 Task: Research Airbnb accommodation in Thasra, India from 21st December, 2023 to 29th December, 2023 for 4 adults. Place can be entire room with 2 bedrooms having 2 beds and 2 bathrooms. Property type can be house.
Action: Mouse moved to (428, 84)
Screenshot: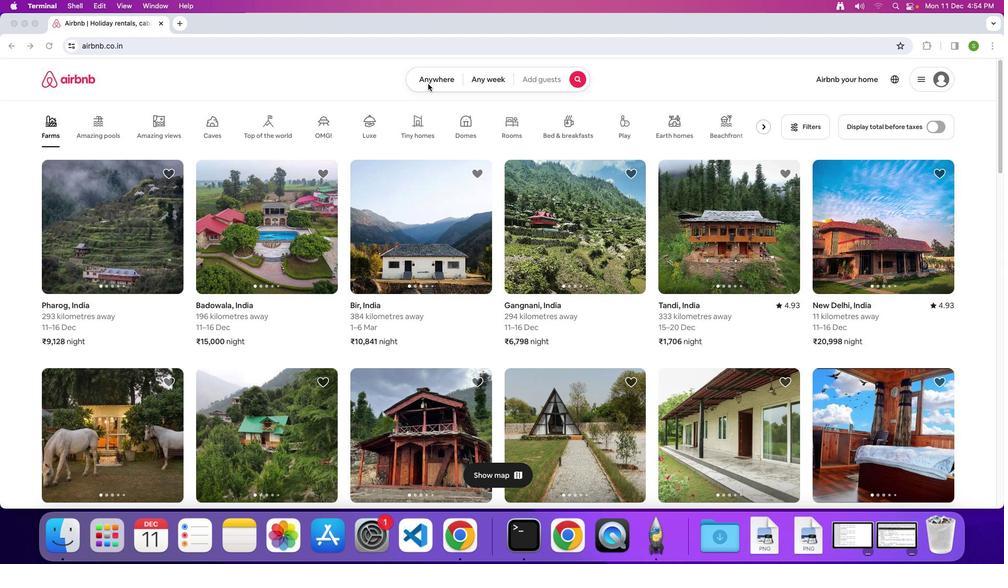 
Action: Mouse pressed left at (428, 84)
Screenshot: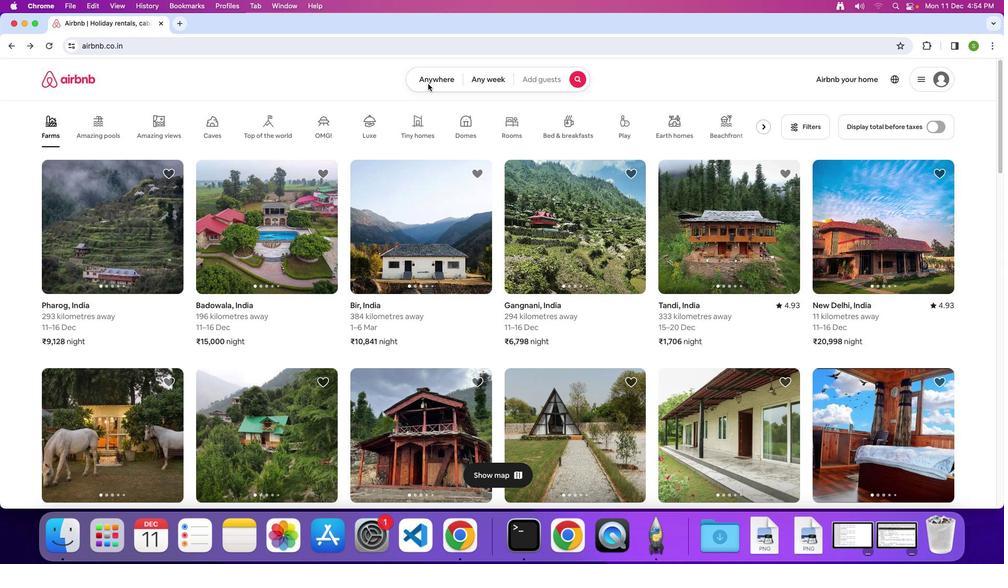 
Action: Mouse moved to (429, 78)
Screenshot: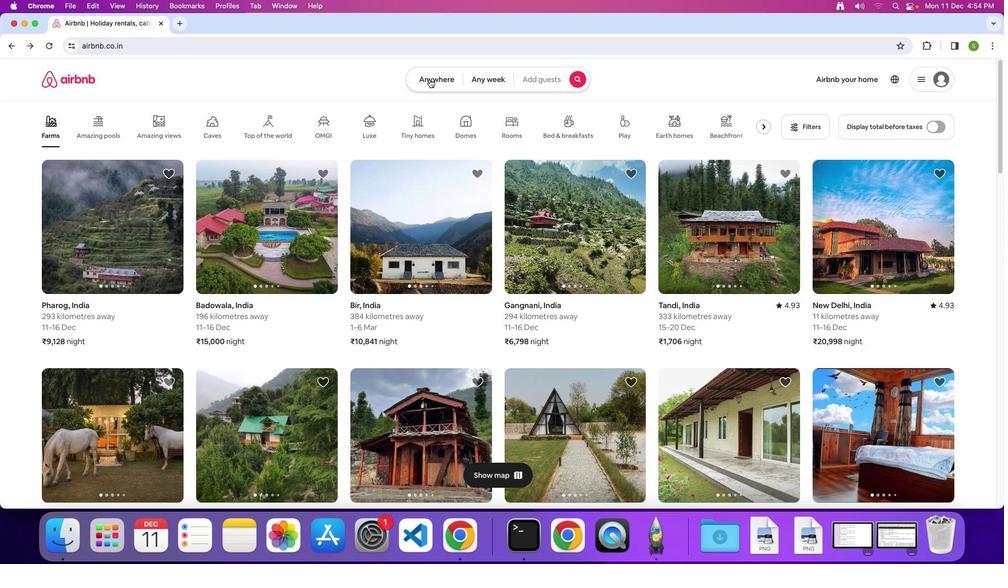 
Action: Mouse pressed left at (429, 78)
Screenshot: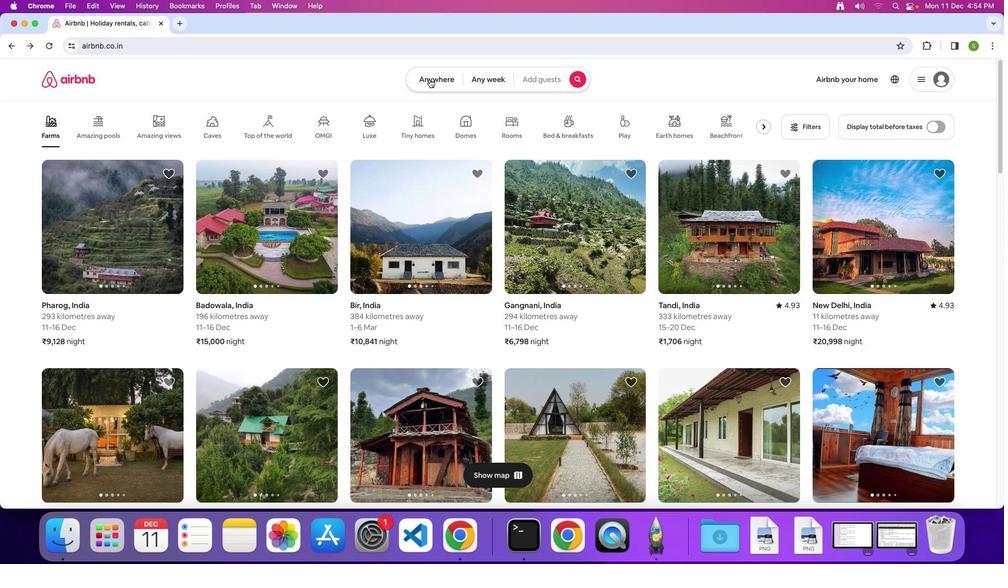 
Action: Mouse moved to (357, 120)
Screenshot: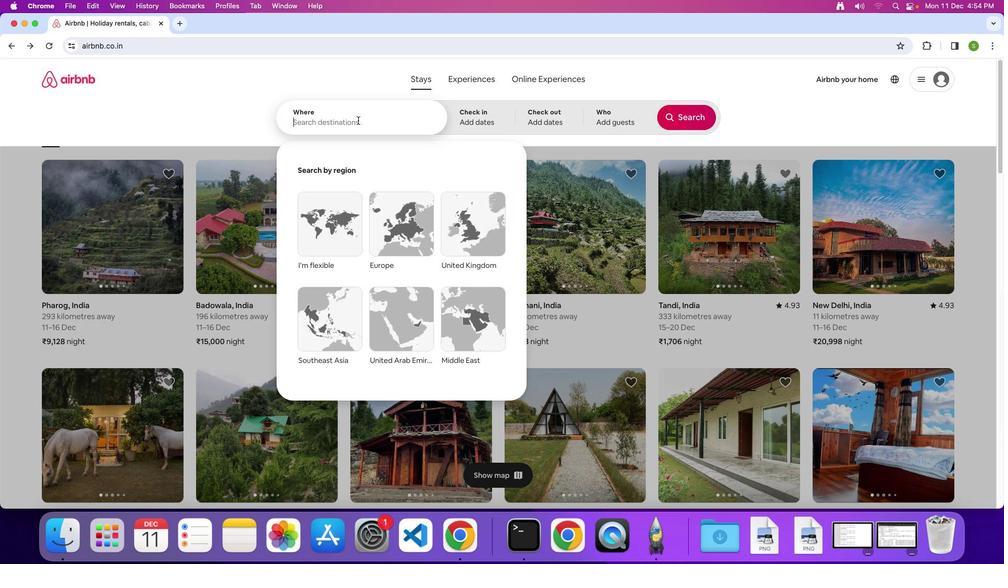 
Action: Mouse pressed left at (357, 120)
Screenshot: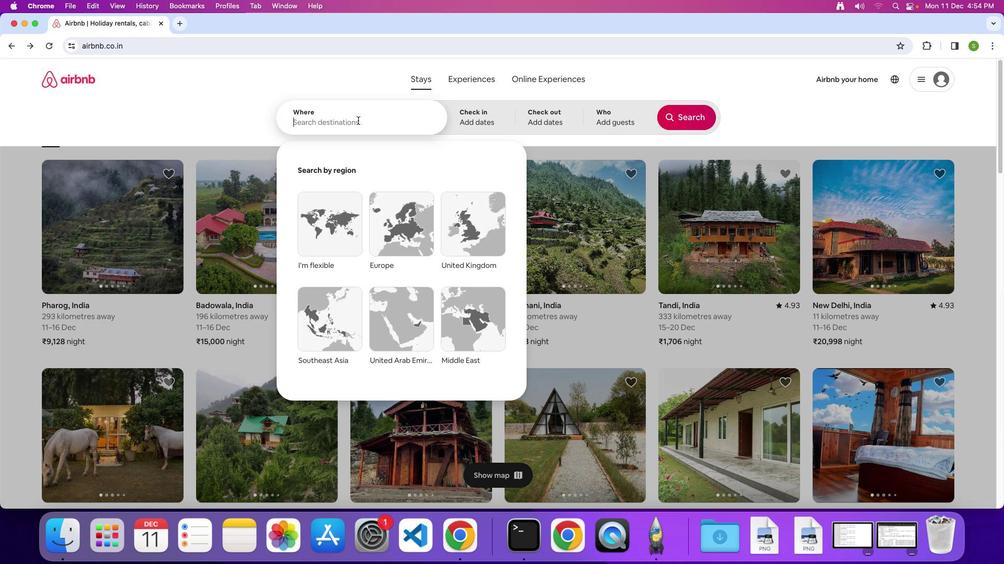 
Action: Key pressed 'T'Key.caps_lock'h''a''s''r''a'','Key.spaceKey.shift'I''n''d''i''a'Key.enter
Screenshot: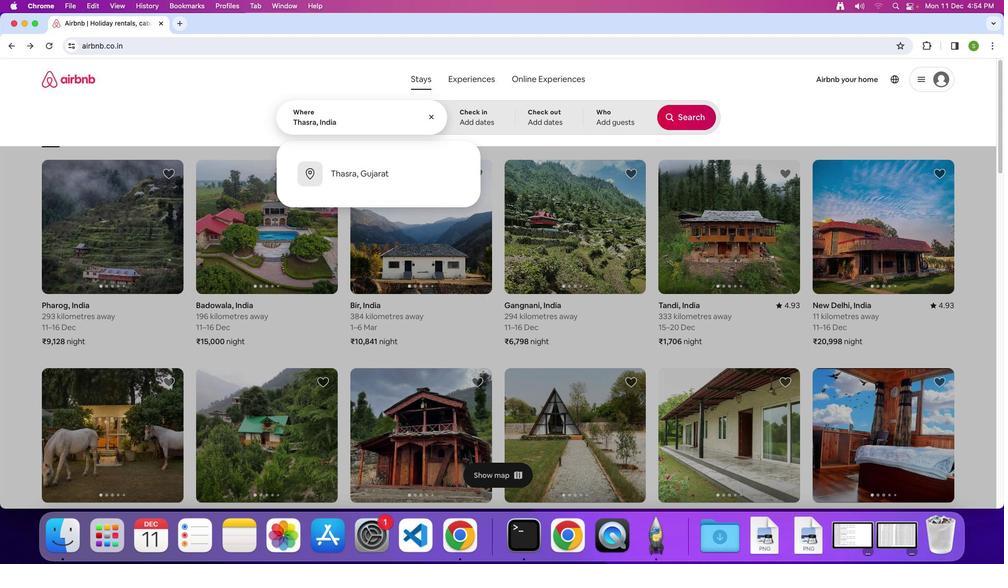 
Action: Mouse moved to (416, 321)
Screenshot: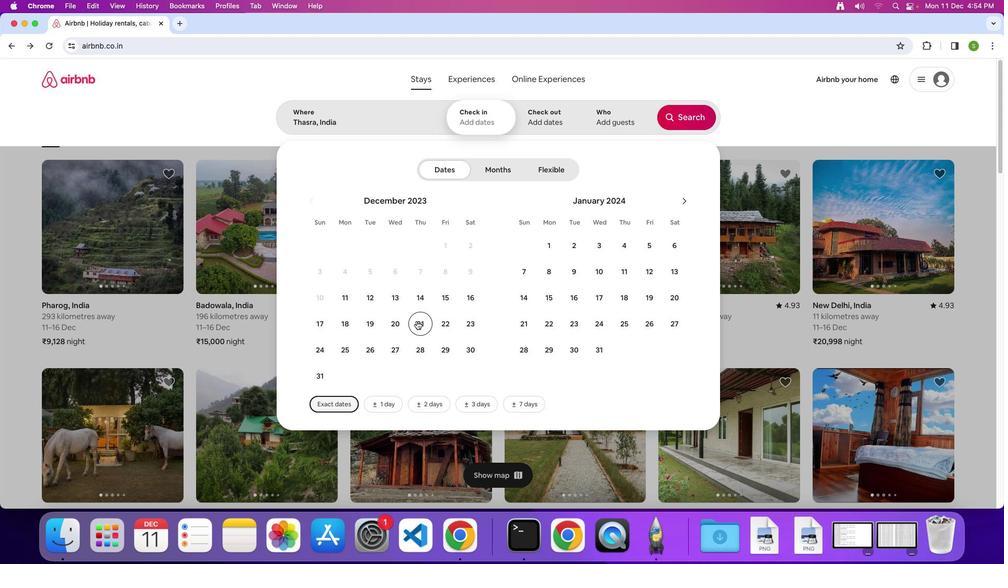 
Action: Mouse pressed left at (416, 321)
Screenshot: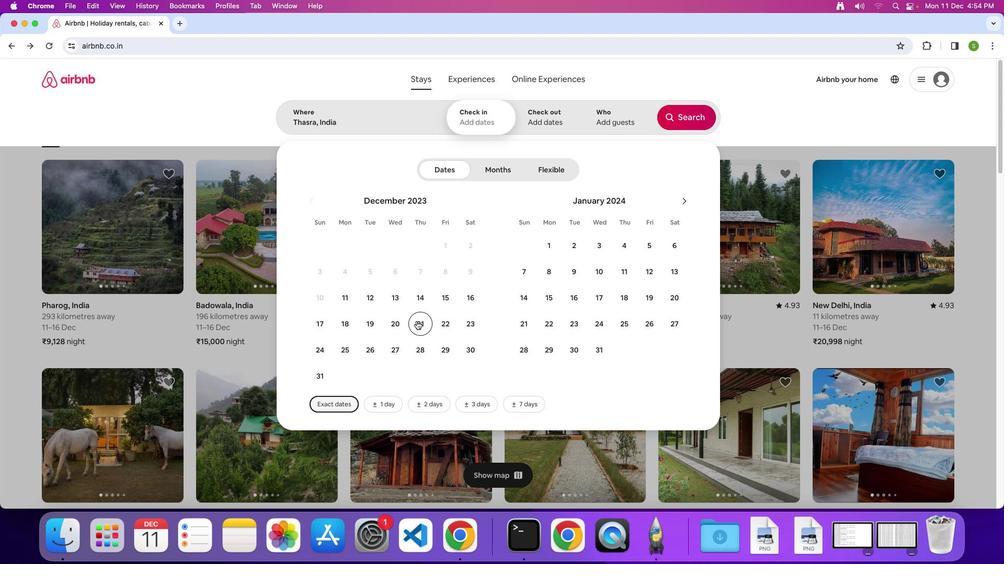 
Action: Mouse moved to (443, 347)
Screenshot: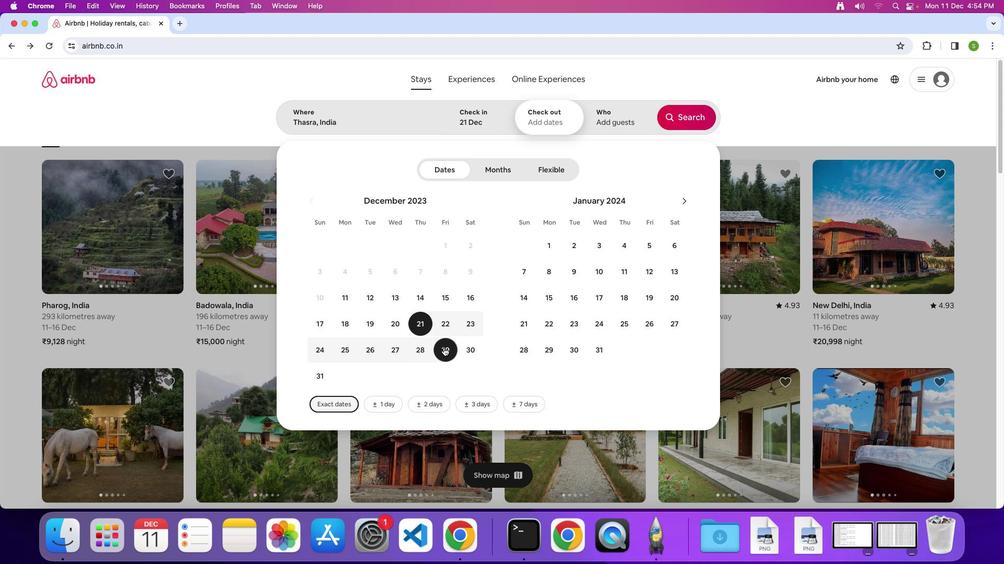 
Action: Mouse pressed left at (443, 347)
Screenshot: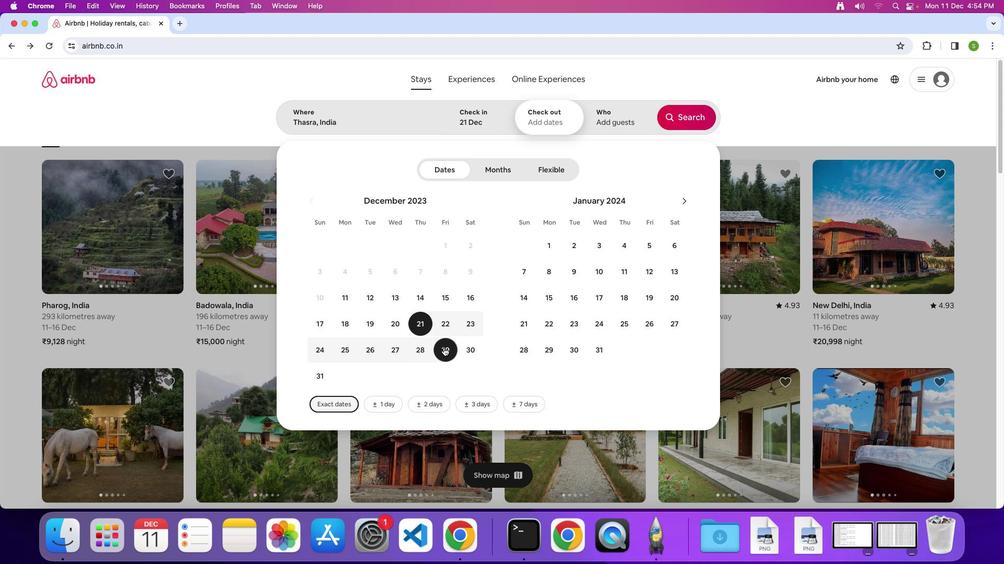 
Action: Mouse moved to (624, 123)
Screenshot: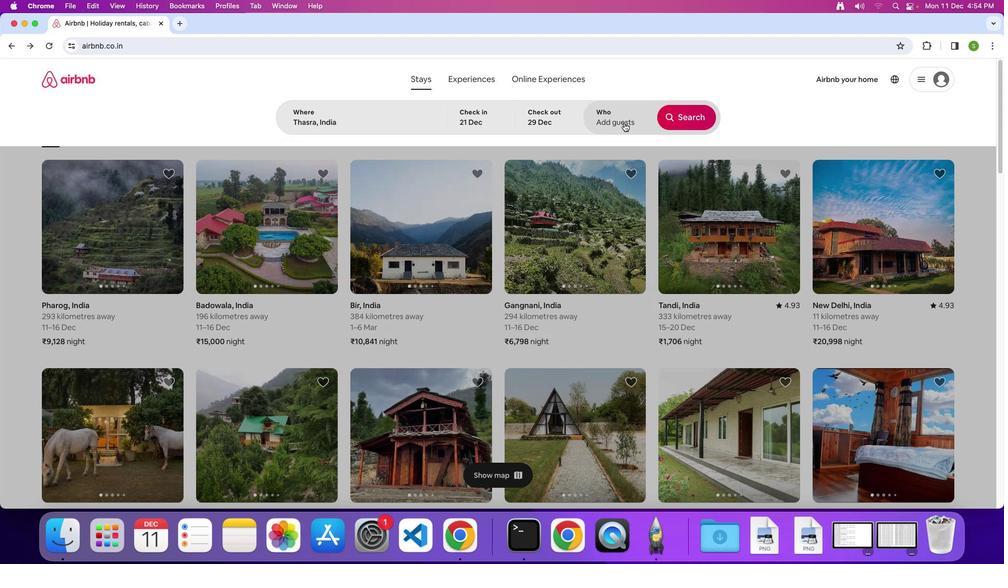 
Action: Mouse pressed left at (624, 123)
Screenshot: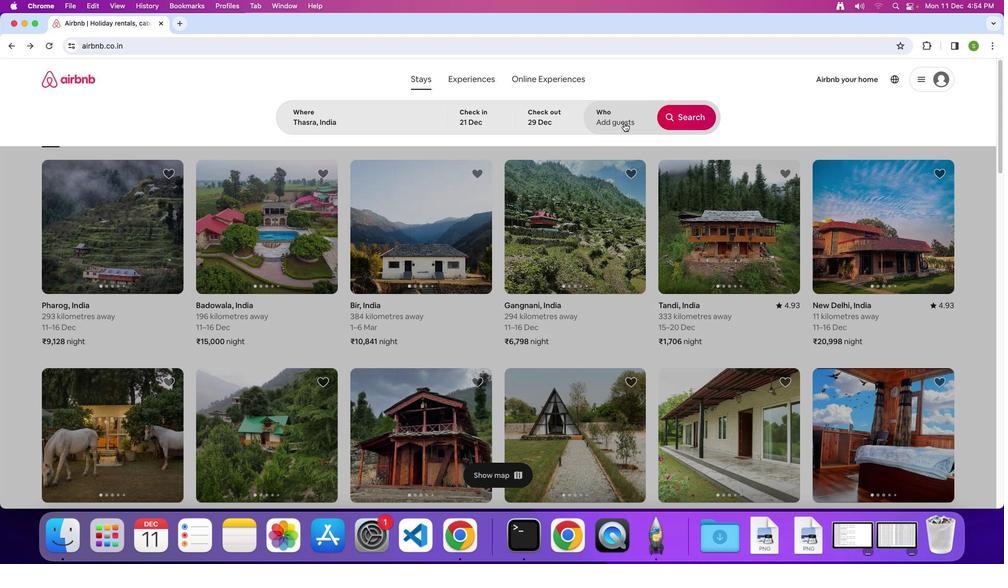 
Action: Mouse moved to (686, 175)
Screenshot: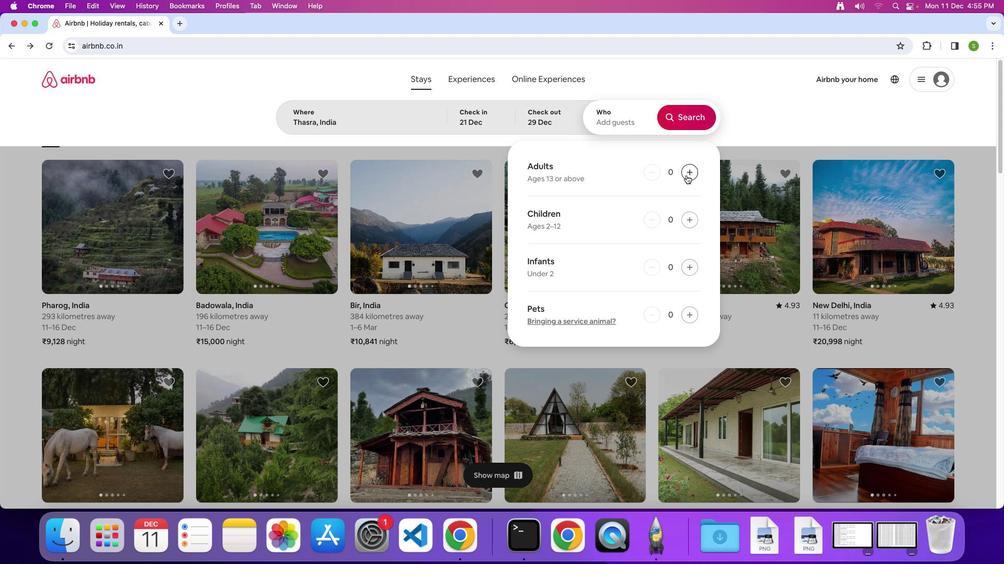 
Action: Mouse pressed left at (686, 175)
Screenshot: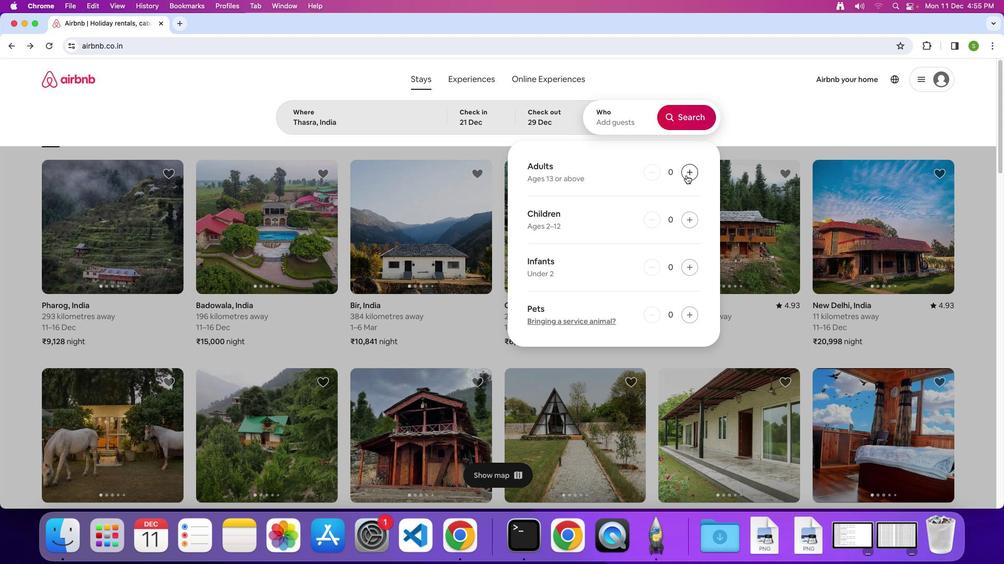 
Action: Mouse pressed left at (686, 175)
Screenshot: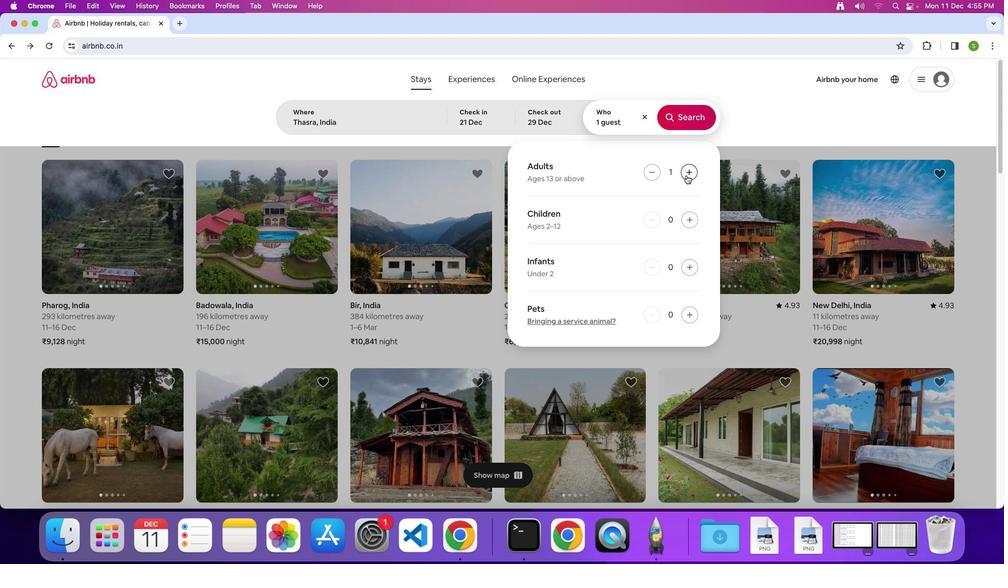 
Action: Mouse pressed left at (686, 175)
Screenshot: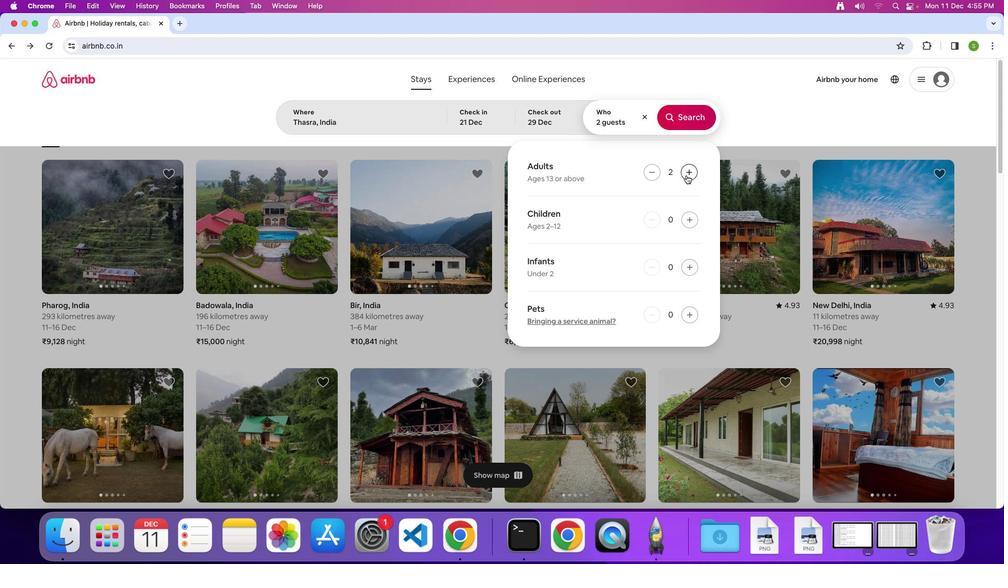 
Action: Mouse pressed left at (686, 175)
Screenshot: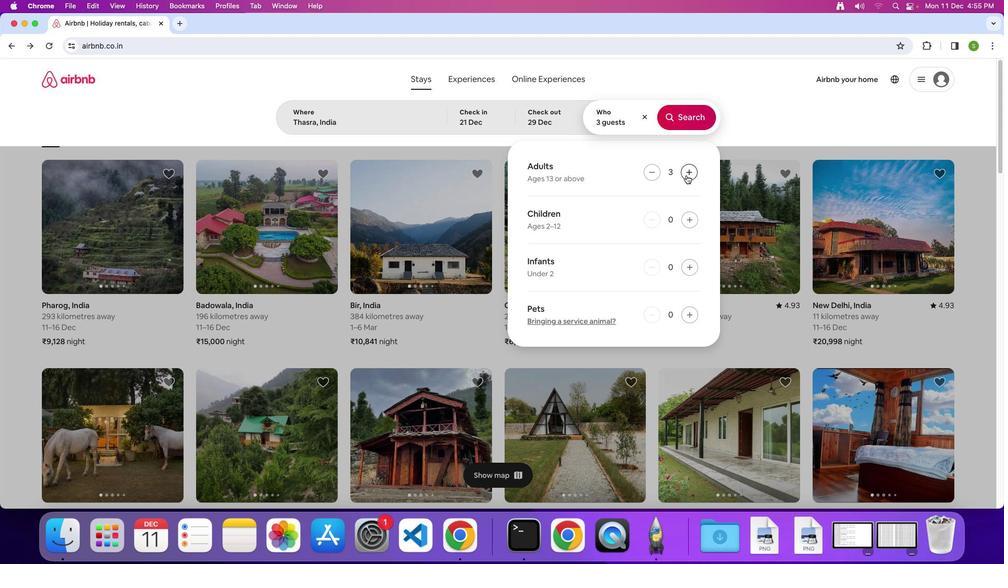 
Action: Mouse moved to (685, 107)
Screenshot: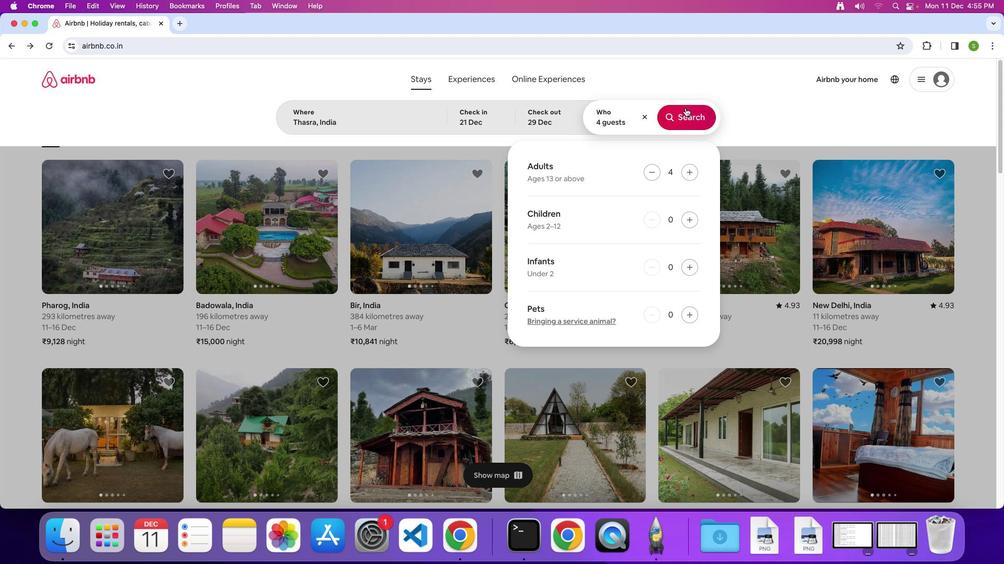 
Action: Mouse pressed left at (685, 107)
Screenshot: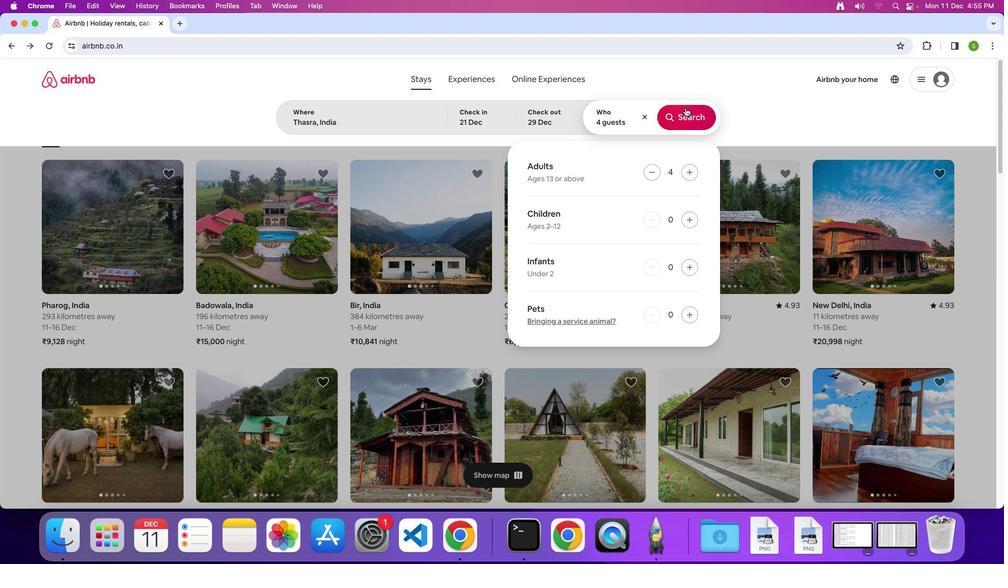 
Action: Mouse moved to (836, 120)
Screenshot: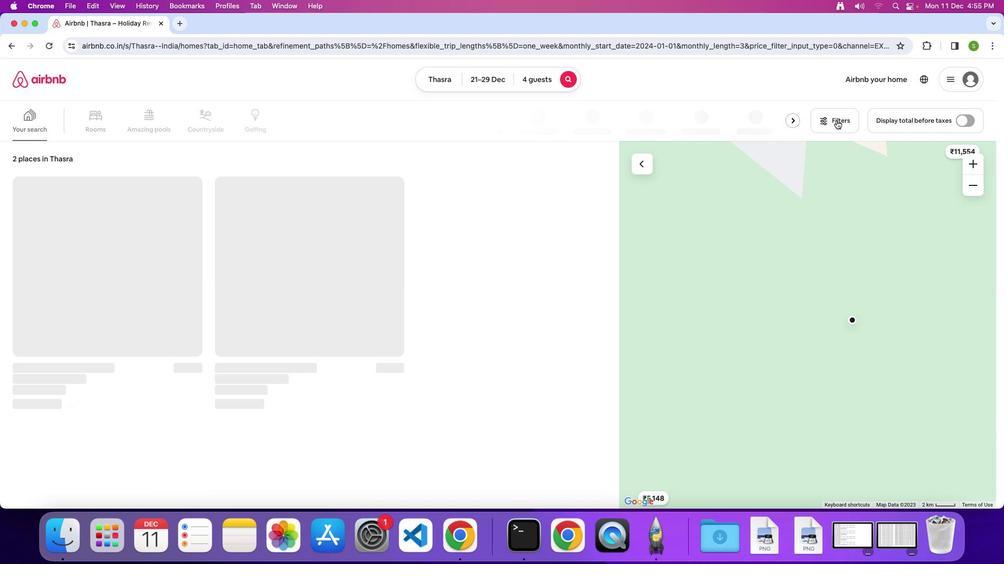 
Action: Mouse pressed left at (836, 120)
Screenshot: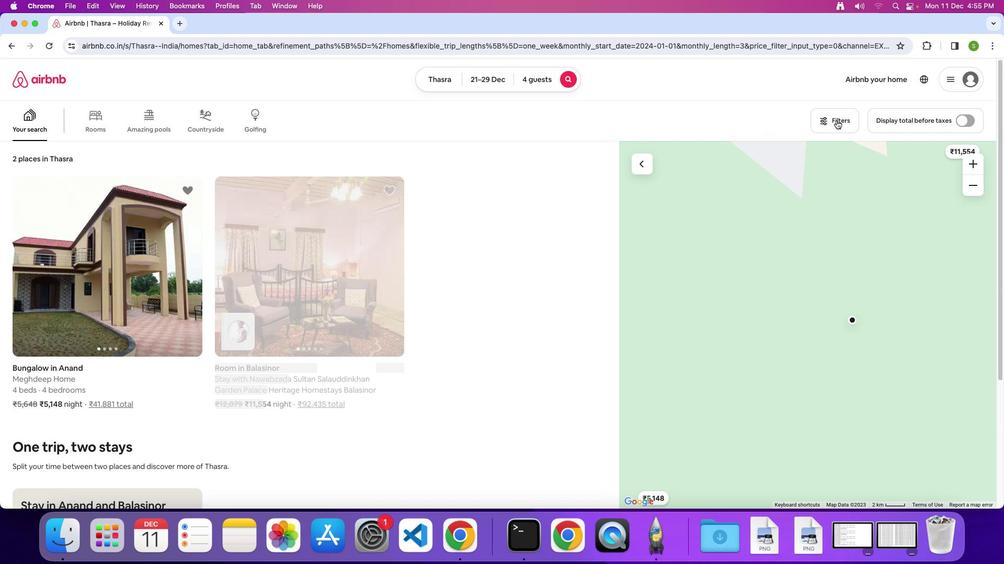 
Action: Mouse moved to (535, 313)
Screenshot: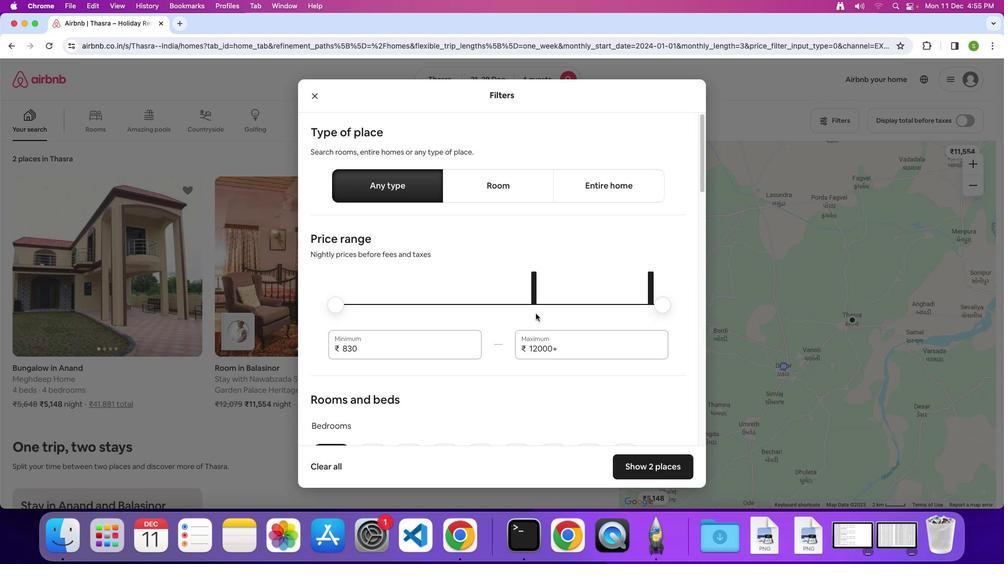 
Action: Mouse scrolled (535, 313) with delta (0, 0)
Screenshot: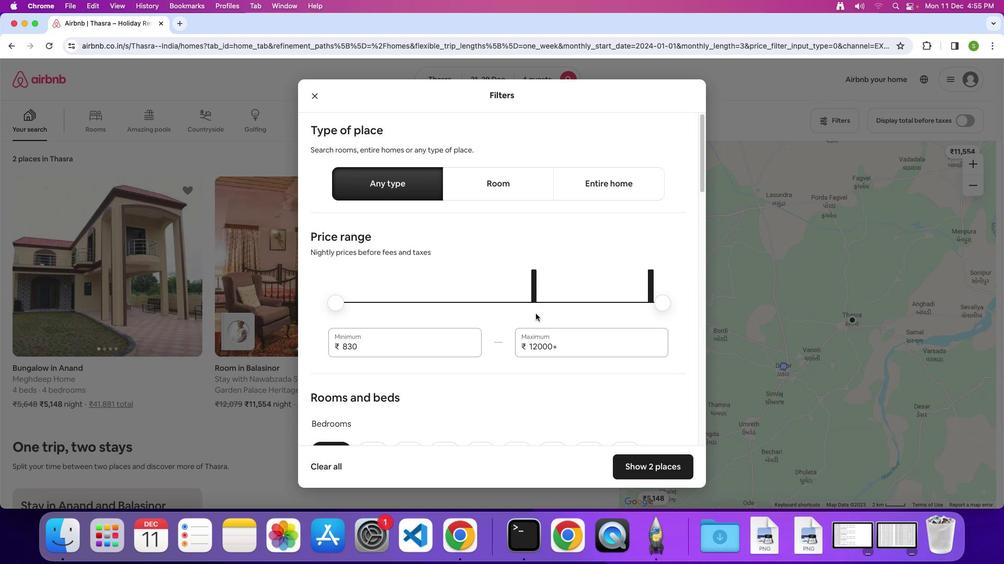 
Action: Mouse scrolled (535, 313) with delta (0, 0)
Screenshot: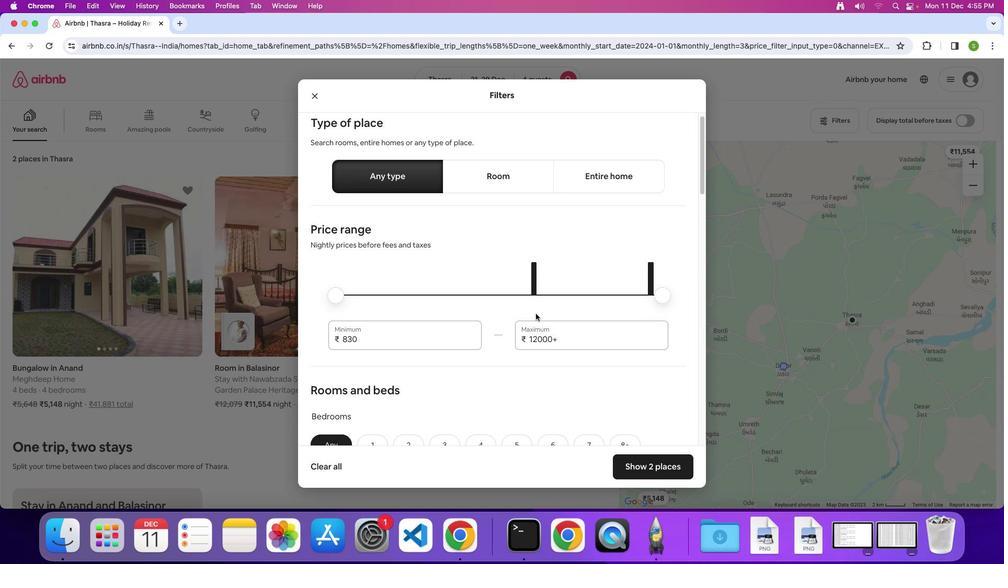 
Action: Mouse scrolled (535, 313) with delta (0, 0)
Screenshot: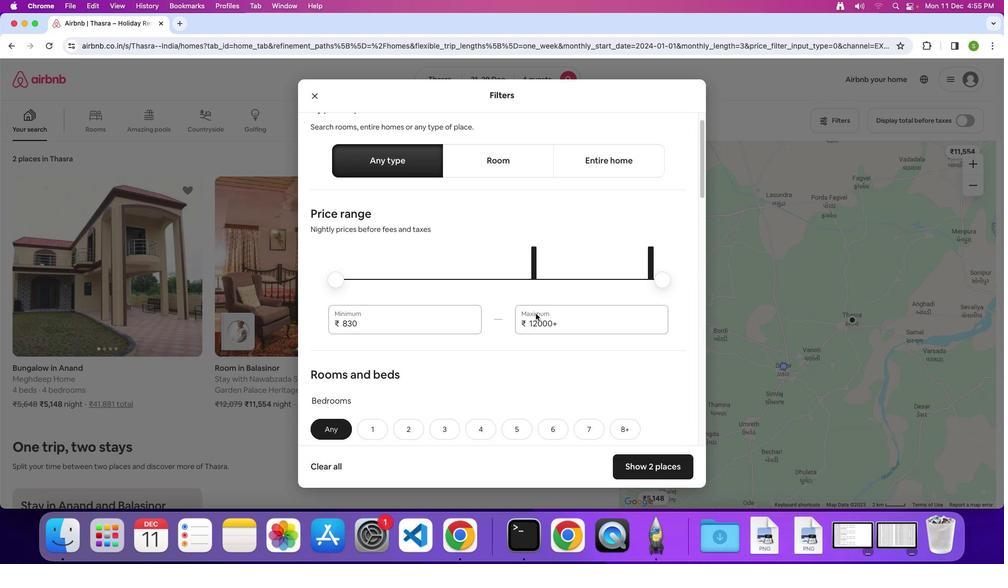 
Action: Mouse scrolled (535, 313) with delta (0, 0)
Screenshot: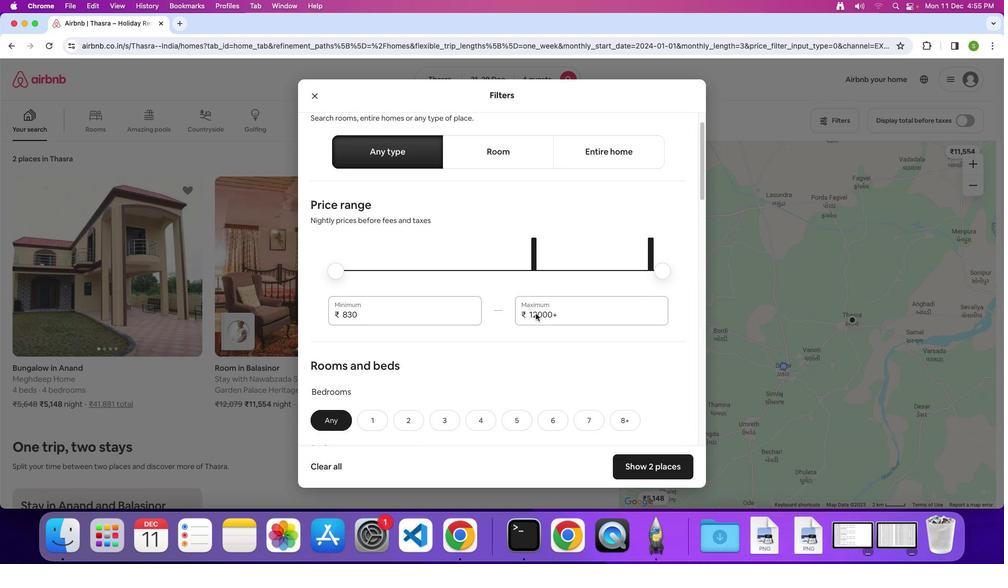 
Action: Mouse scrolled (535, 313) with delta (0, -1)
Screenshot: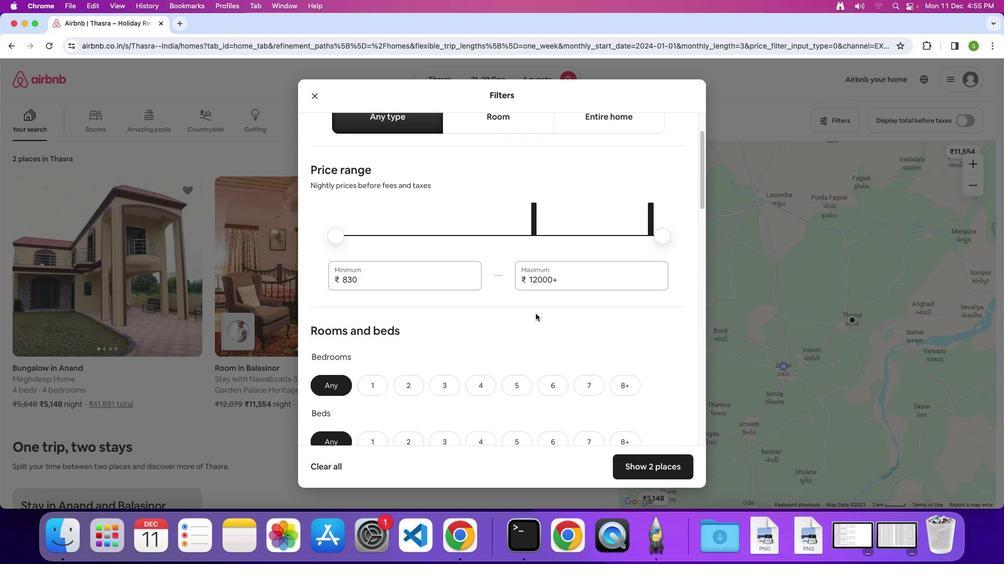 
Action: Mouse scrolled (535, 313) with delta (0, 0)
Screenshot: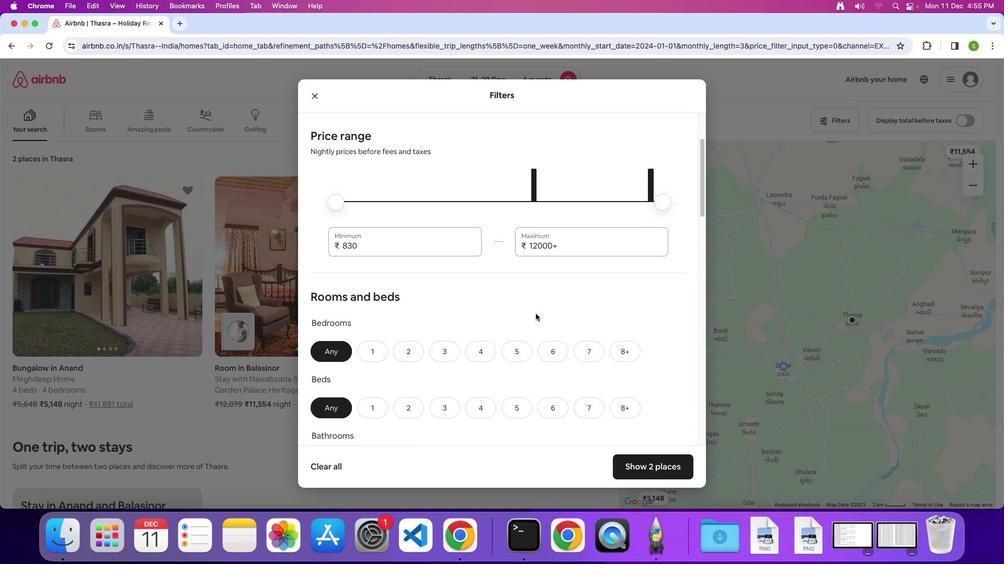 
Action: Mouse scrolled (535, 313) with delta (0, 0)
Screenshot: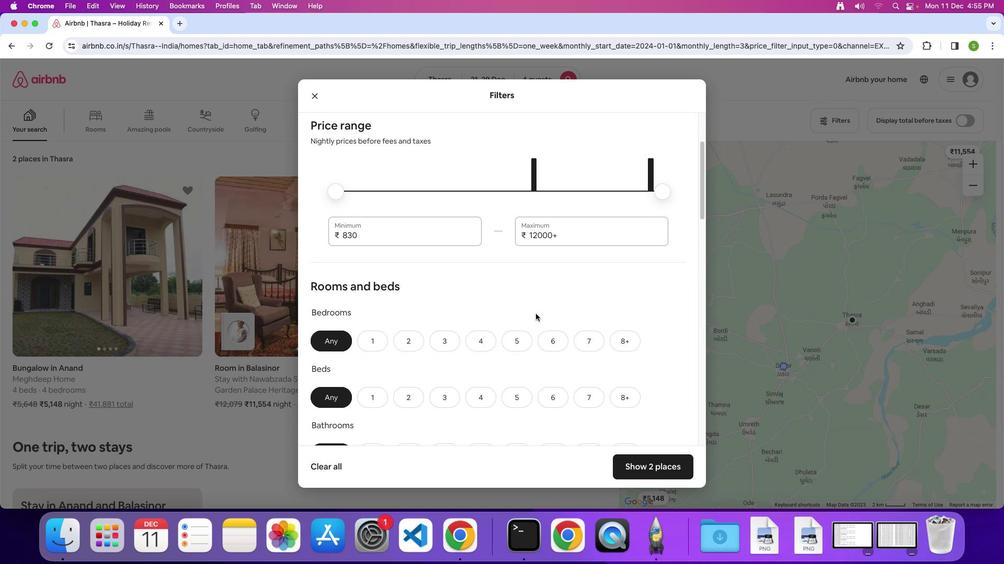 
Action: Mouse scrolled (535, 313) with delta (0, -1)
Screenshot: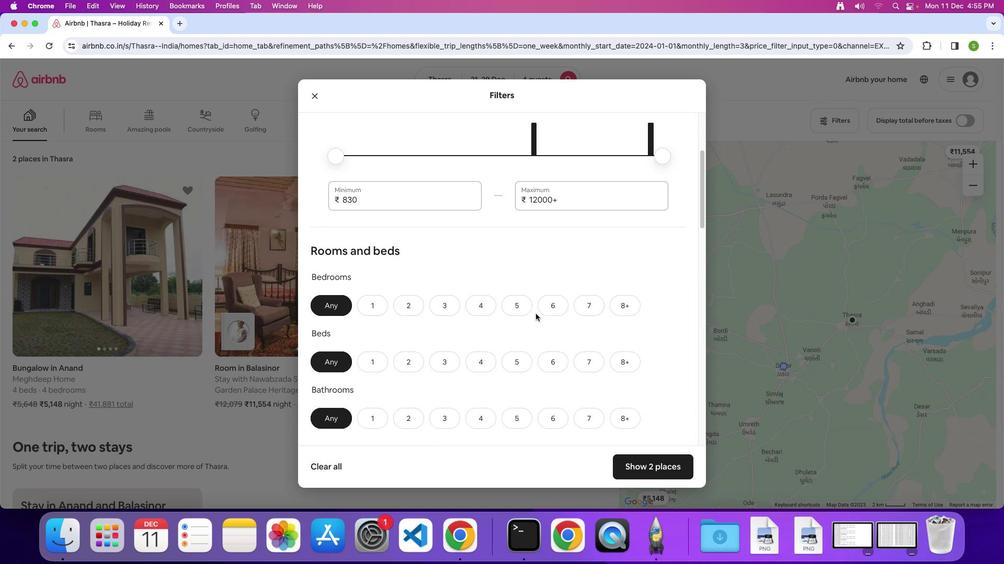 
Action: Mouse scrolled (535, 313) with delta (0, 0)
Screenshot: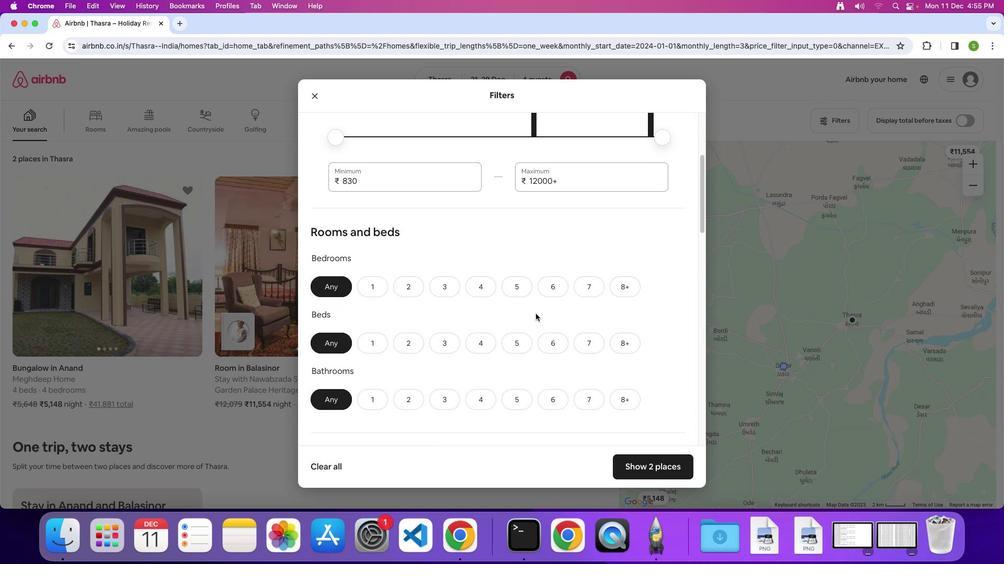 
Action: Mouse scrolled (535, 313) with delta (0, 0)
Screenshot: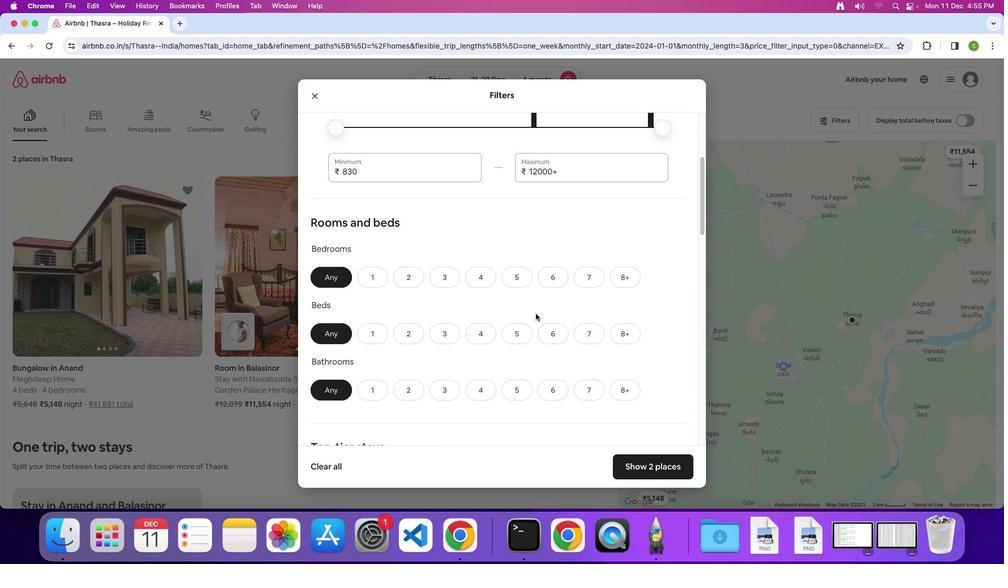 
Action: Mouse scrolled (535, 313) with delta (0, 0)
Screenshot: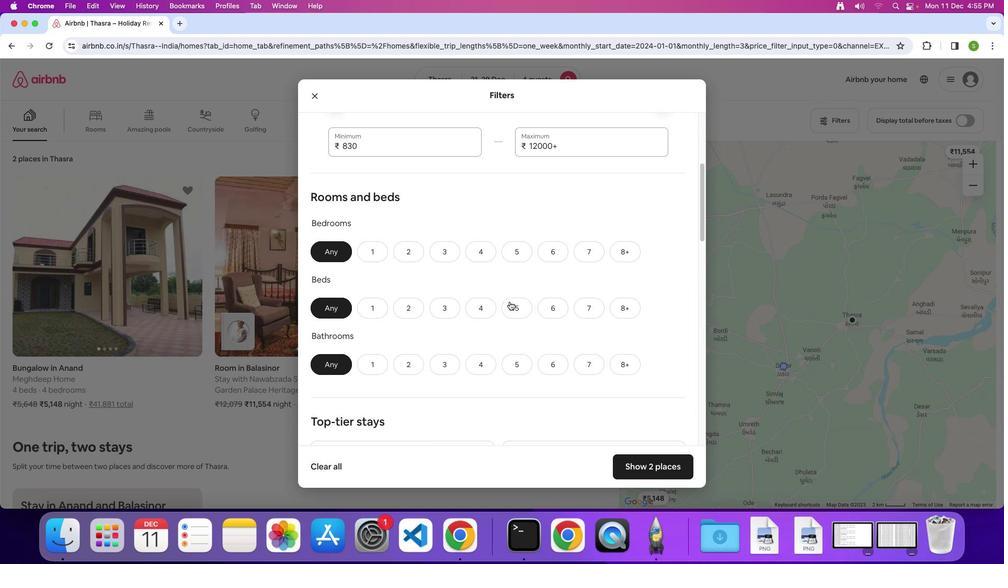 
Action: Mouse moved to (409, 245)
Screenshot: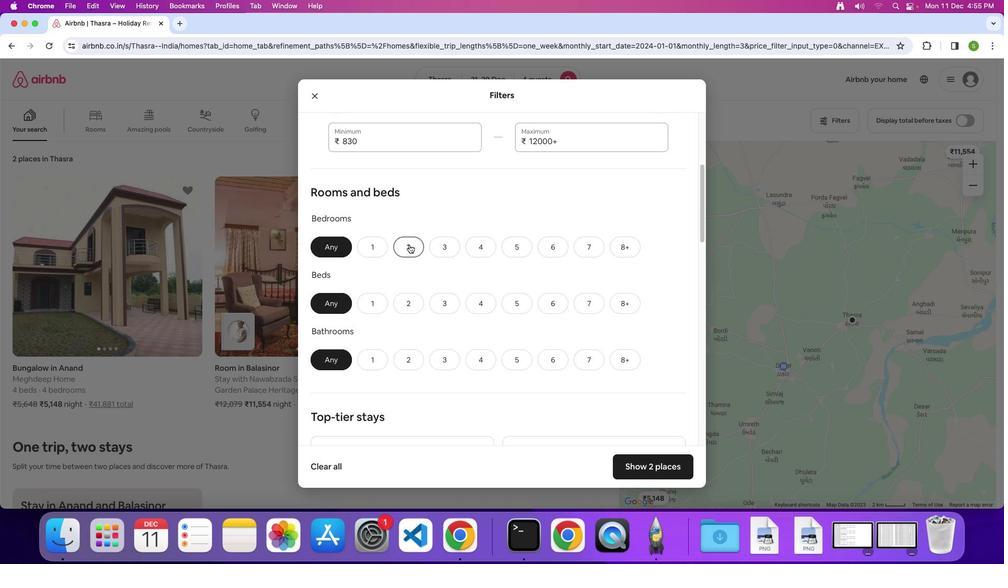 
Action: Mouse pressed left at (409, 245)
Screenshot: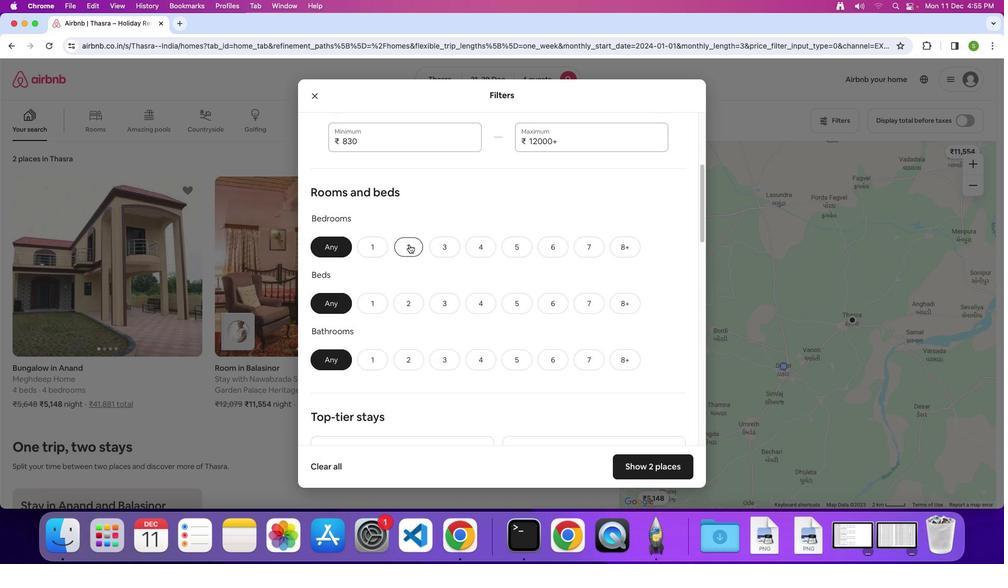 
Action: Mouse moved to (408, 300)
Screenshot: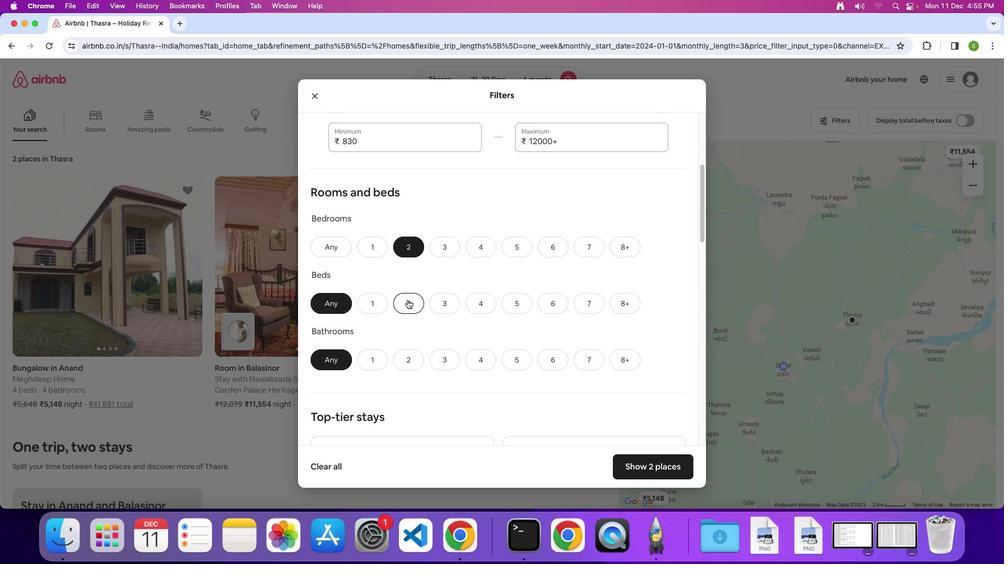 
Action: Mouse pressed left at (408, 300)
Screenshot: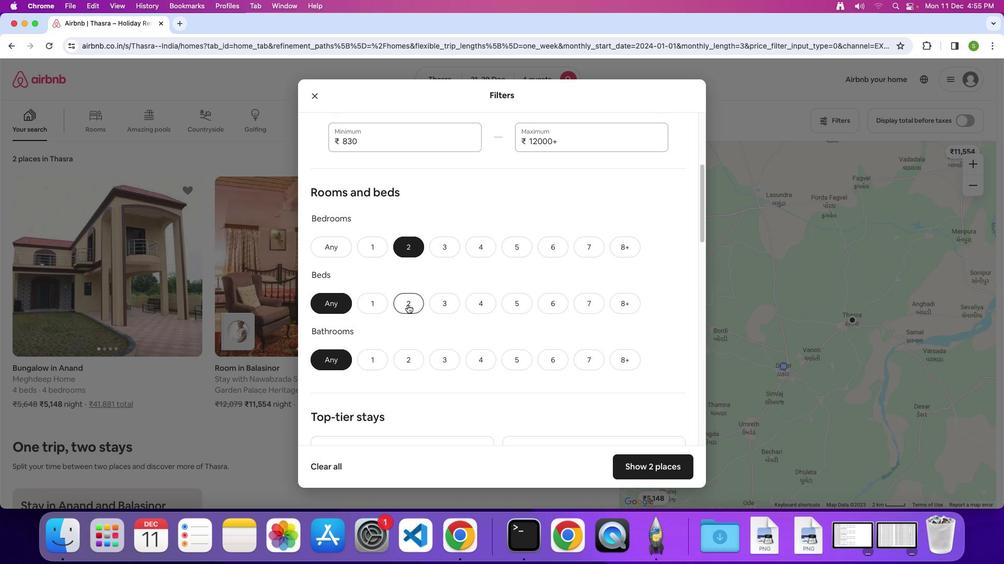 
Action: Mouse moved to (406, 354)
Screenshot: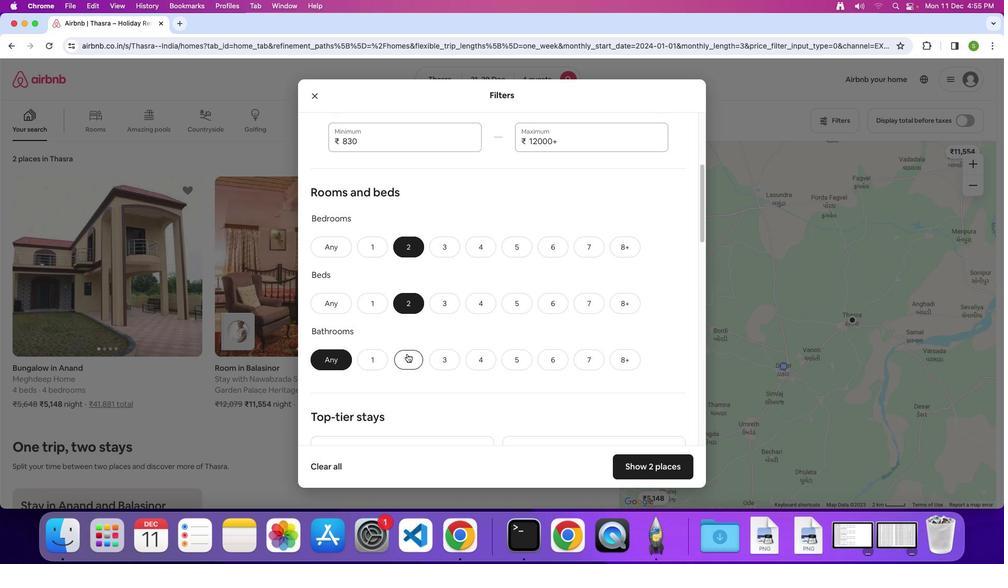 
Action: Mouse pressed left at (406, 354)
Screenshot: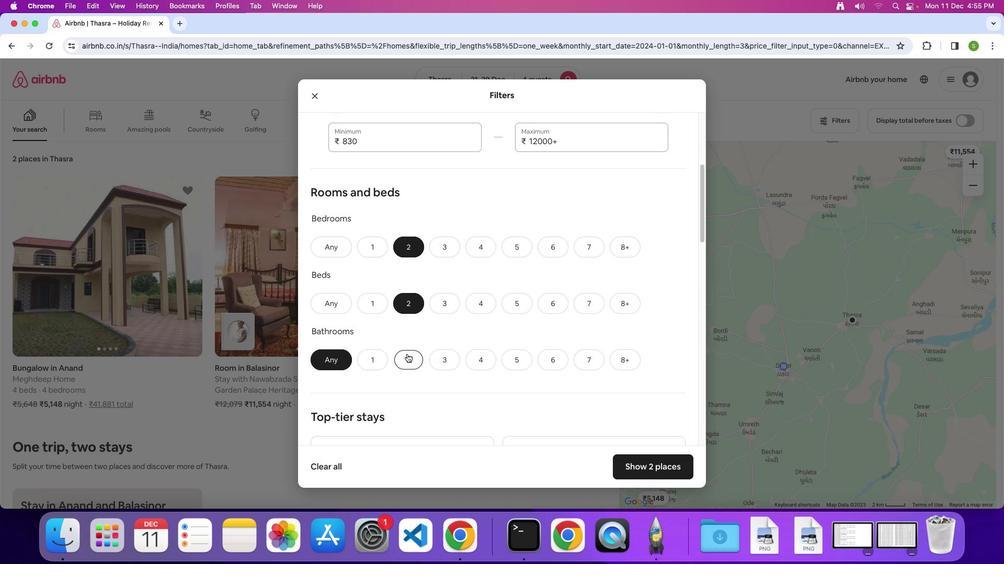 
Action: Mouse moved to (518, 308)
Screenshot: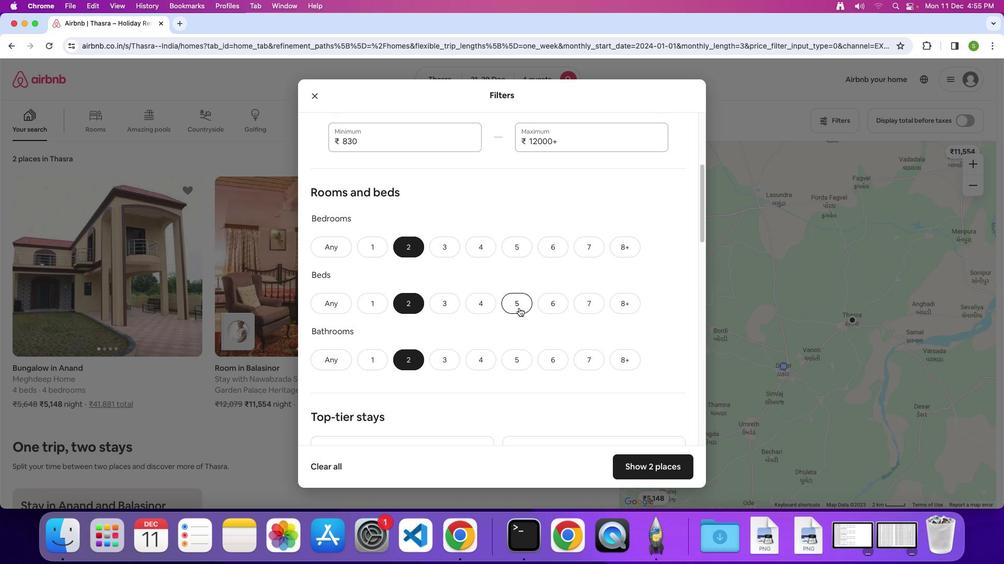 
Action: Mouse scrolled (518, 308) with delta (0, 0)
Screenshot: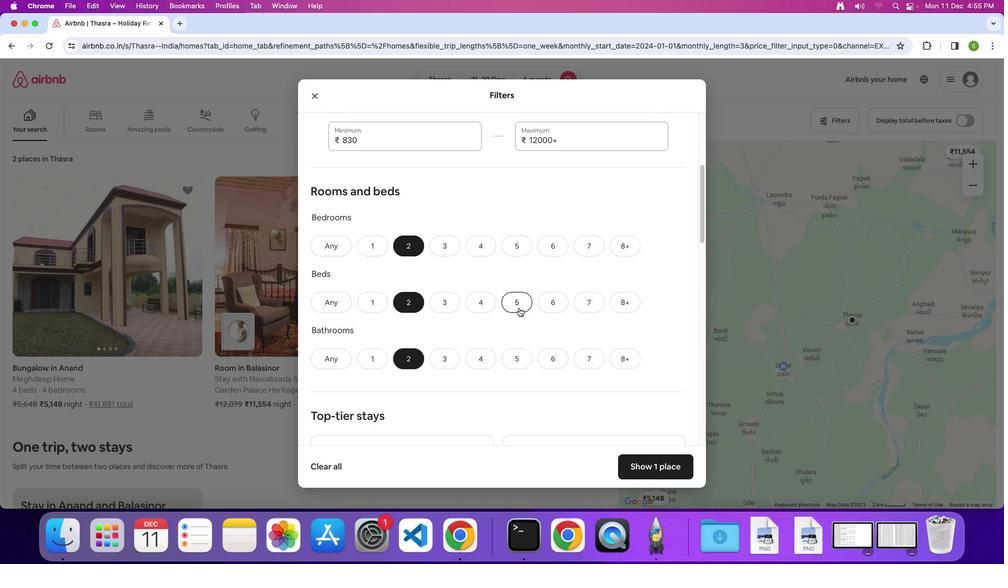 
Action: Mouse scrolled (518, 308) with delta (0, 0)
Screenshot: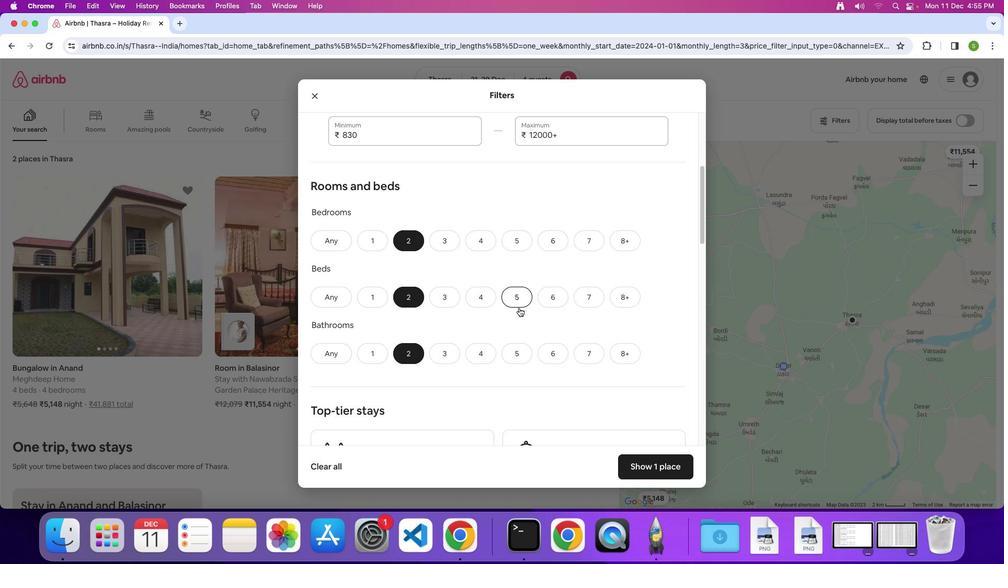 
Action: Mouse scrolled (518, 308) with delta (0, 0)
Screenshot: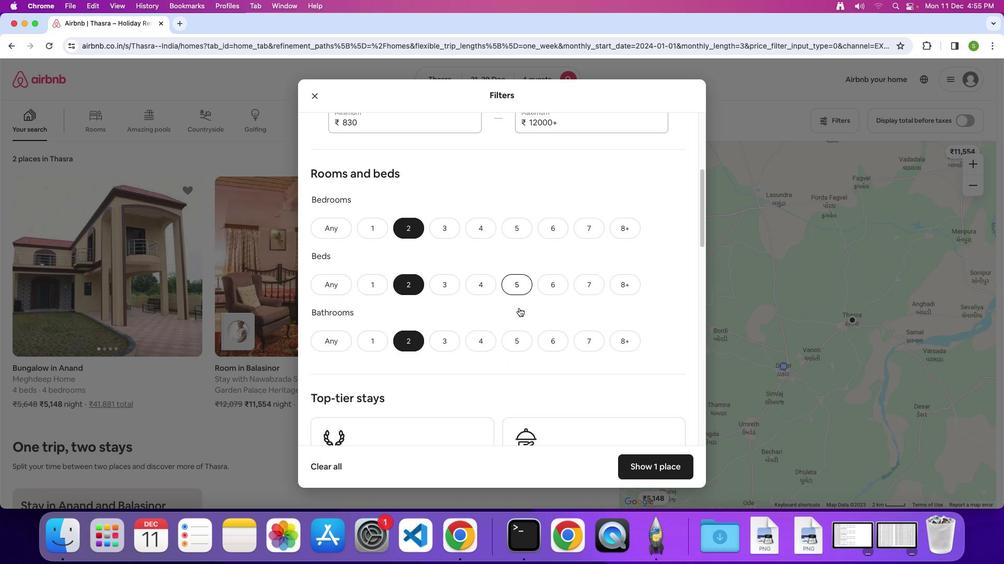 
Action: Mouse scrolled (518, 308) with delta (0, 0)
Screenshot: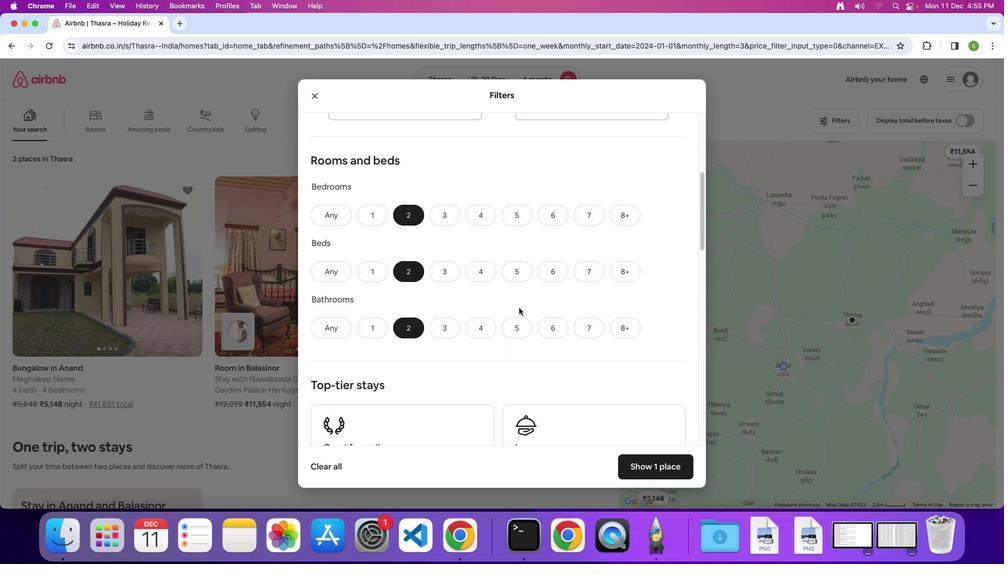 
Action: Mouse scrolled (518, 308) with delta (0, 0)
Screenshot: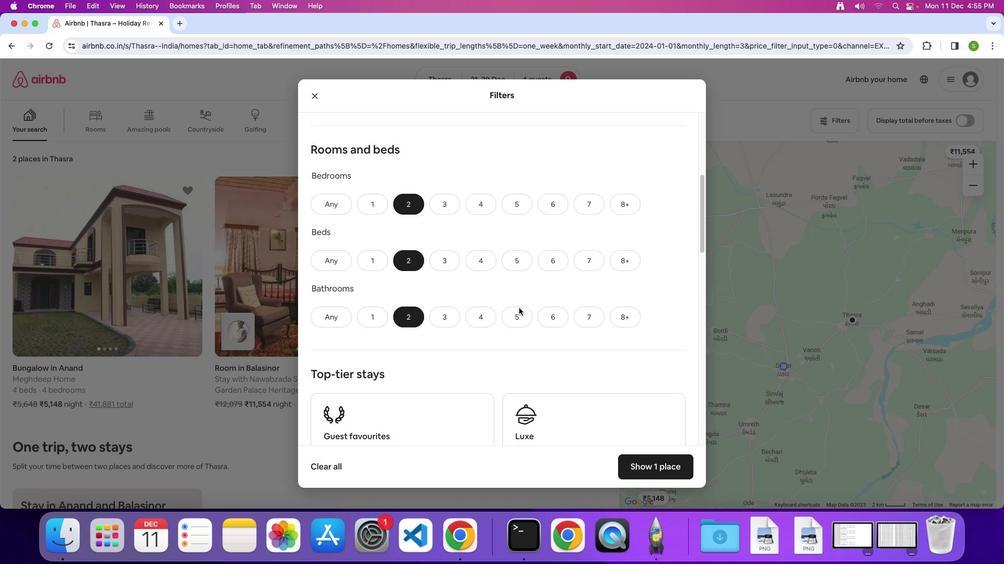 
Action: Mouse scrolled (518, 308) with delta (0, -1)
Screenshot: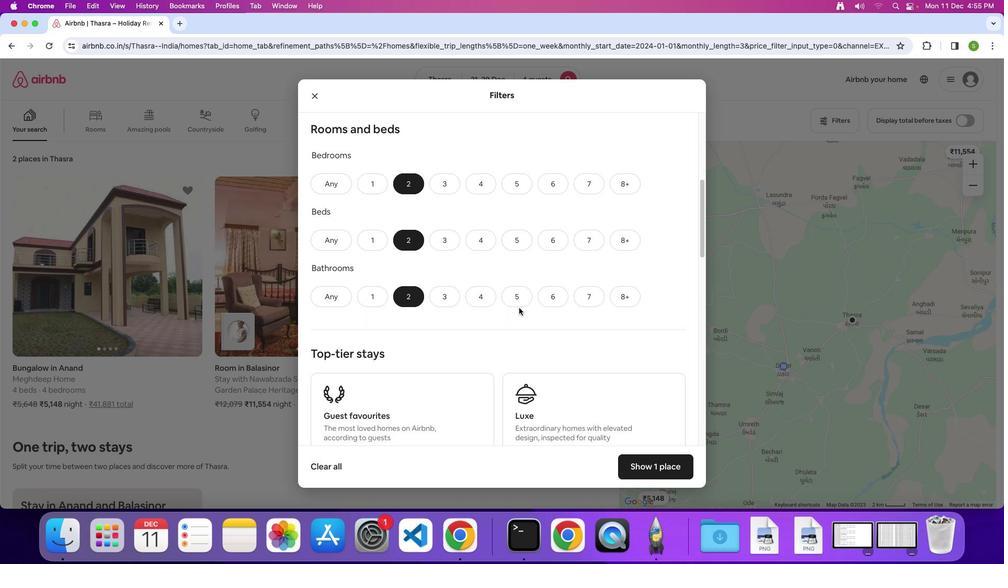 
Action: Mouse scrolled (518, 308) with delta (0, 0)
Screenshot: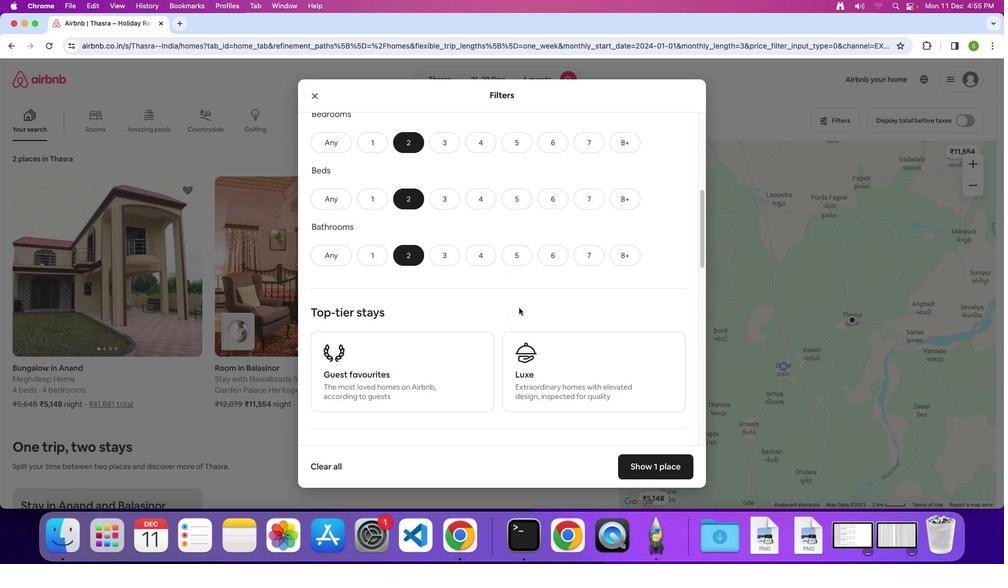 
Action: Mouse scrolled (518, 308) with delta (0, 0)
Screenshot: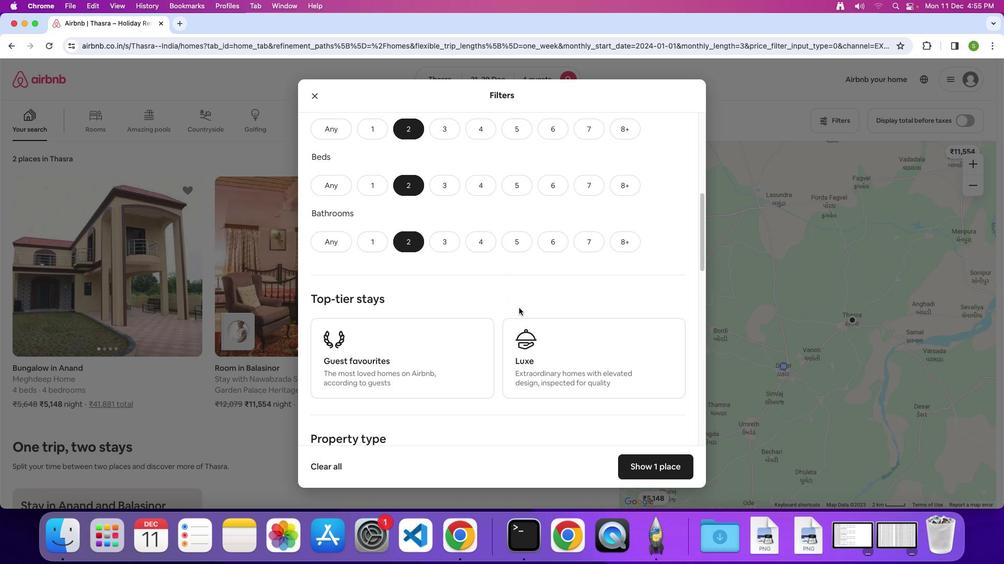 
Action: Mouse scrolled (518, 308) with delta (0, -1)
Screenshot: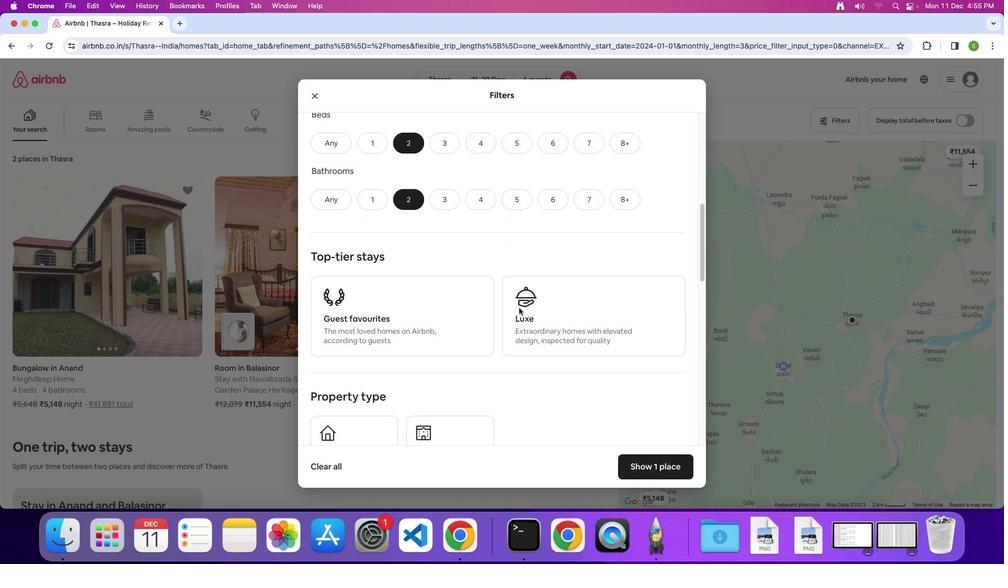 
Action: Mouse moved to (519, 308)
Screenshot: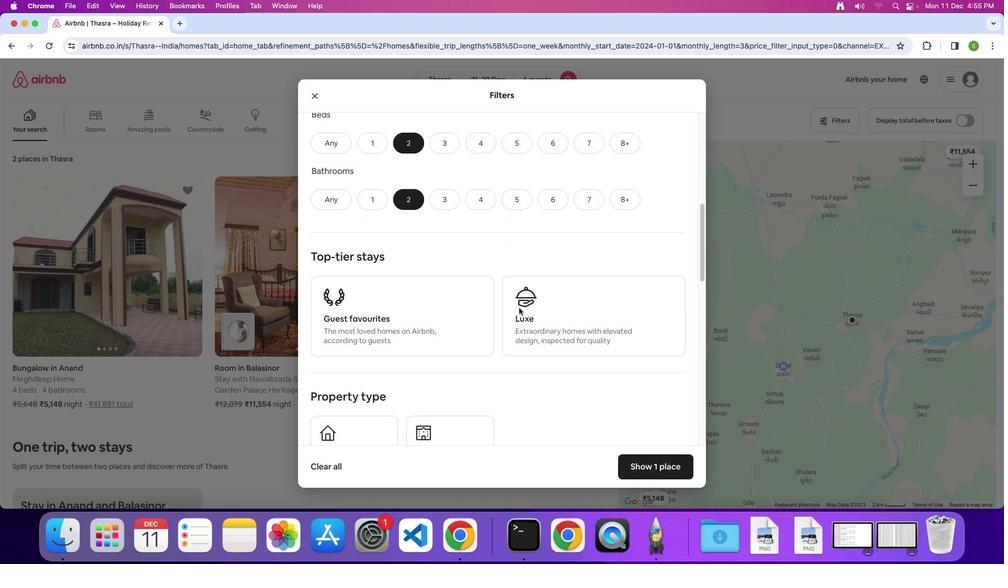 
Action: Mouse scrolled (519, 308) with delta (0, 0)
Screenshot: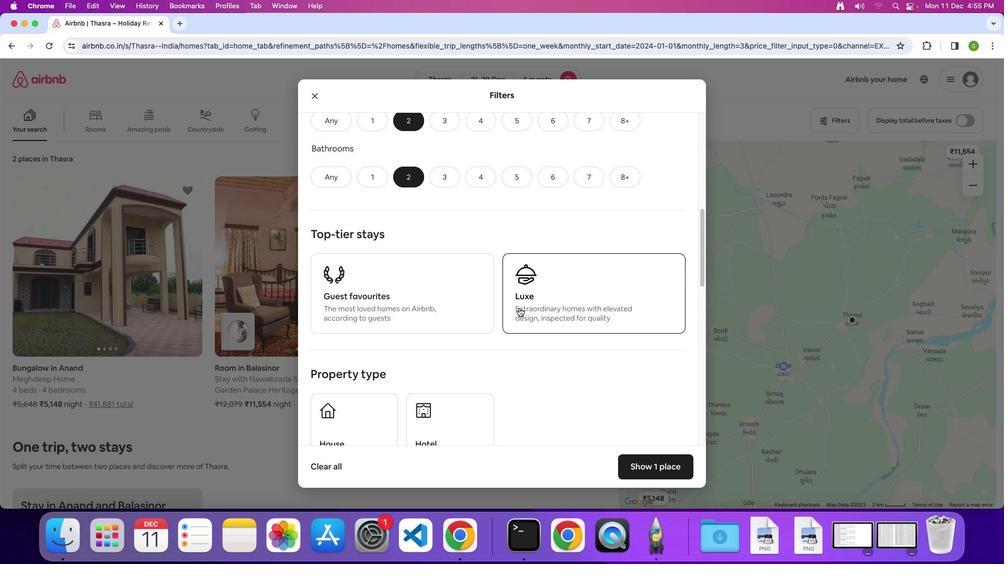 
Action: Mouse scrolled (519, 308) with delta (0, 0)
Screenshot: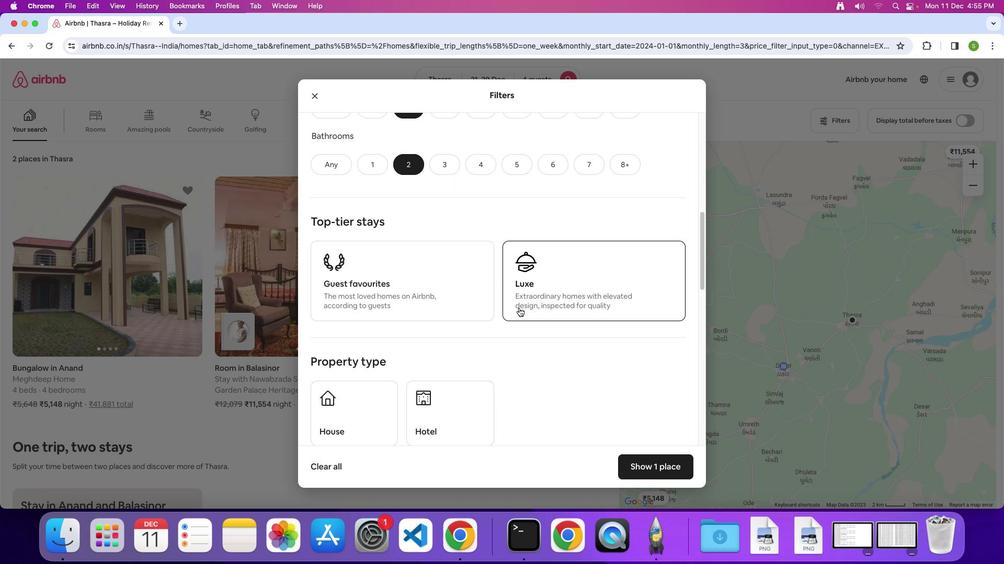
Action: Mouse scrolled (519, 308) with delta (0, 0)
Screenshot: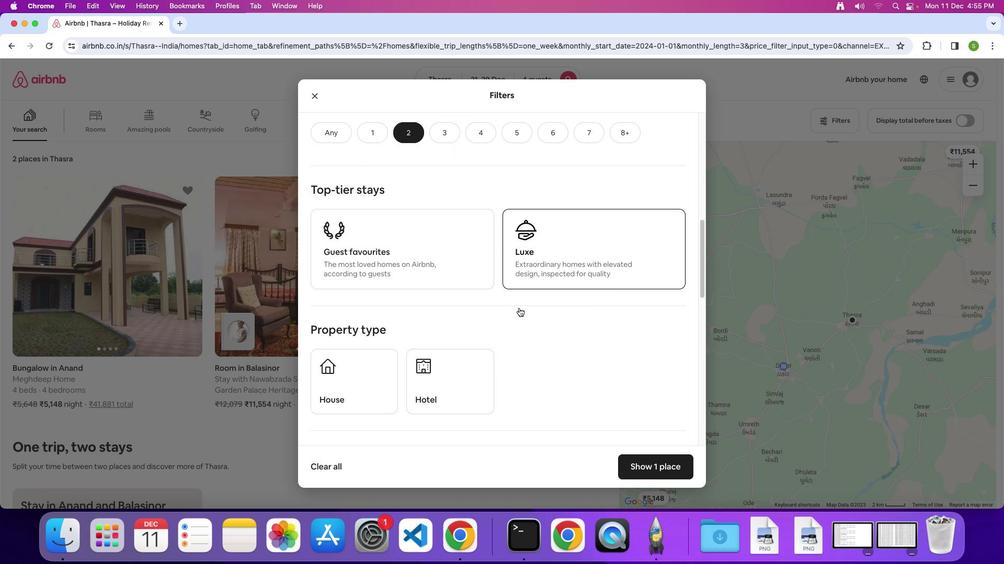 
Action: Mouse scrolled (519, 308) with delta (0, 0)
Screenshot: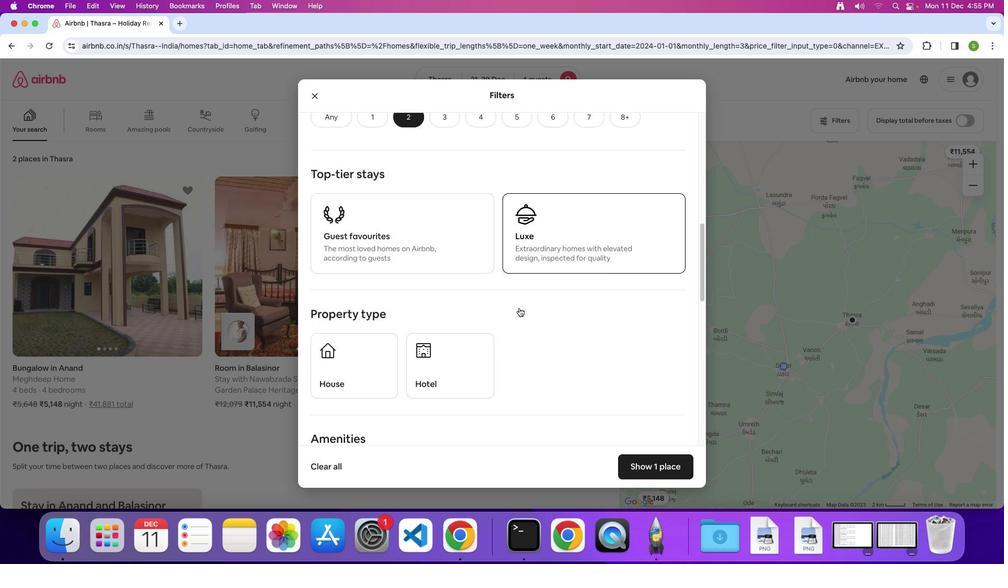 
Action: Mouse scrolled (519, 308) with delta (0, 0)
Screenshot: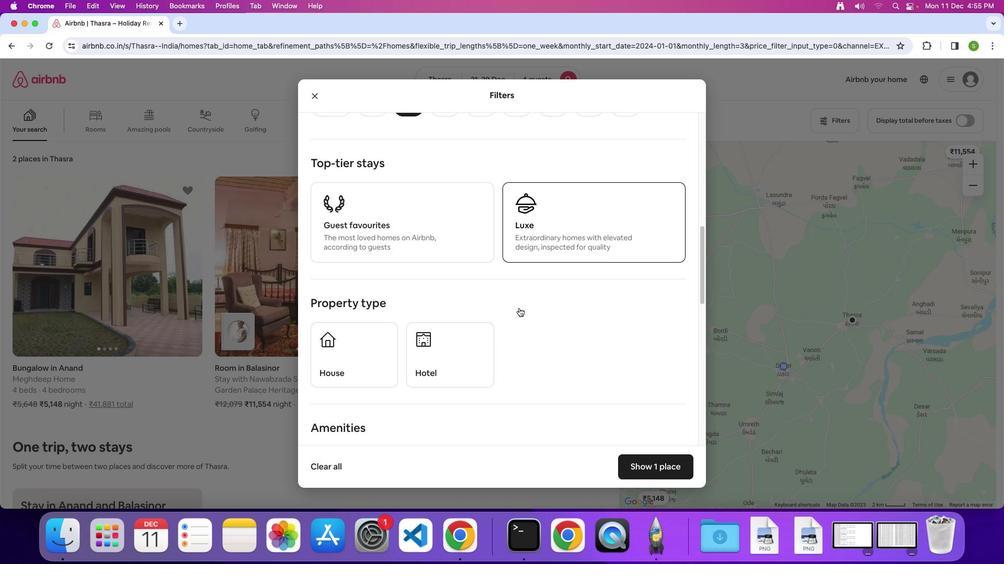 
Action: Mouse scrolled (519, 308) with delta (0, 0)
Screenshot: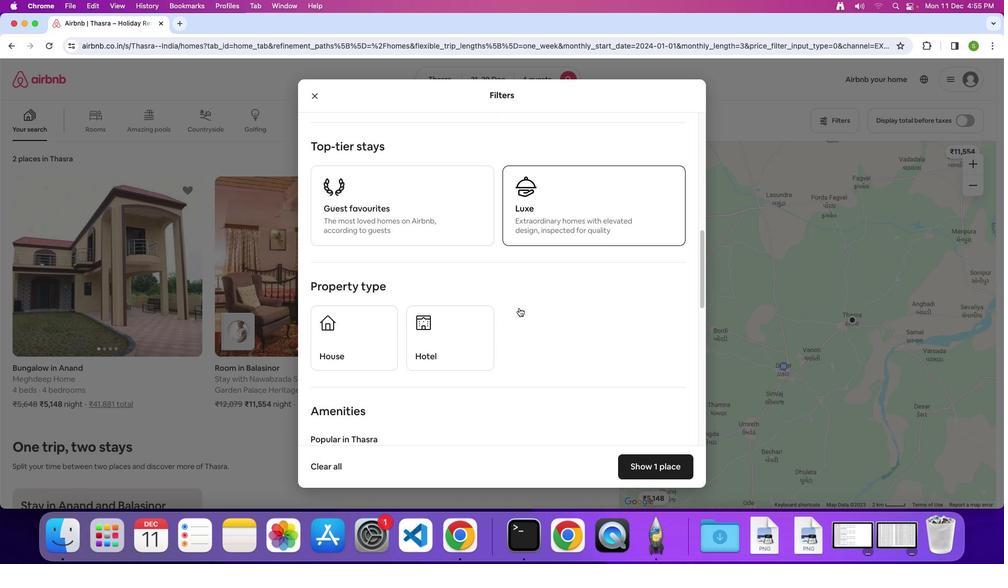 
Action: Mouse moved to (319, 308)
Screenshot: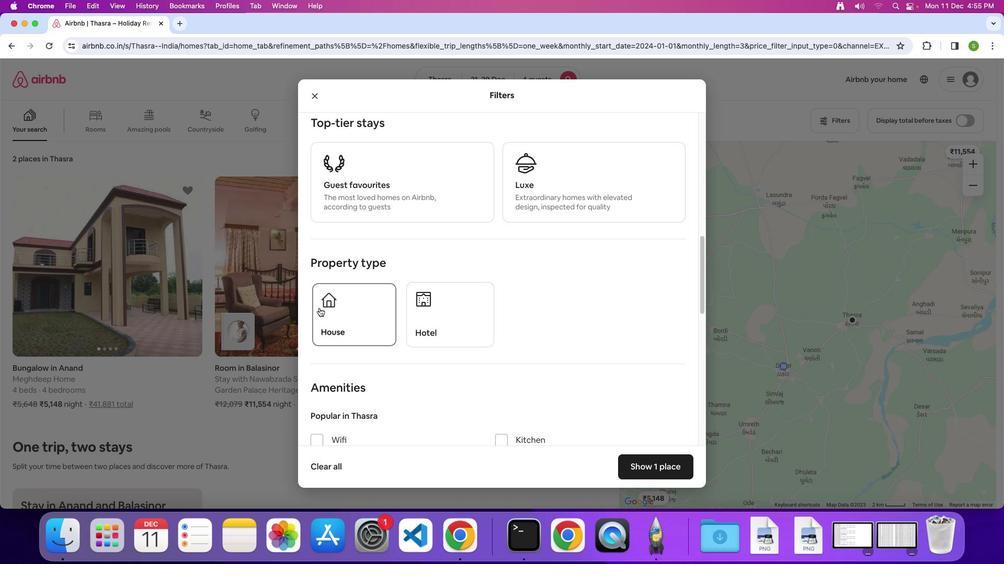
Action: Mouse pressed left at (319, 308)
Screenshot: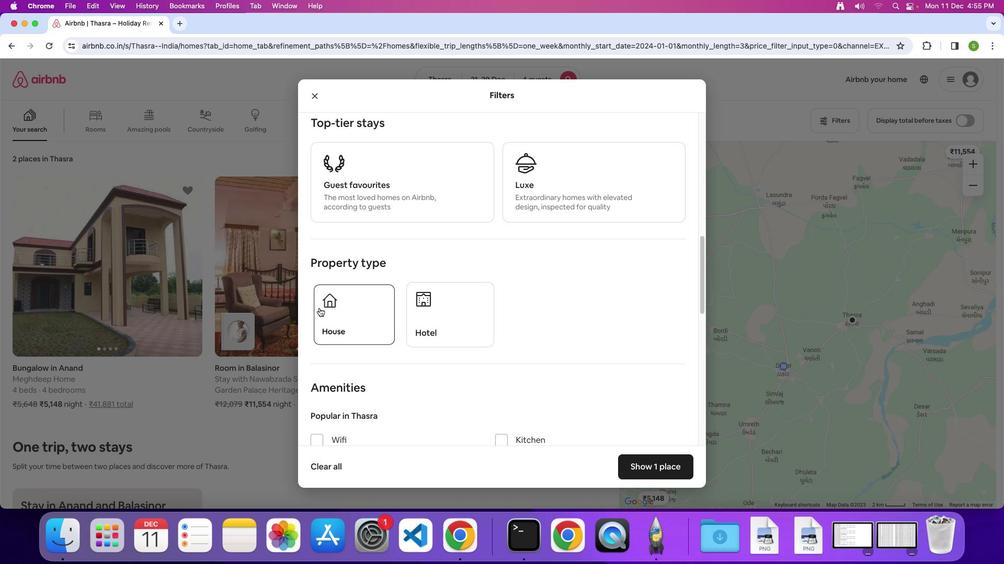 
Action: Mouse moved to (503, 299)
Screenshot: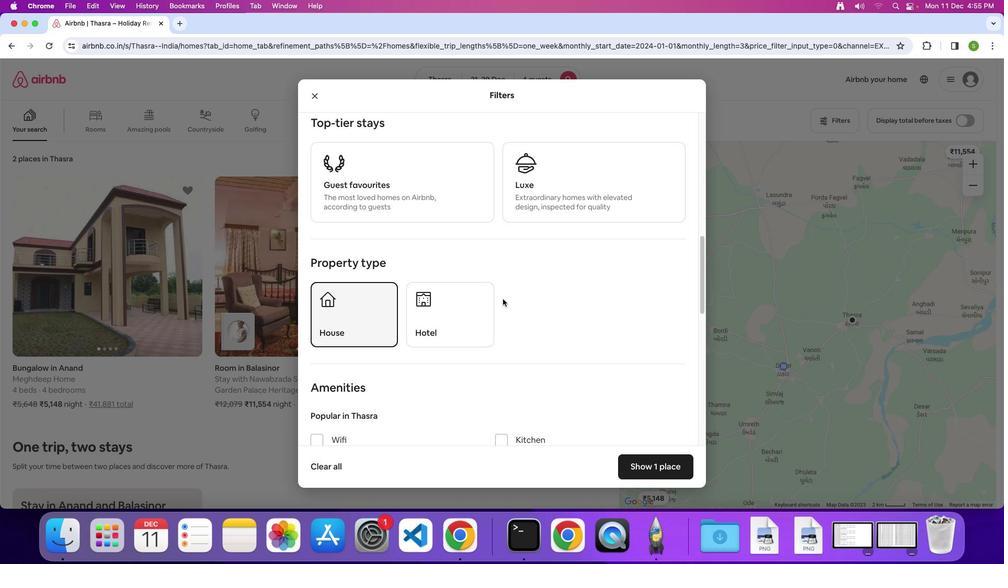 
Action: Mouse scrolled (503, 299) with delta (0, 0)
Screenshot: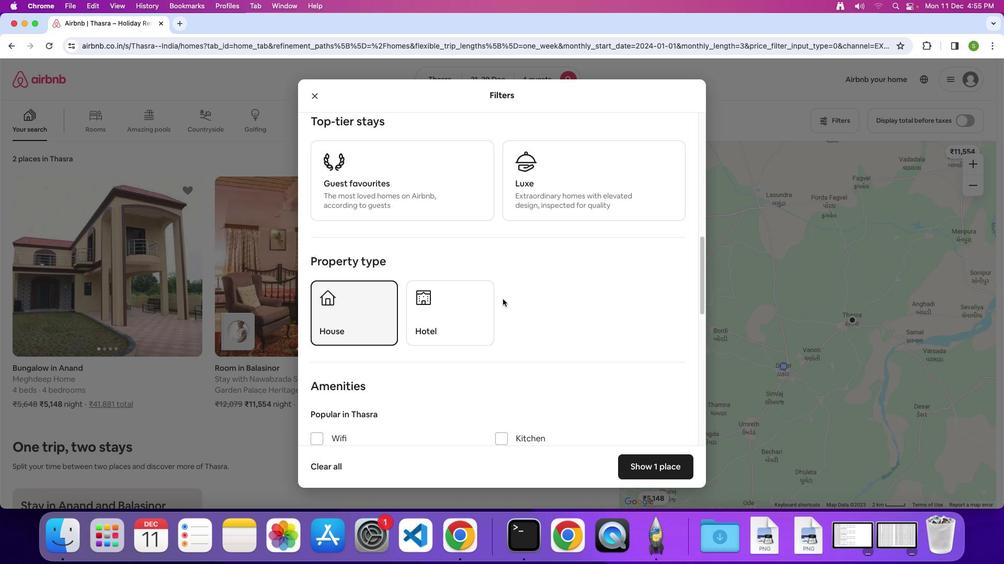 
Action: Mouse scrolled (503, 299) with delta (0, 0)
Screenshot: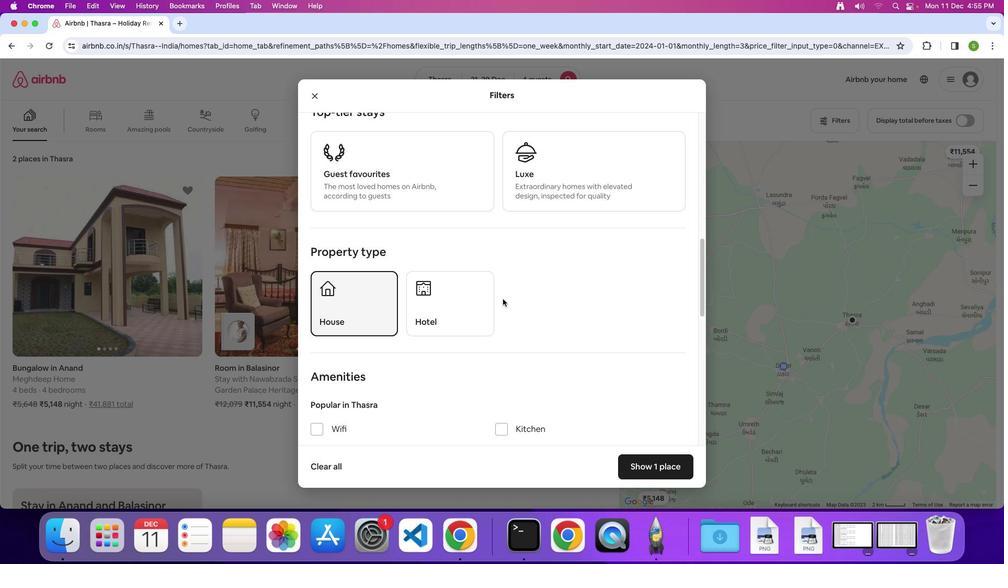 
Action: Mouse moved to (512, 290)
Screenshot: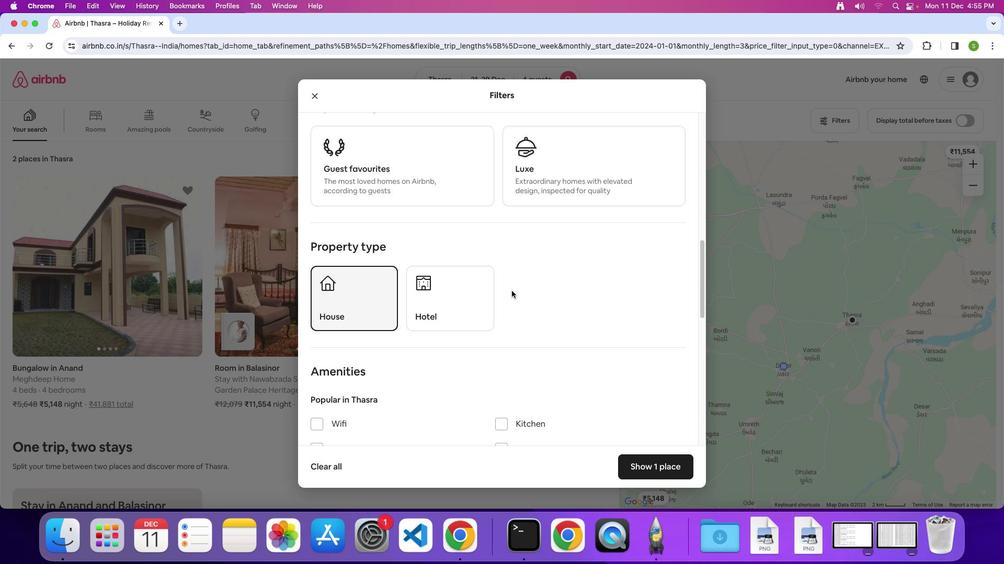 
Action: Mouse scrolled (512, 290) with delta (0, 0)
Screenshot: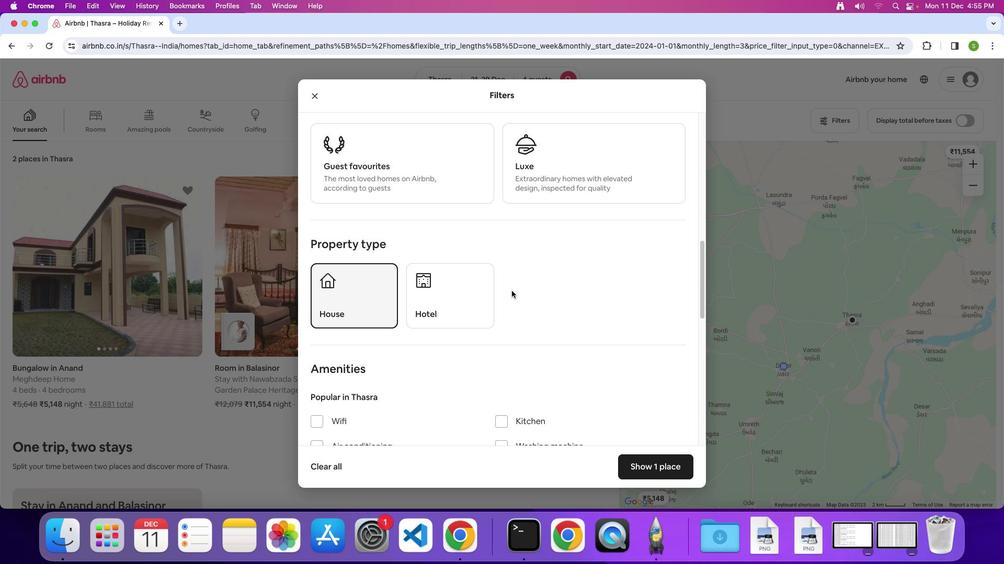 
Action: Mouse scrolled (512, 290) with delta (0, 0)
Screenshot: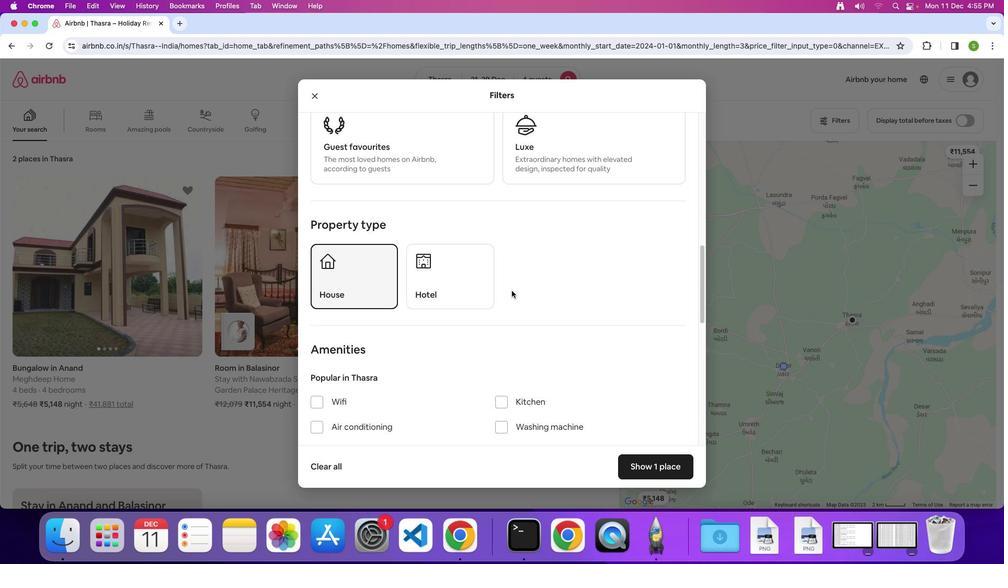 
Action: Mouse scrolled (512, 290) with delta (0, -1)
Screenshot: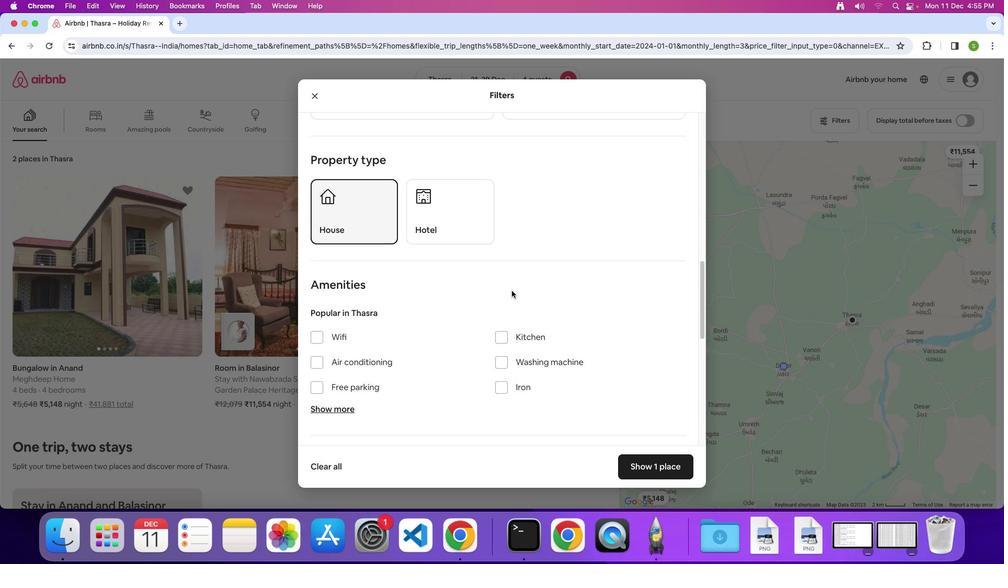 
Action: Mouse scrolled (512, 290) with delta (0, -2)
Screenshot: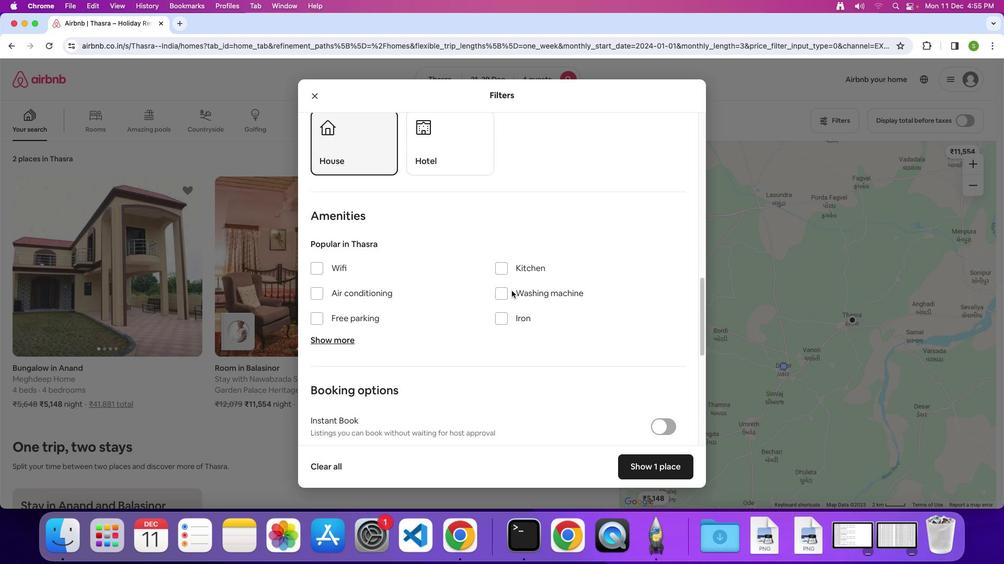 
Action: Mouse scrolled (512, 290) with delta (0, 0)
Screenshot: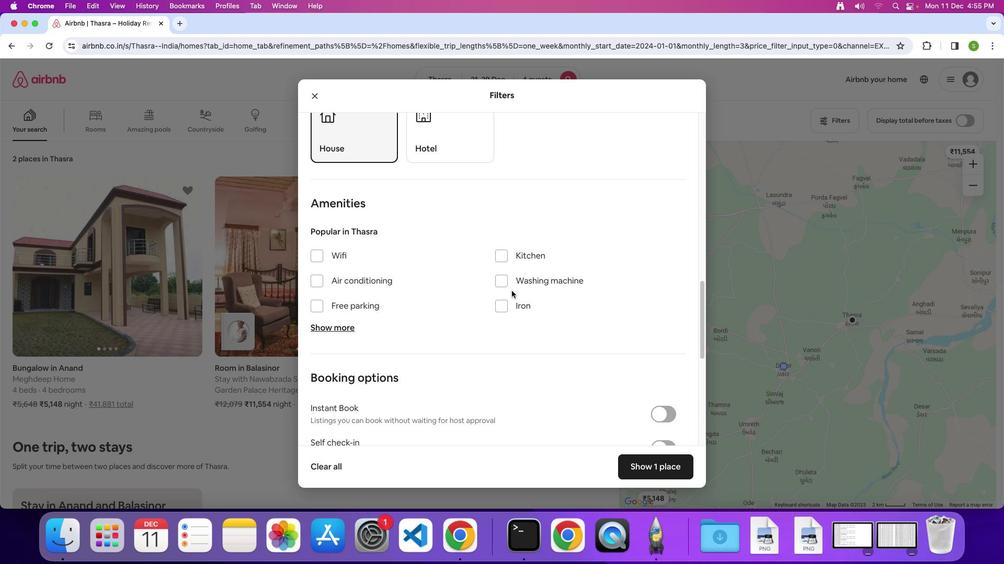 
Action: Mouse scrolled (512, 290) with delta (0, 0)
Screenshot: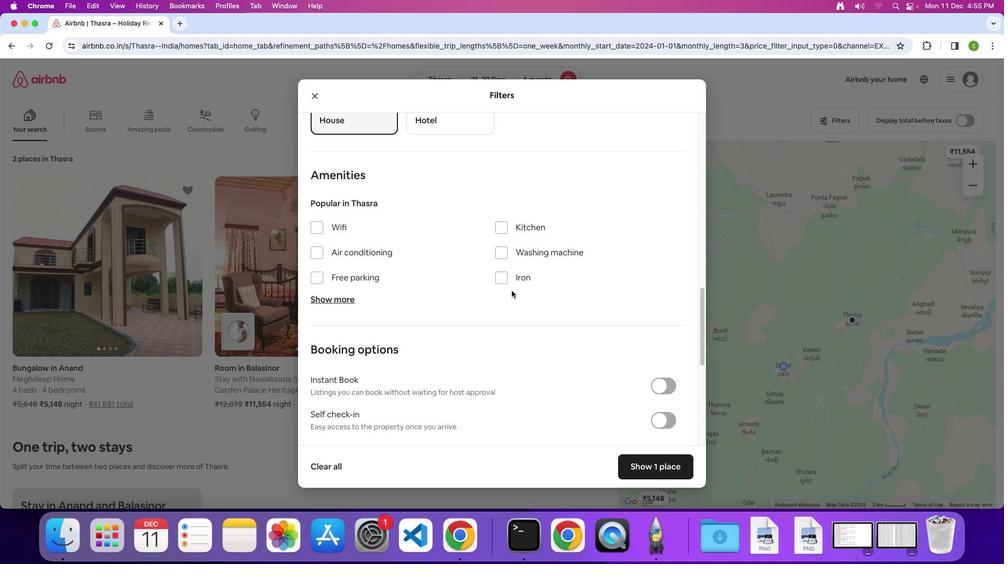 
Action: Mouse scrolled (512, 290) with delta (0, -1)
Screenshot: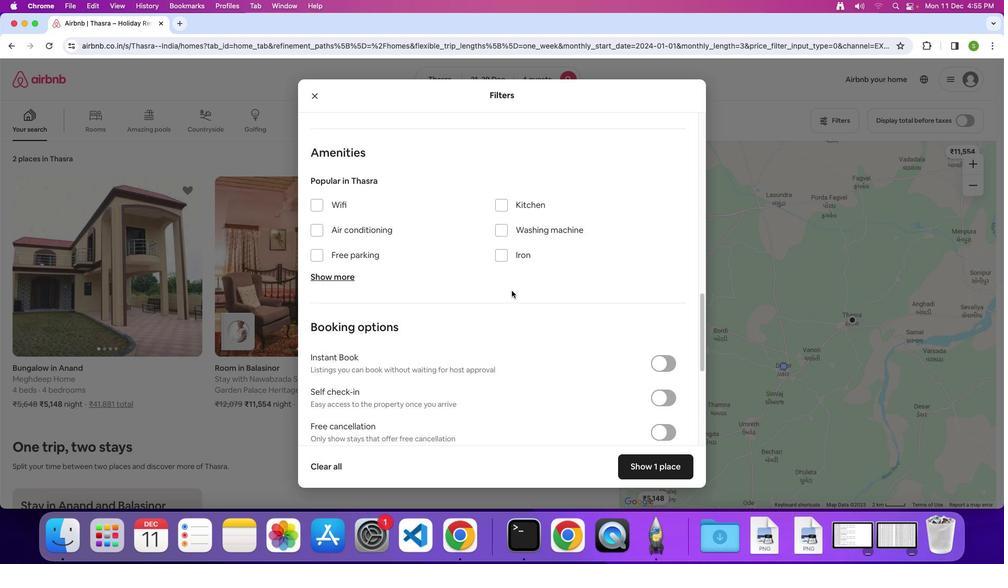 
Action: Mouse scrolled (512, 290) with delta (0, 0)
Screenshot: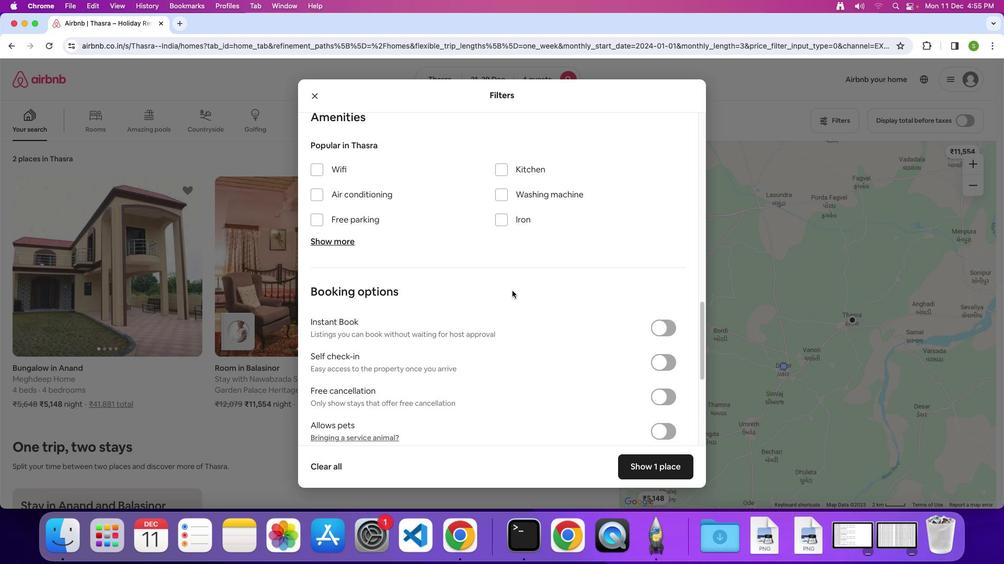 
Action: Mouse scrolled (512, 290) with delta (0, 0)
Screenshot: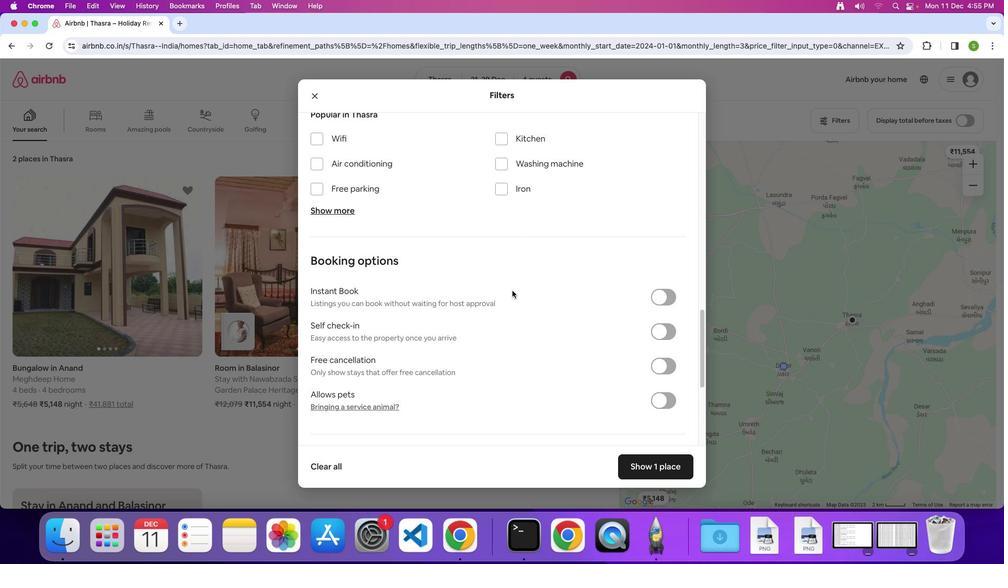 
Action: Mouse moved to (512, 290)
Screenshot: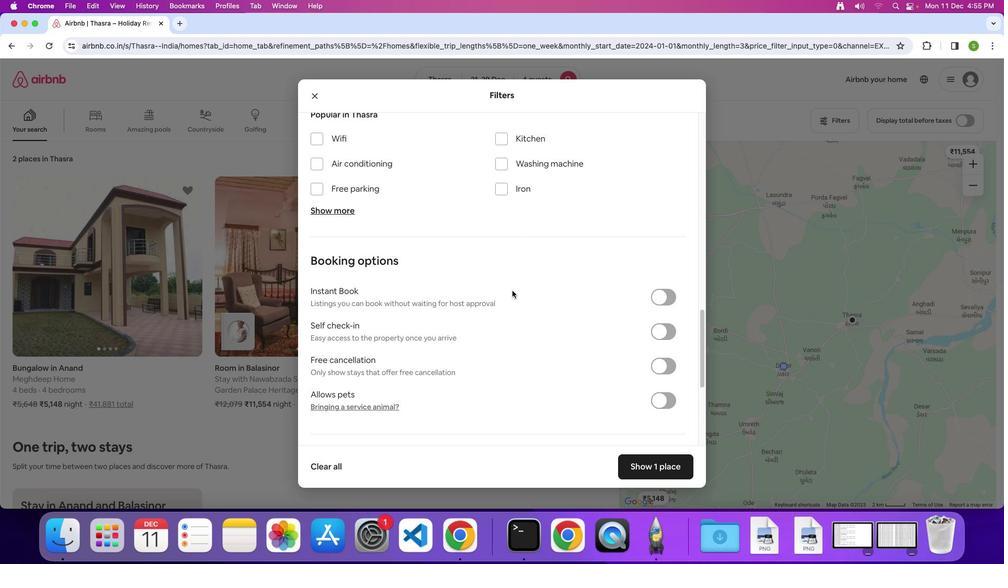 
Action: Mouse scrolled (512, 290) with delta (0, -1)
Screenshot: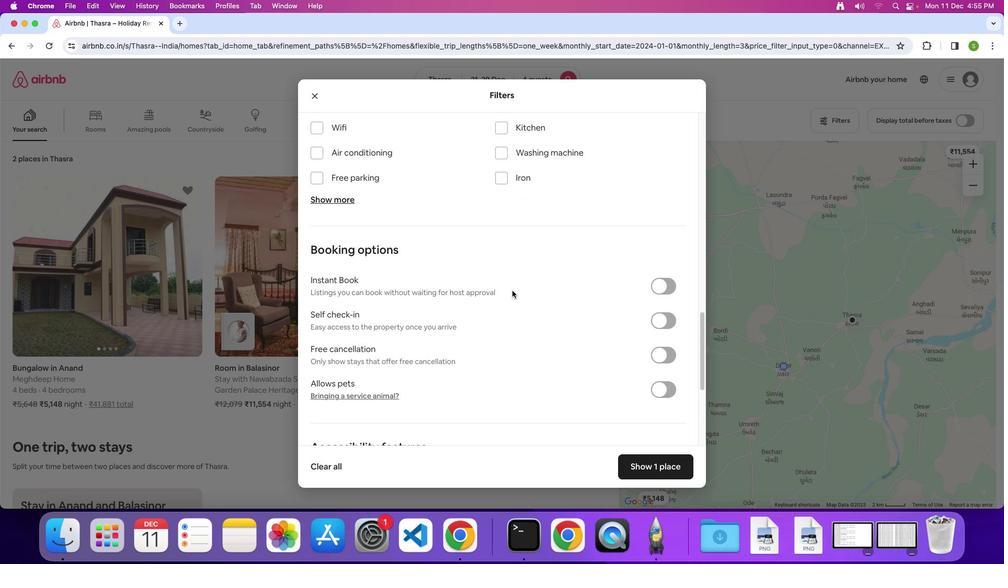 
Action: Mouse scrolled (512, 290) with delta (0, 0)
Screenshot: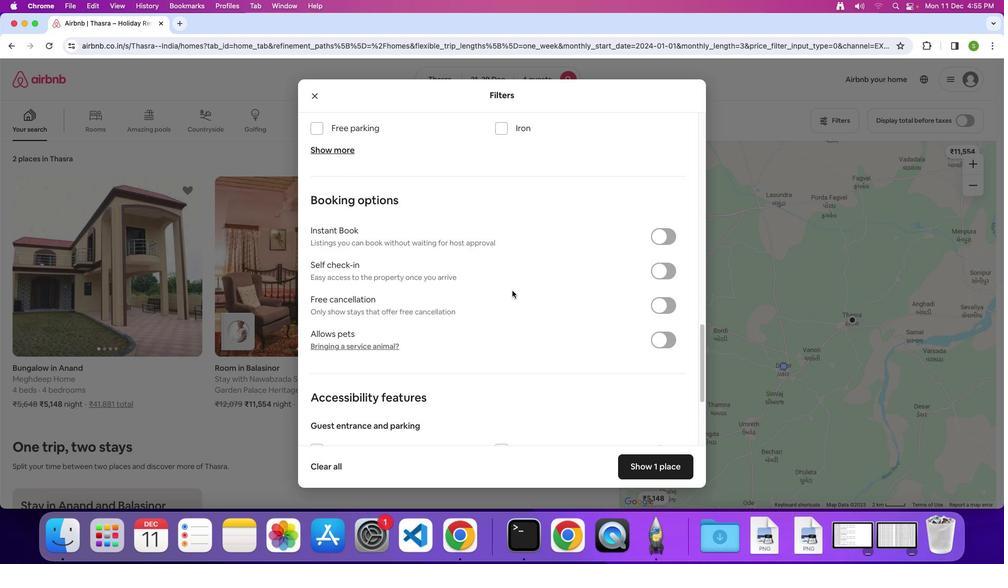 
Action: Mouse scrolled (512, 290) with delta (0, 0)
Screenshot: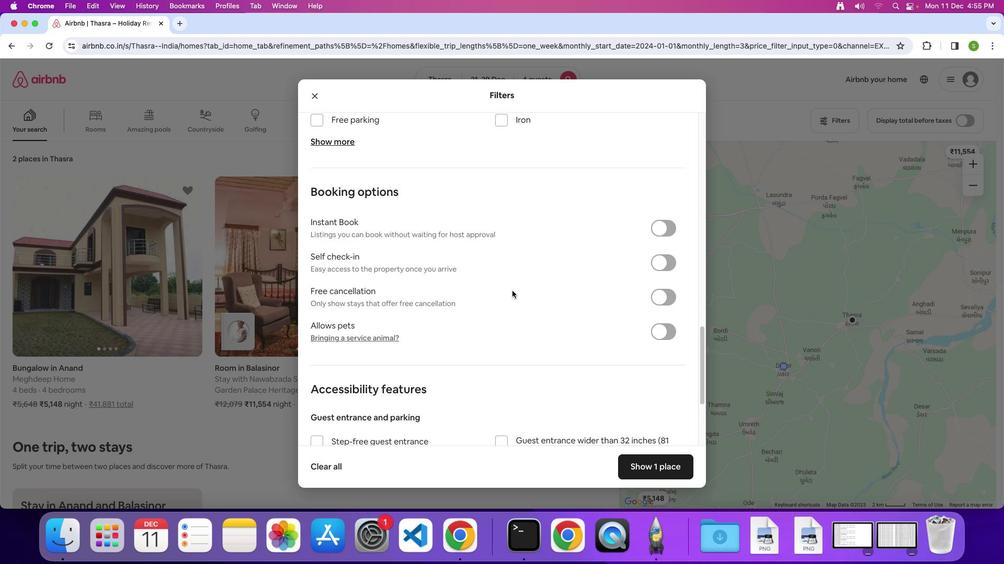 
Action: Mouse scrolled (512, 290) with delta (0, -1)
Screenshot: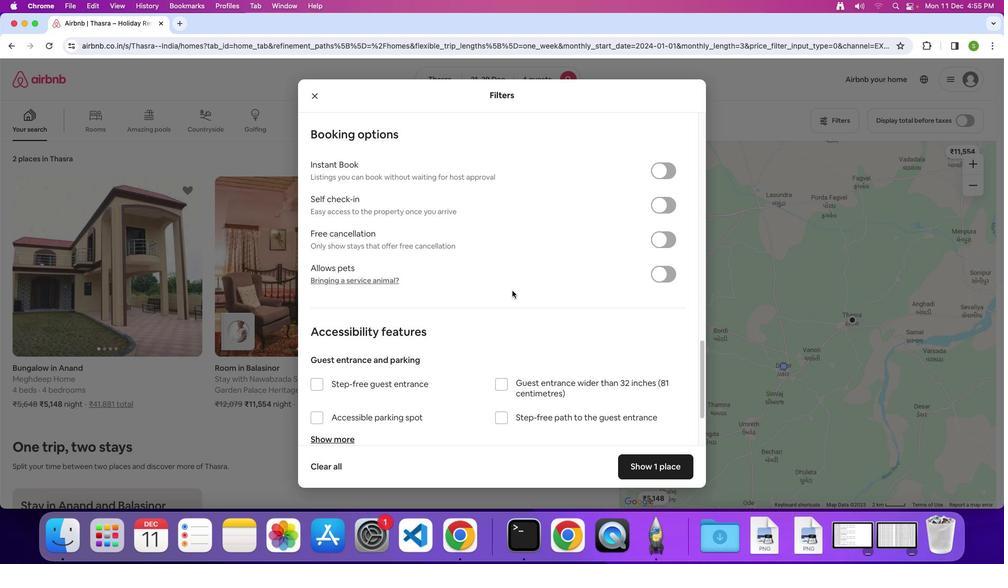 
Action: Mouse scrolled (512, 290) with delta (0, 0)
Screenshot: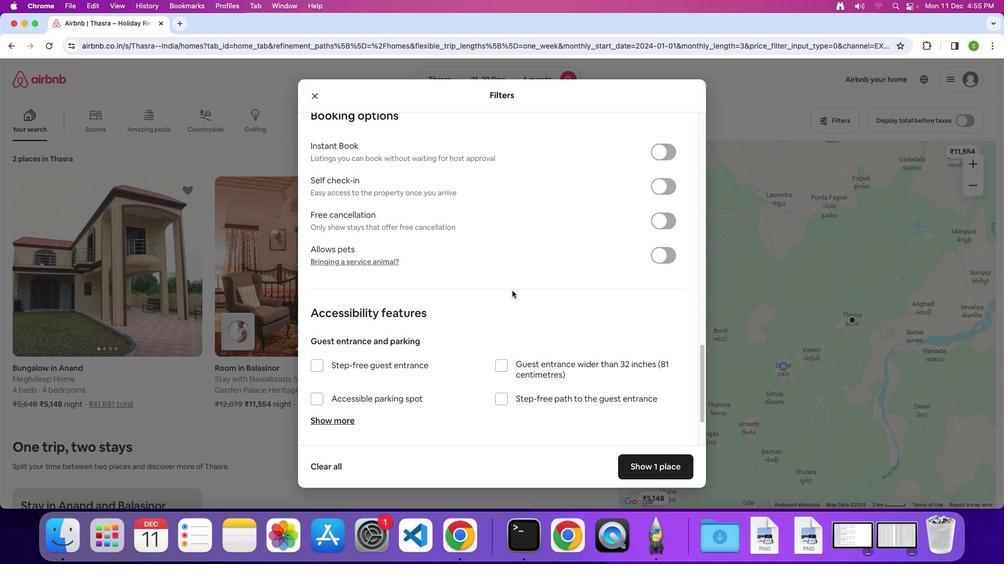 
Action: Mouse scrolled (512, 290) with delta (0, 0)
Screenshot: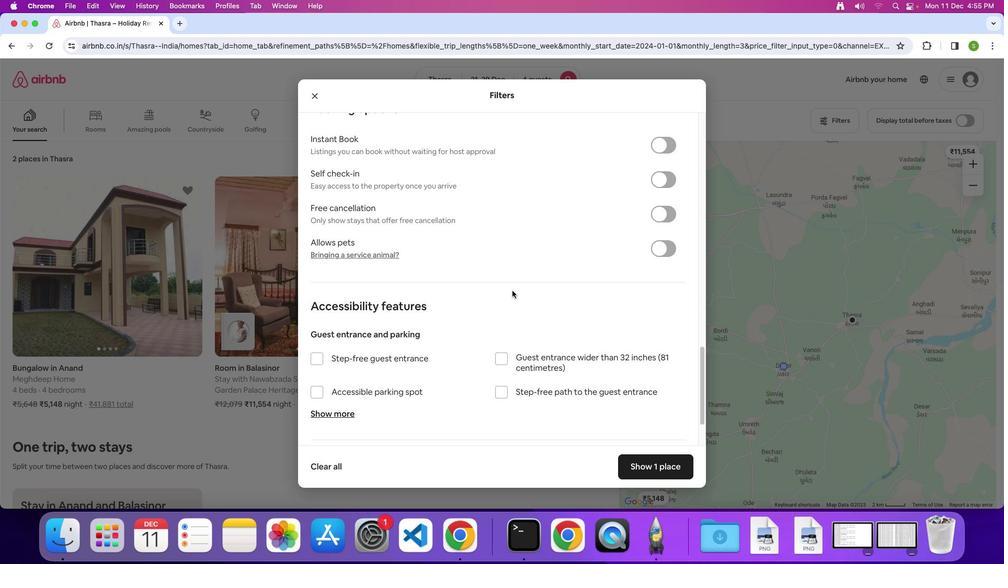 
Action: Mouse scrolled (512, 290) with delta (0, -1)
Screenshot: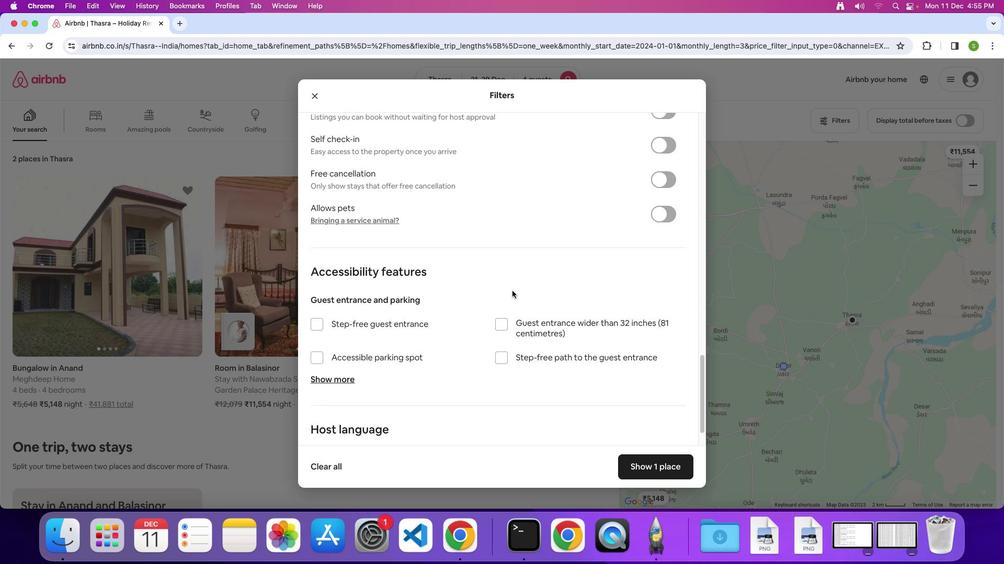 
Action: Mouse scrolled (512, 290) with delta (0, 0)
Screenshot: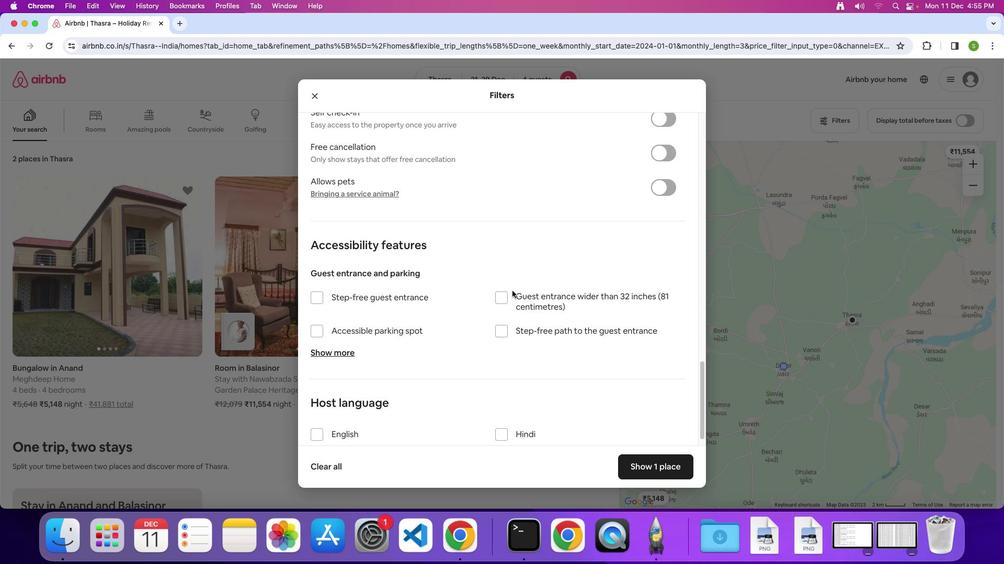 
Action: Mouse scrolled (512, 290) with delta (0, 0)
Screenshot: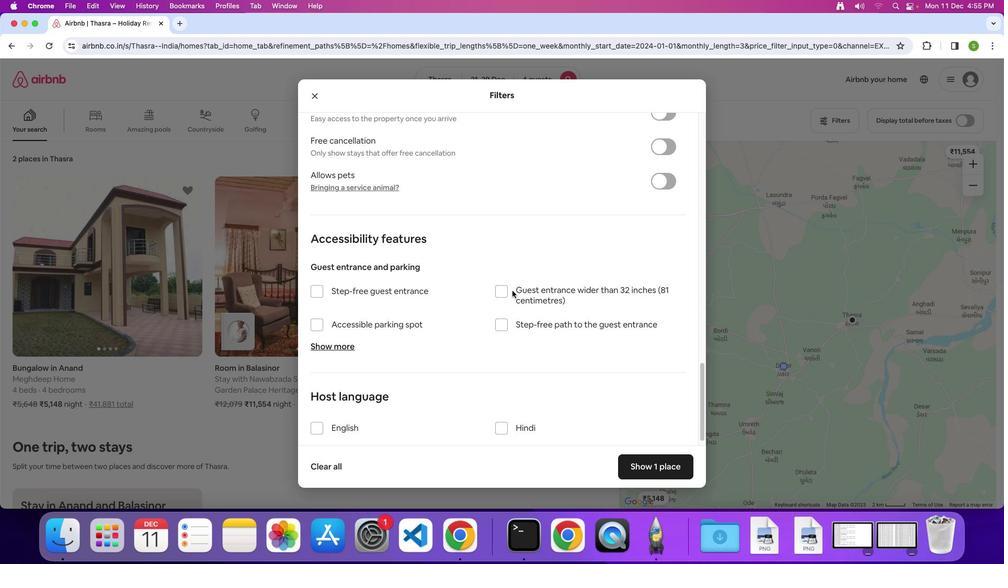 
Action: Mouse scrolled (512, 290) with delta (0, 0)
Screenshot: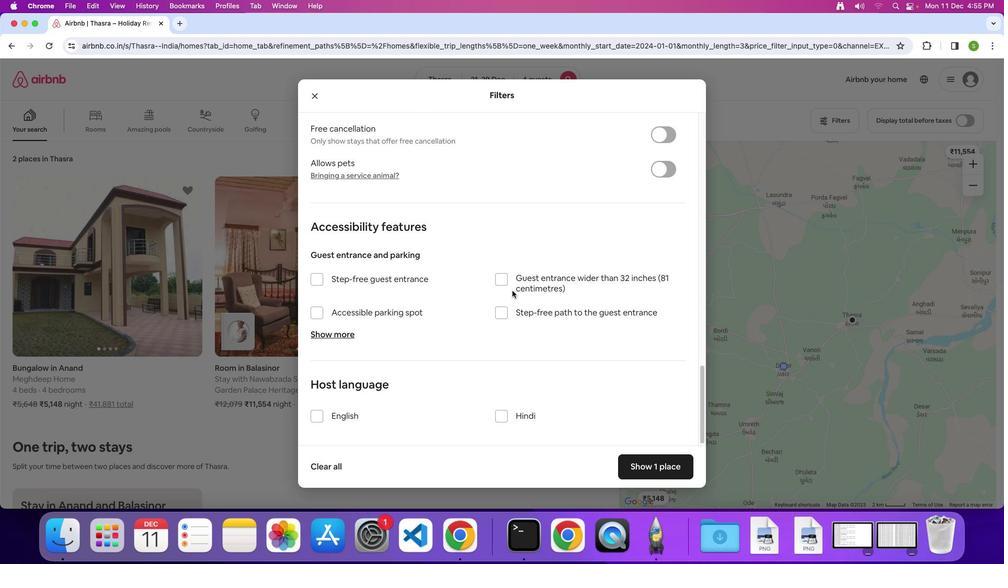 
Action: Mouse moved to (649, 460)
Screenshot: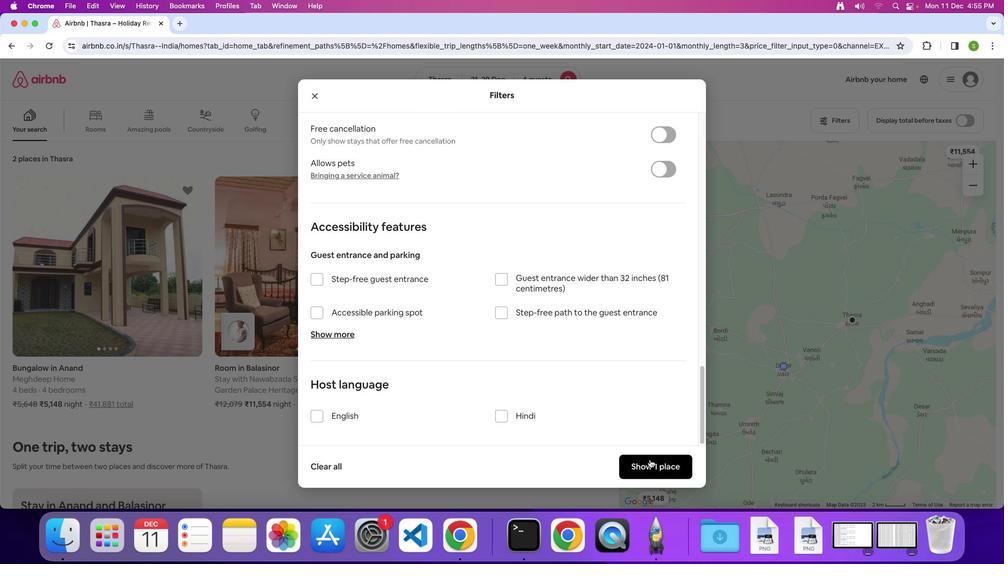 
Action: Mouse pressed left at (649, 460)
Screenshot: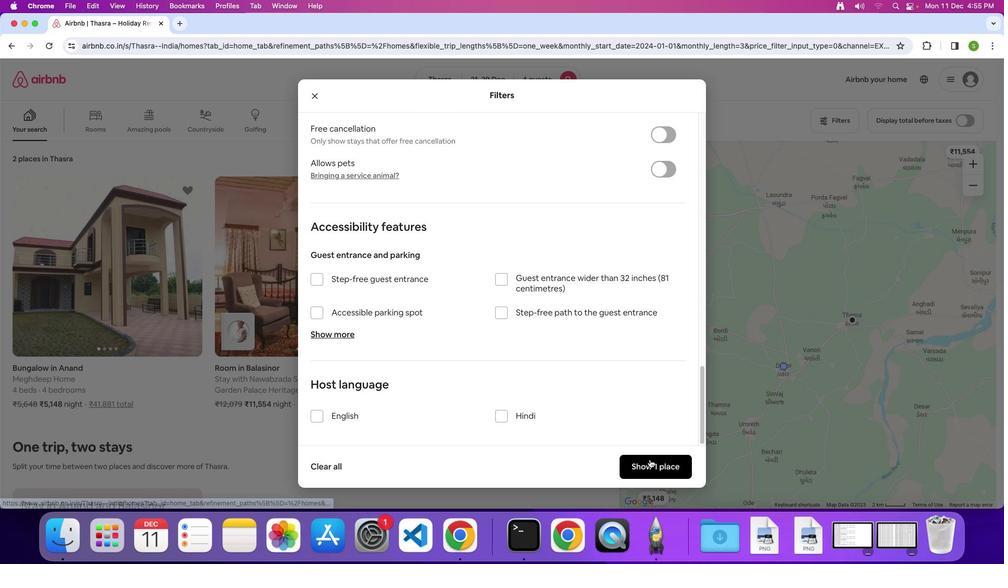 
Action: Mouse moved to (183, 272)
Screenshot: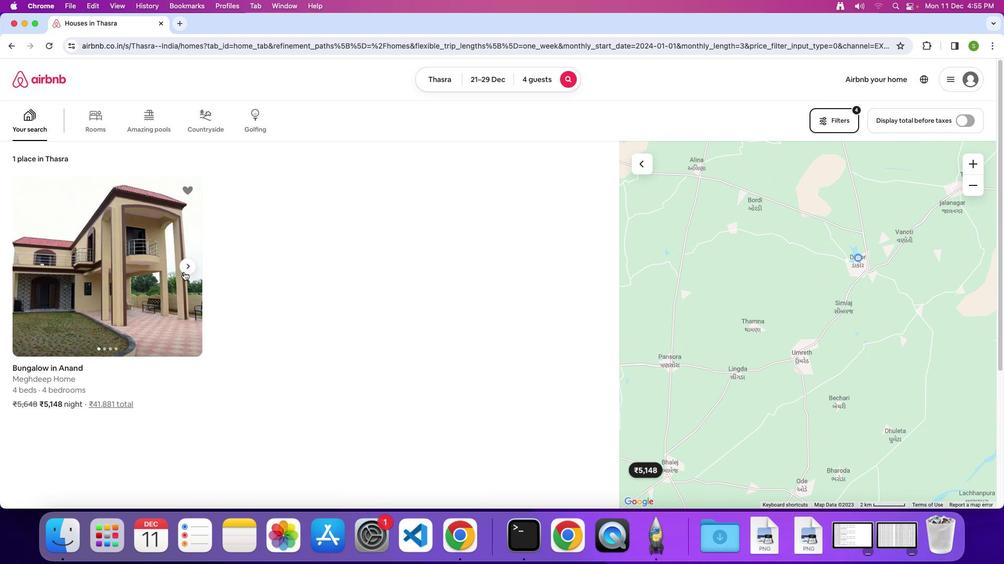 
Action: Mouse pressed left at (183, 272)
Screenshot: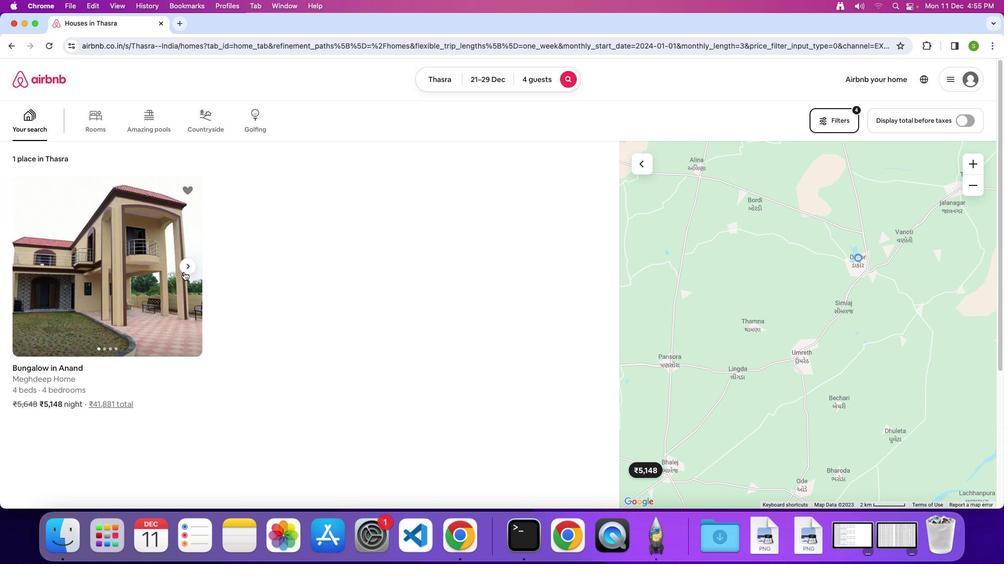 
Action: Mouse moved to (127, 290)
Screenshot: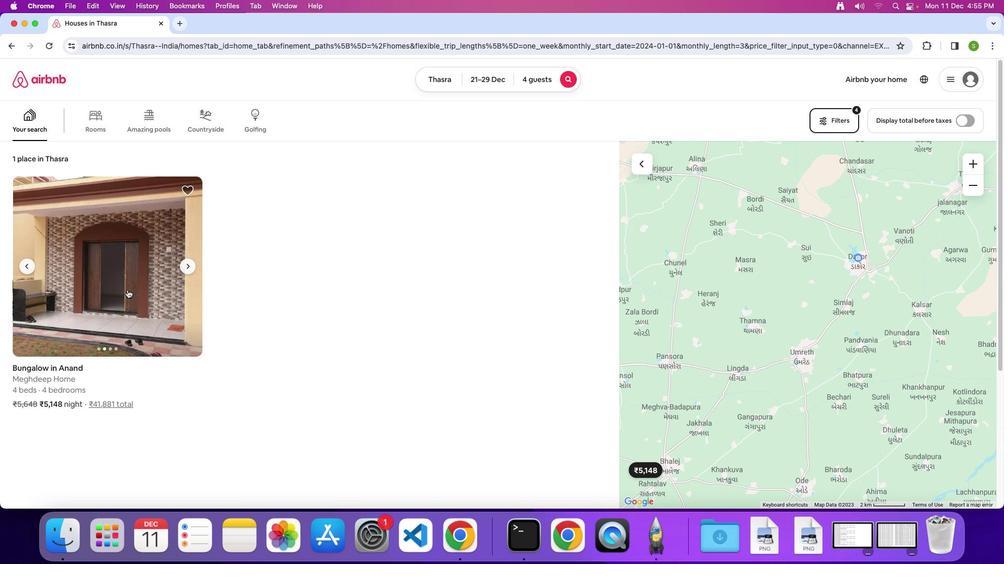 
Action: Mouse pressed left at (127, 290)
Screenshot: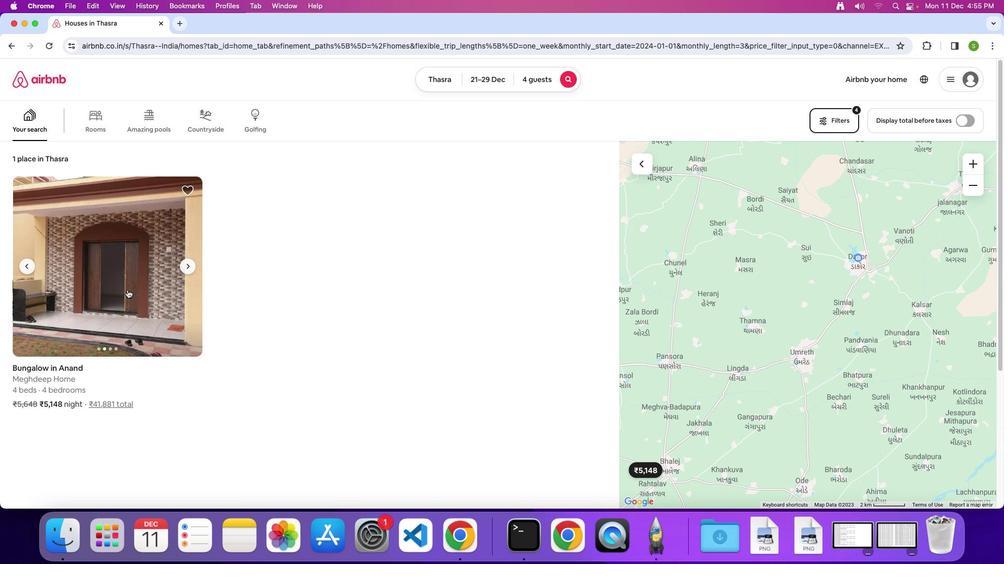 
Action: Mouse moved to (431, 280)
Screenshot: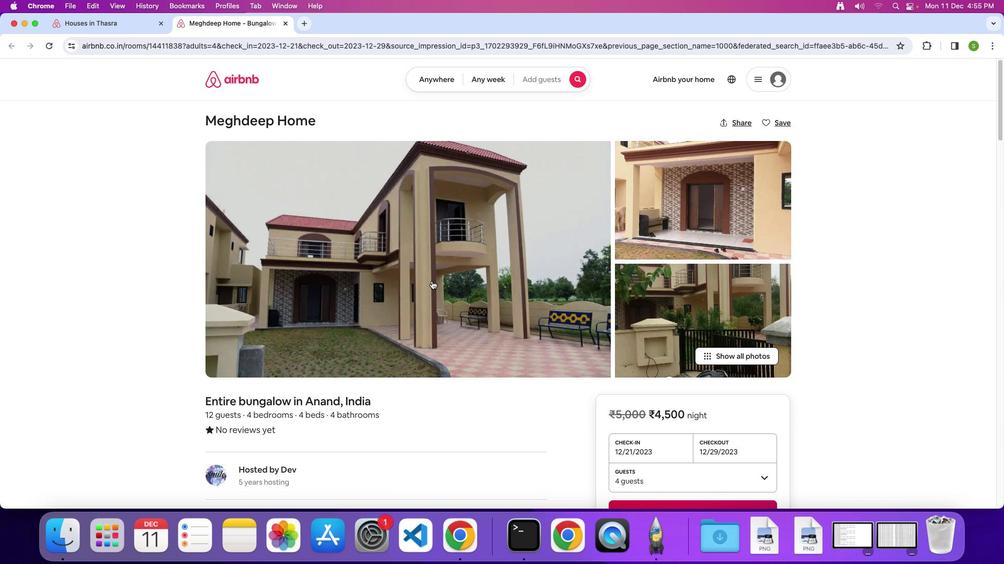 
Action: Mouse pressed left at (431, 280)
Screenshot: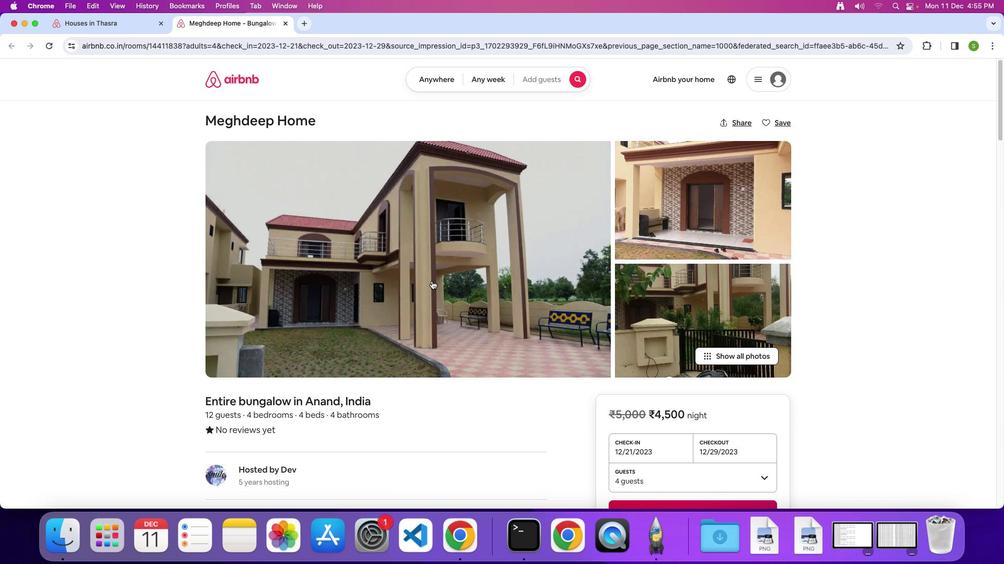 
Action: Mouse moved to (515, 355)
Screenshot: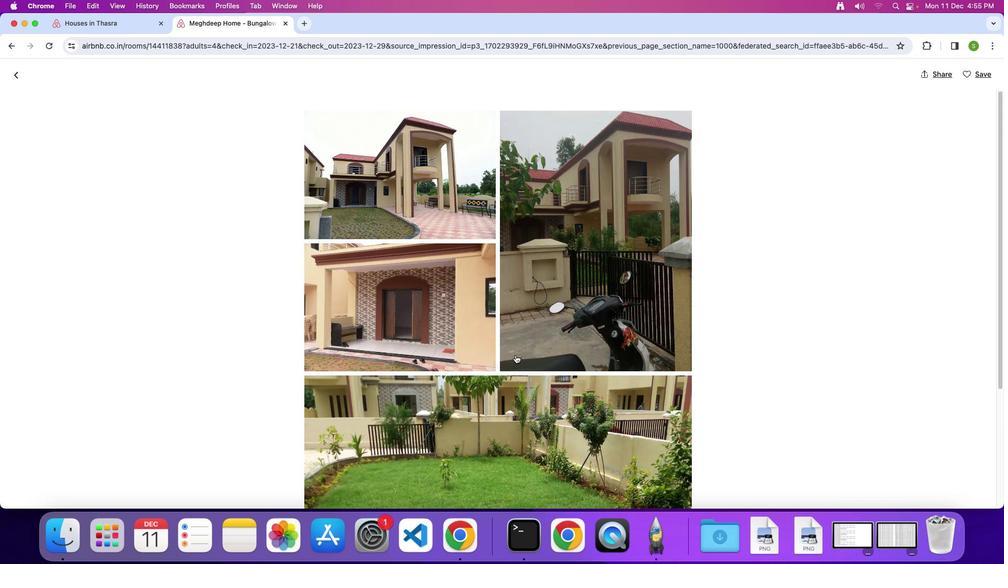 
Action: Mouse scrolled (515, 355) with delta (0, 0)
Screenshot: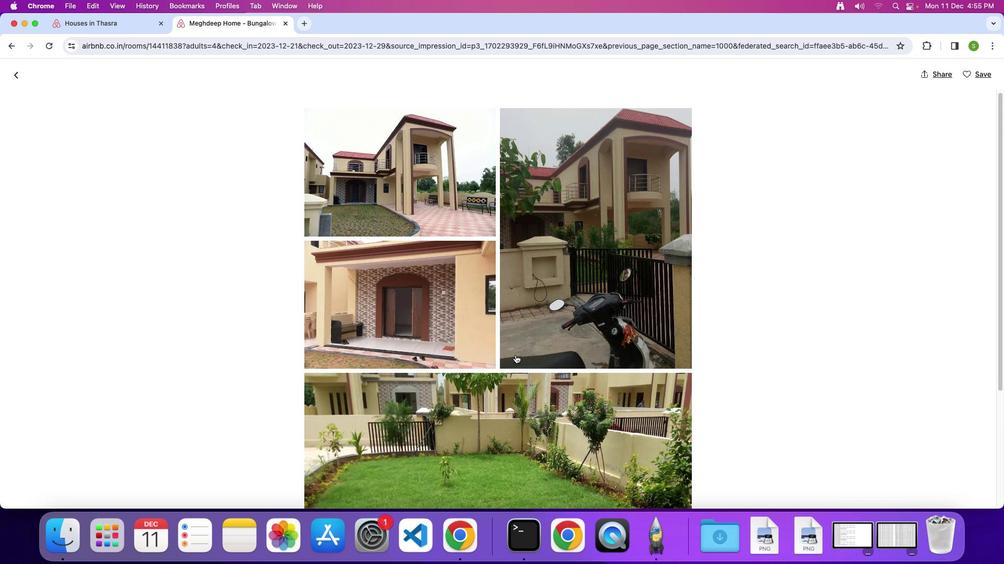 
Action: Mouse scrolled (515, 355) with delta (0, 0)
Screenshot: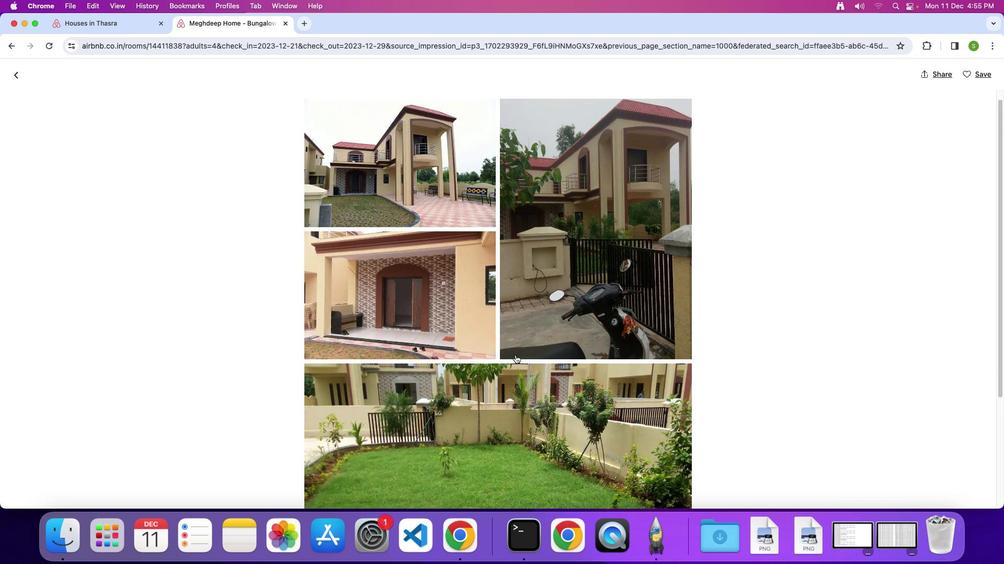 
Action: Mouse scrolled (515, 355) with delta (0, -1)
Screenshot: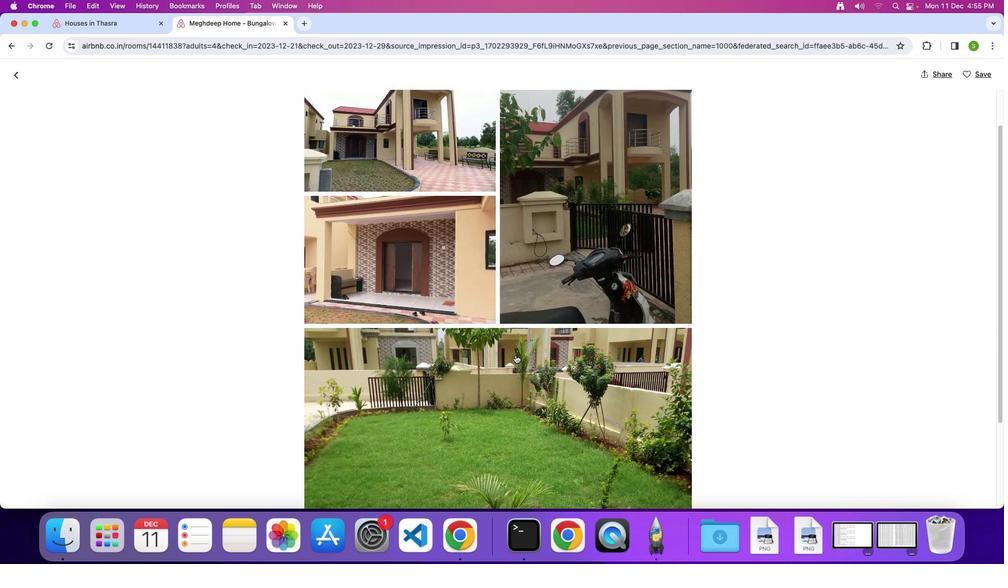 
Action: Mouse scrolled (515, 355) with delta (0, 0)
Screenshot: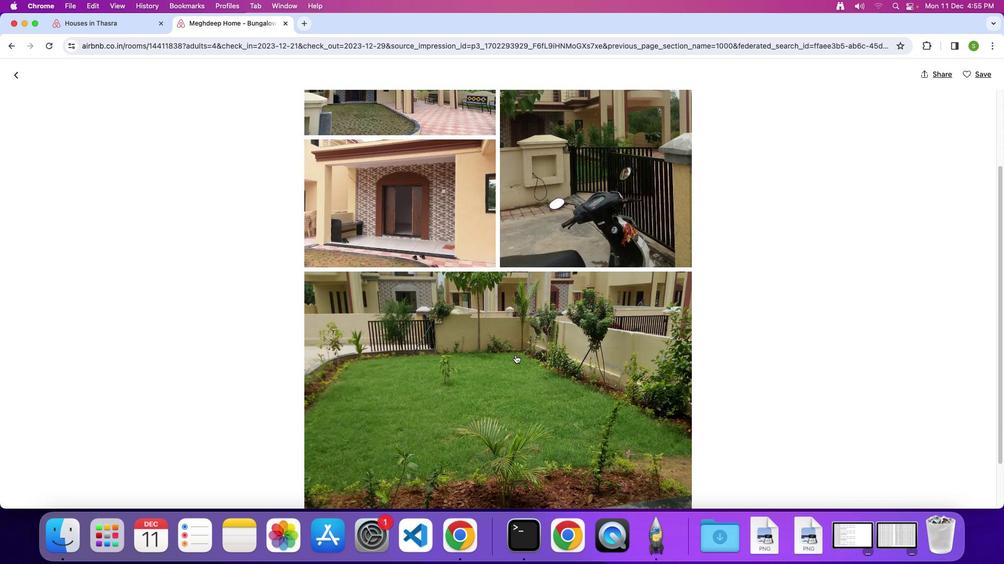 
Action: Mouse scrolled (515, 355) with delta (0, 0)
Screenshot: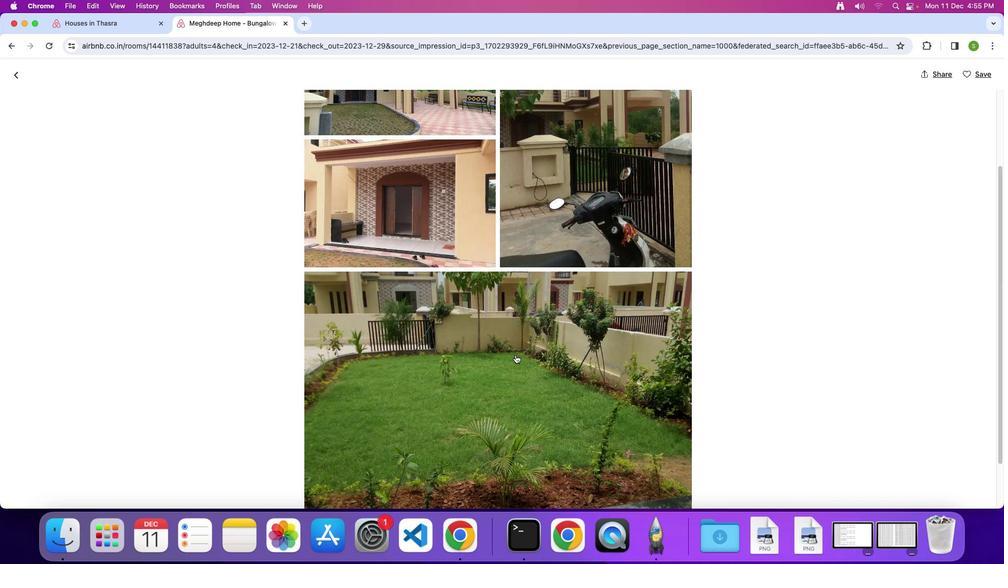 
Action: Mouse scrolled (515, 355) with delta (0, -1)
Screenshot: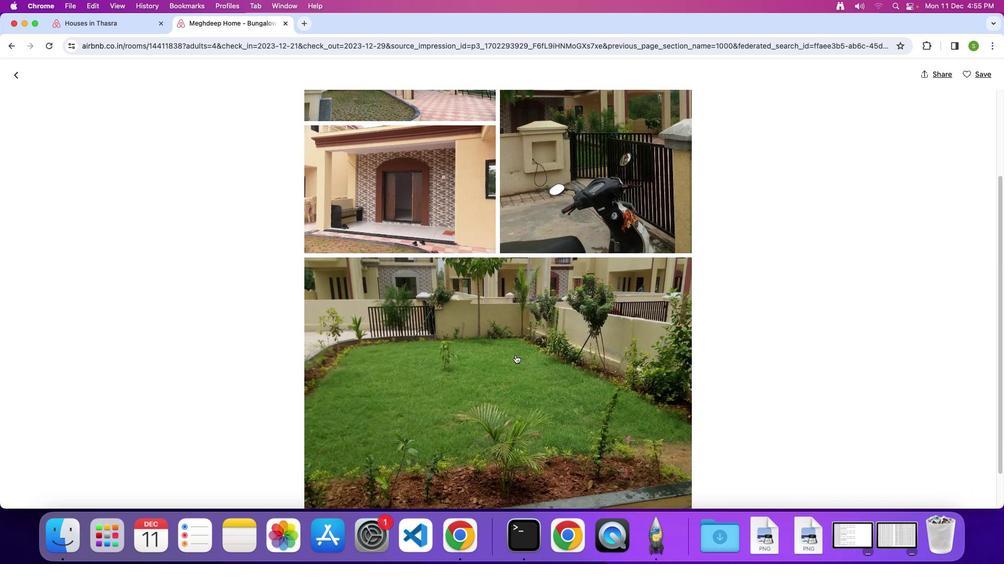 
Action: Mouse scrolled (515, 355) with delta (0, 0)
Screenshot: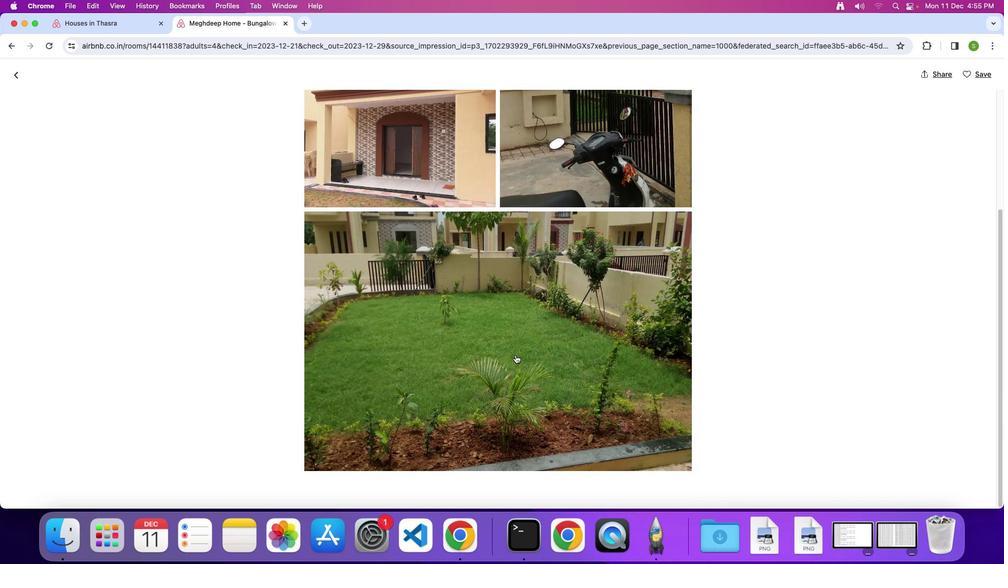 
Action: Mouse scrolled (515, 355) with delta (0, 0)
Screenshot: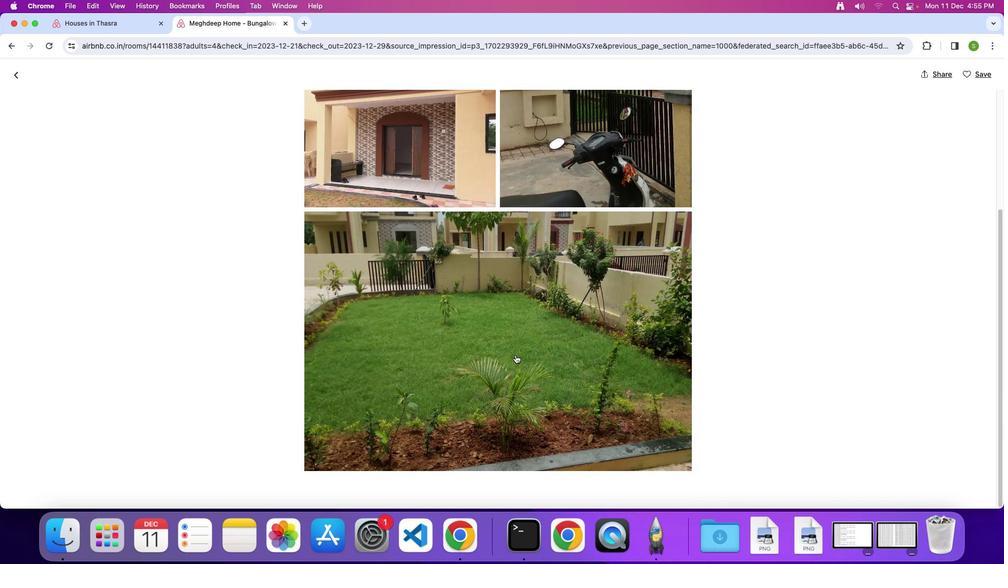 
Action: Mouse scrolled (515, 355) with delta (0, 0)
Screenshot: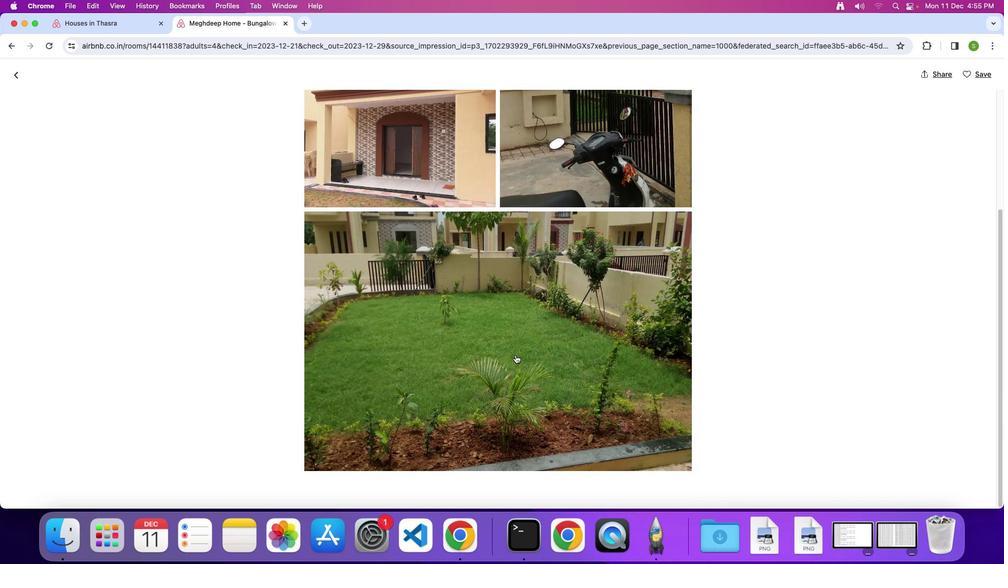 
Action: Mouse scrolled (515, 355) with delta (0, 0)
Screenshot: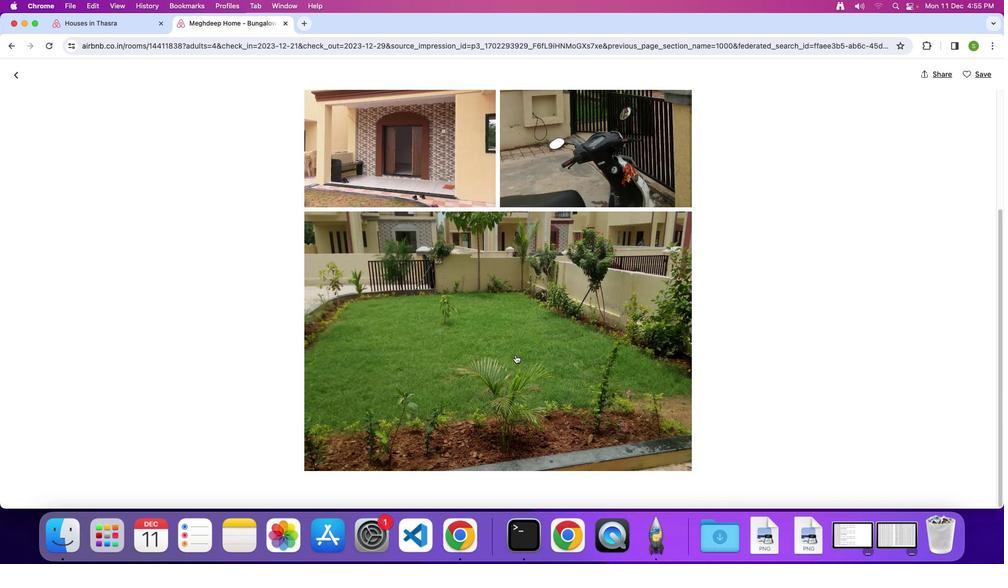
Action: Mouse scrolled (515, 355) with delta (0, 0)
Screenshot: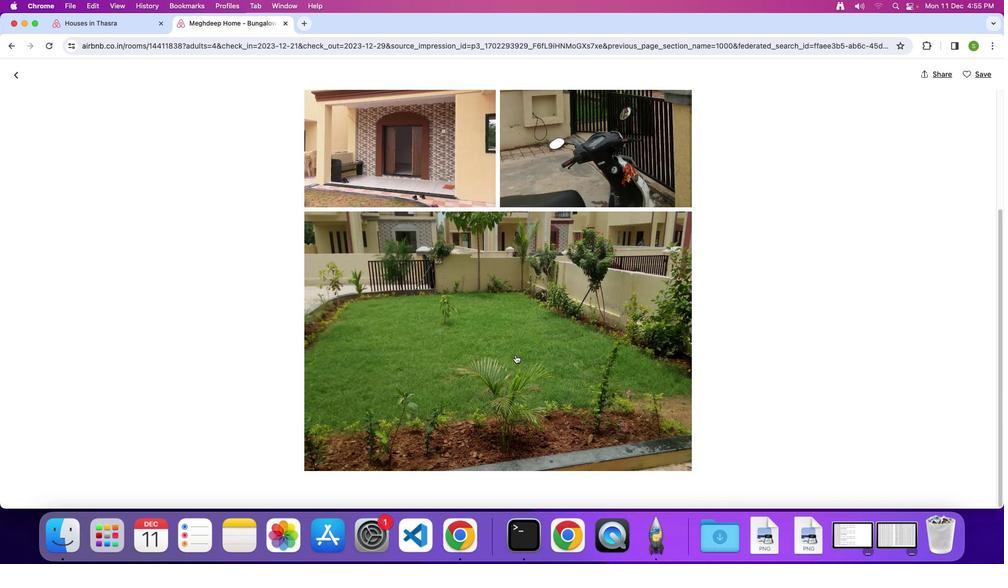 
Action: Mouse scrolled (515, 355) with delta (0, 0)
Screenshot: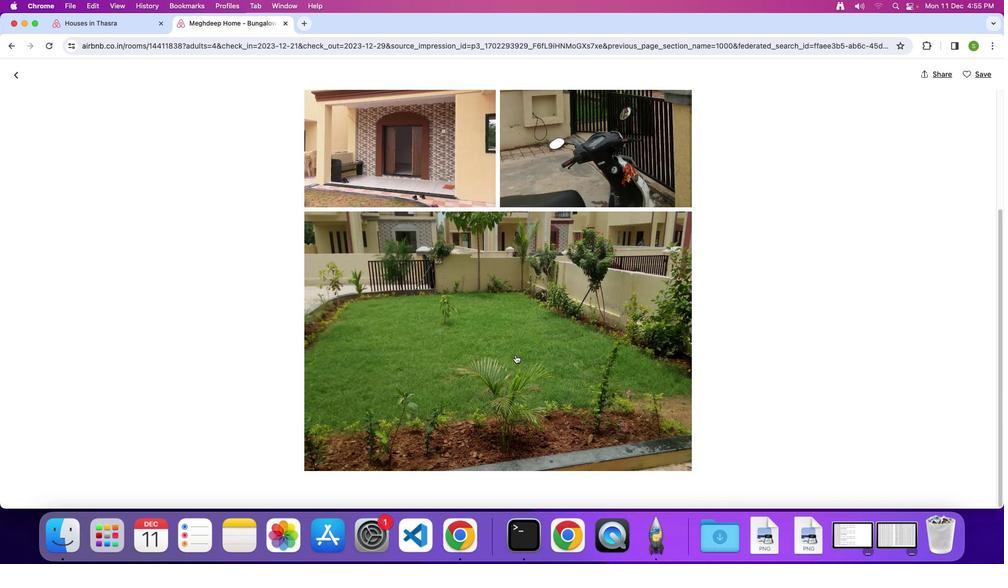 
Action: Mouse moved to (16, 79)
Screenshot: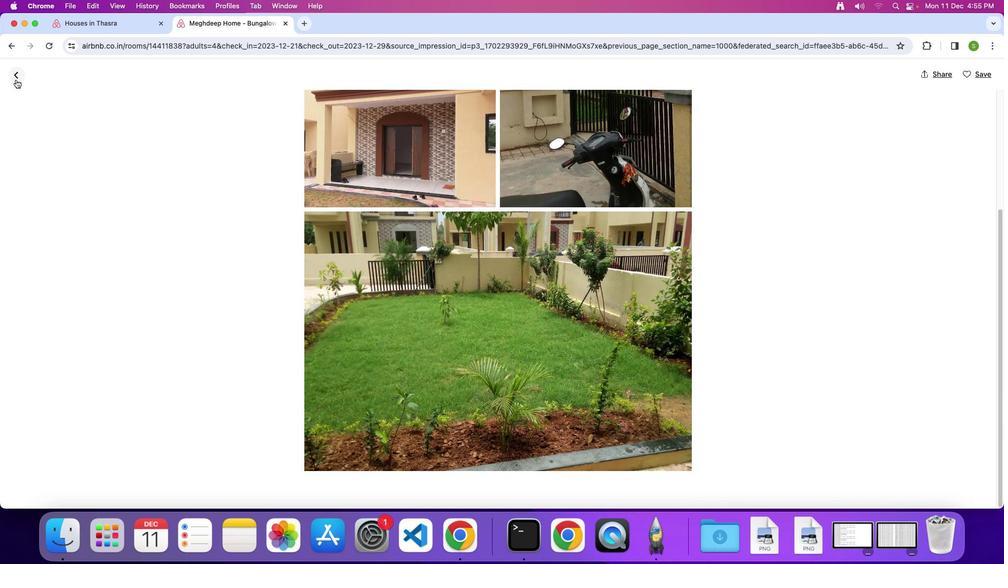 
Action: Mouse pressed left at (16, 79)
Screenshot: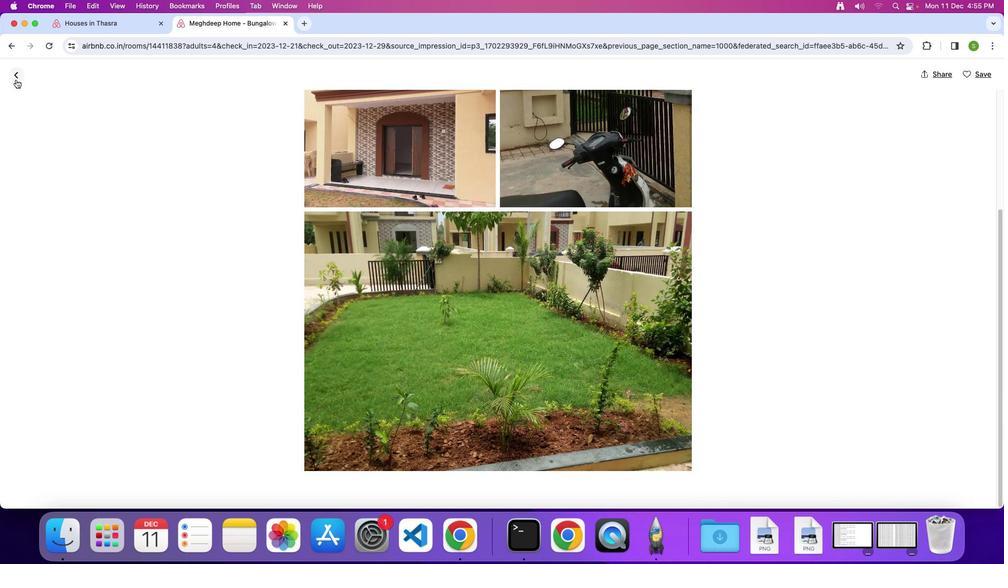 
Action: Mouse moved to (470, 347)
Screenshot: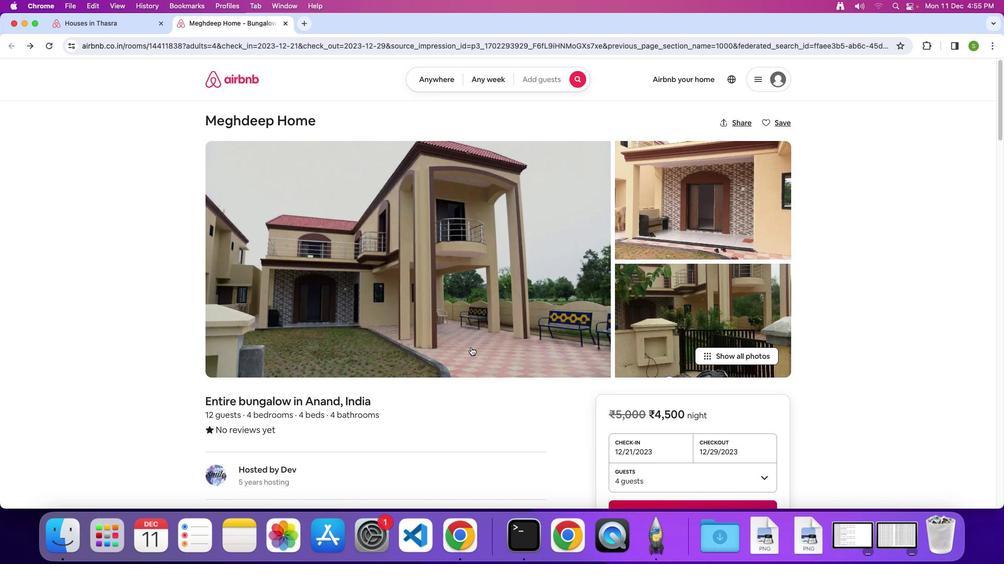 
Action: Mouse scrolled (470, 347) with delta (0, 0)
Screenshot: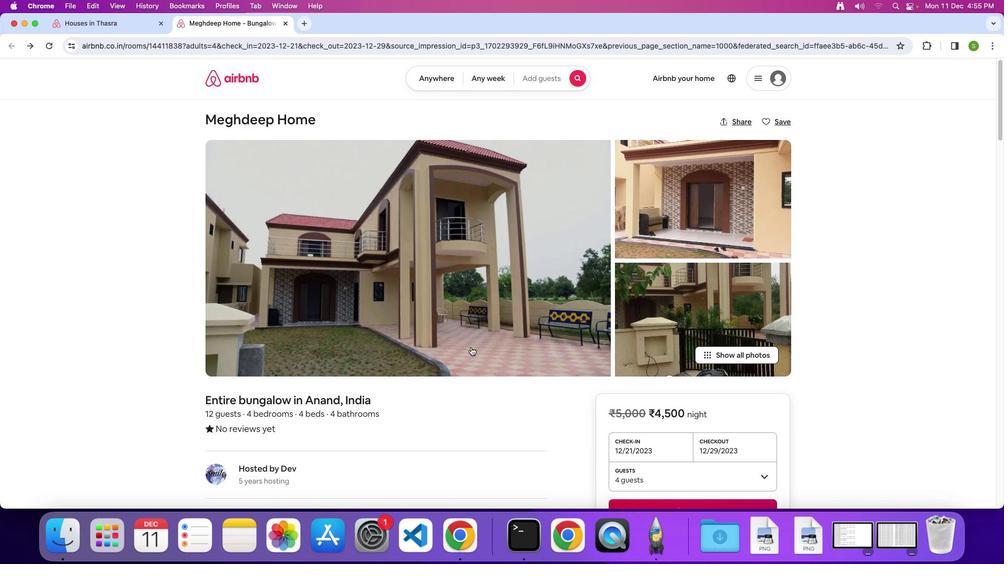 
Action: Mouse scrolled (470, 347) with delta (0, 0)
Screenshot: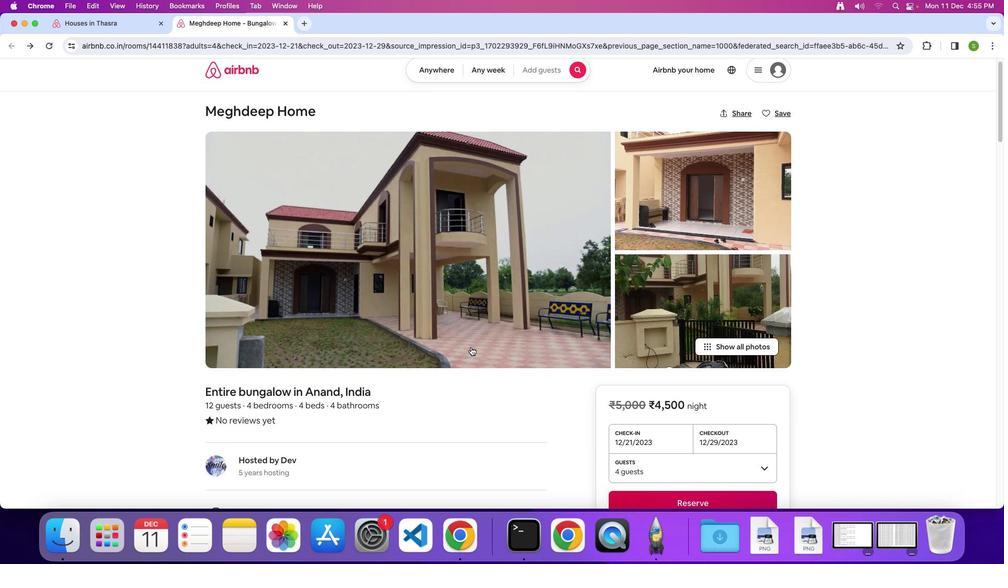 
Action: Mouse scrolled (470, 347) with delta (0, 0)
Screenshot: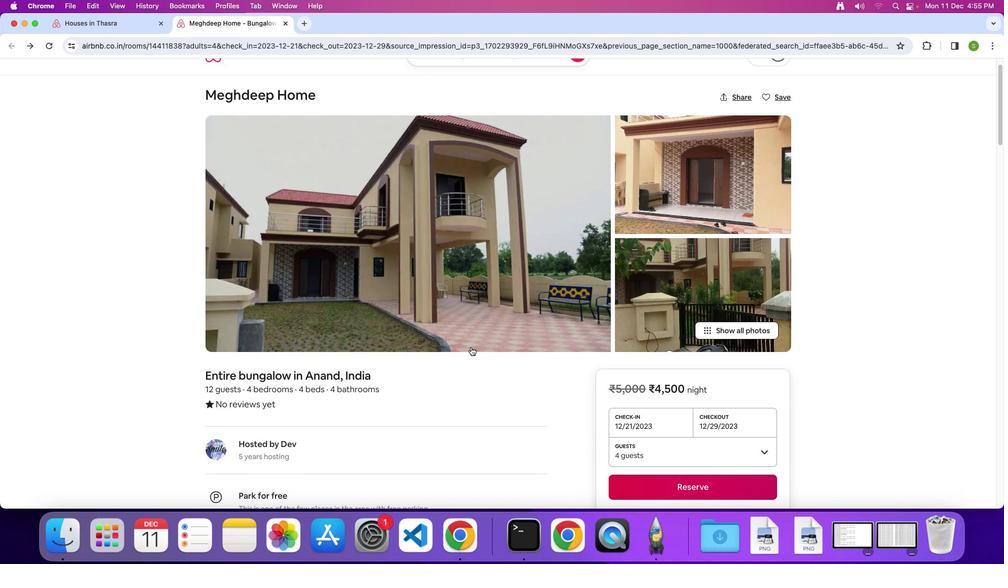 
Action: Mouse scrolled (470, 347) with delta (0, 0)
Screenshot: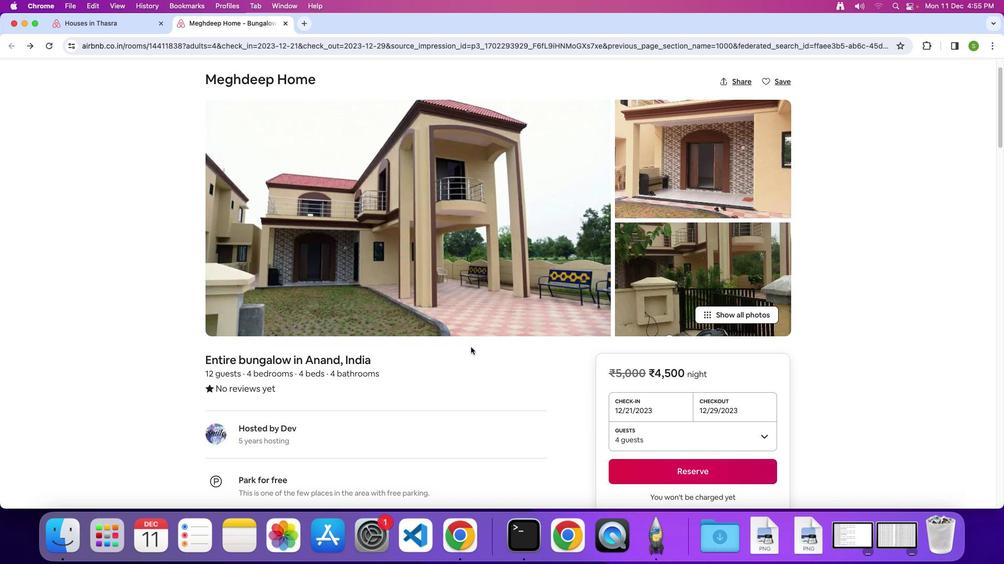 
Action: Mouse scrolled (470, 347) with delta (0, 0)
Screenshot: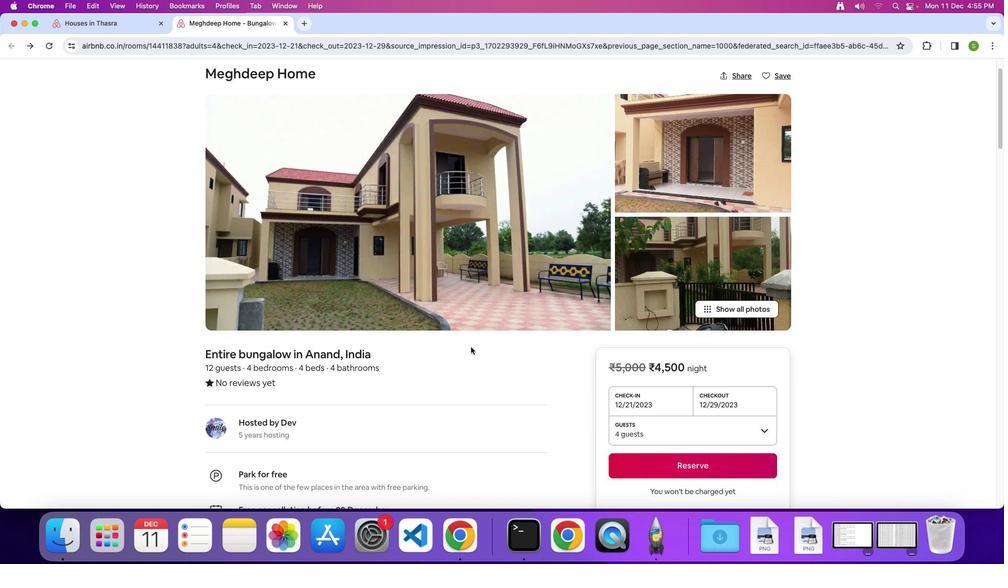
Action: Mouse scrolled (470, 347) with delta (0, 0)
Screenshot: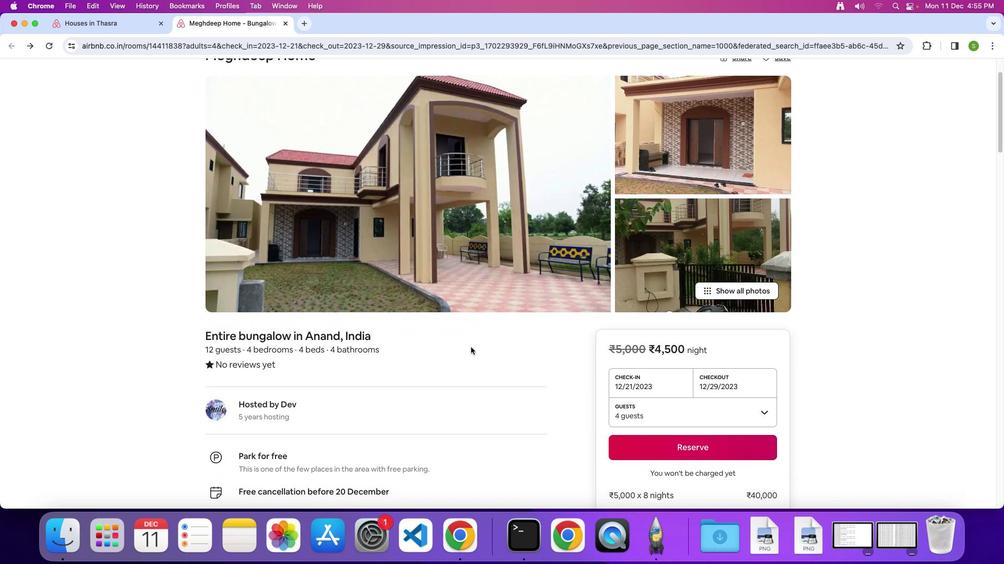
Action: Mouse scrolled (470, 347) with delta (0, 0)
Screenshot: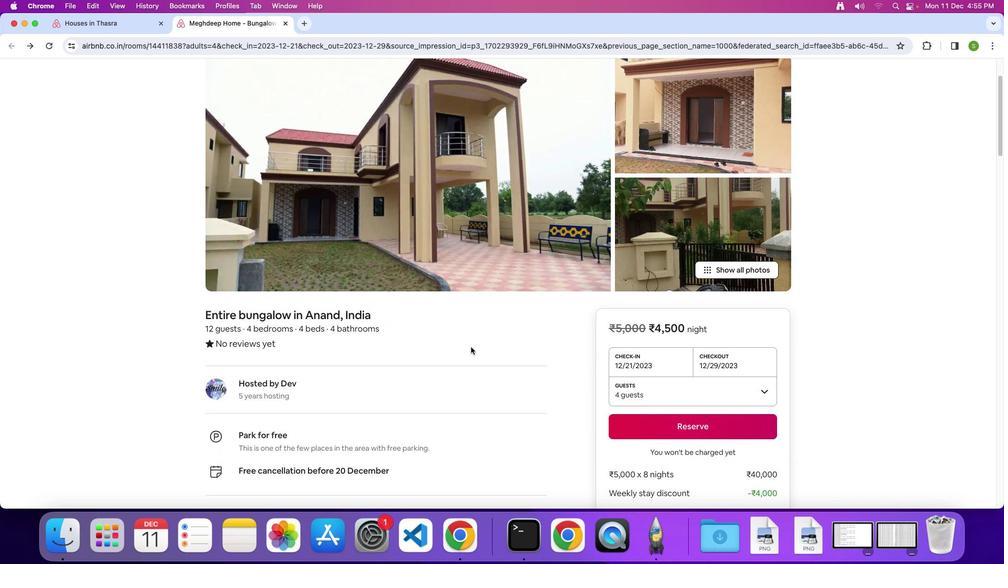 
Action: Mouse scrolled (470, 347) with delta (0, 0)
Screenshot: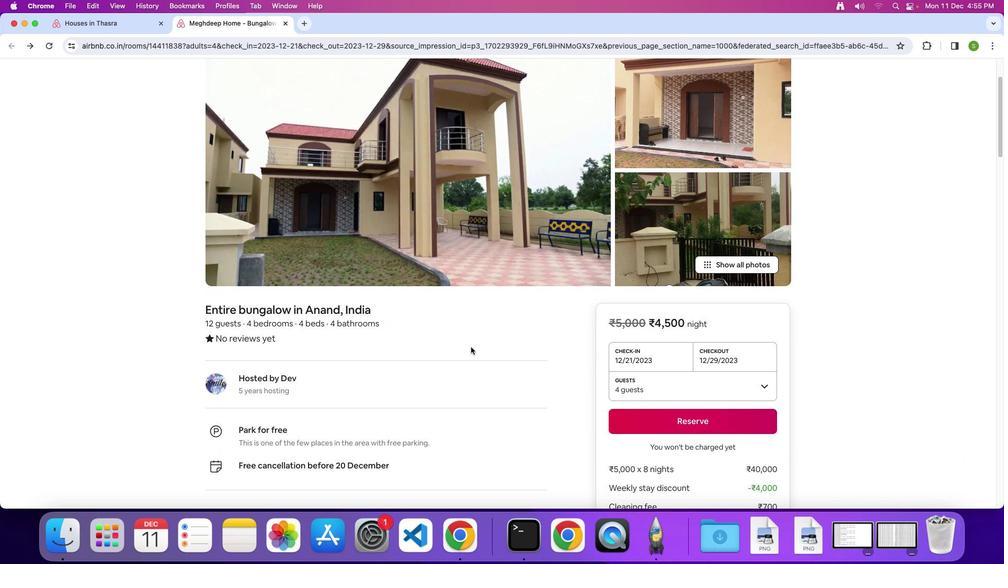 
Action: Mouse scrolled (470, 347) with delta (0, 0)
Screenshot: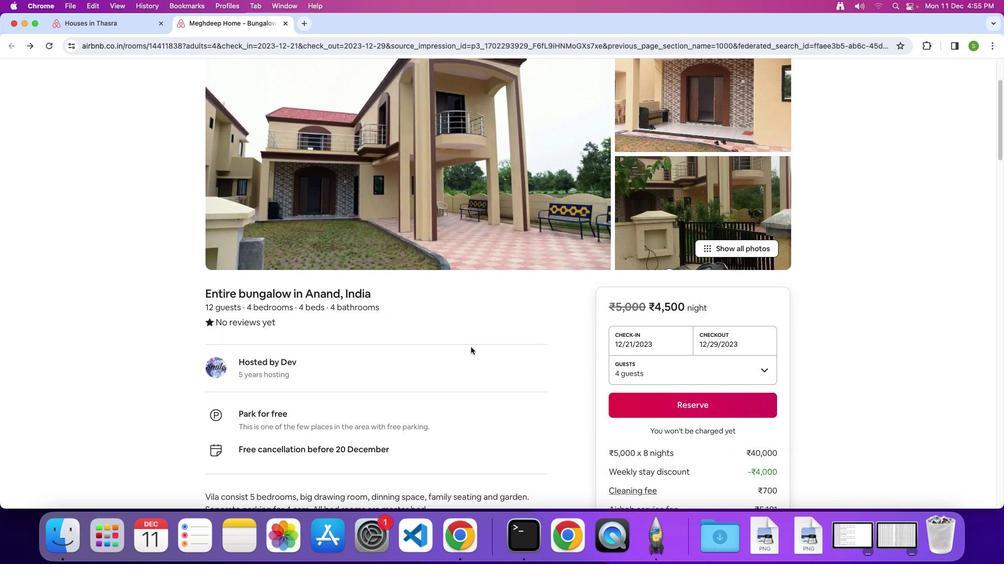 
Action: Mouse scrolled (470, 347) with delta (0, 0)
Screenshot: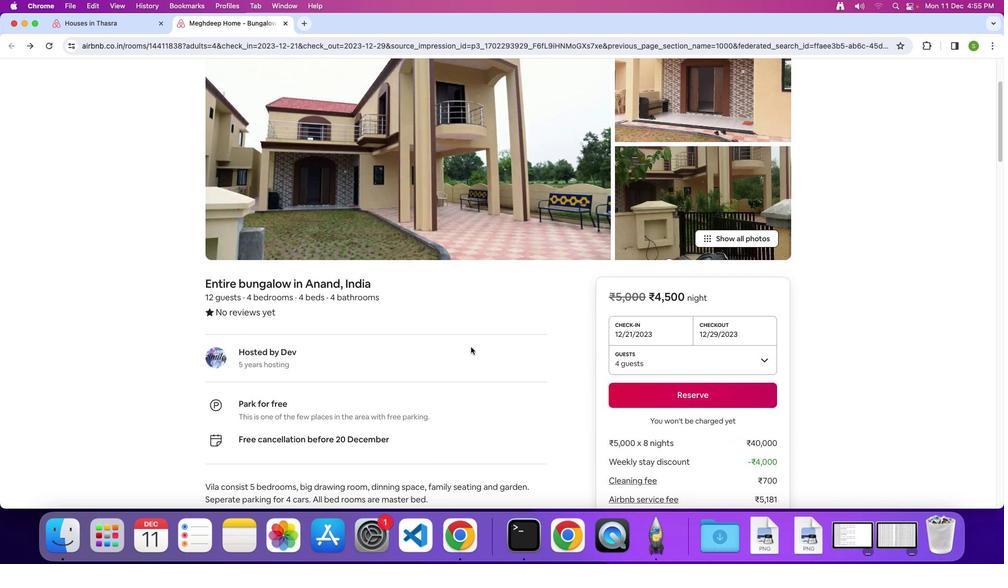 
Action: Mouse scrolled (470, 347) with delta (0, 0)
Screenshot: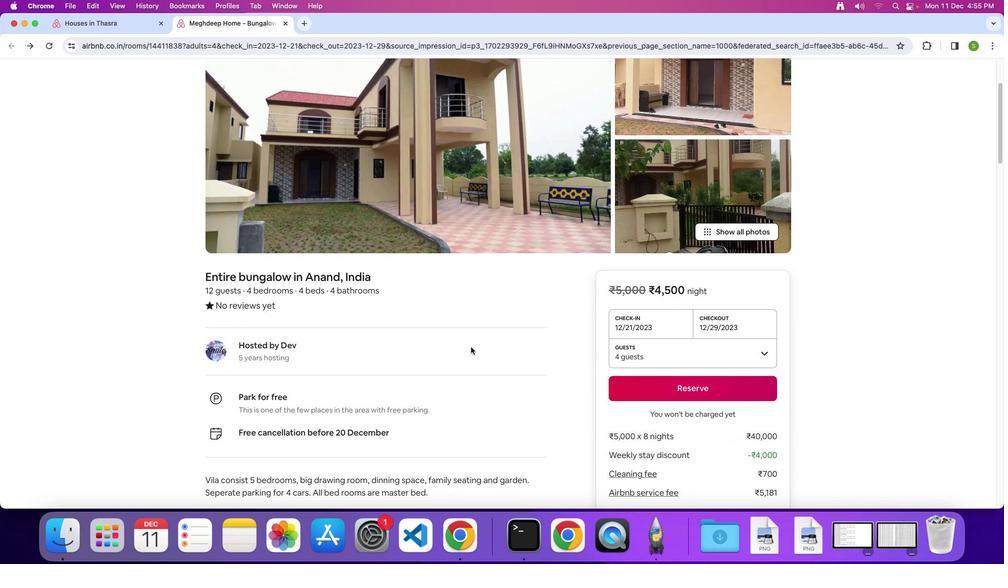 
Action: Mouse scrolled (470, 347) with delta (0, 0)
Screenshot: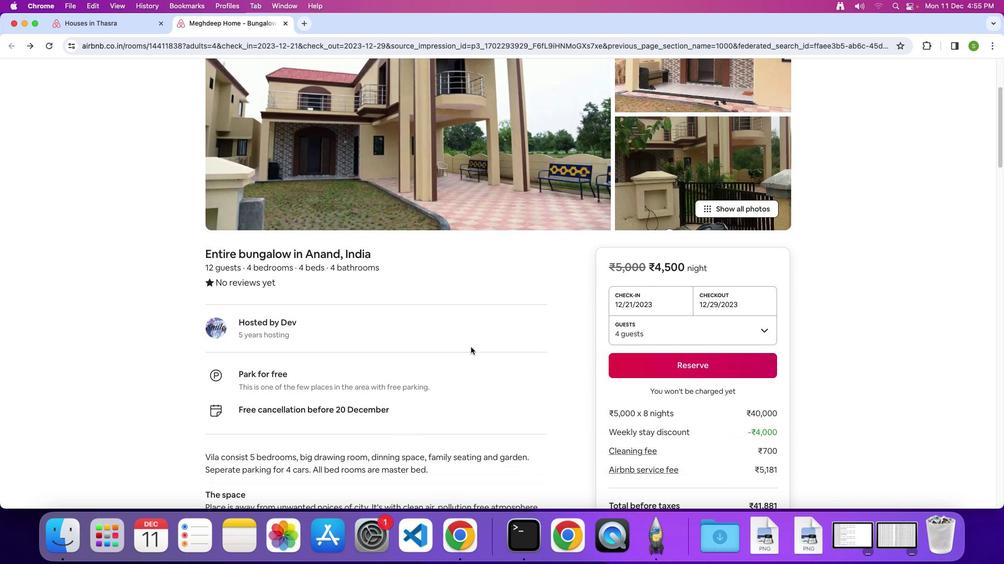 
Action: Mouse scrolled (470, 347) with delta (0, 0)
Screenshot: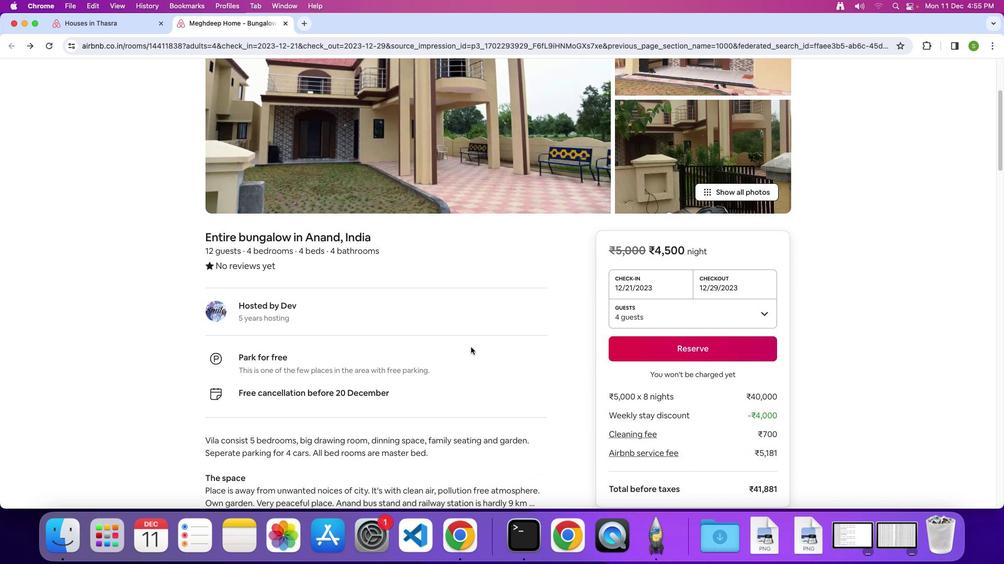 
Action: Mouse scrolled (470, 347) with delta (0, 0)
Screenshot: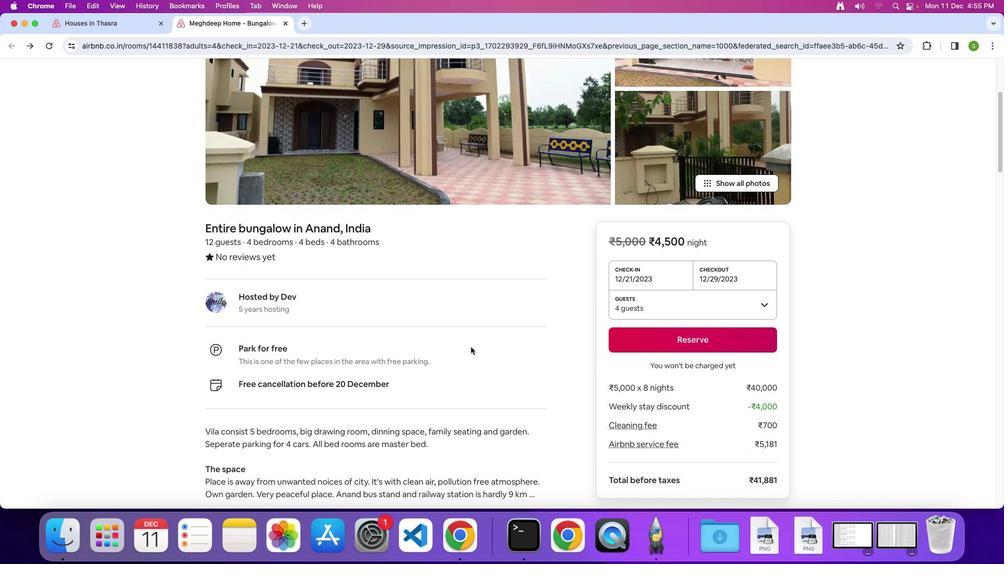 
Action: Mouse scrolled (470, 347) with delta (0, 0)
Screenshot: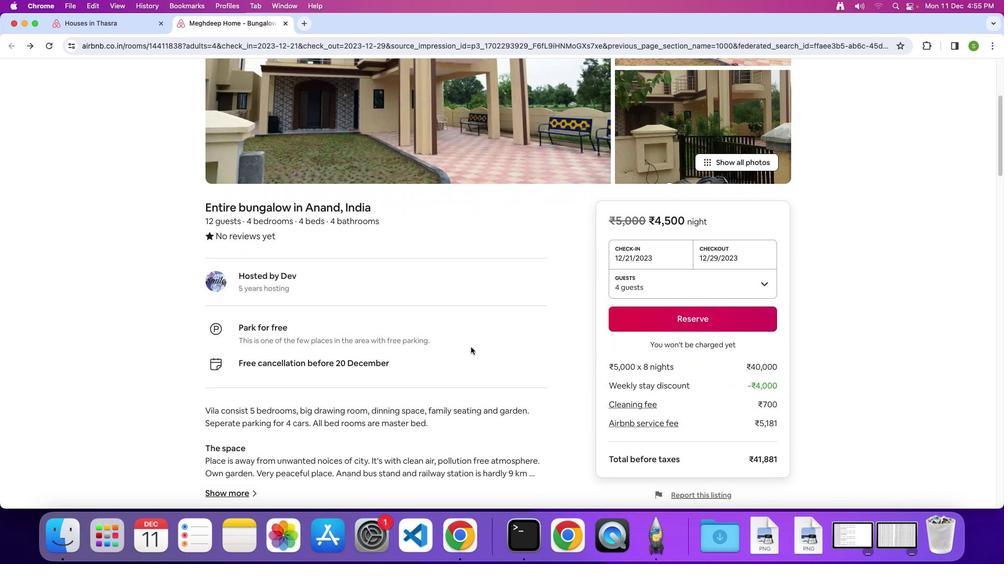 
Action: Mouse scrolled (470, 347) with delta (0, 0)
Screenshot: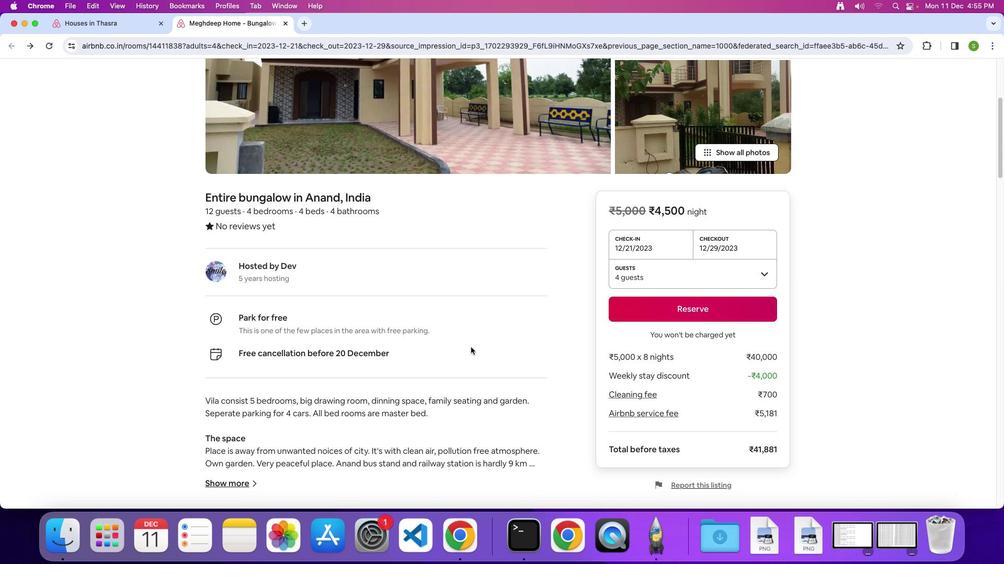 
Action: Mouse scrolled (470, 347) with delta (0, 0)
Screenshot: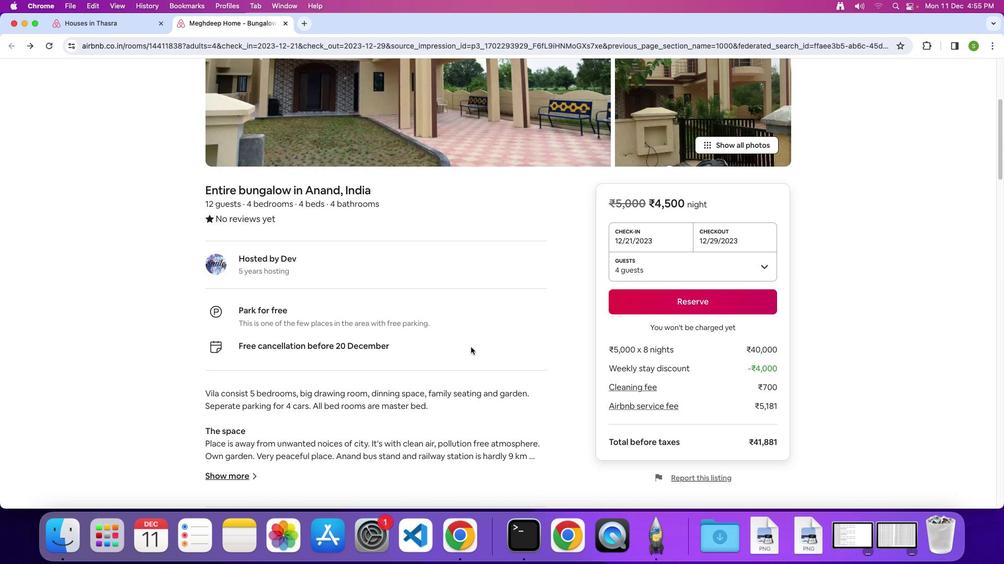 
Action: Mouse scrolled (470, 347) with delta (0, 0)
Screenshot: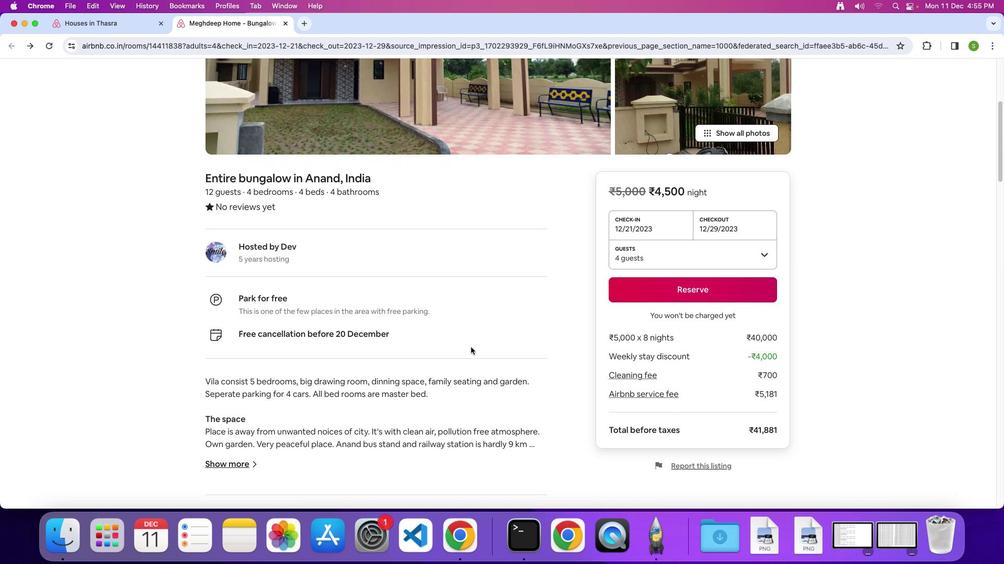 
Action: Mouse scrolled (470, 347) with delta (0, 0)
Screenshot: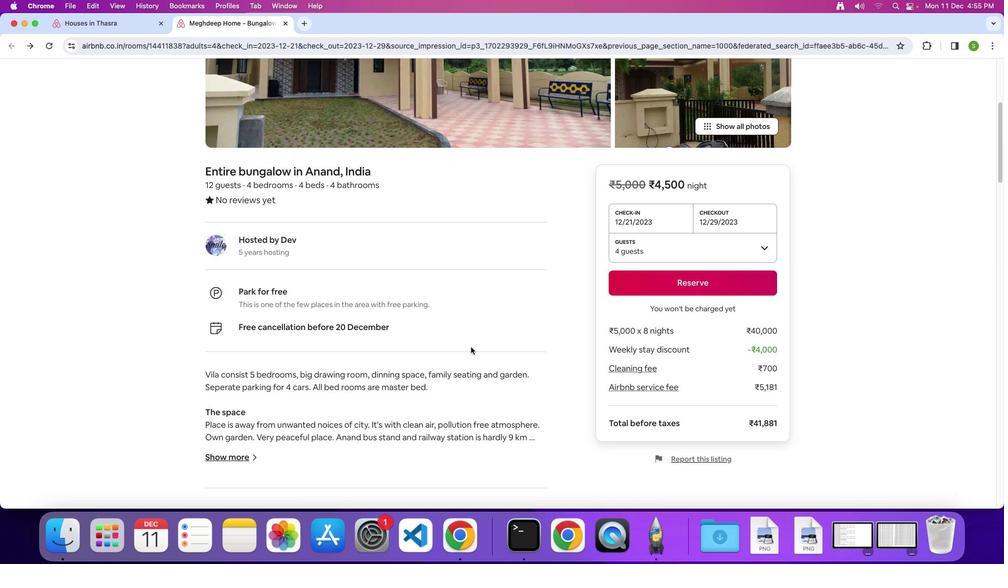 
Action: Mouse scrolled (470, 347) with delta (0, -1)
Screenshot: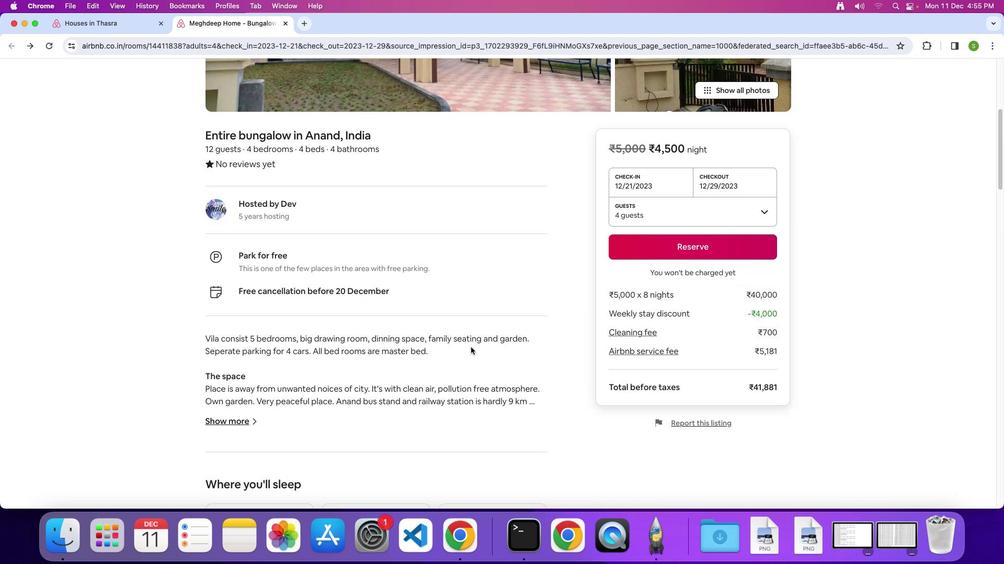 
Action: Mouse scrolled (470, 347) with delta (0, 0)
Screenshot: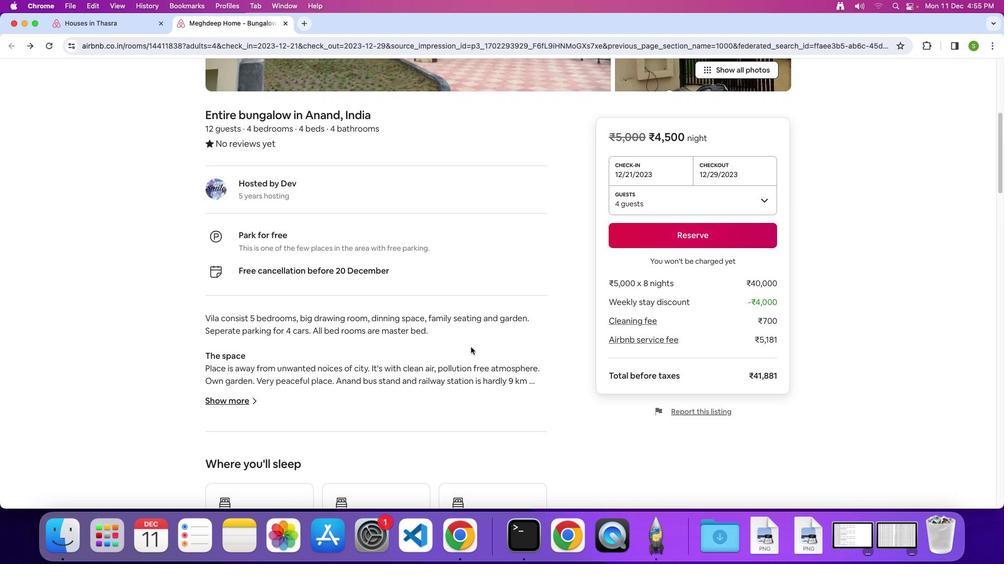 
Action: Mouse scrolled (470, 347) with delta (0, 0)
Screenshot: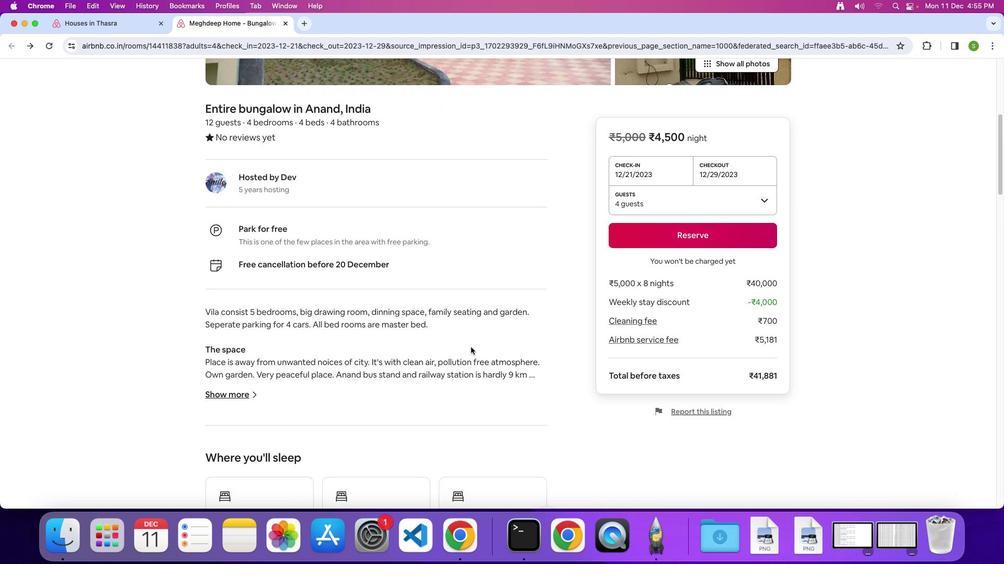 
Action: Mouse scrolled (470, 347) with delta (0, -1)
Screenshot: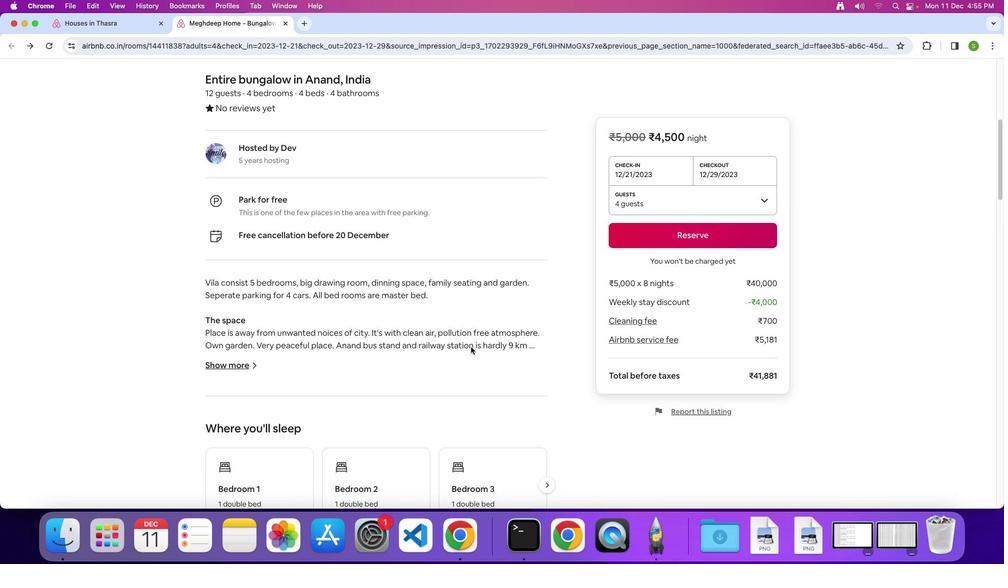 
Action: Mouse scrolled (470, 347) with delta (0, 0)
Screenshot: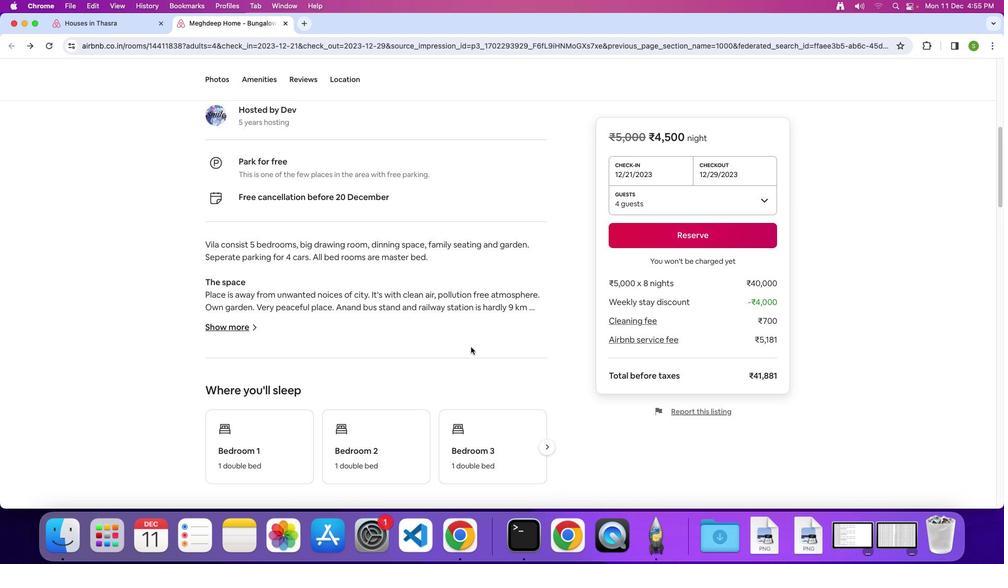 
Action: Mouse scrolled (470, 347) with delta (0, 0)
Screenshot: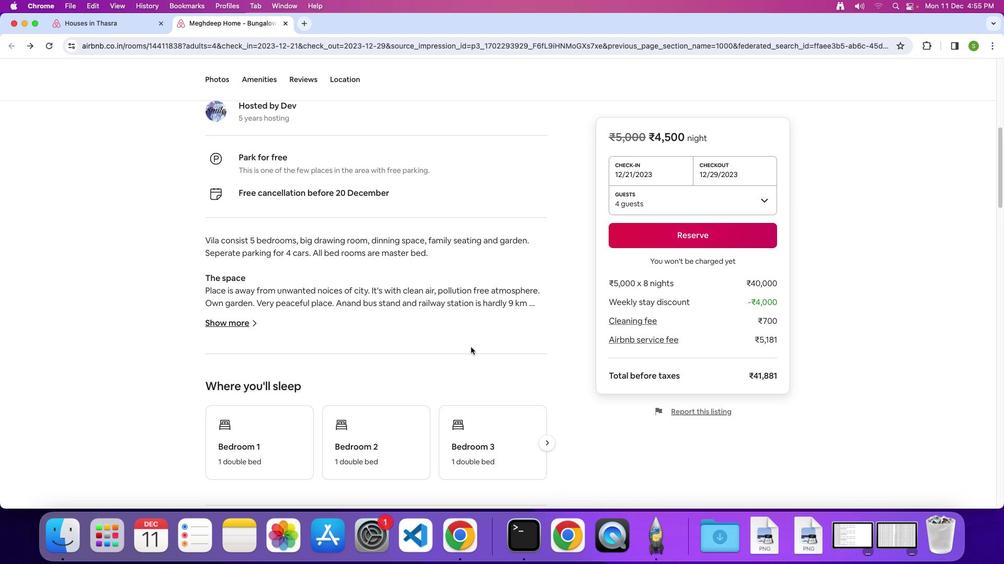 
Action: Mouse moved to (234, 317)
Screenshot: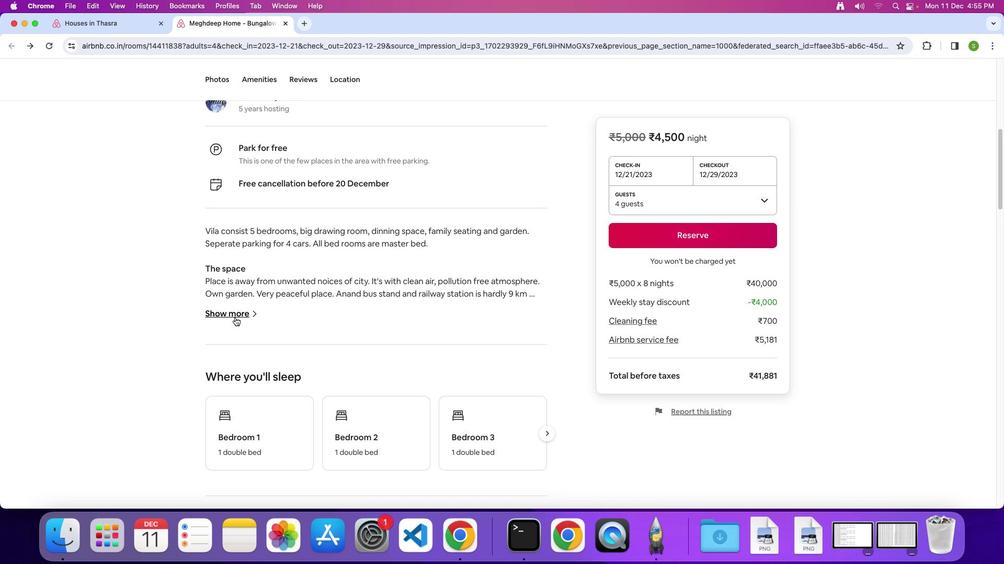 
Action: Mouse pressed left at (234, 317)
Screenshot: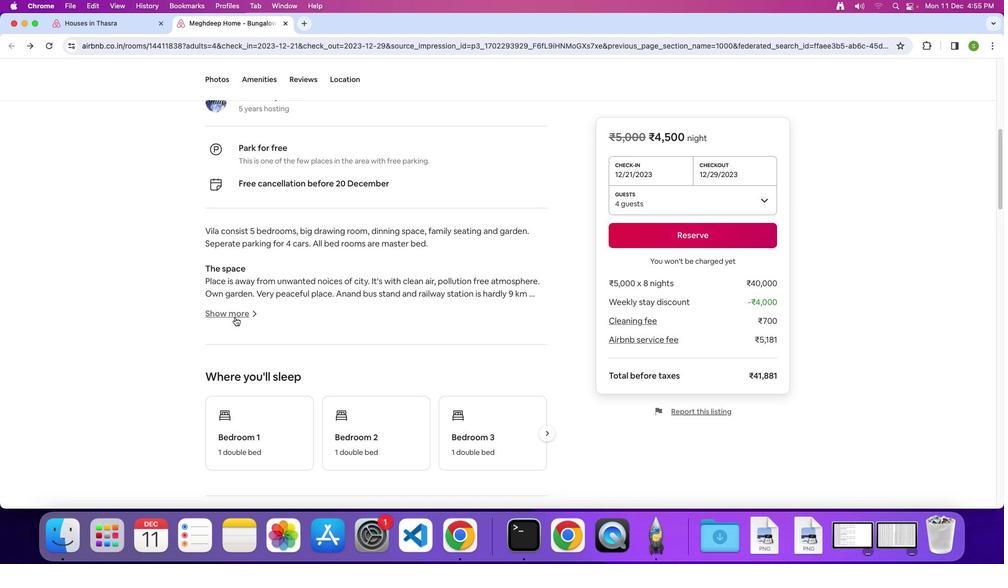 
Action: Mouse moved to (552, 318)
Screenshot: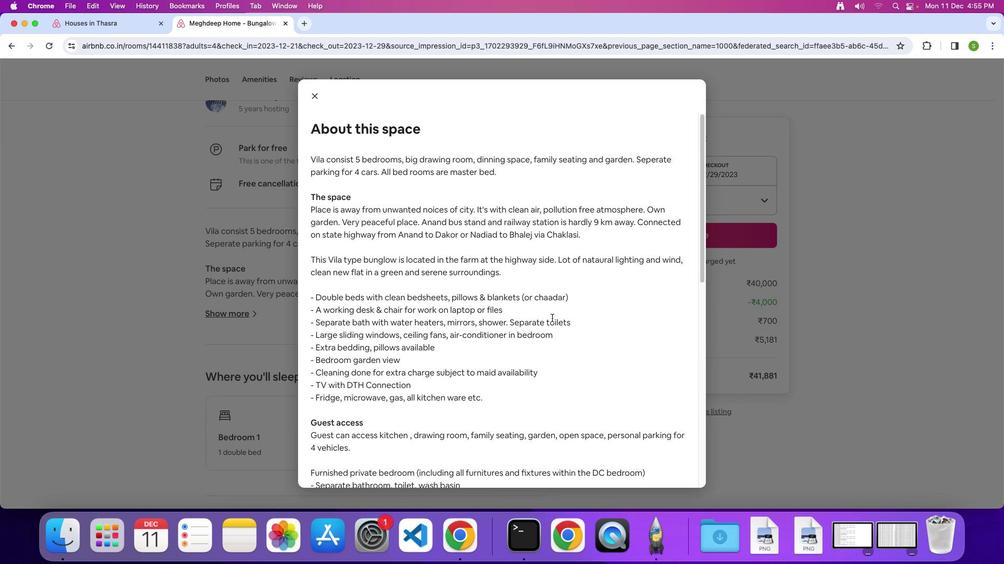 
Action: Mouse scrolled (552, 318) with delta (0, 0)
Screenshot: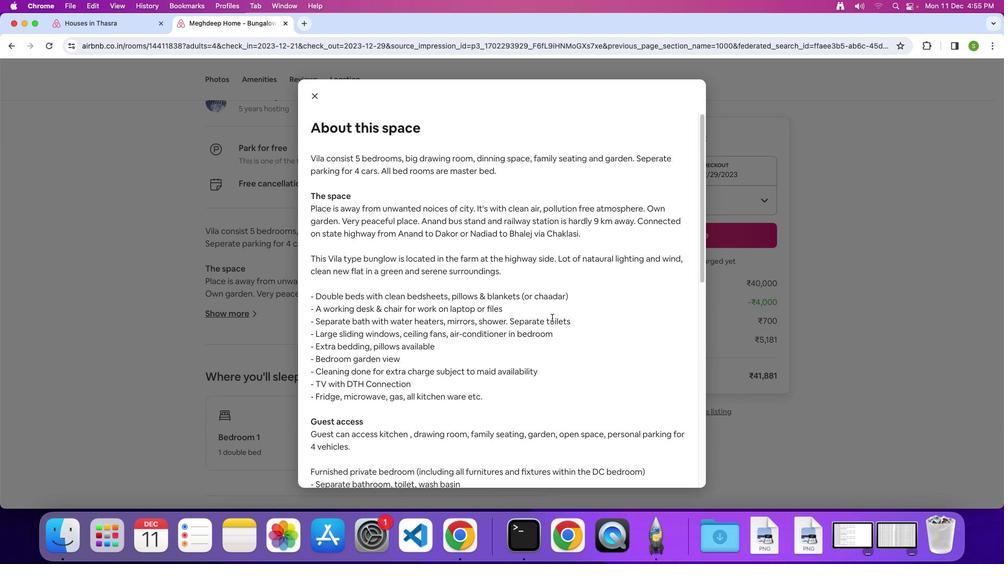 
Action: Mouse scrolled (552, 318) with delta (0, 0)
Screenshot: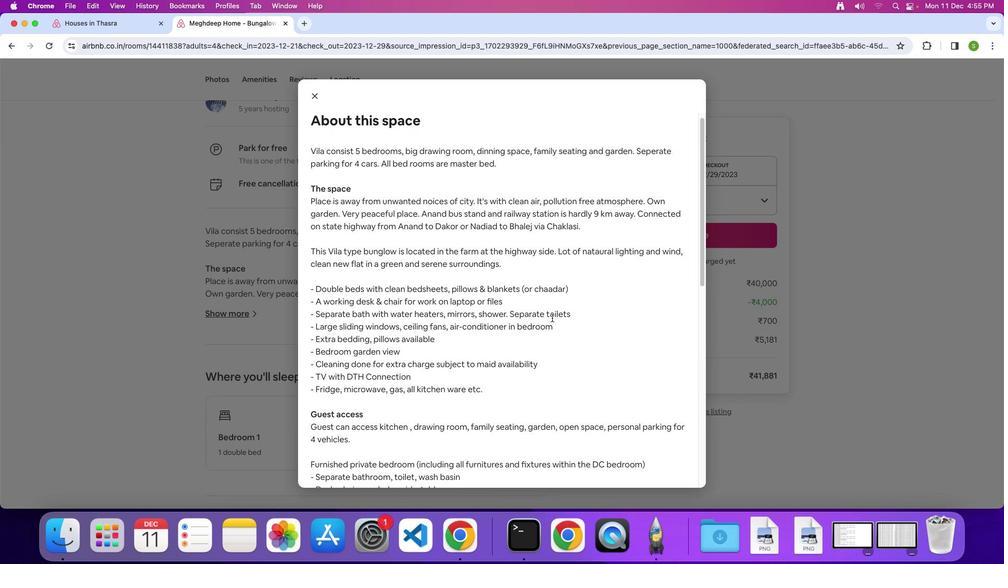 
Action: Mouse scrolled (552, 318) with delta (0, -1)
Screenshot: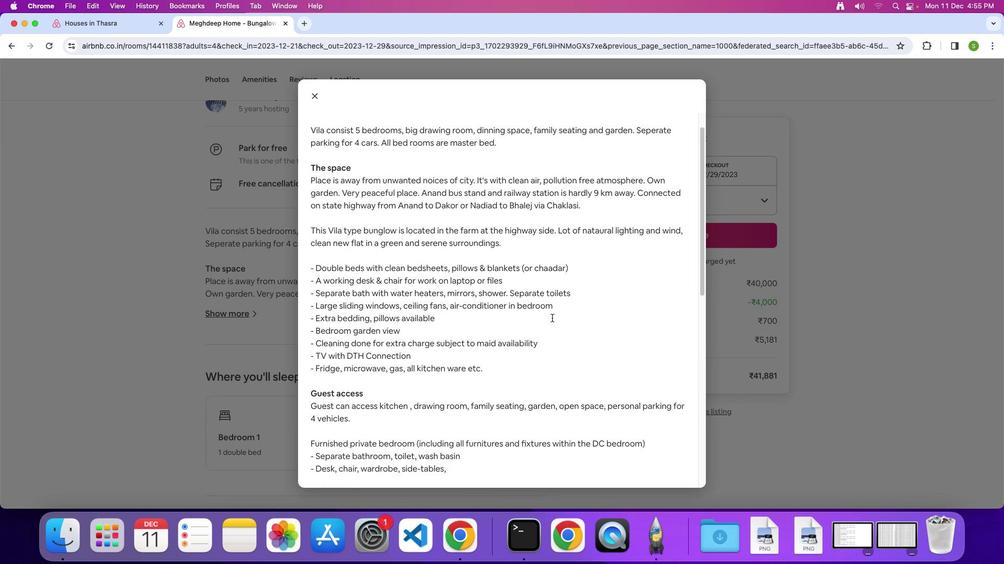 
Action: Mouse scrolled (552, 318) with delta (0, 0)
Screenshot: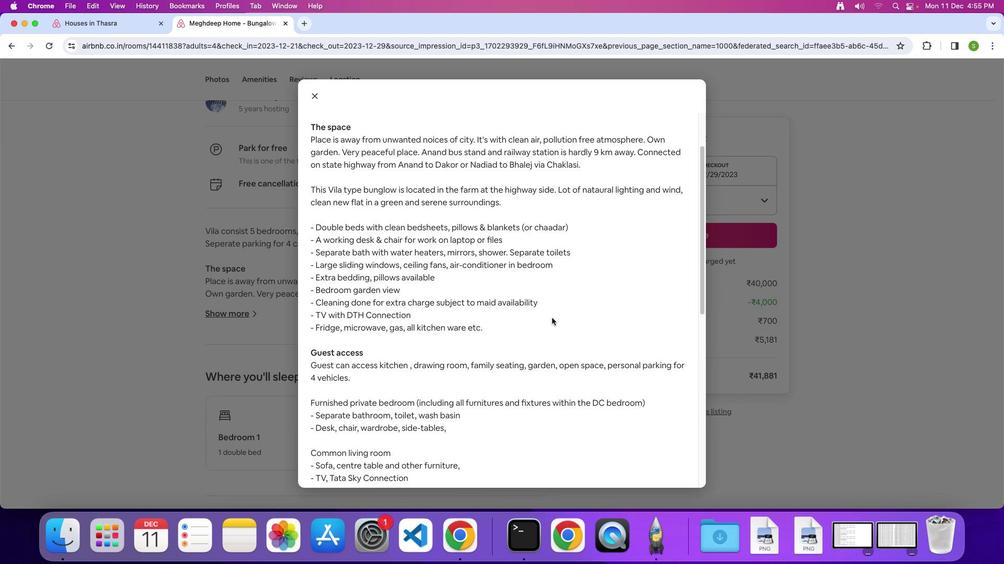 
Action: Mouse scrolled (552, 318) with delta (0, 0)
Screenshot: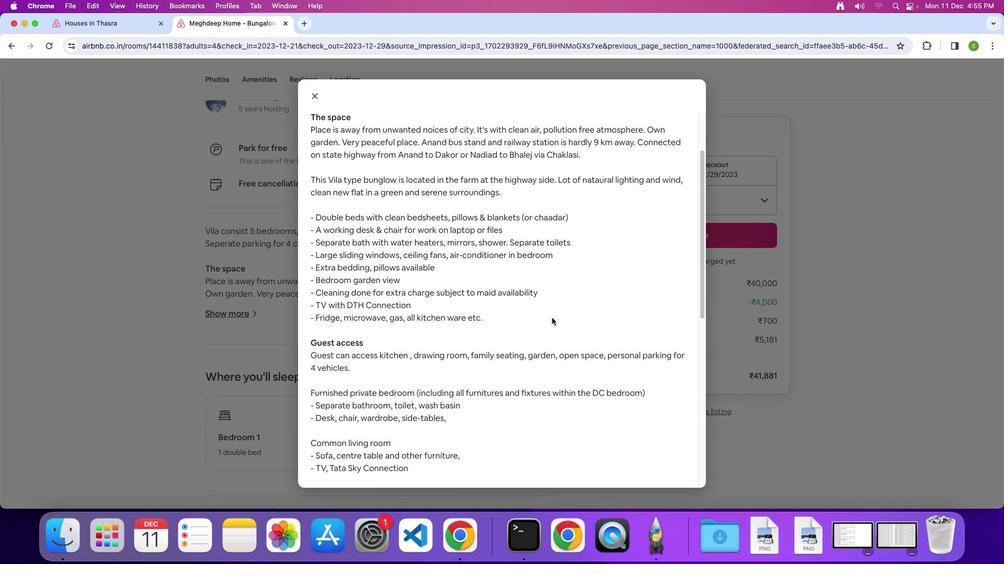 
Action: Mouse scrolled (552, 318) with delta (0, -1)
Screenshot: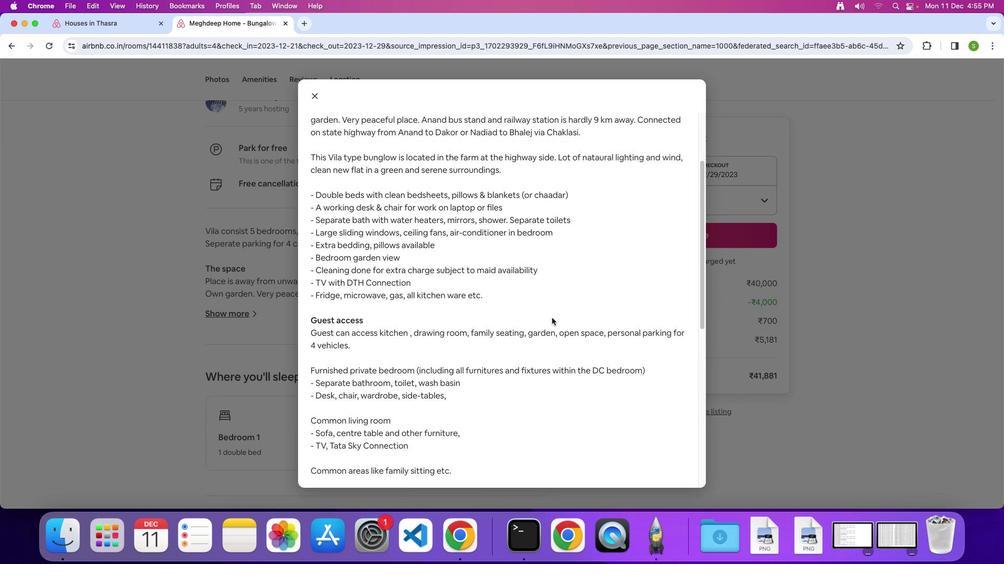 
Action: Mouse scrolled (552, 318) with delta (0, 0)
Screenshot: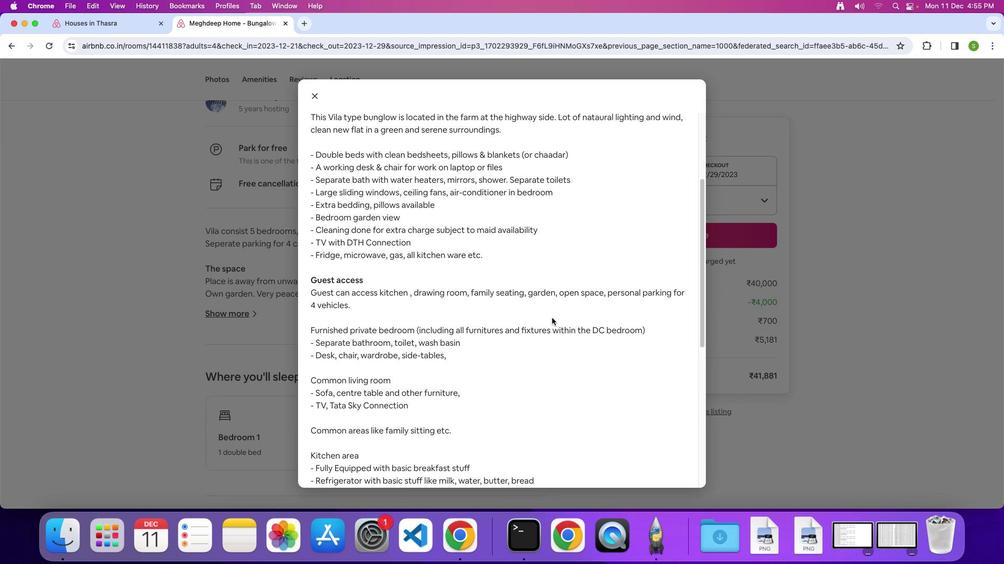 
Action: Mouse scrolled (552, 318) with delta (0, 0)
Screenshot: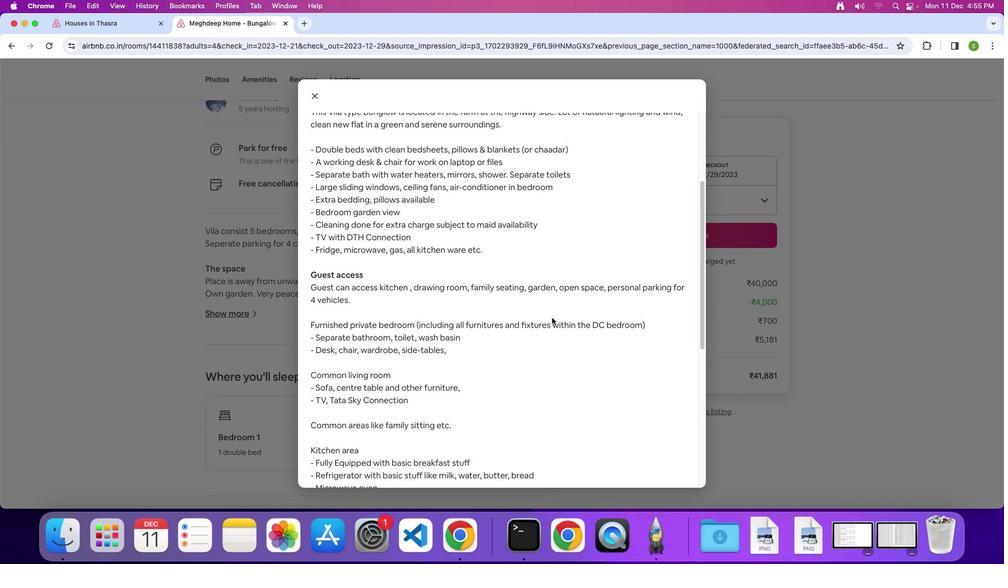
Action: Mouse scrolled (552, 318) with delta (0, 0)
Screenshot: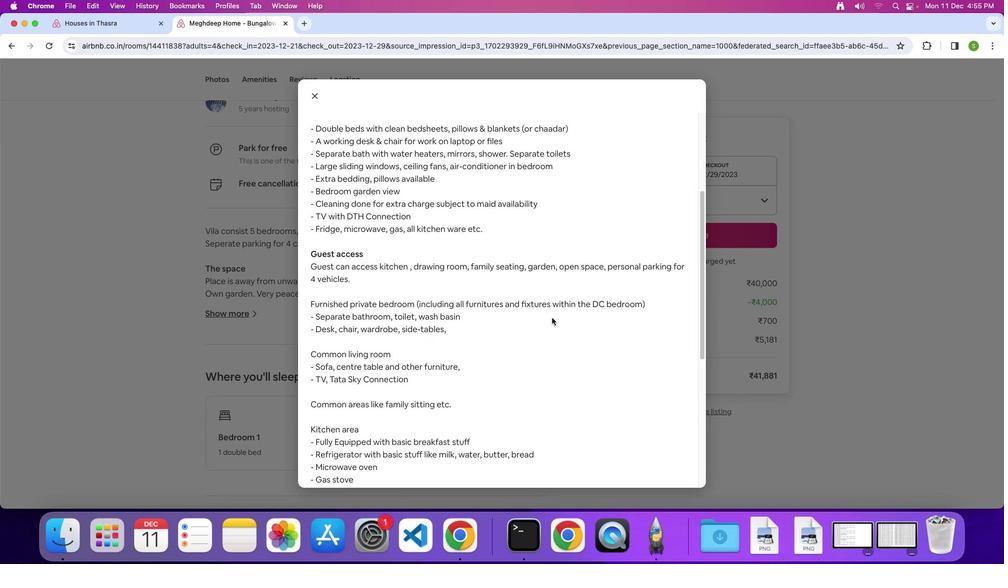 
Action: Mouse scrolled (552, 318) with delta (0, 0)
Screenshot: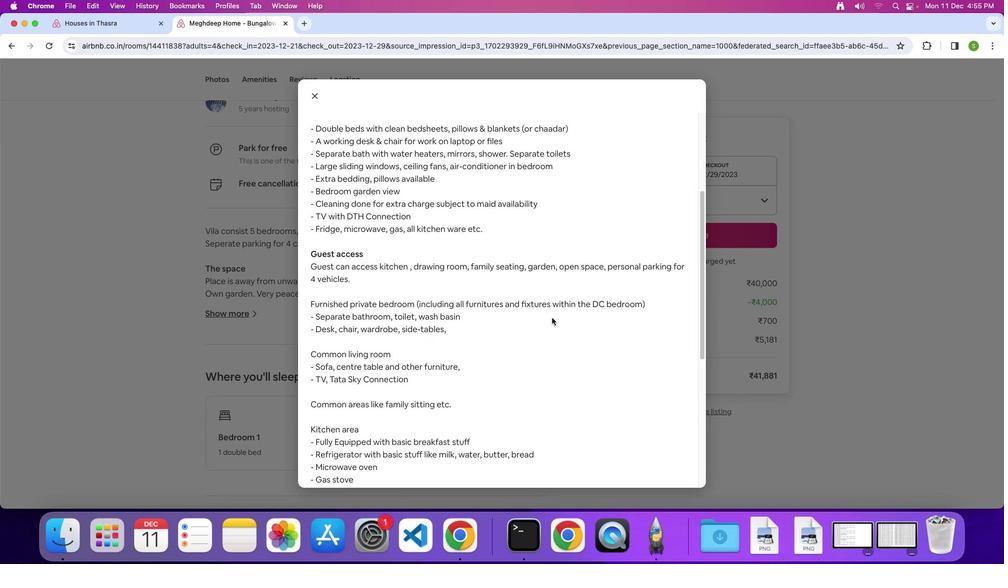 
Action: Mouse scrolled (552, 318) with delta (0, -1)
Screenshot: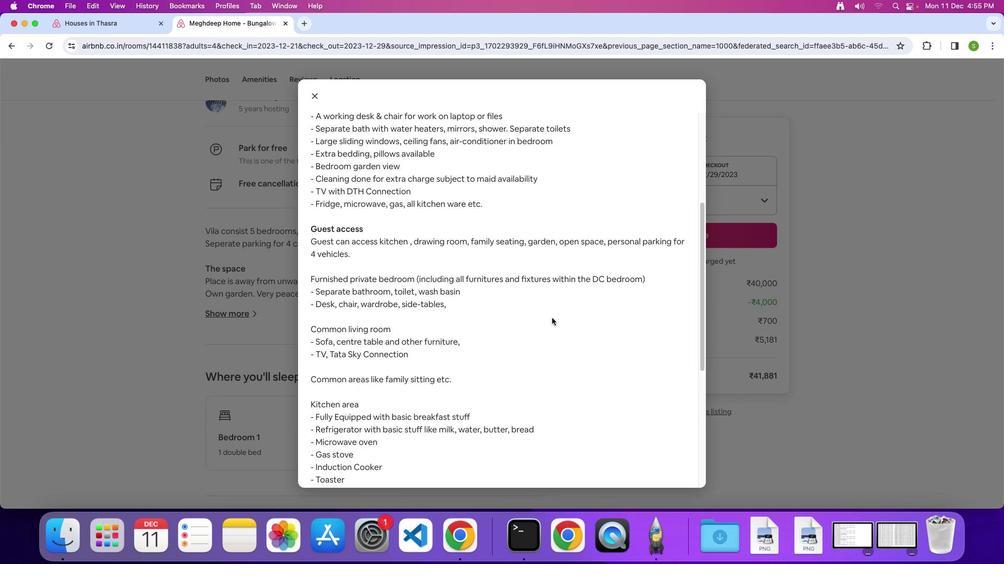 
Action: Mouse scrolled (552, 318) with delta (0, 0)
Screenshot: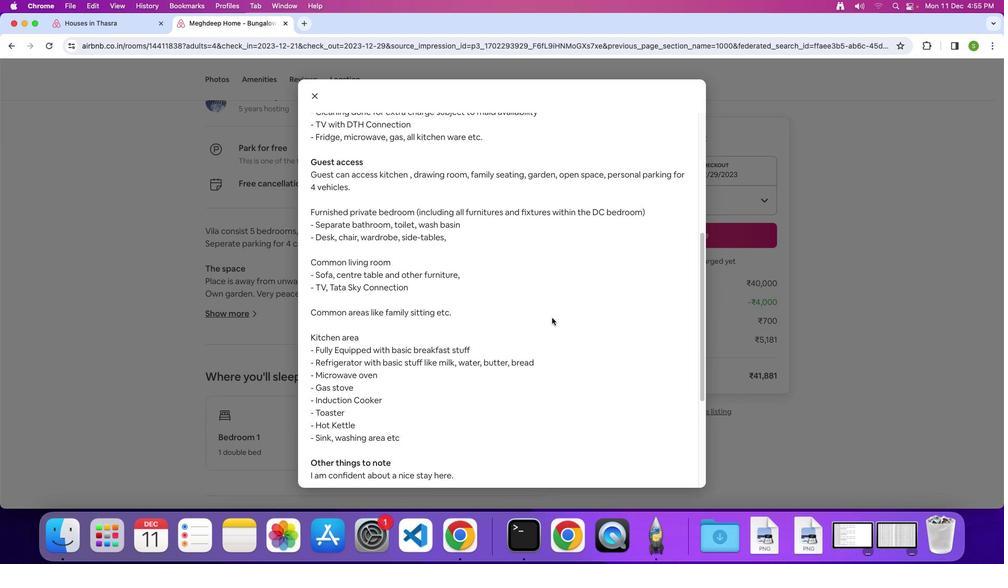 
Action: Mouse scrolled (552, 318) with delta (0, 0)
Screenshot: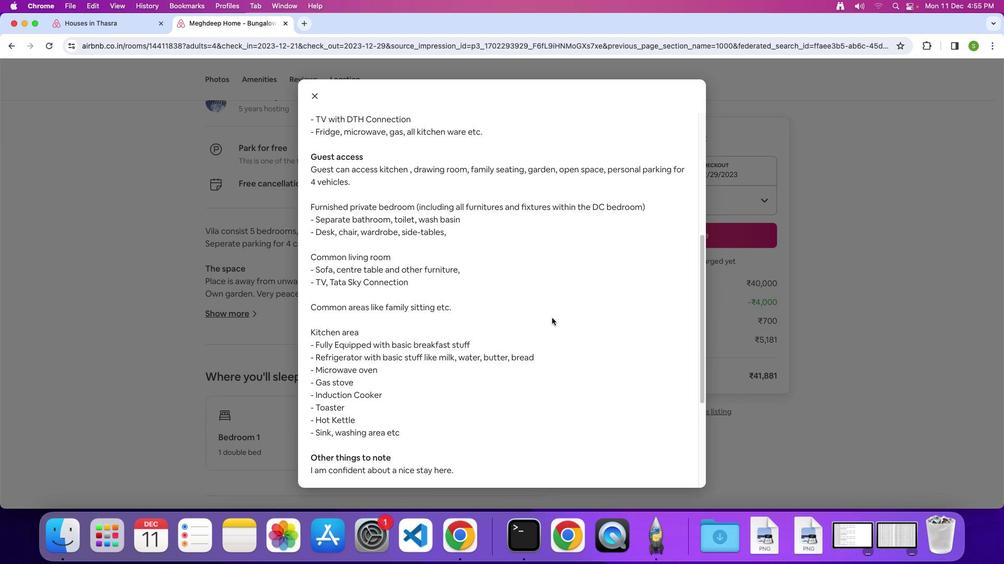 
Action: Mouse scrolled (552, 318) with delta (0, 0)
Screenshot: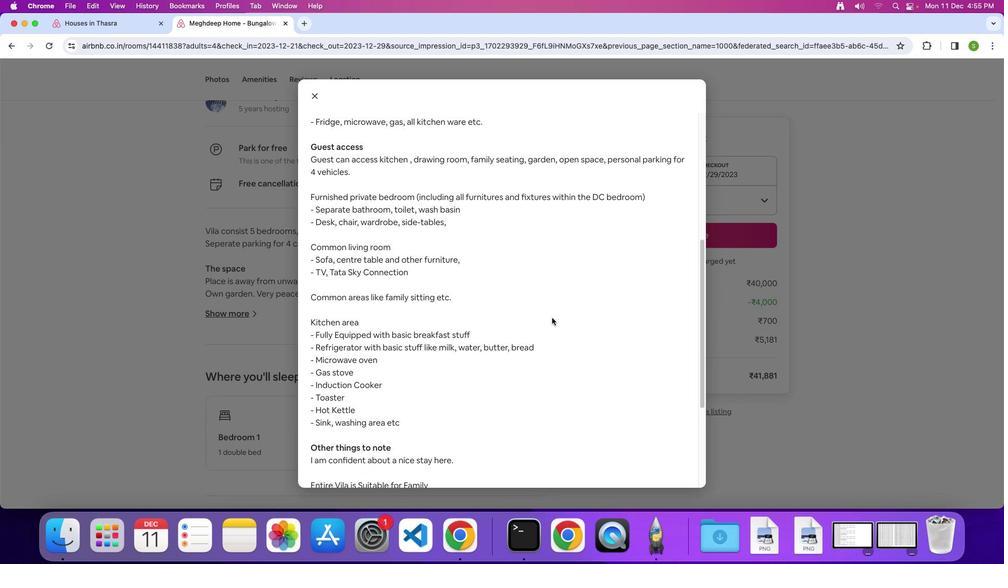 
Action: Mouse scrolled (552, 318) with delta (0, 0)
Screenshot: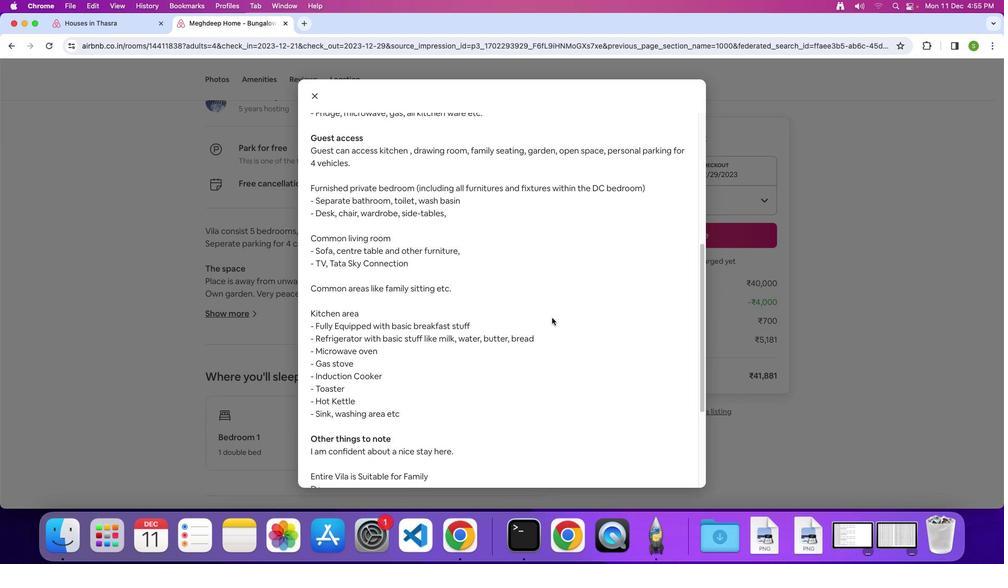 
Action: Mouse scrolled (552, 318) with delta (0, -1)
Screenshot: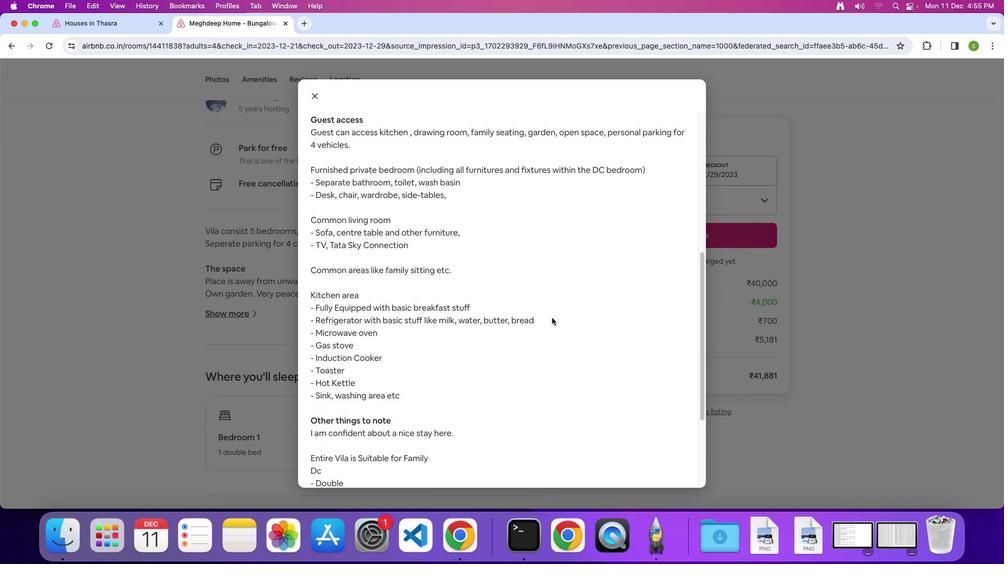 
Action: Mouse scrolled (552, 318) with delta (0, 0)
Screenshot: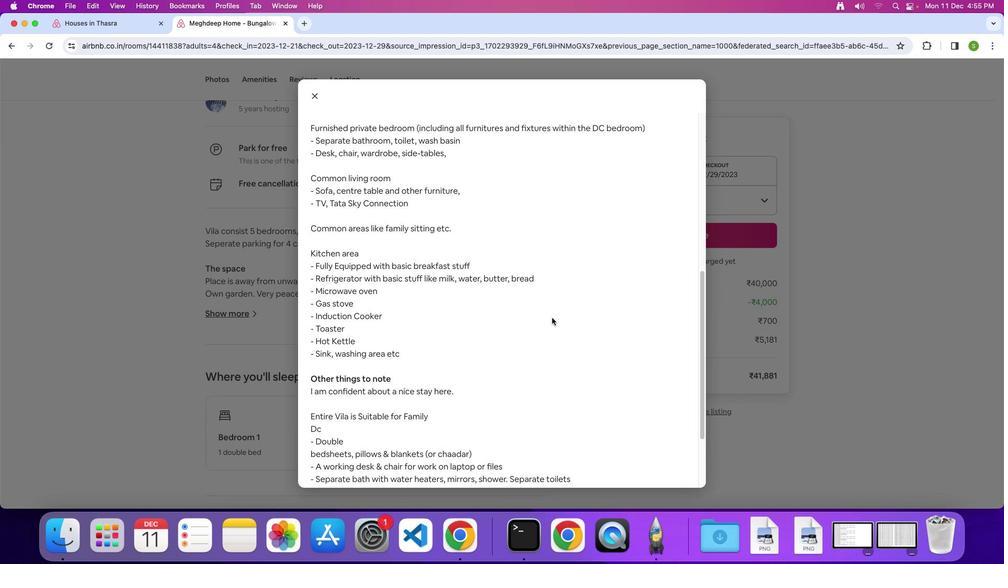 
Action: Mouse scrolled (552, 318) with delta (0, 0)
Screenshot: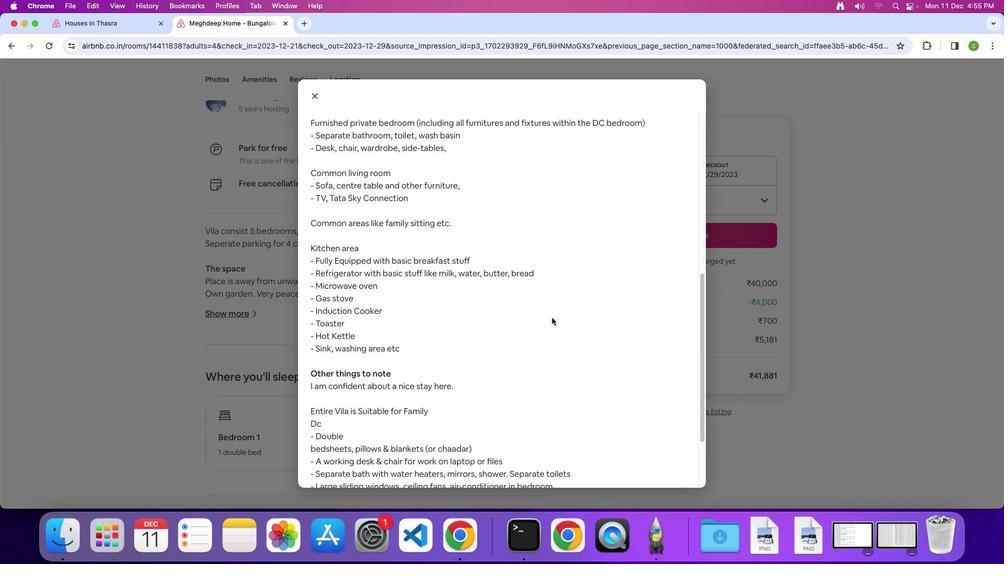
Action: Mouse scrolled (552, 318) with delta (0, 0)
Screenshot: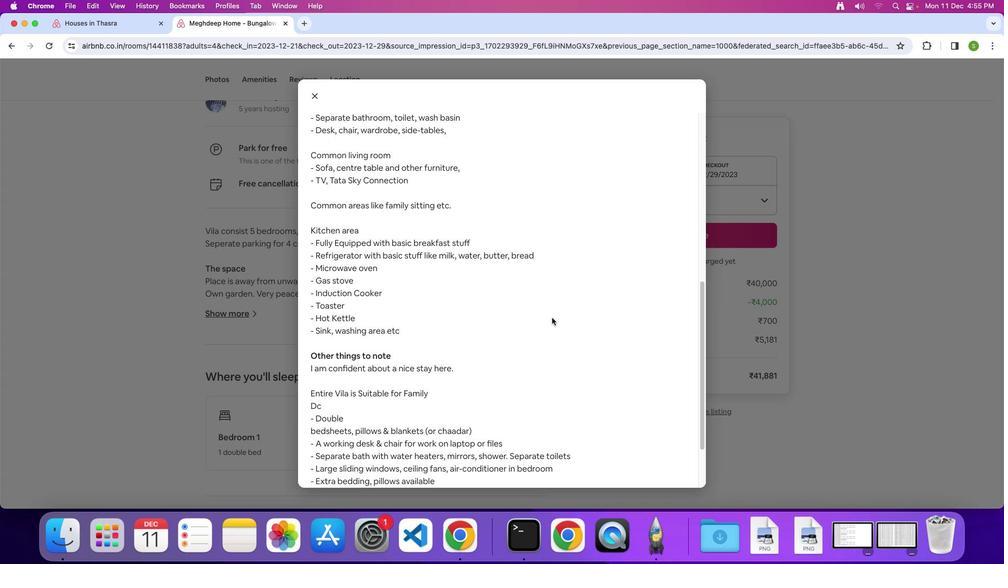 
Action: Mouse scrolled (552, 318) with delta (0, 0)
Screenshot: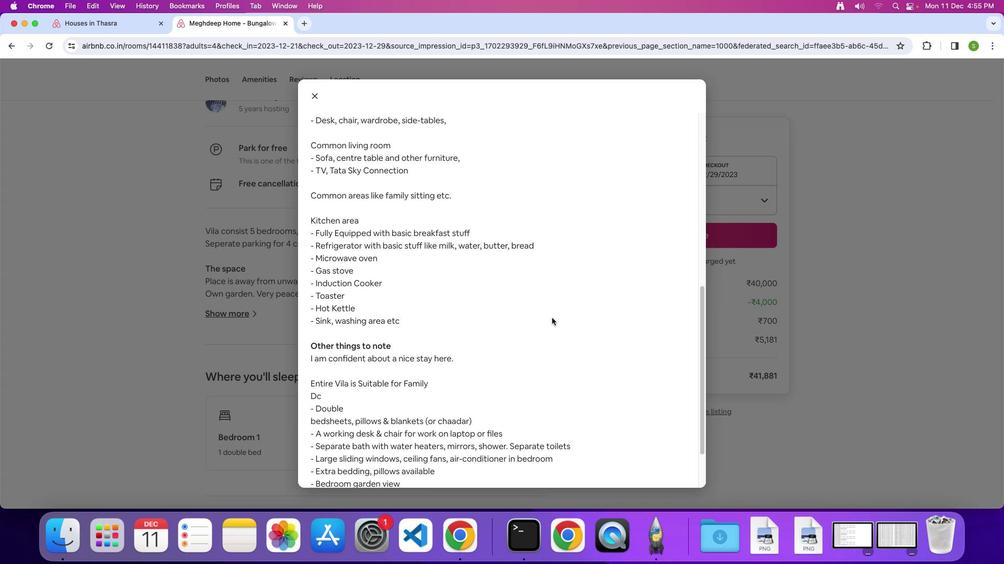 
Action: Mouse scrolled (552, 318) with delta (0, -1)
Screenshot: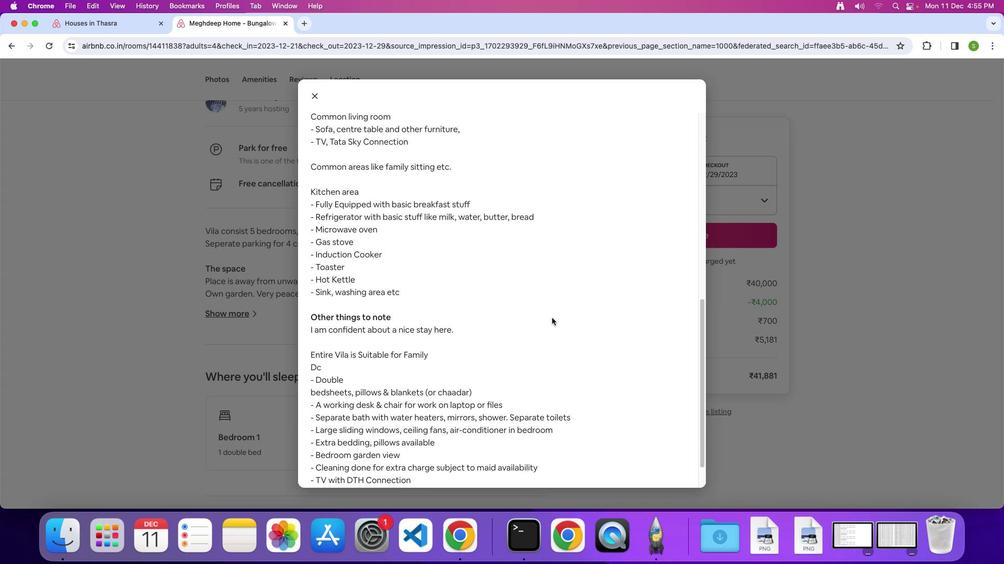 
Action: Mouse scrolled (552, 318) with delta (0, 0)
Screenshot: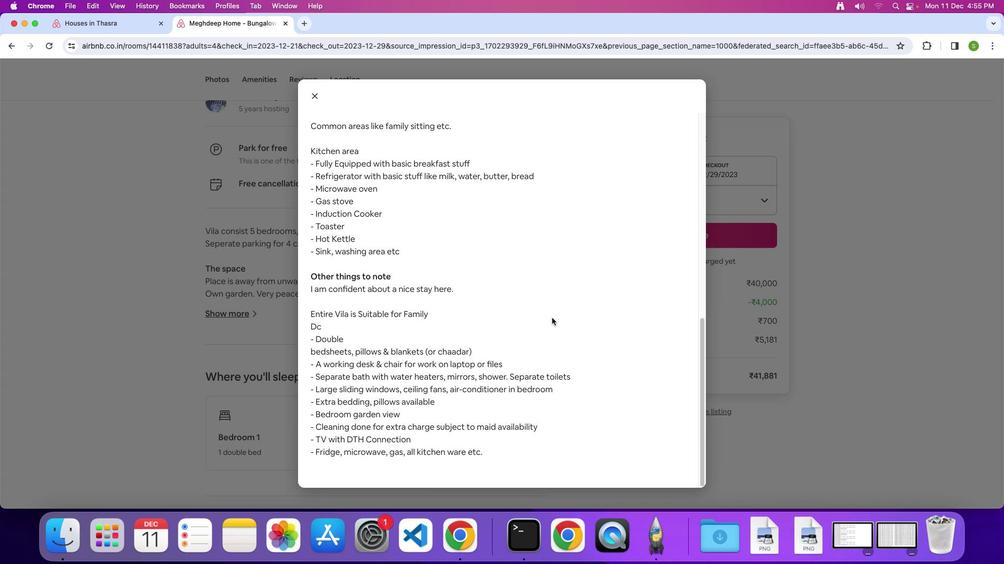 
Action: Mouse scrolled (552, 318) with delta (0, 0)
Screenshot: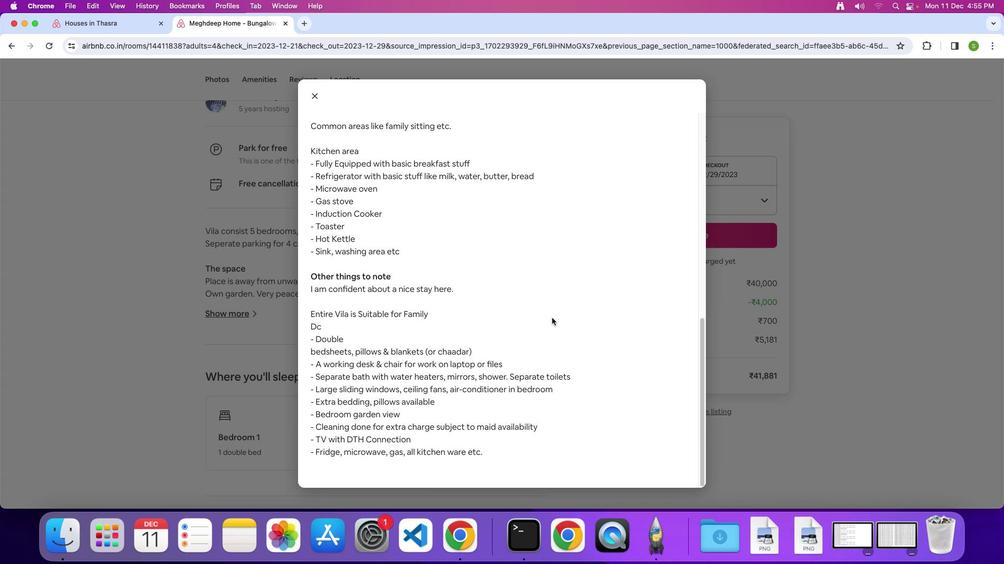 
Action: Mouse scrolled (552, 318) with delta (0, -1)
Screenshot: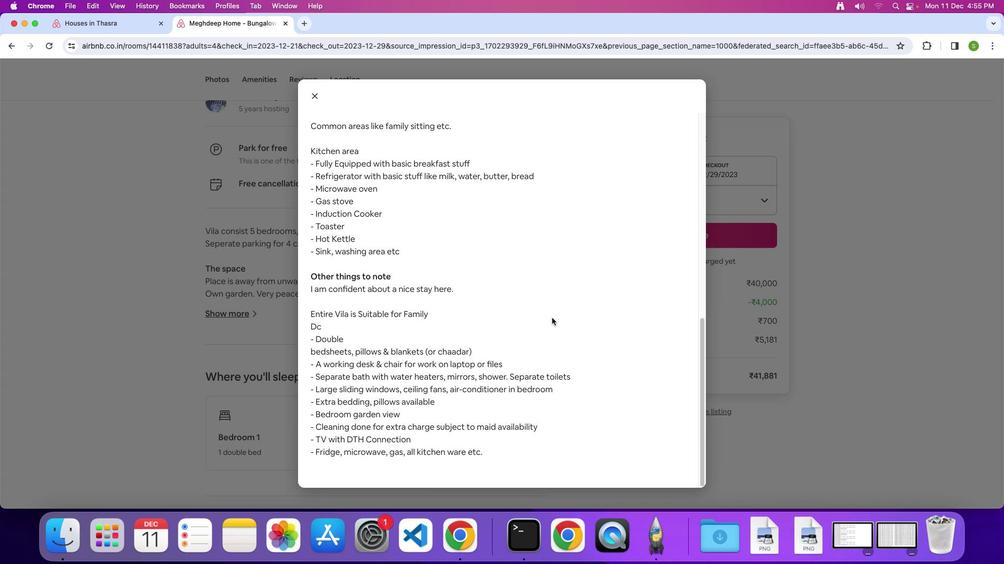 
Action: Mouse moved to (319, 95)
Screenshot: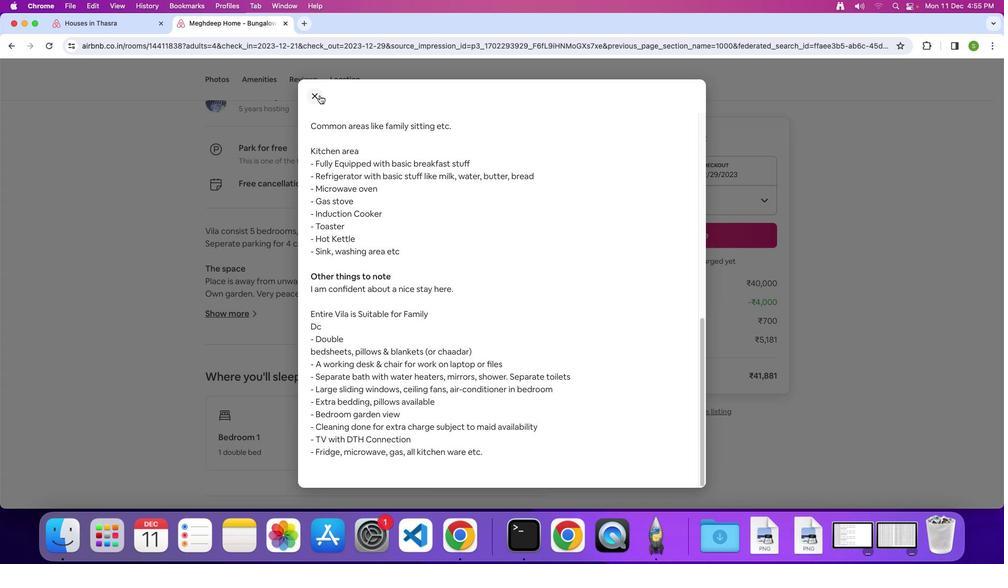 
Action: Mouse pressed left at (319, 95)
Screenshot: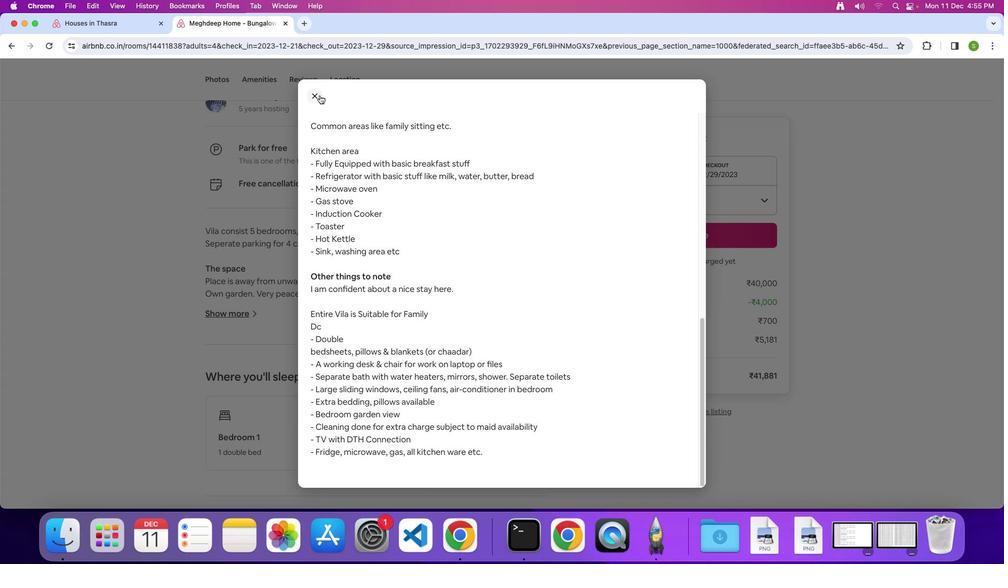 
Action: Mouse moved to (486, 311)
Screenshot: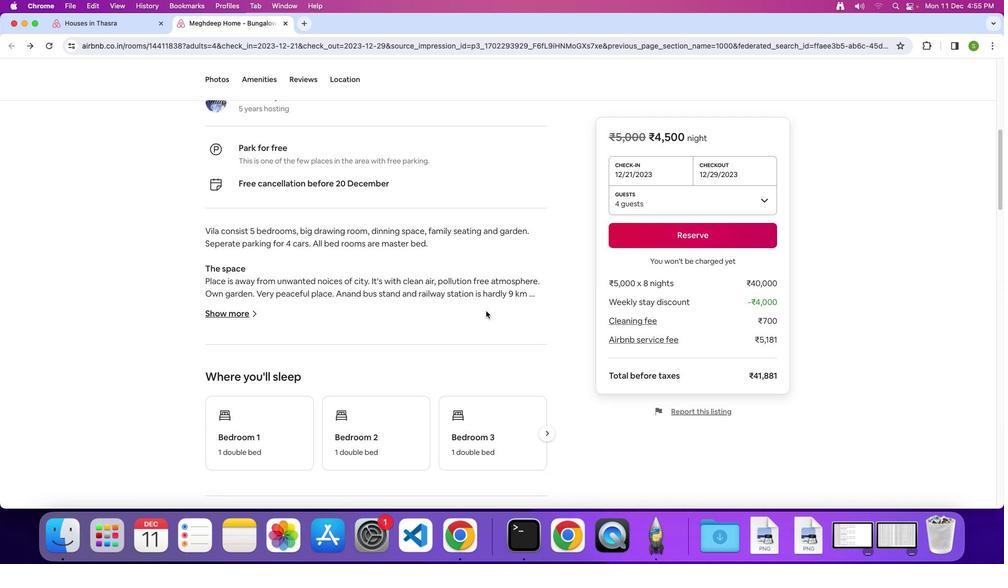 
Action: Mouse scrolled (486, 311) with delta (0, 0)
Screenshot: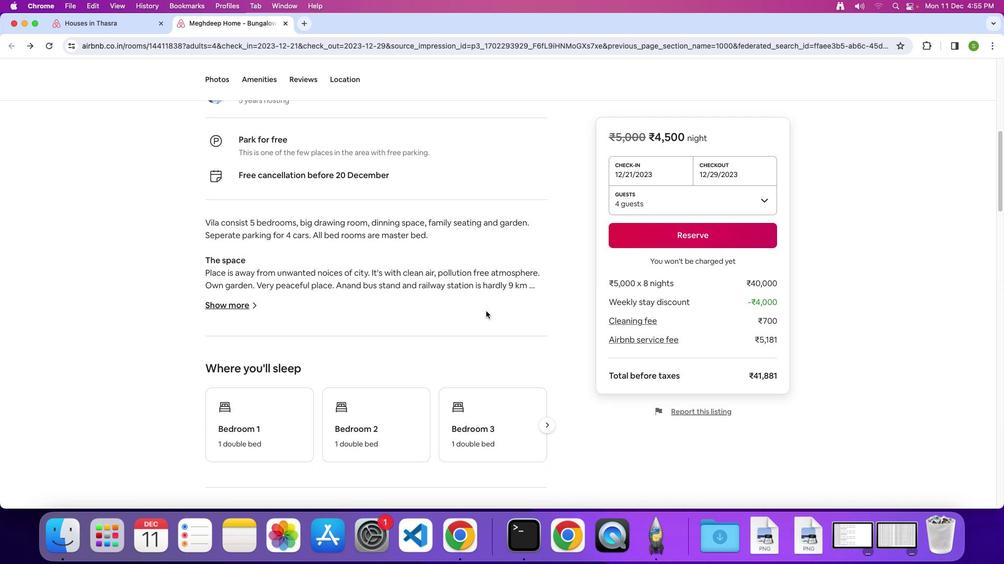 
Action: Mouse scrolled (486, 311) with delta (0, 0)
Screenshot: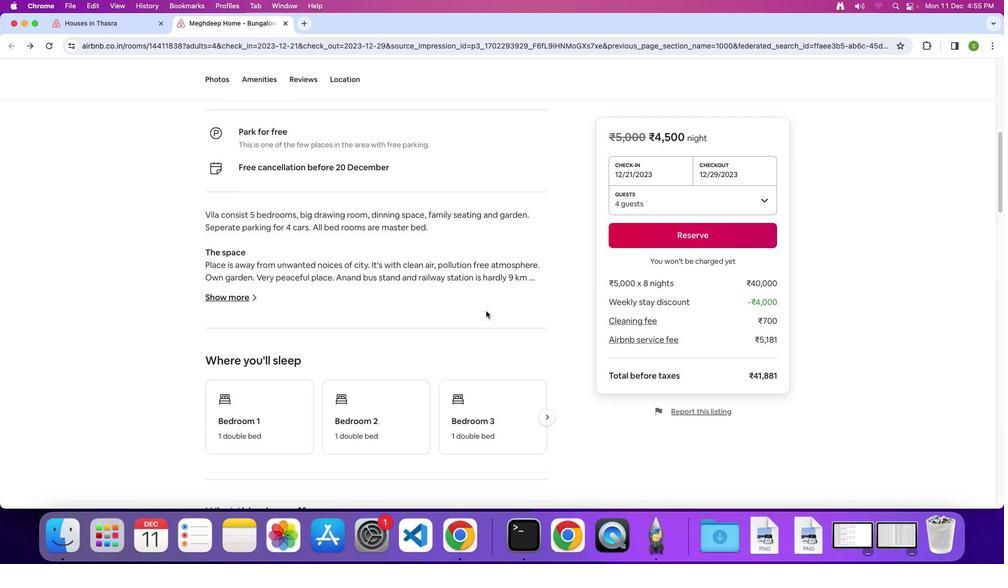 
Action: Mouse scrolled (486, 311) with delta (0, -1)
Screenshot: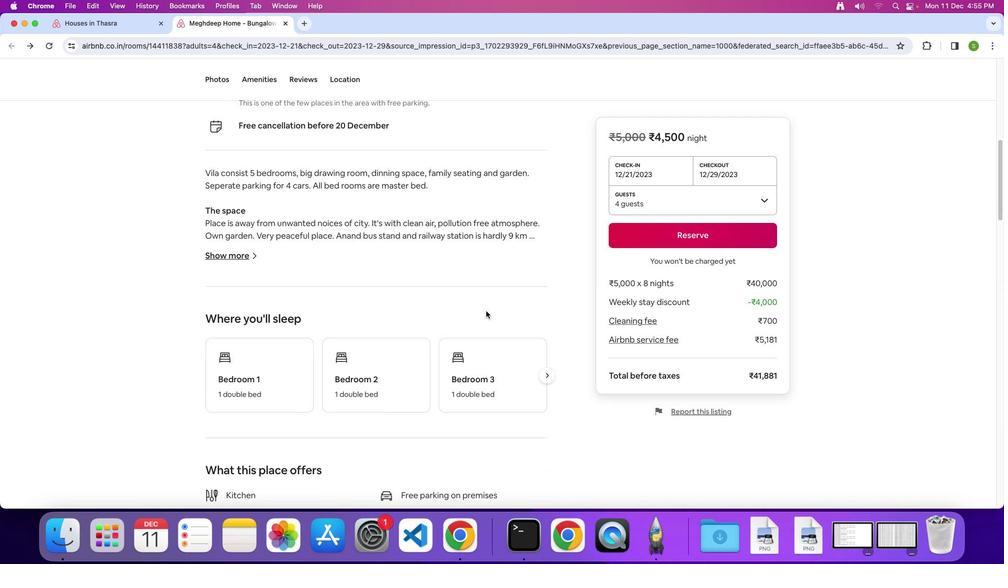 
Action: Mouse scrolled (486, 311) with delta (0, 0)
Screenshot: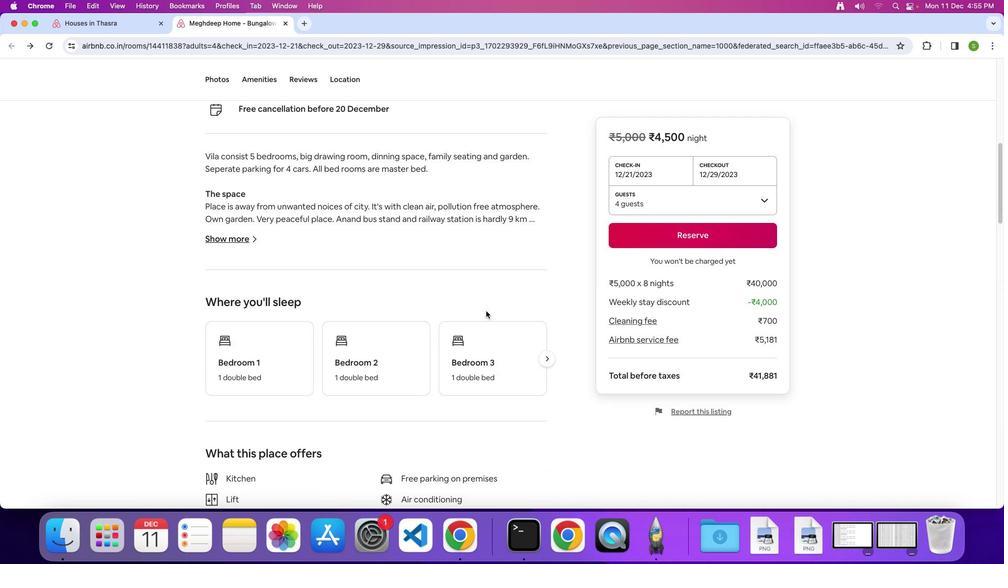 
Action: Mouse scrolled (486, 311) with delta (0, 0)
Screenshot: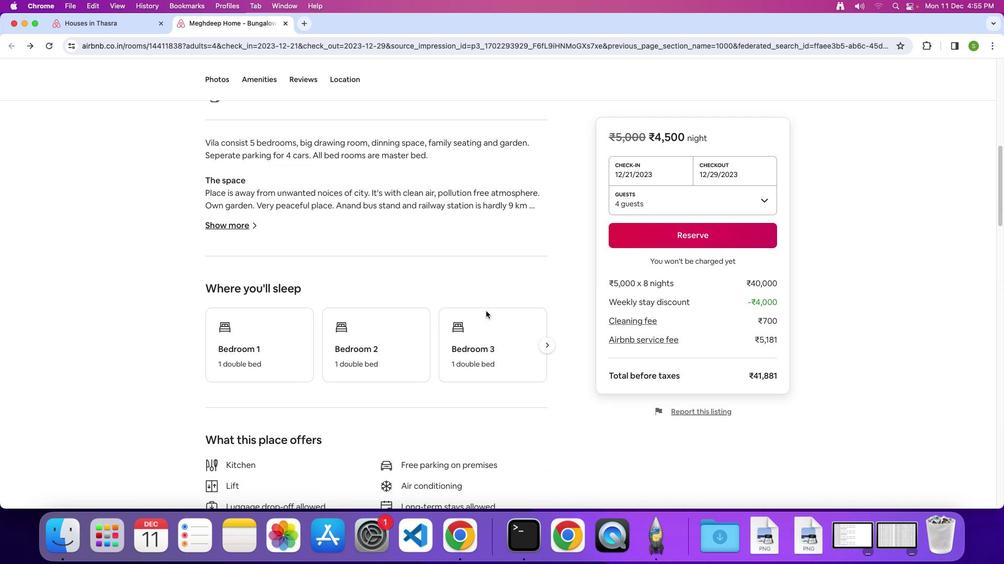 
Action: Mouse scrolled (486, 311) with delta (0, -1)
Screenshot: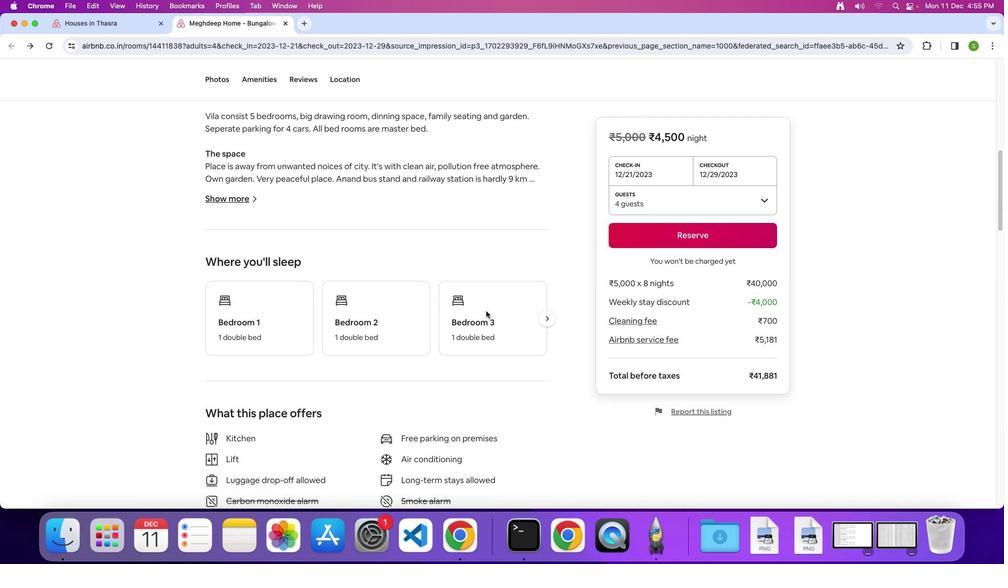 
Action: Mouse moved to (551, 307)
Screenshot: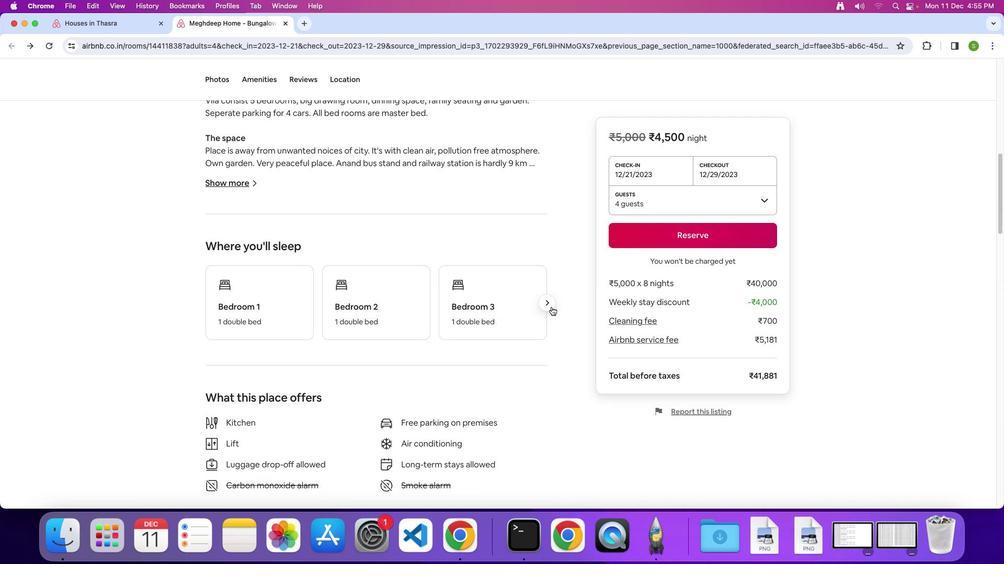 
Action: Mouse pressed left at (551, 307)
Screenshot: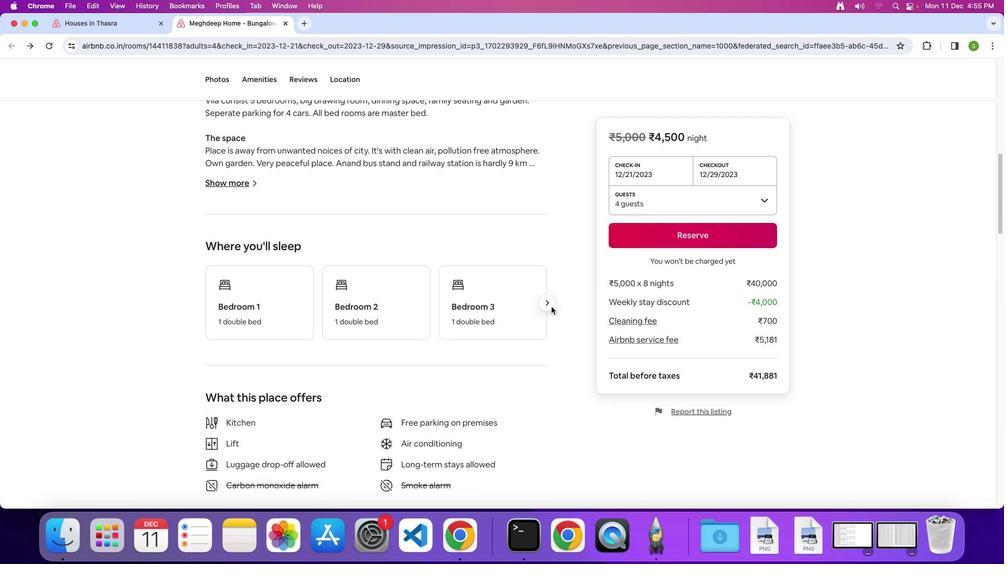
Action: Mouse moved to (508, 344)
Screenshot: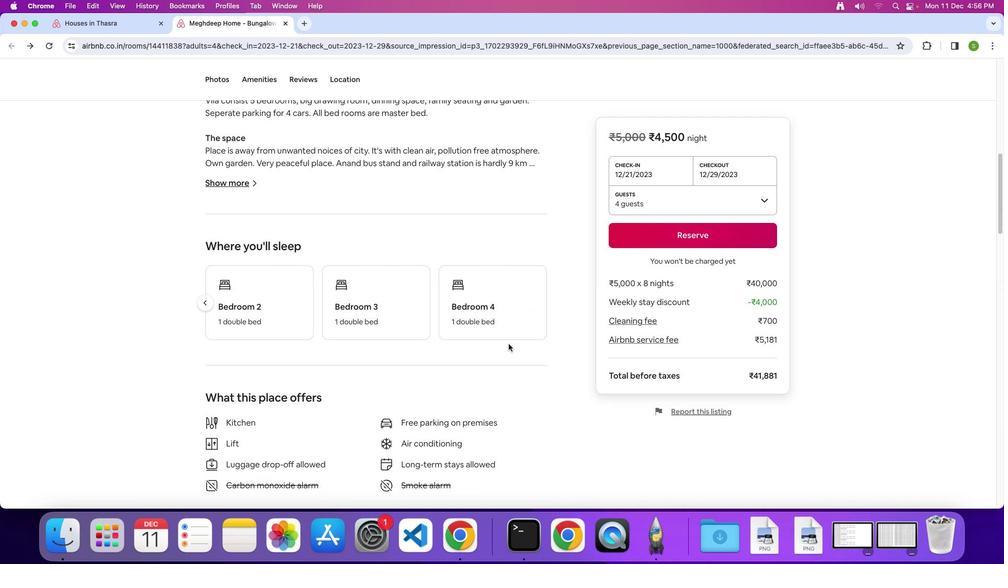 
Action: Mouse scrolled (508, 344) with delta (0, 0)
Screenshot: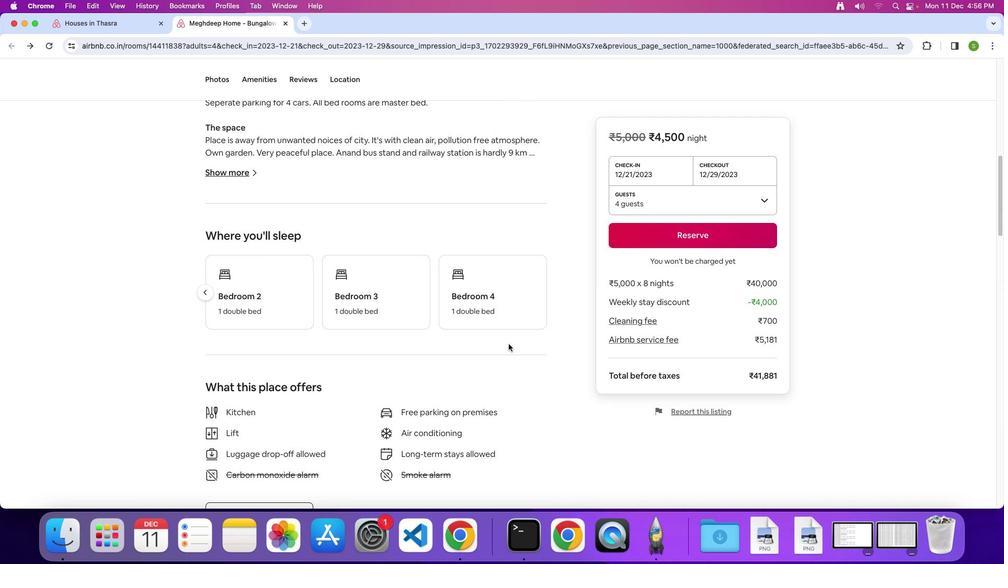 
Action: Mouse scrolled (508, 344) with delta (0, 0)
Screenshot: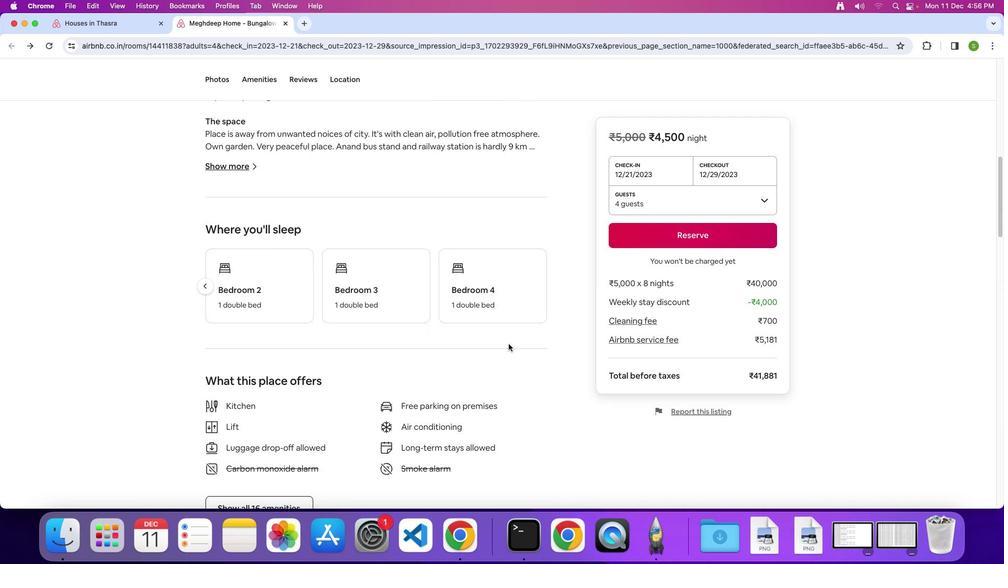 
Action: Mouse scrolled (508, 344) with delta (0, 0)
Screenshot: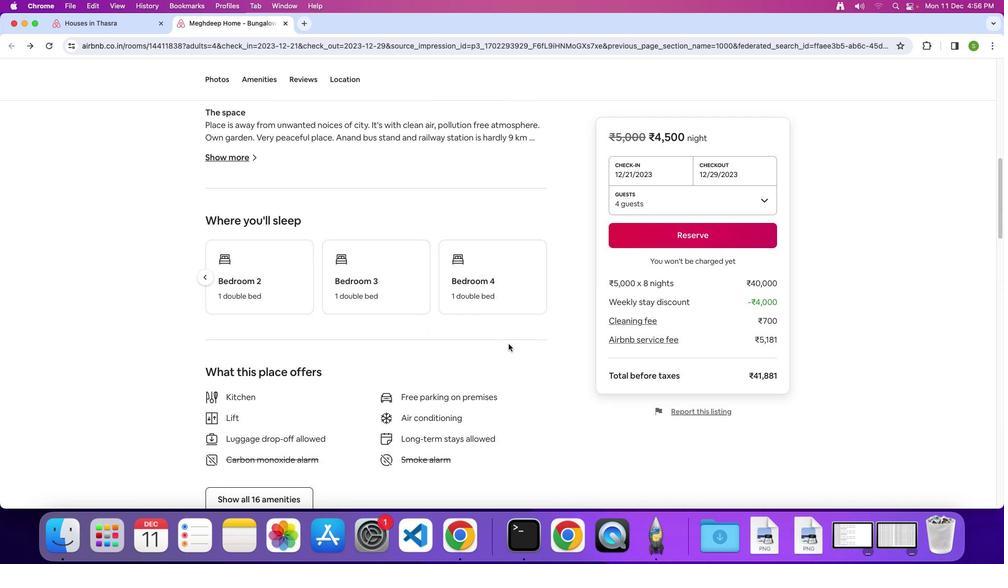 
Action: Mouse scrolled (508, 344) with delta (0, 0)
Screenshot: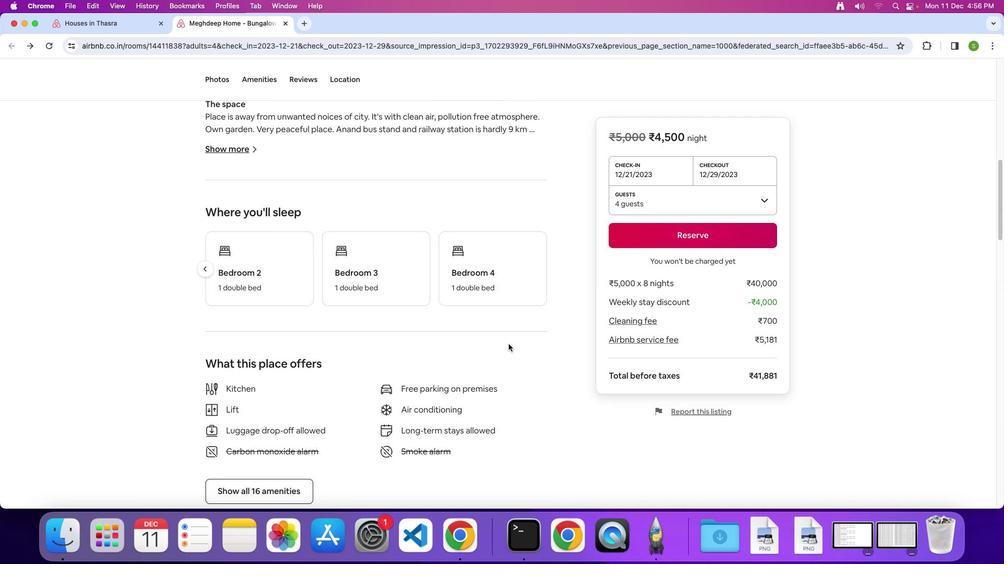 
Action: Mouse scrolled (508, 344) with delta (0, -1)
Screenshot: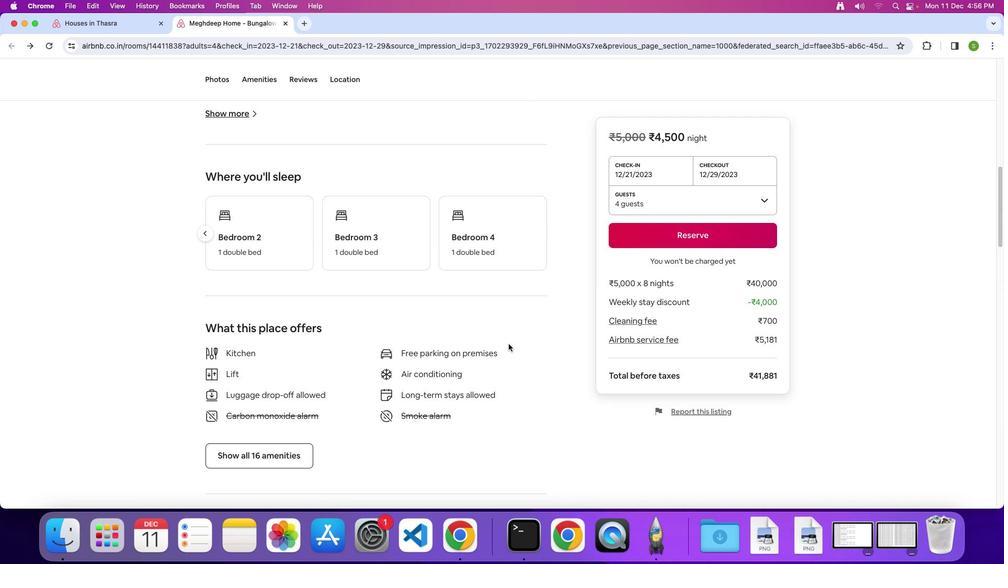 
Action: Mouse scrolled (508, 344) with delta (0, 0)
Screenshot: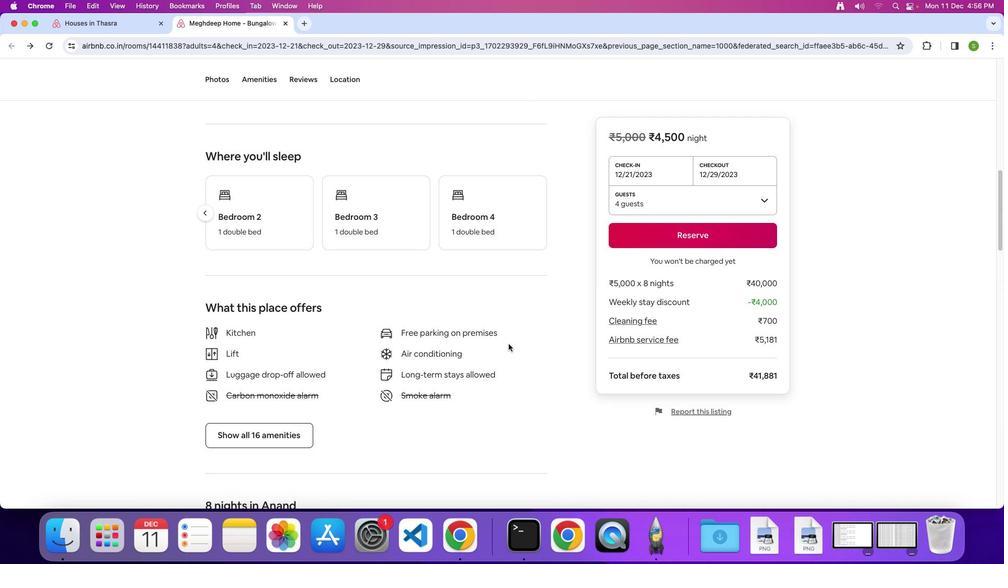 
Action: Mouse scrolled (508, 344) with delta (0, 0)
Screenshot: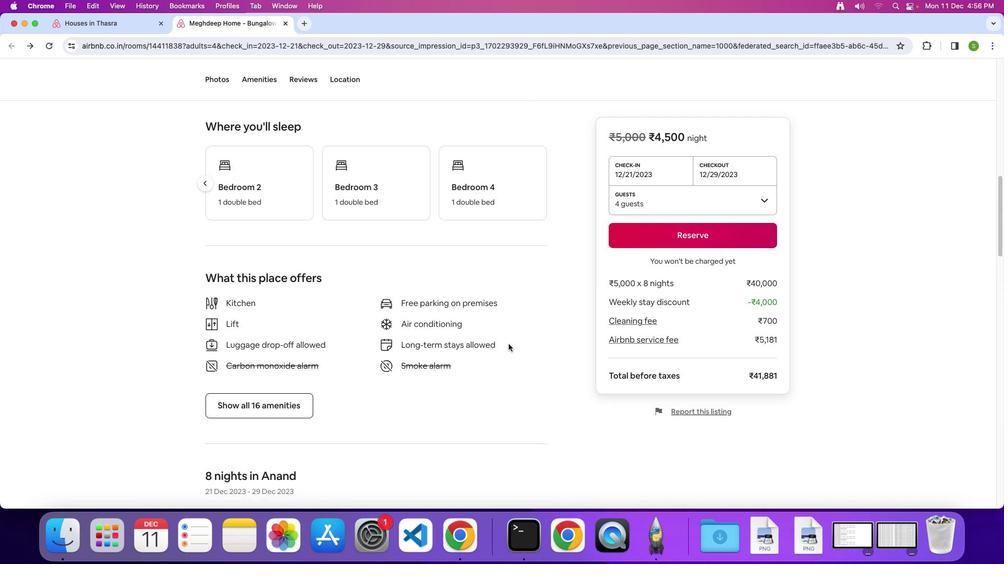 
Action: Mouse scrolled (508, 344) with delta (0, -1)
Screenshot: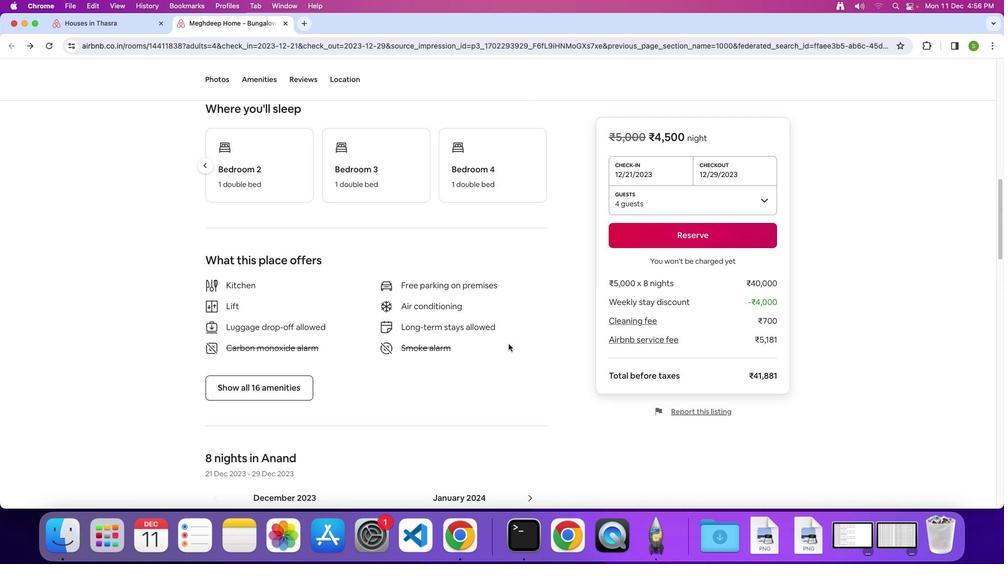 
Action: Mouse scrolled (508, 344) with delta (0, 0)
Screenshot: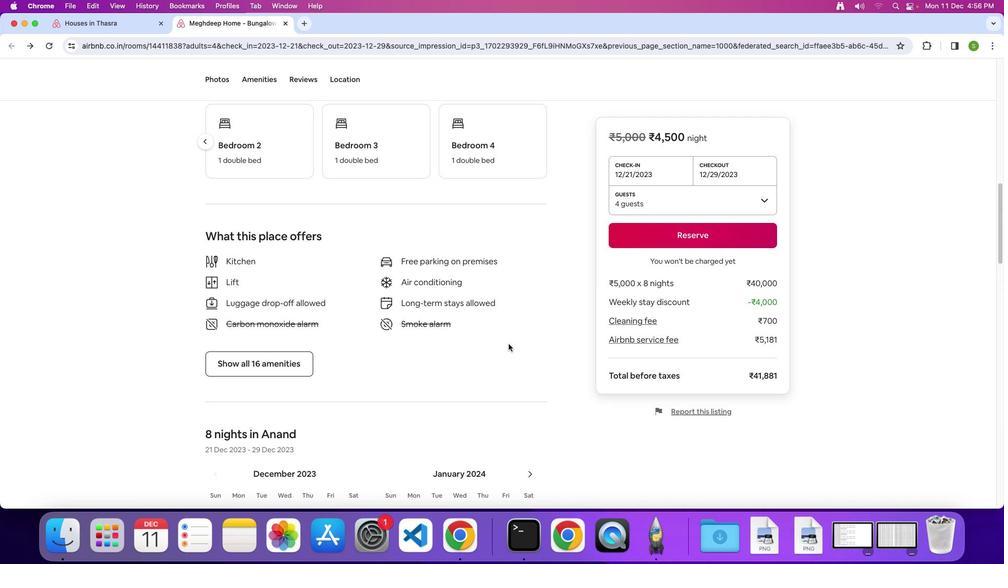 
Action: Mouse scrolled (508, 344) with delta (0, 0)
Screenshot: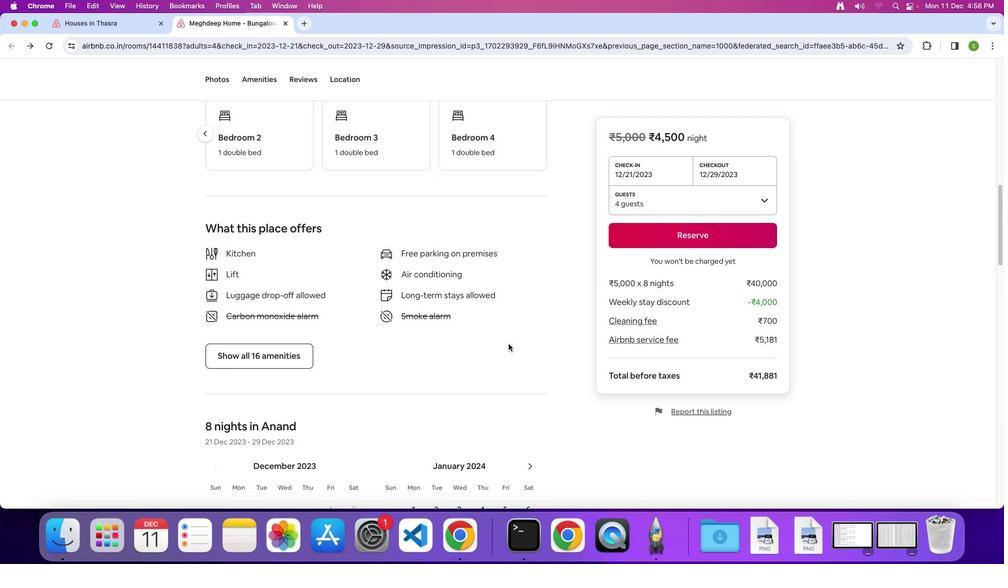 
Action: Mouse moved to (296, 354)
Screenshot: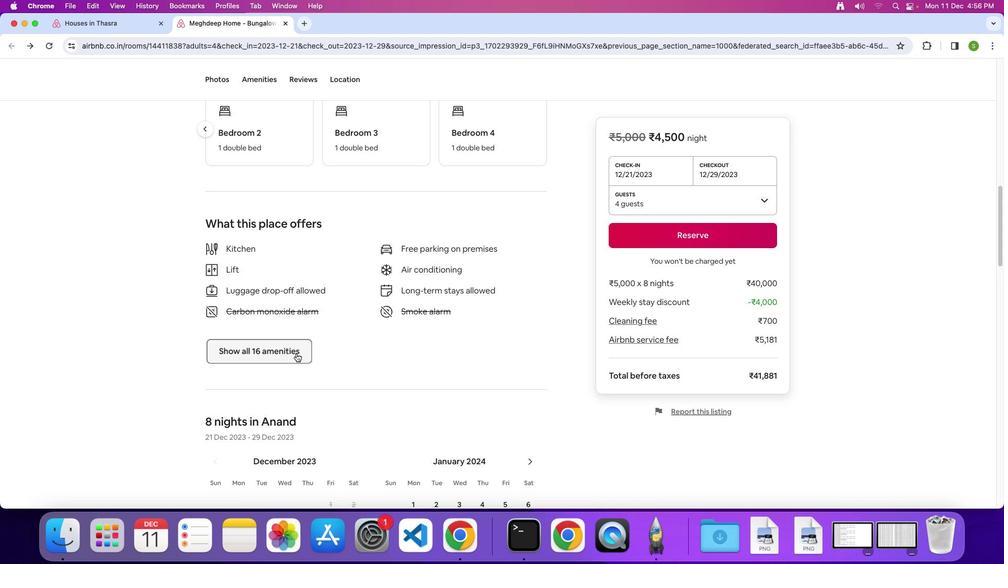 
Action: Mouse pressed left at (296, 354)
Screenshot: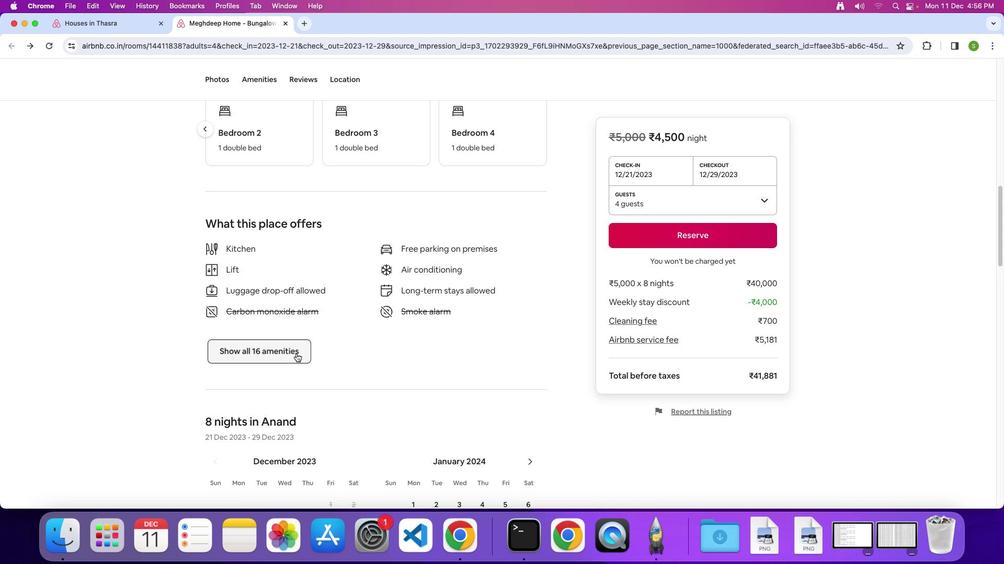 
Action: Mouse moved to (554, 295)
Screenshot: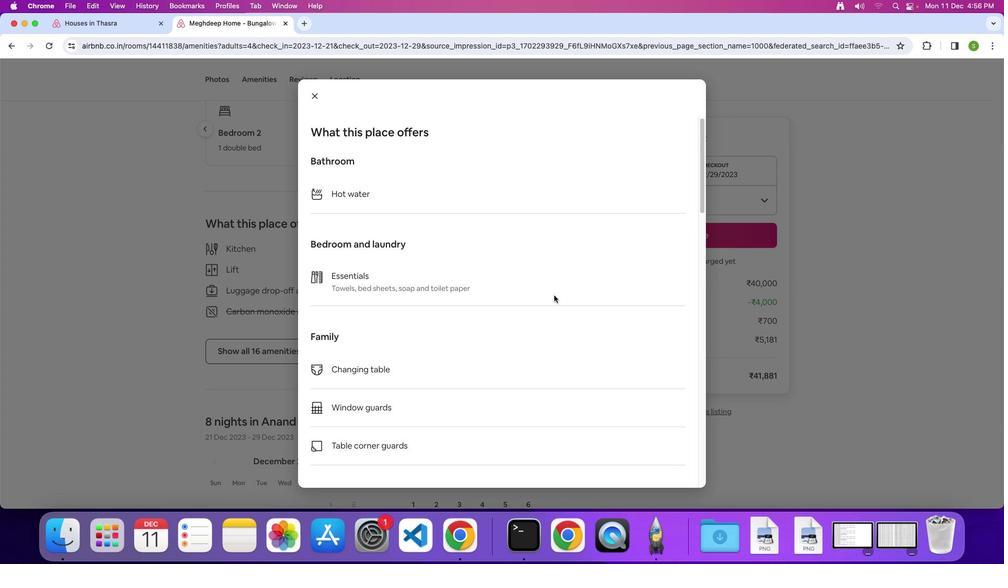 
Action: Mouse scrolled (554, 295) with delta (0, 0)
Screenshot: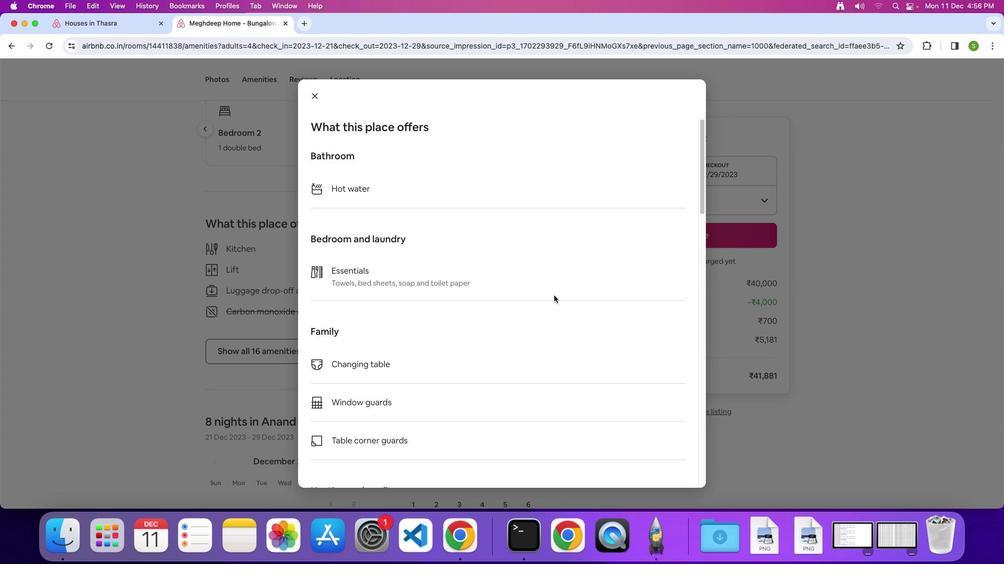
Action: Mouse scrolled (554, 295) with delta (0, 0)
Screenshot: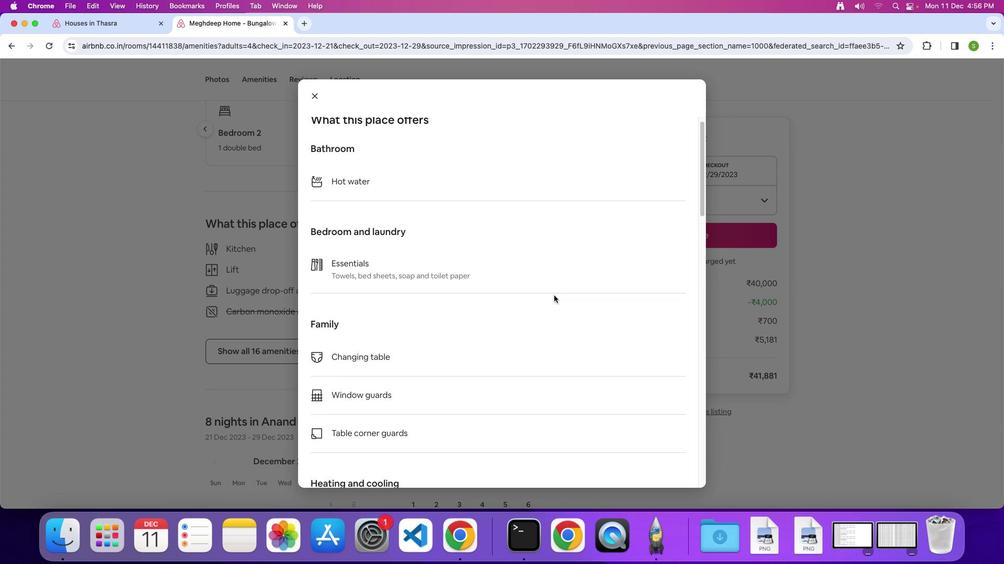 
Action: Mouse scrolled (554, 295) with delta (0, -1)
Screenshot: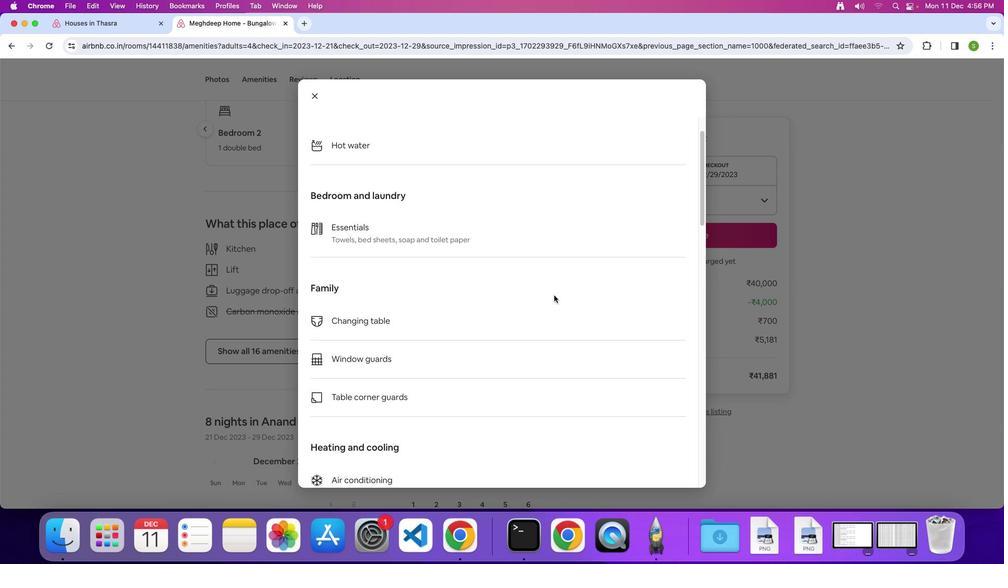 
Action: Mouse scrolled (554, 295) with delta (0, 0)
Screenshot: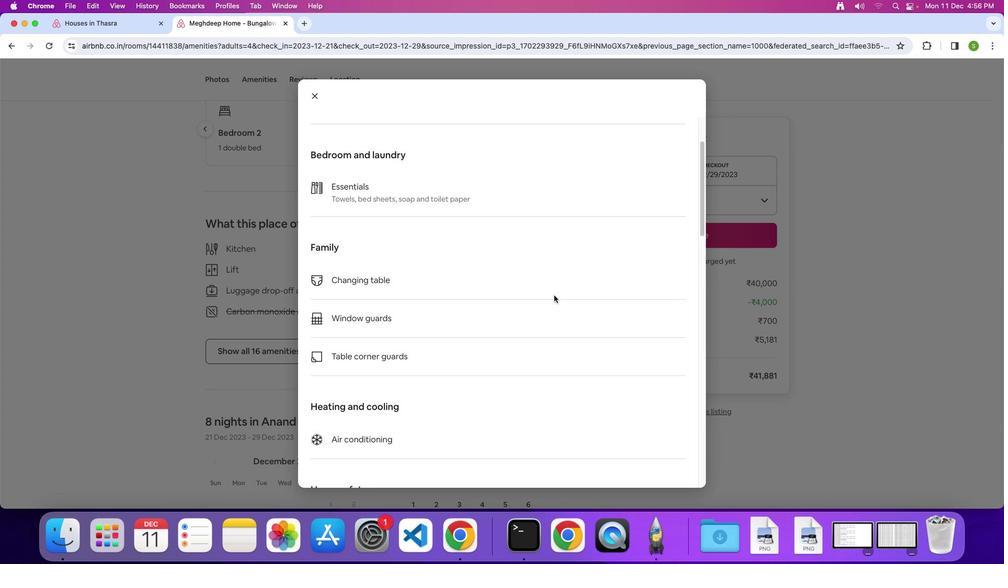 
Action: Mouse scrolled (554, 295) with delta (0, 0)
Screenshot: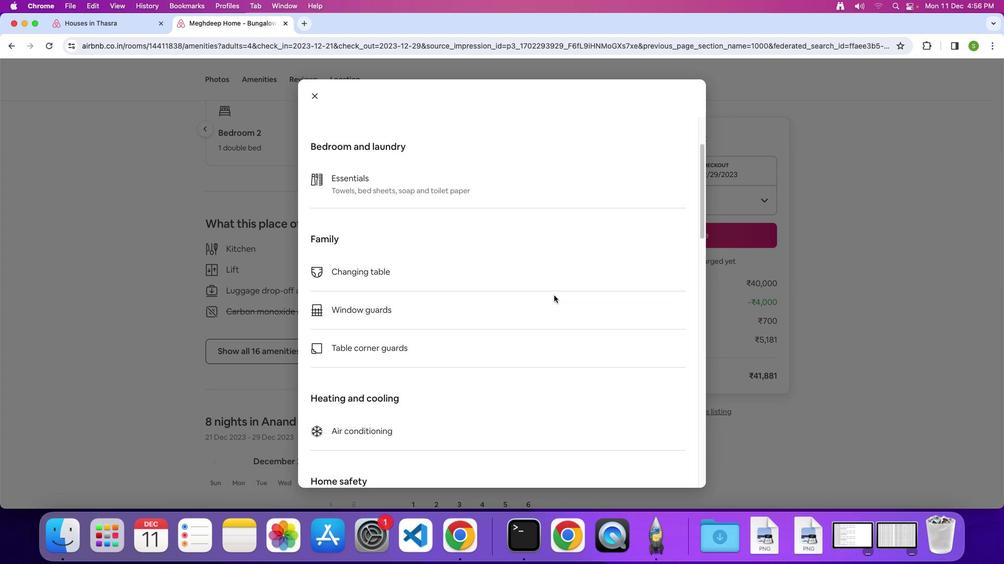 
Action: Mouse scrolled (554, 295) with delta (0, 0)
Screenshot: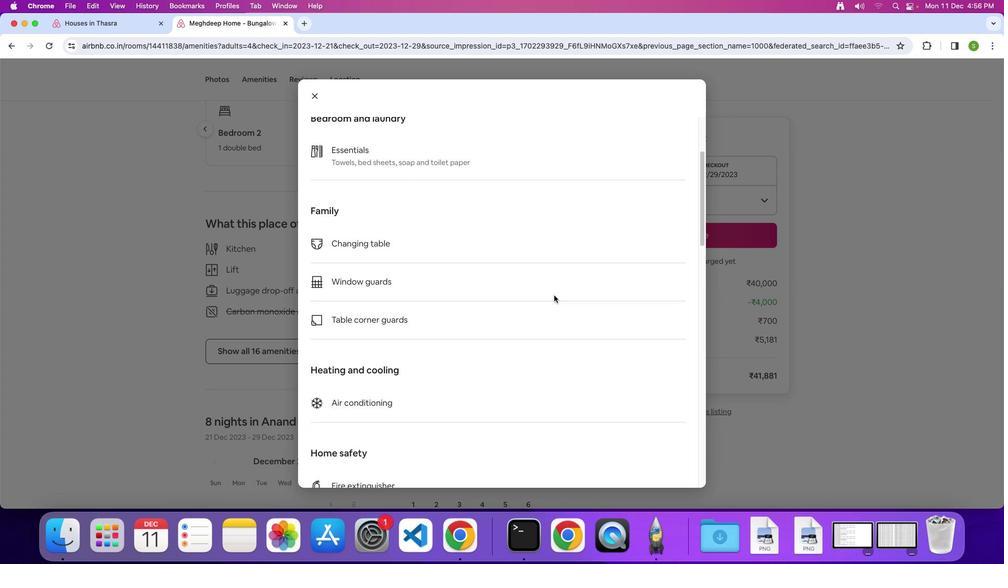 
Action: Mouse scrolled (554, 295) with delta (0, 0)
Screenshot: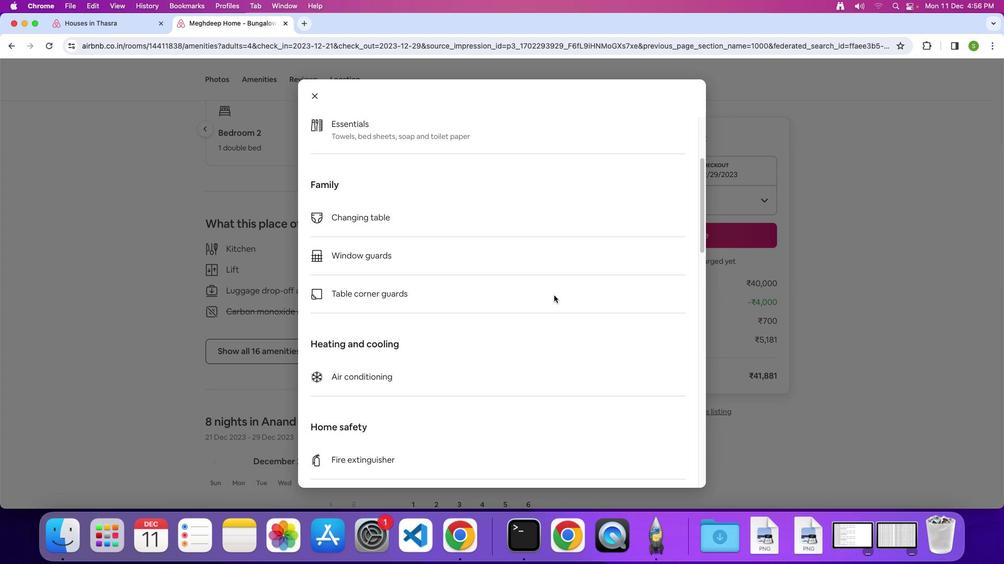 
Action: Mouse scrolled (554, 295) with delta (0, 0)
Screenshot: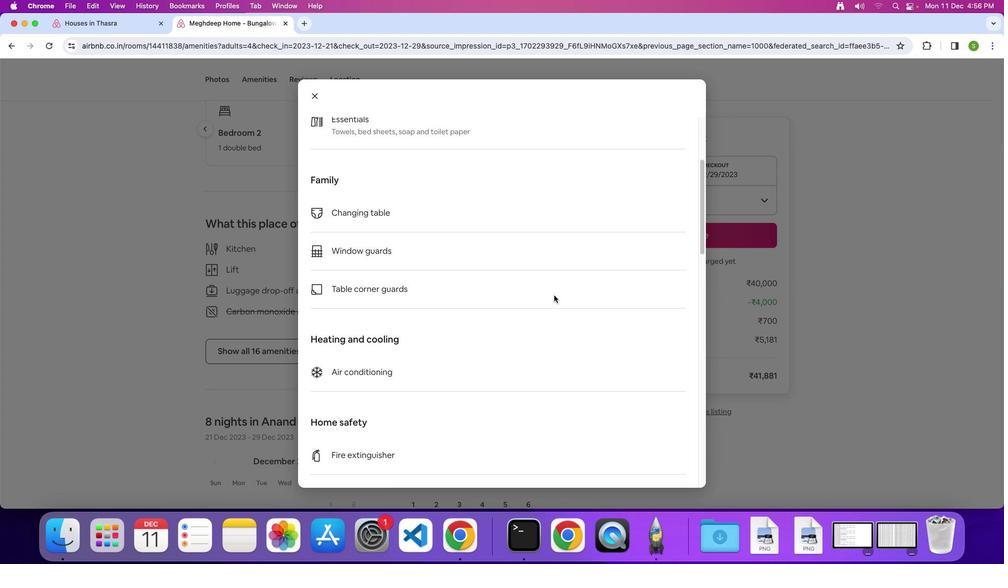 
Action: Mouse scrolled (554, 295) with delta (0, 0)
Screenshot: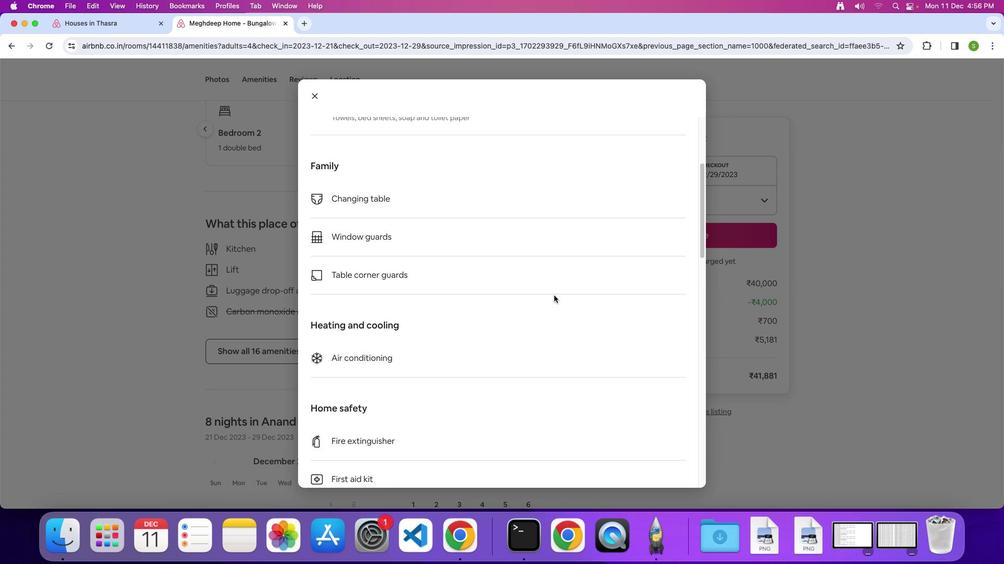 
Action: Mouse scrolled (554, 295) with delta (0, 0)
Screenshot: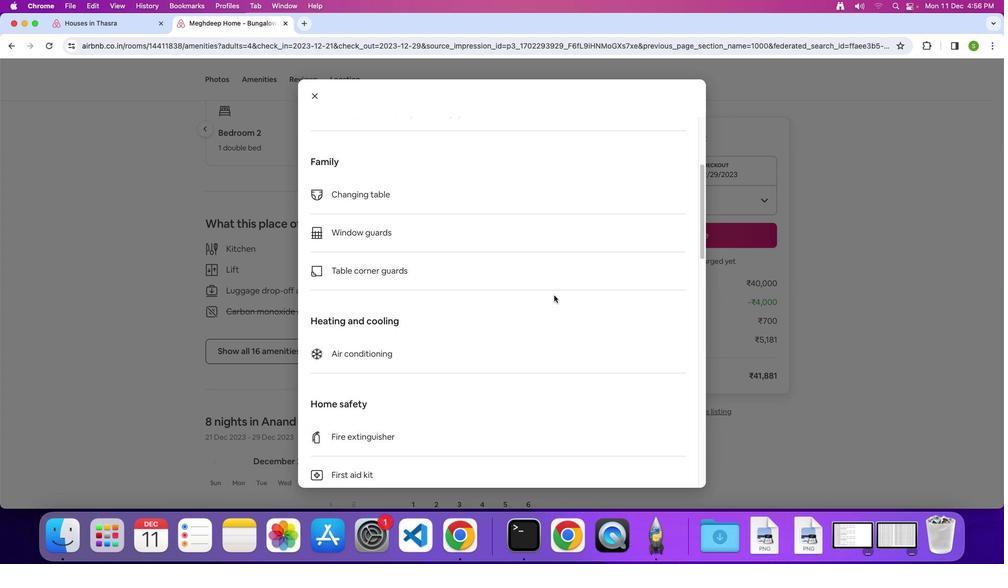 
Action: Mouse scrolled (554, 295) with delta (0, 0)
Screenshot: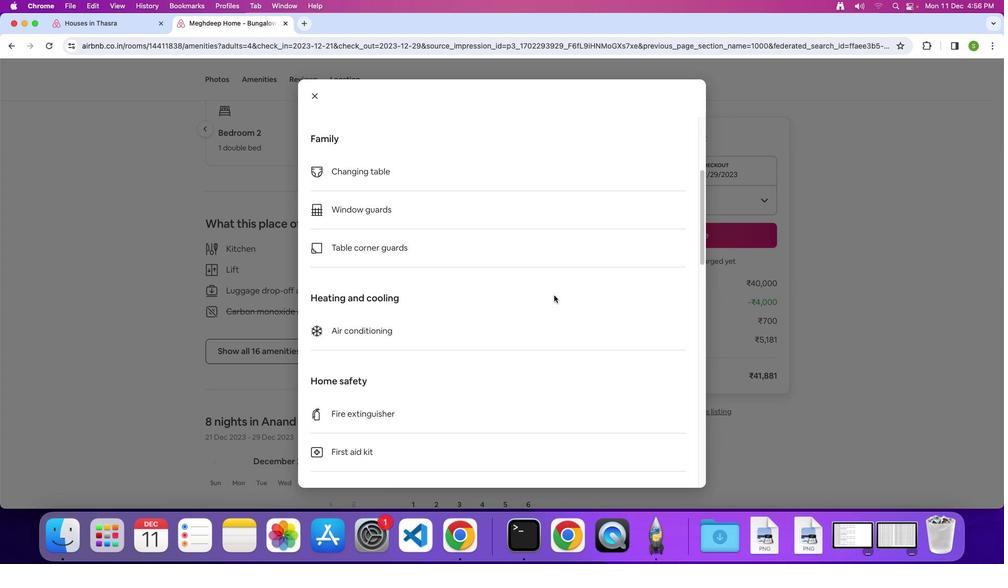 
Action: Mouse scrolled (554, 295) with delta (0, 0)
Screenshot: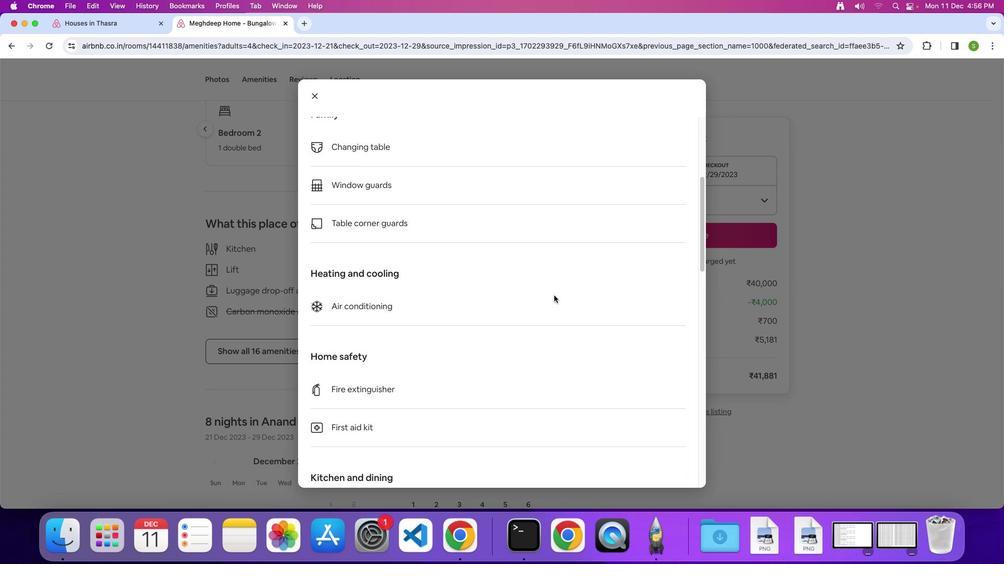 
Action: Mouse scrolled (554, 295) with delta (0, 0)
Screenshot: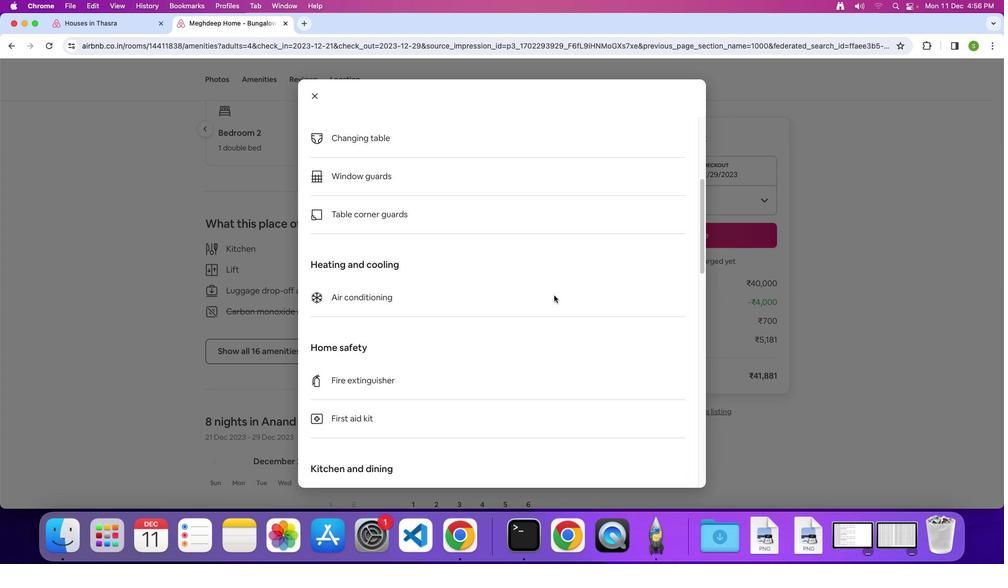 
Action: Mouse scrolled (554, 295) with delta (0, 0)
Screenshot: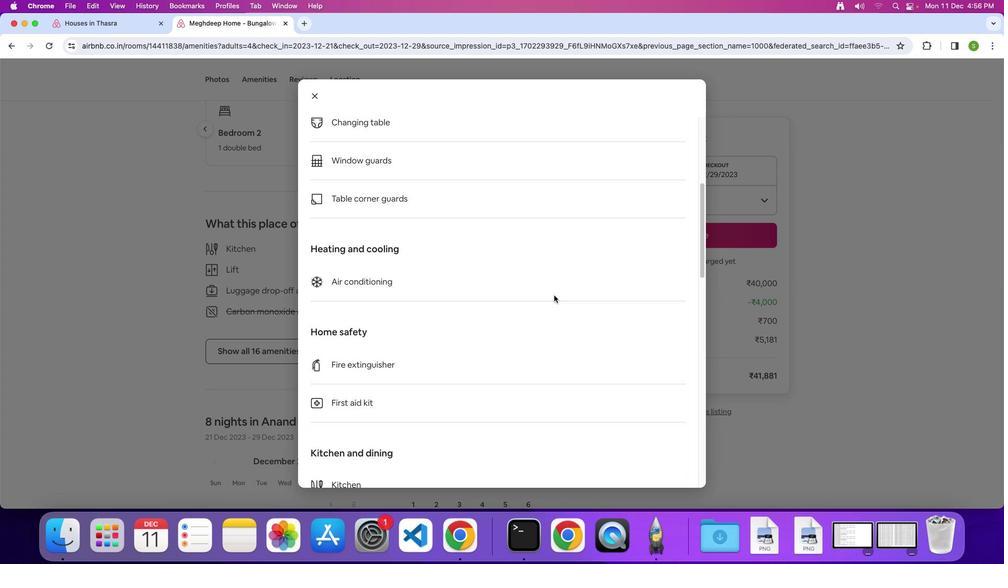 
Action: Mouse scrolled (554, 295) with delta (0, 0)
Screenshot: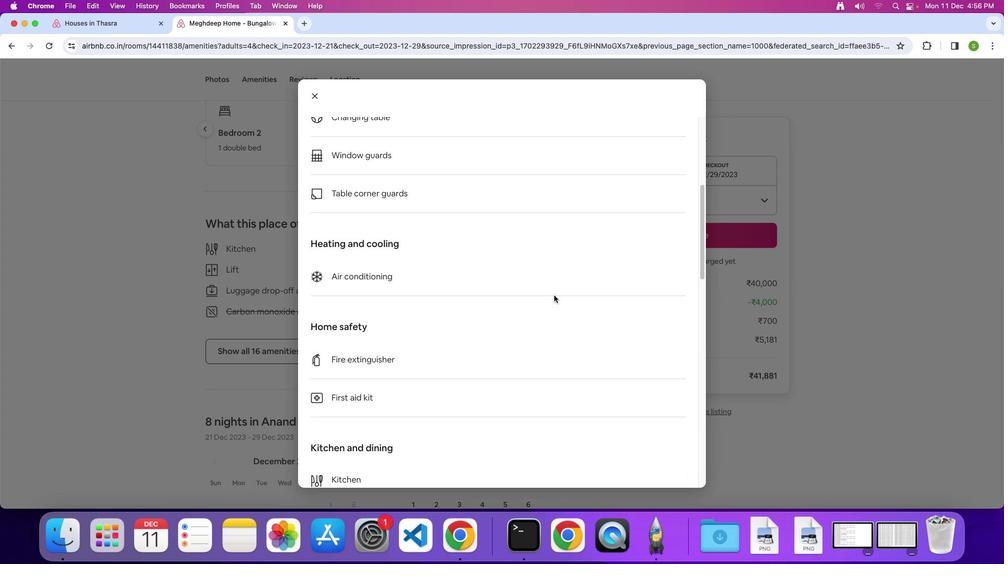 
Action: Mouse scrolled (554, 295) with delta (0, 0)
Screenshot: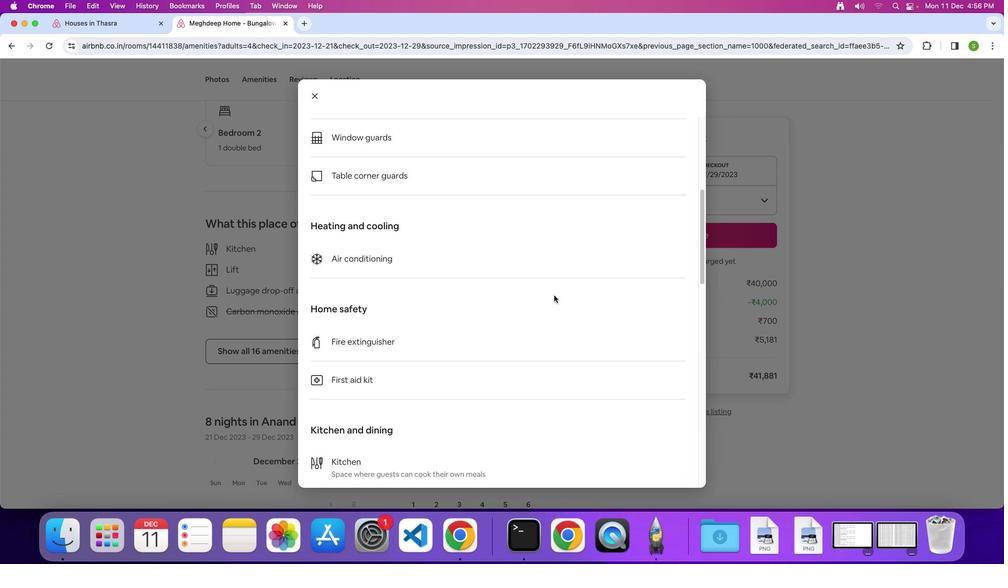 
Action: Mouse scrolled (554, 295) with delta (0, 0)
Screenshot: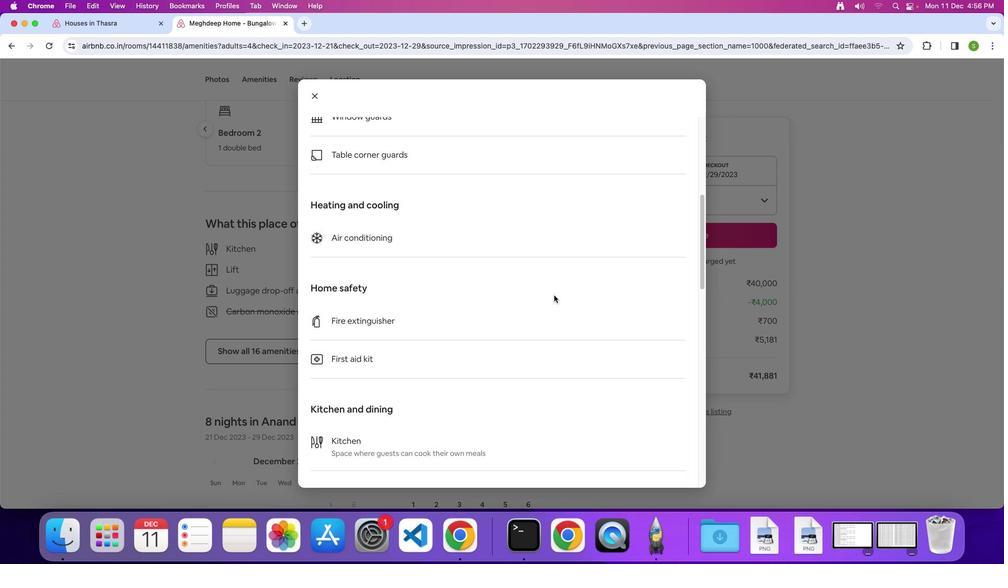 
Action: Mouse scrolled (554, 295) with delta (0, 0)
Screenshot: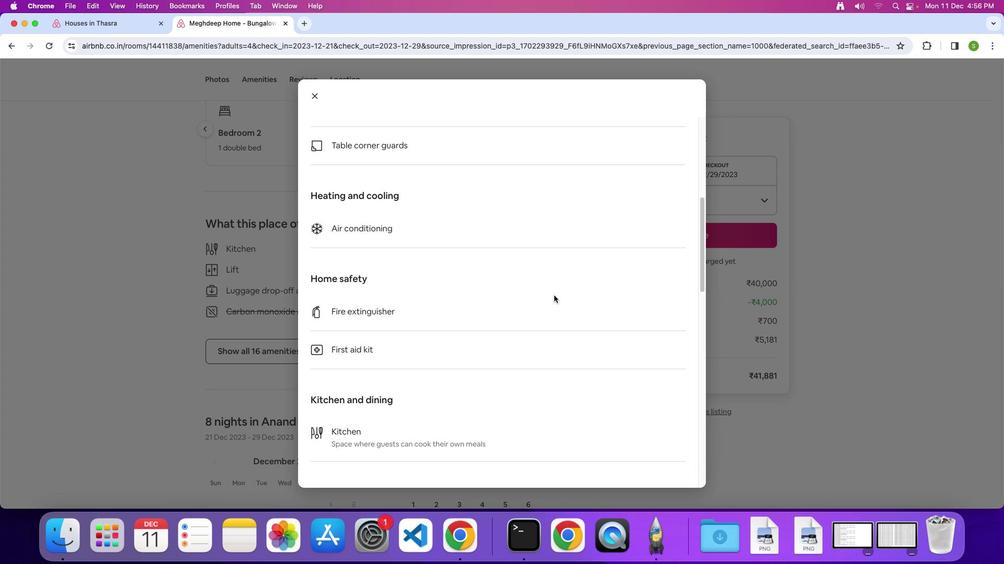 
Action: Mouse scrolled (554, 295) with delta (0, 0)
Screenshot: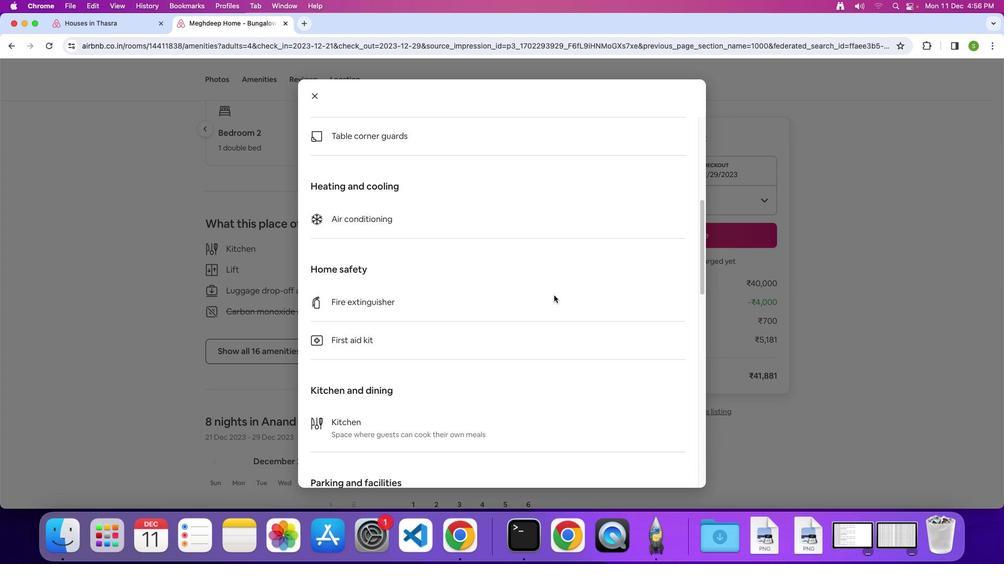 
Action: Mouse scrolled (554, 295) with delta (0, 0)
Screenshot: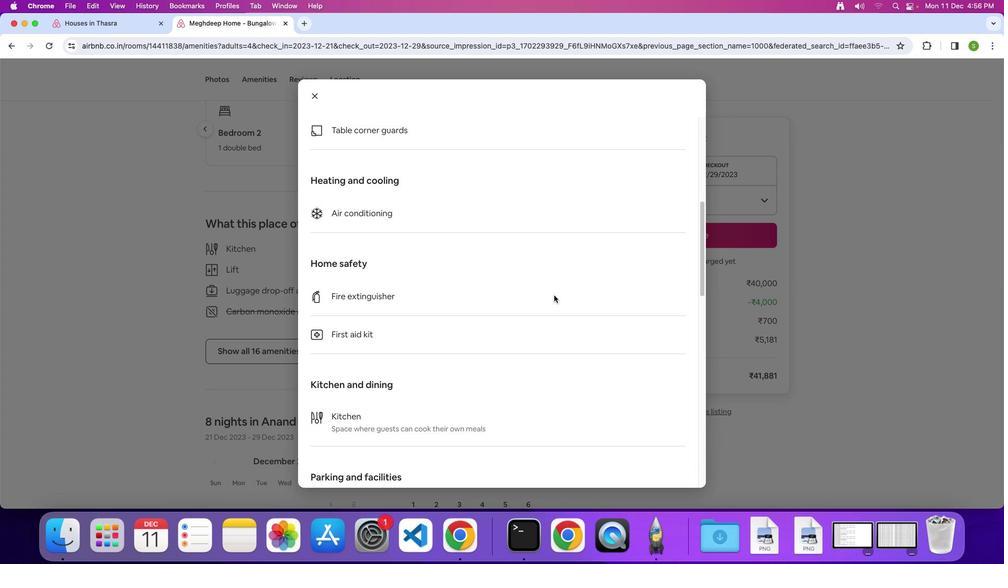 
Action: Mouse scrolled (554, 295) with delta (0, 0)
Screenshot: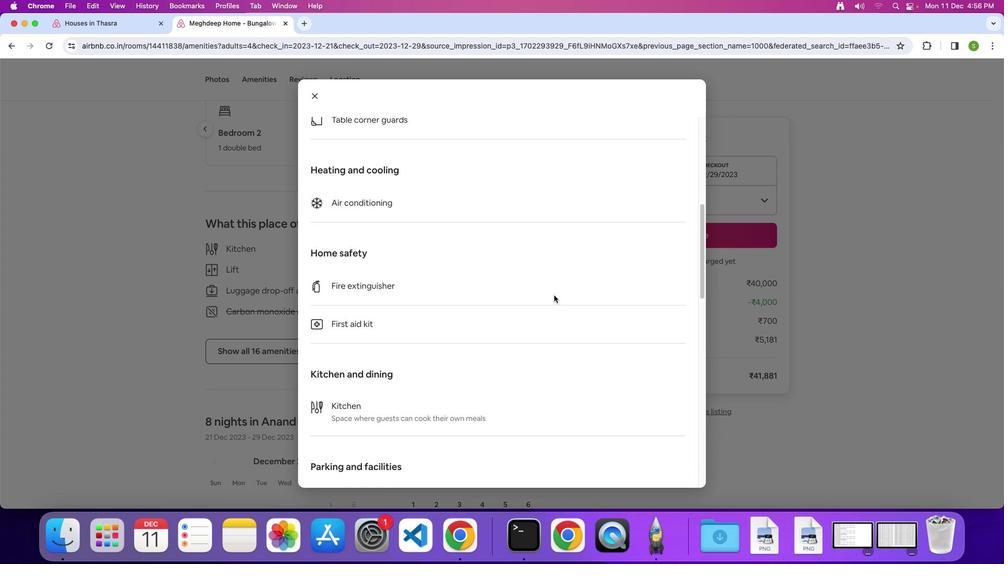 
Action: Mouse scrolled (554, 295) with delta (0, 0)
Screenshot: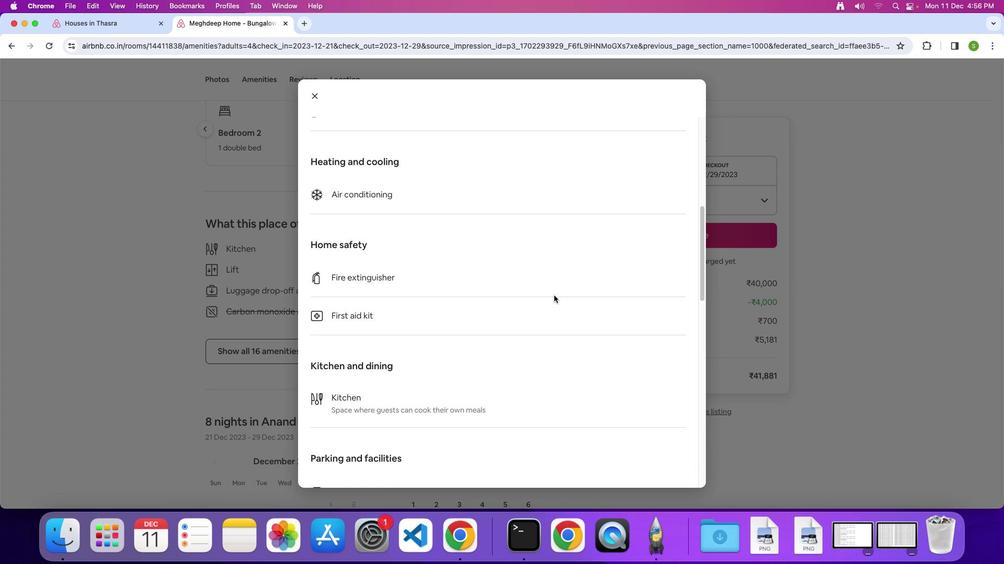 
Action: Mouse scrolled (554, 295) with delta (0, 0)
Screenshot: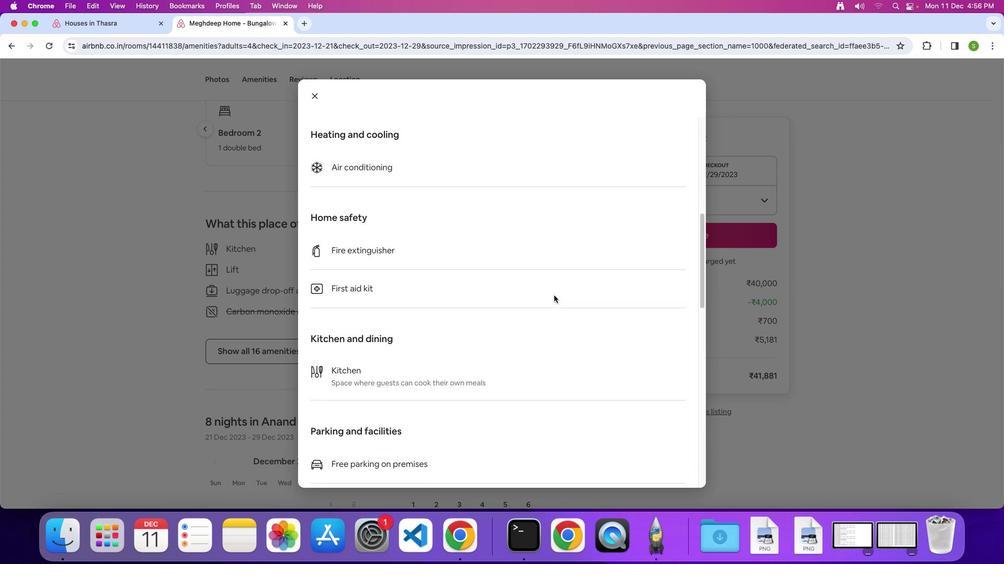 
Action: Mouse scrolled (554, 295) with delta (0, 0)
Screenshot: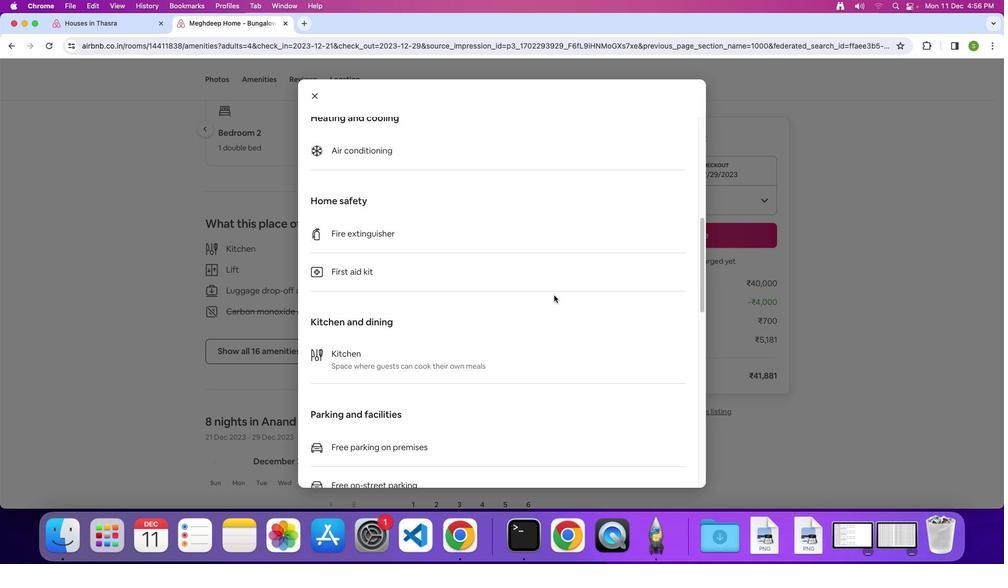 
Action: Mouse scrolled (554, 295) with delta (0, 0)
Screenshot: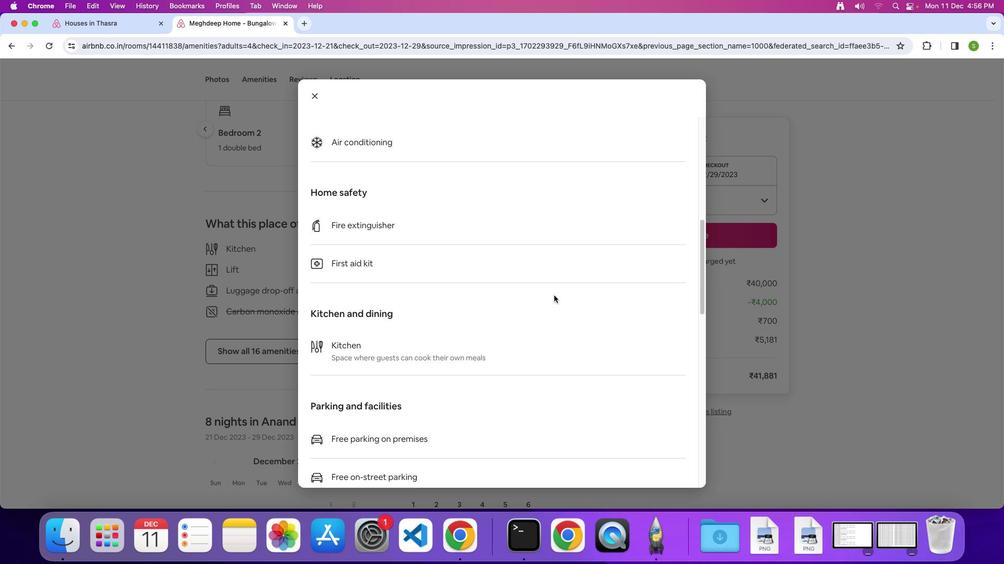 
Action: Mouse scrolled (554, 295) with delta (0, 0)
Screenshot: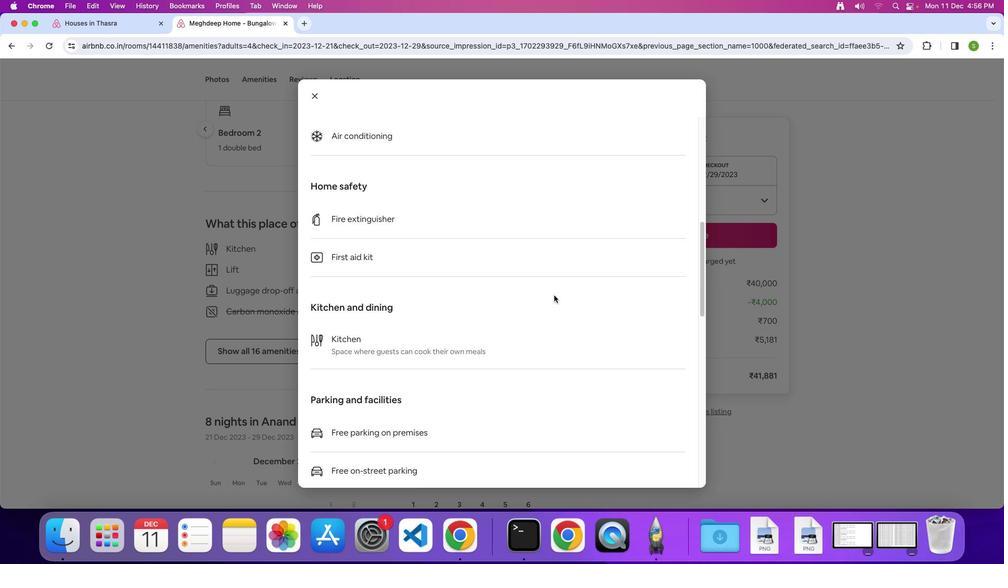 
Action: Mouse scrolled (554, 295) with delta (0, 0)
Screenshot: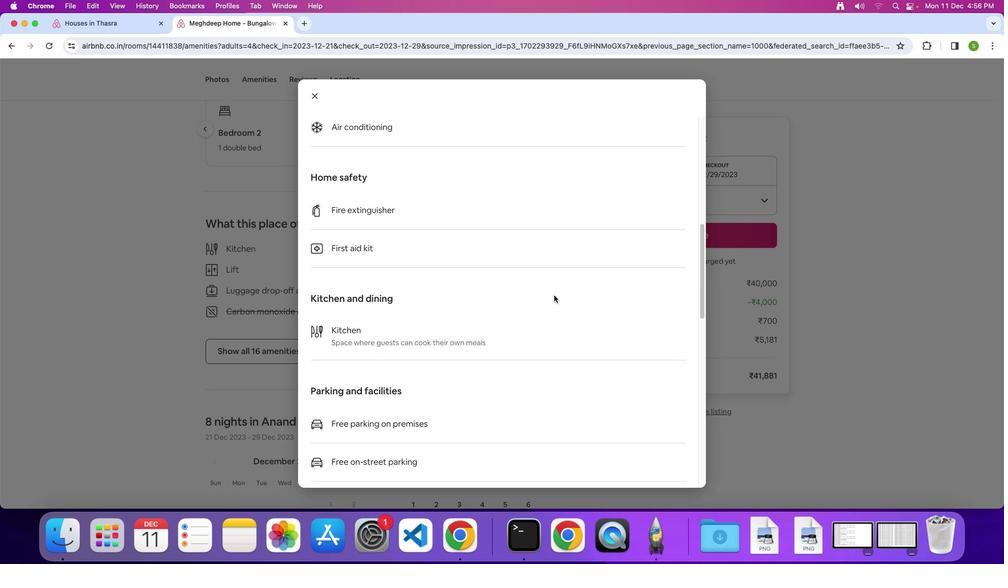 
Action: Mouse scrolled (554, 295) with delta (0, 0)
Screenshot: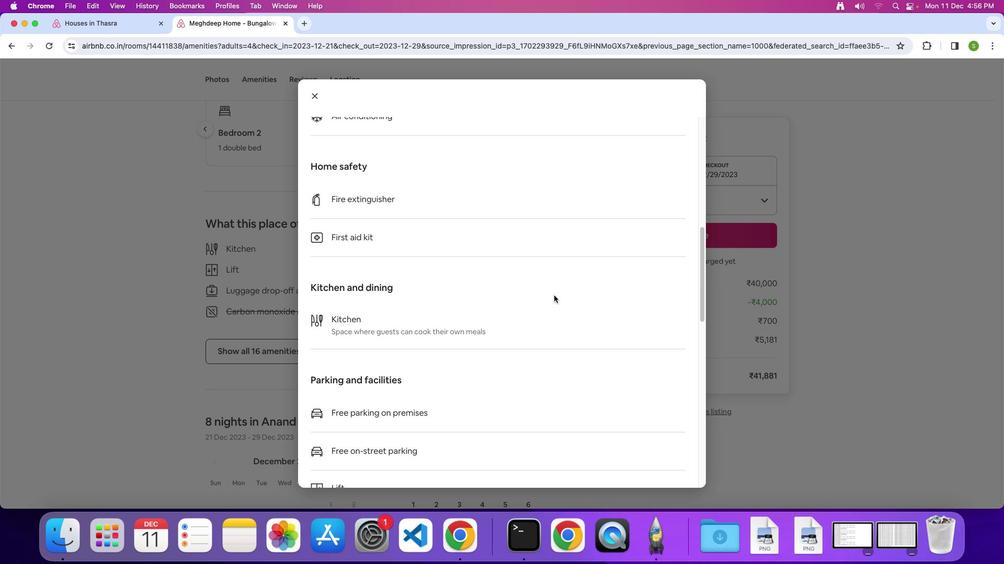 
Action: Mouse scrolled (554, 295) with delta (0, 0)
Screenshot: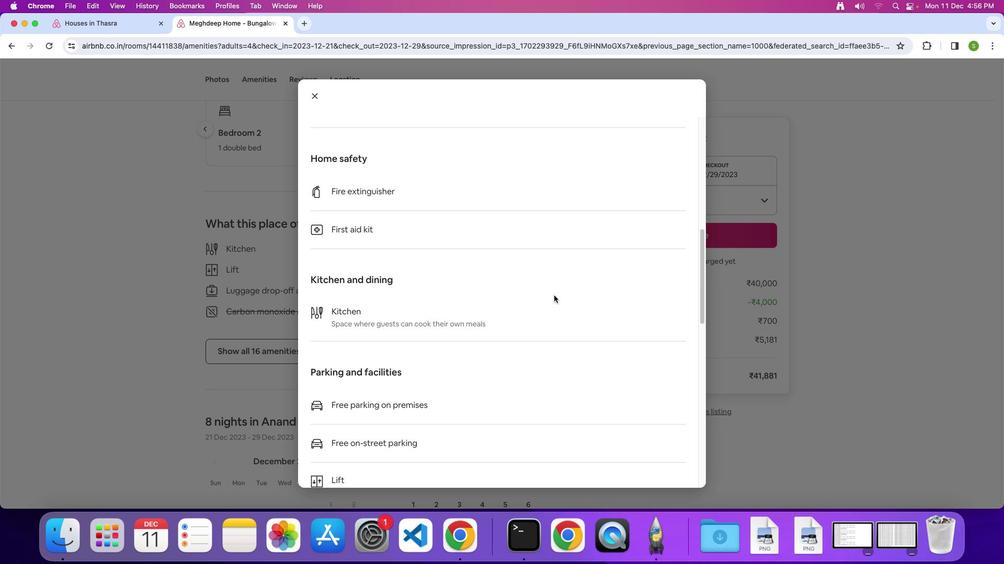 
Action: Mouse scrolled (554, 295) with delta (0, -1)
Screenshot: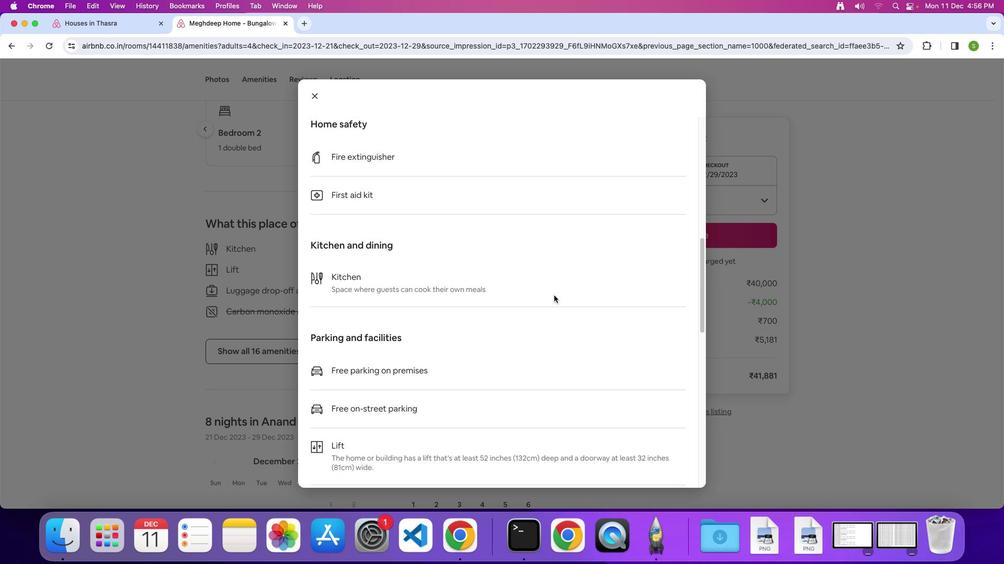 
Action: Mouse scrolled (554, 295) with delta (0, 0)
Screenshot: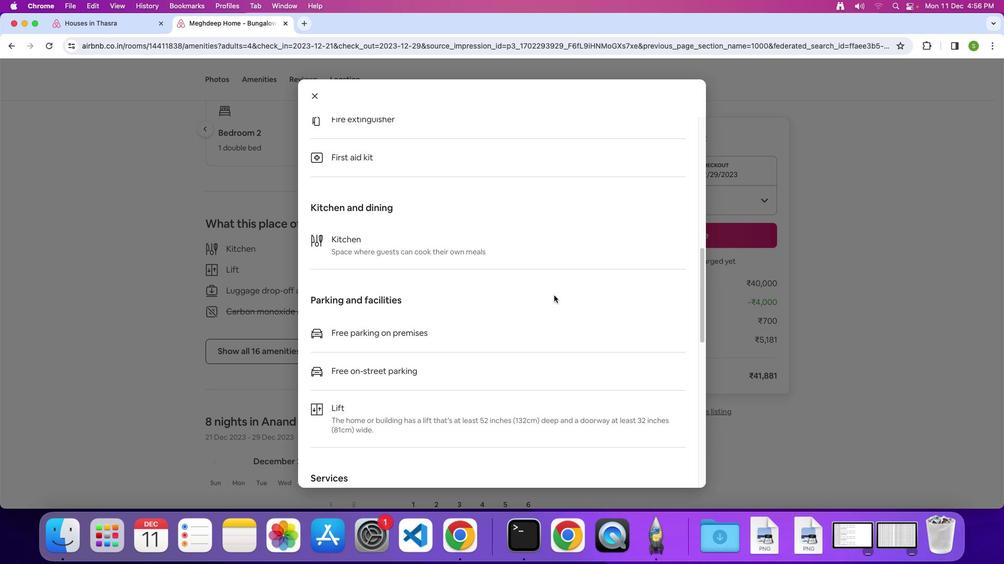 
Action: Mouse scrolled (554, 295) with delta (0, 0)
Screenshot: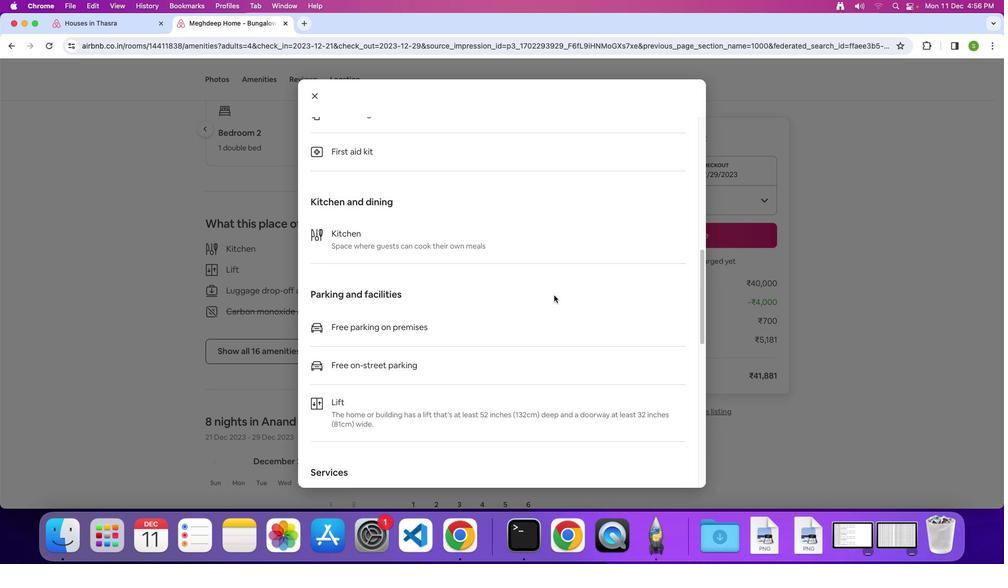 
Action: Mouse scrolled (554, 295) with delta (0, 0)
Screenshot: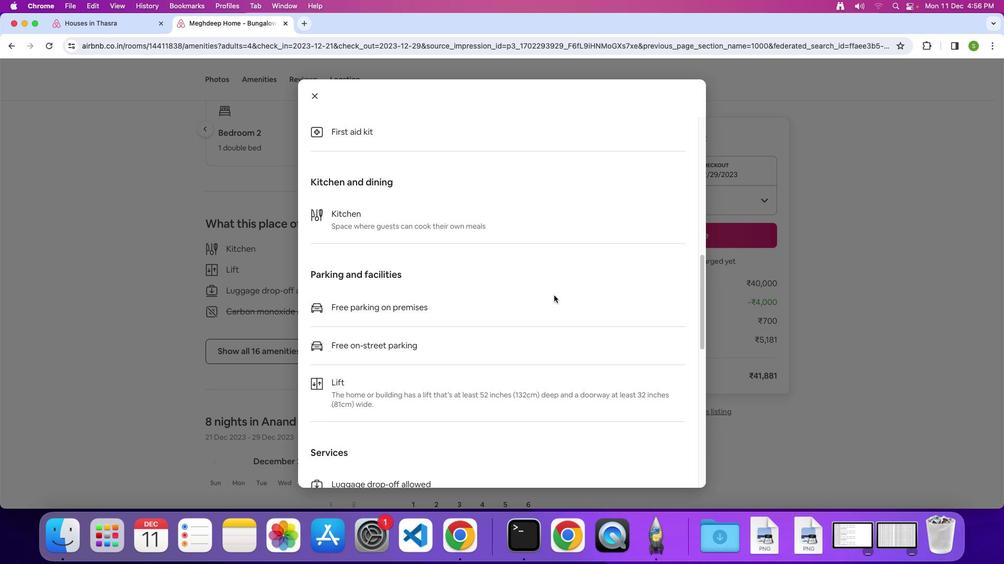 
Action: Mouse scrolled (554, 295) with delta (0, 0)
Screenshot: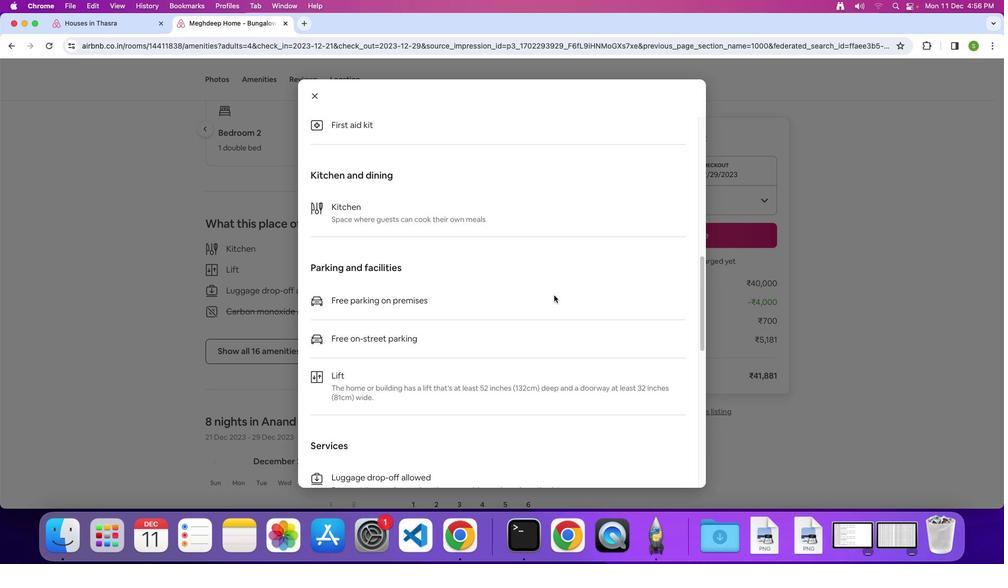 
Action: Mouse scrolled (554, 295) with delta (0, 0)
Screenshot: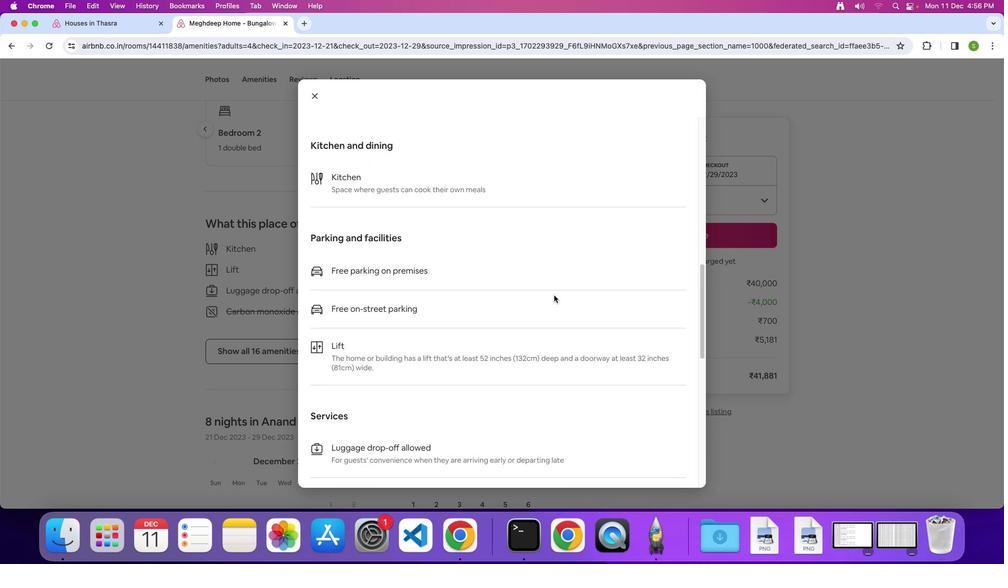
Action: Mouse scrolled (554, 295) with delta (0, 0)
Screenshot: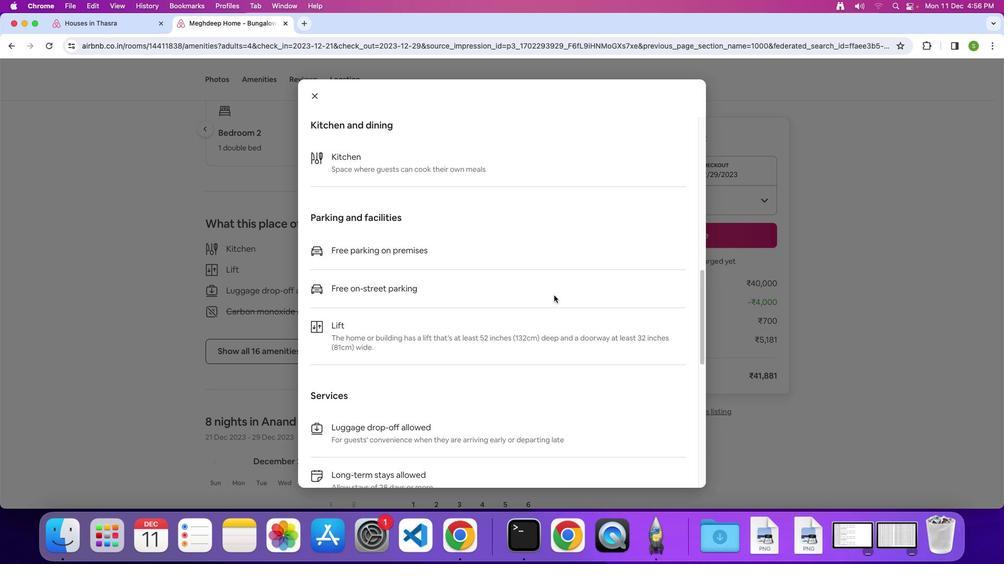 
Action: Mouse scrolled (554, 295) with delta (0, 0)
Screenshot: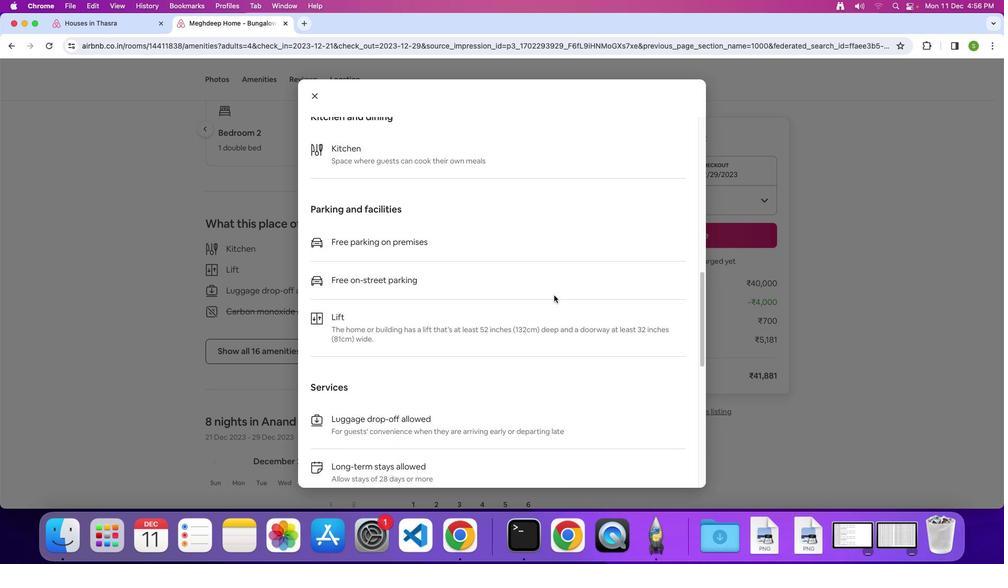 
Action: Mouse scrolled (554, 295) with delta (0, 0)
Screenshot: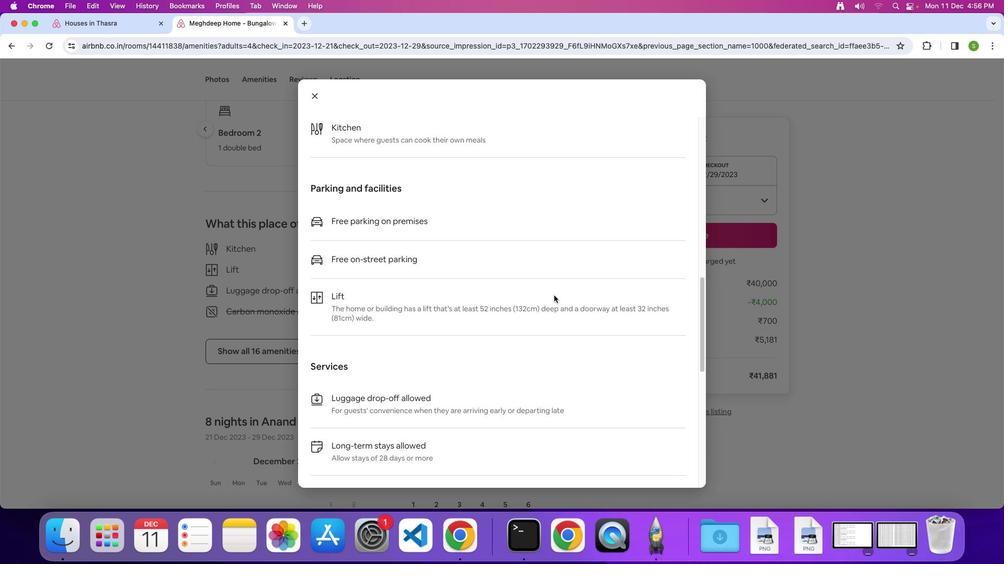 
Action: Mouse scrolled (554, 295) with delta (0, 0)
Screenshot: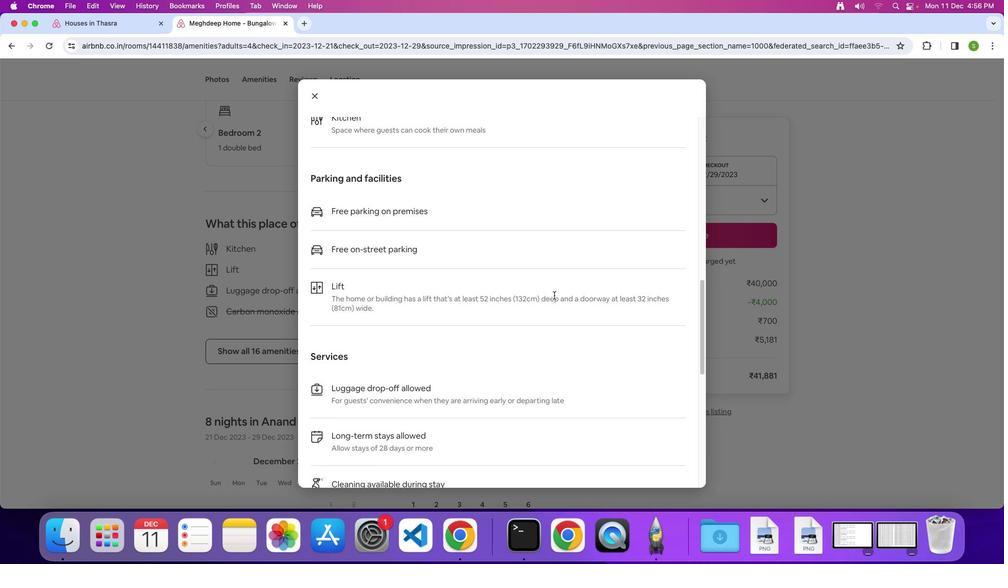 
Action: Mouse scrolled (554, 295) with delta (0, 0)
Screenshot: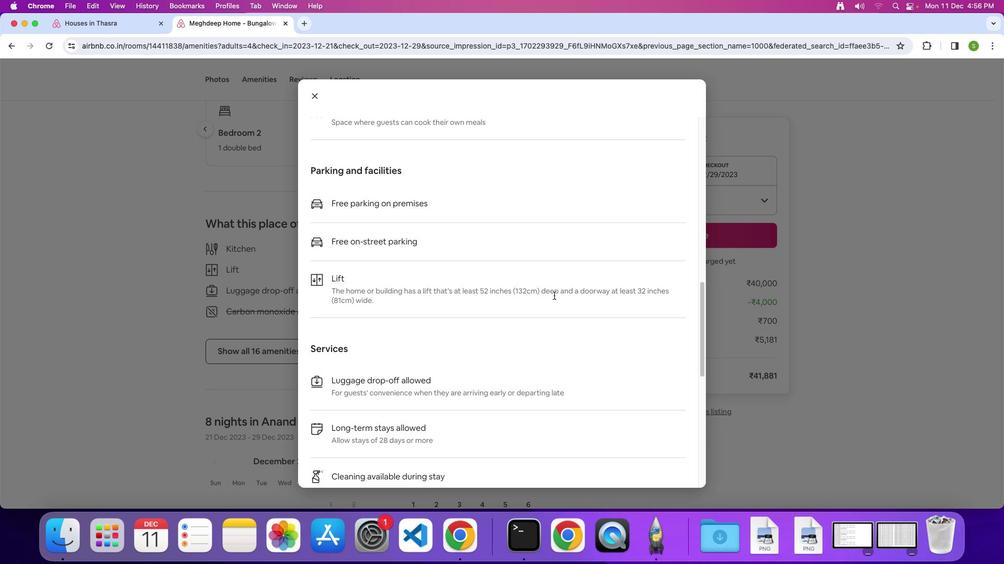 
Action: Mouse scrolled (554, 295) with delta (0, 0)
Screenshot: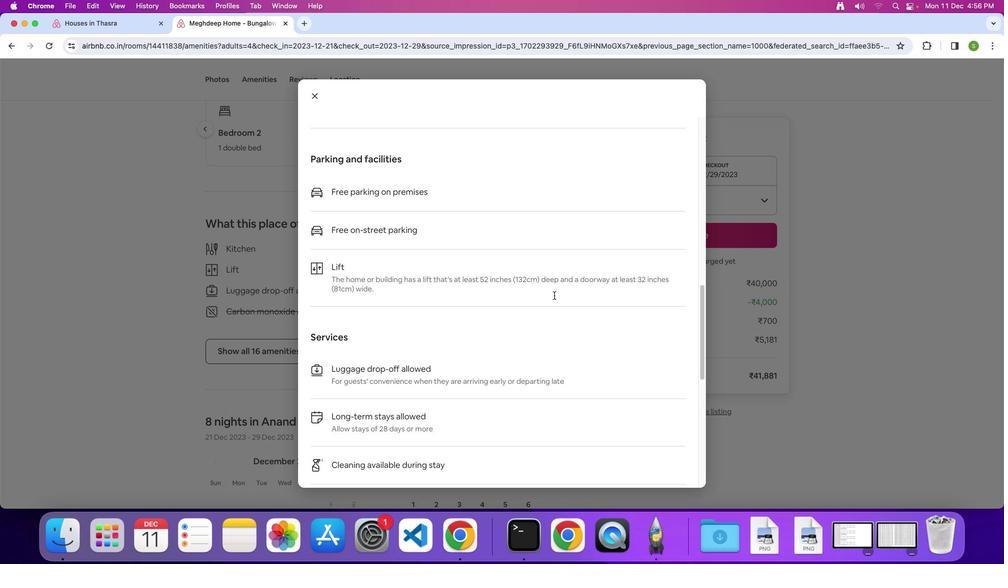 
Action: Mouse scrolled (554, 295) with delta (0, 0)
Screenshot: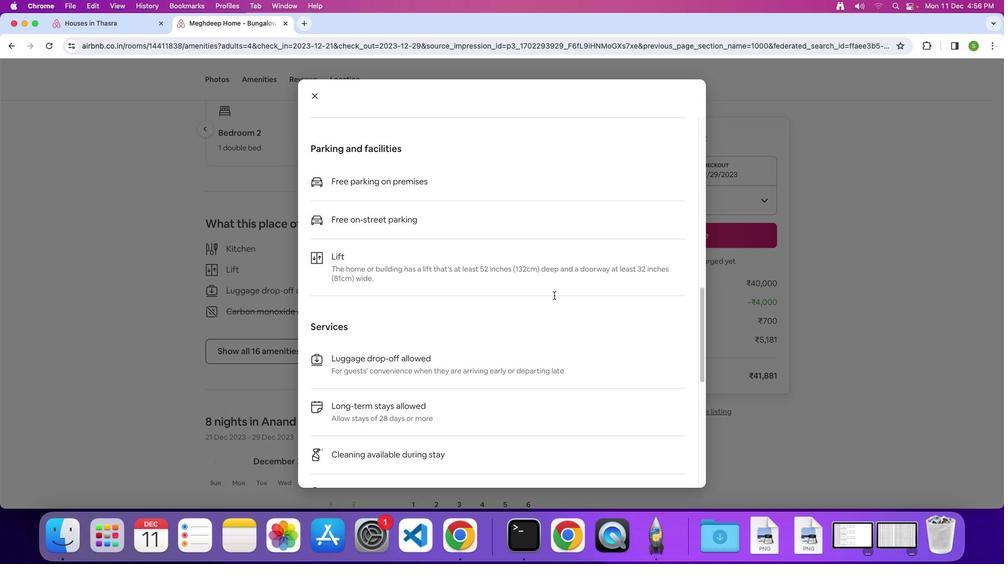 
Action: Mouse scrolled (554, 295) with delta (0, 0)
Screenshot: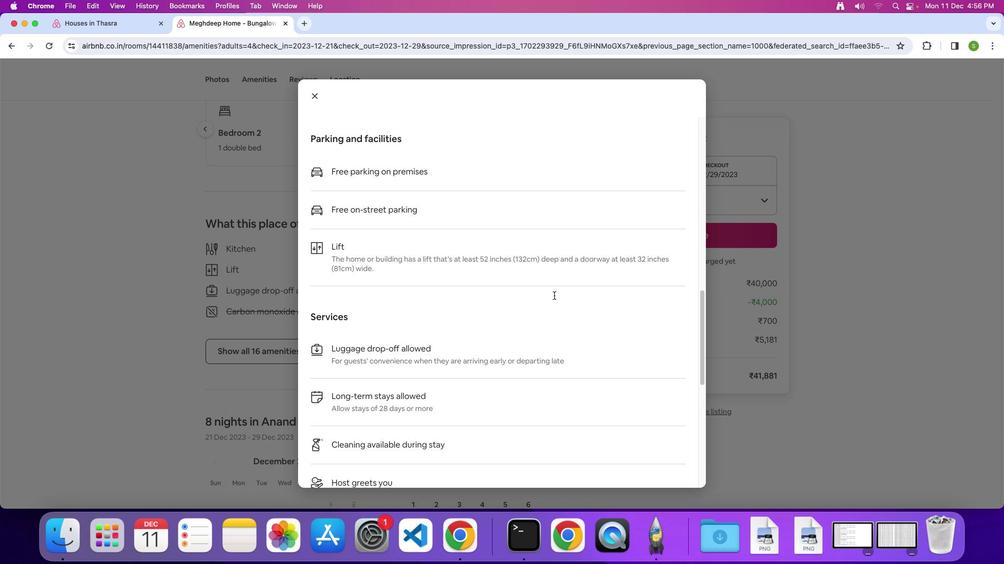 
Action: Mouse scrolled (554, 295) with delta (0, 0)
Screenshot: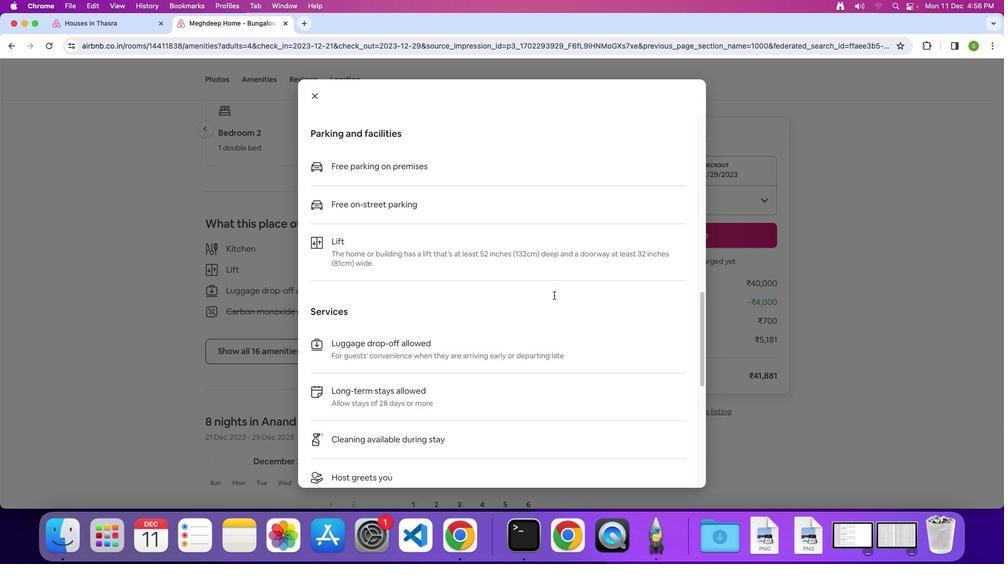 
Action: Mouse scrolled (554, 295) with delta (0, 0)
Screenshot: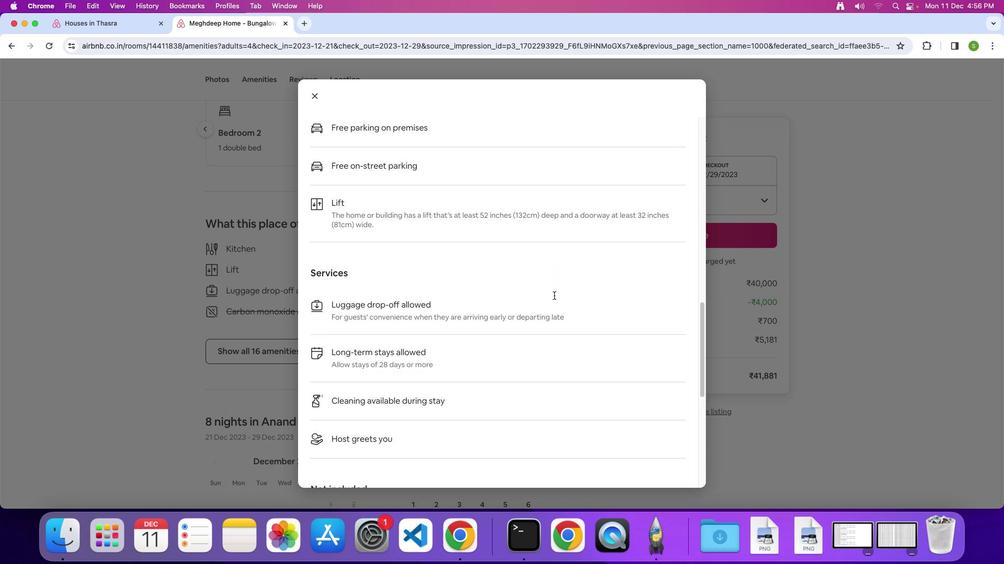 
Action: Mouse scrolled (554, 295) with delta (0, 0)
Screenshot: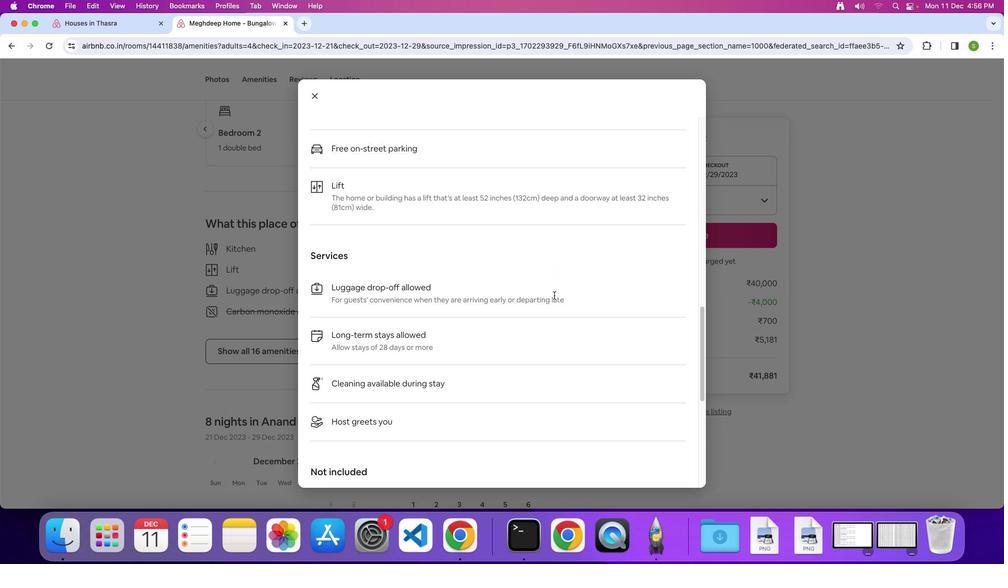 
Action: Mouse scrolled (554, 295) with delta (0, 0)
Screenshot: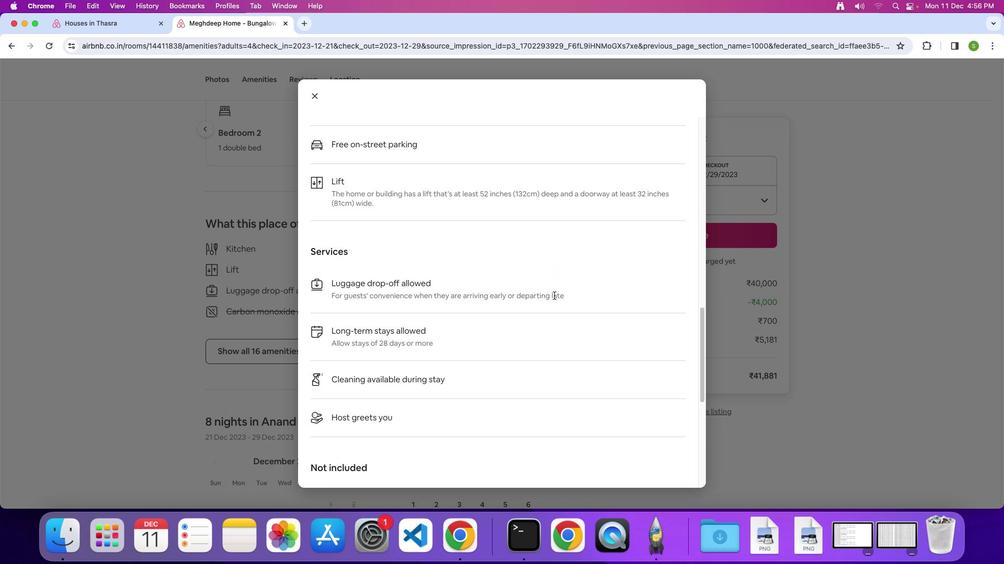 
Action: Mouse scrolled (554, 295) with delta (0, 0)
Screenshot: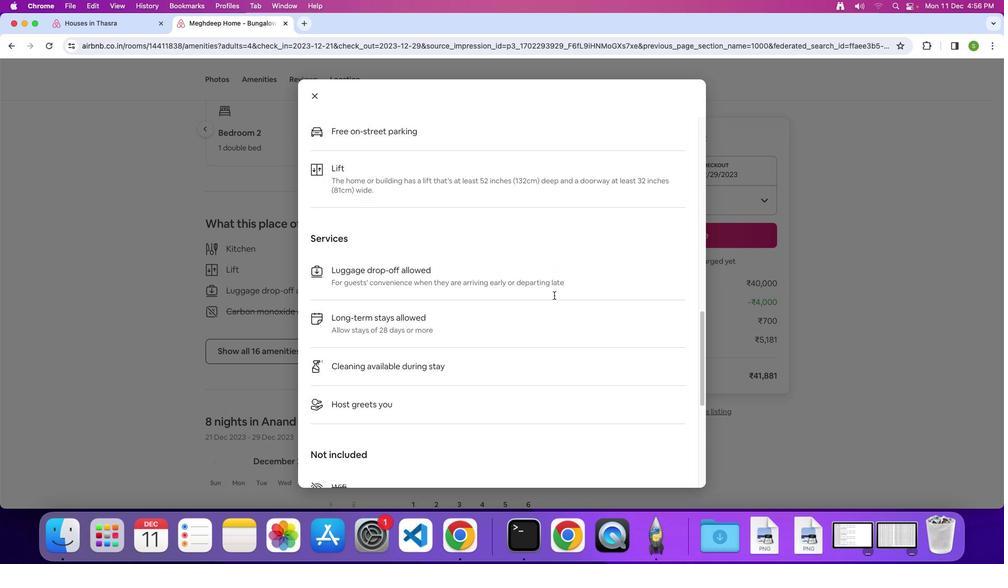 
Action: Mouse scrolled (554, 295) with delta (0, 0)
Screenshot: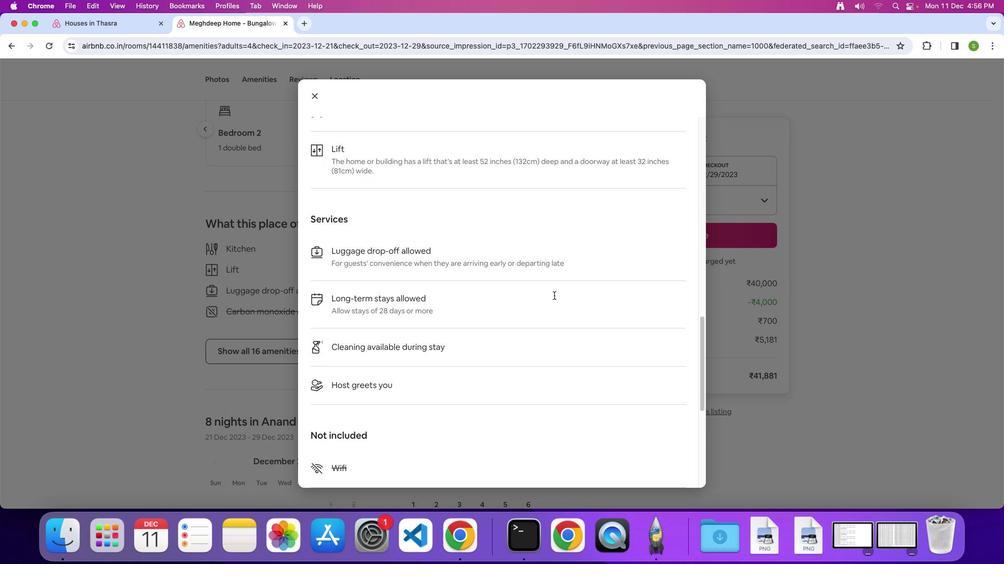 
Action: Mouse scrolled (554, 295) with delta (0, -1)
Screenshot: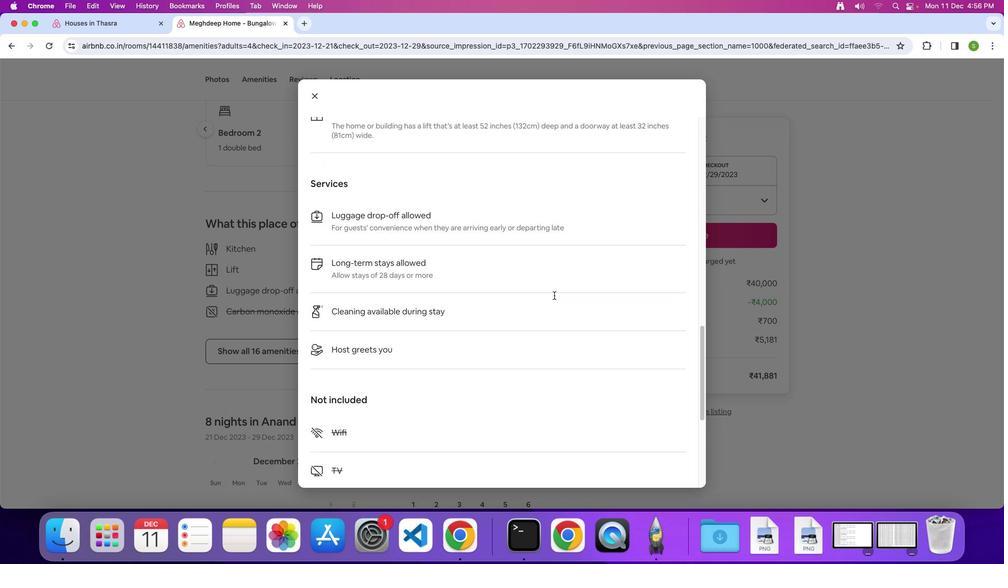 
Action: Mouse scrolled (554, 295) with delta (0, 0)
Screenshot: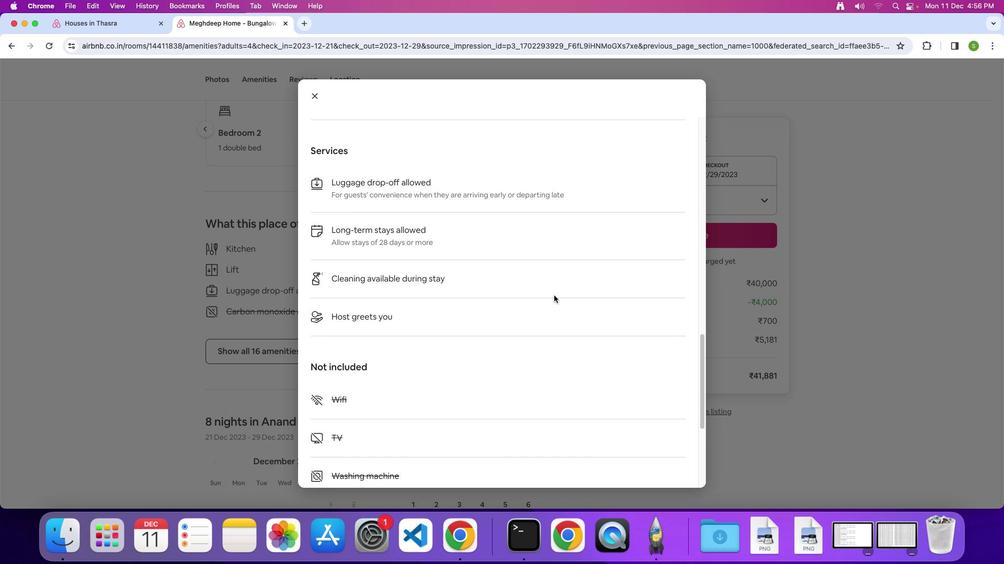 
Action: Mouse scrolled (554, 295) with delta (0, 0)
Screenshot: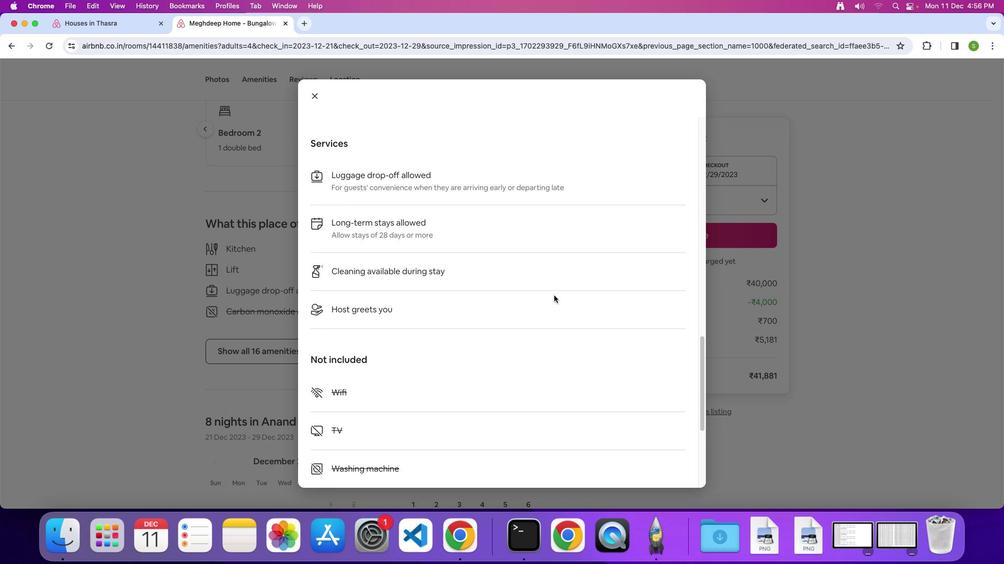 
Action: Mouse scrolled (554, 295) with delta (0, 0)
Screenshot: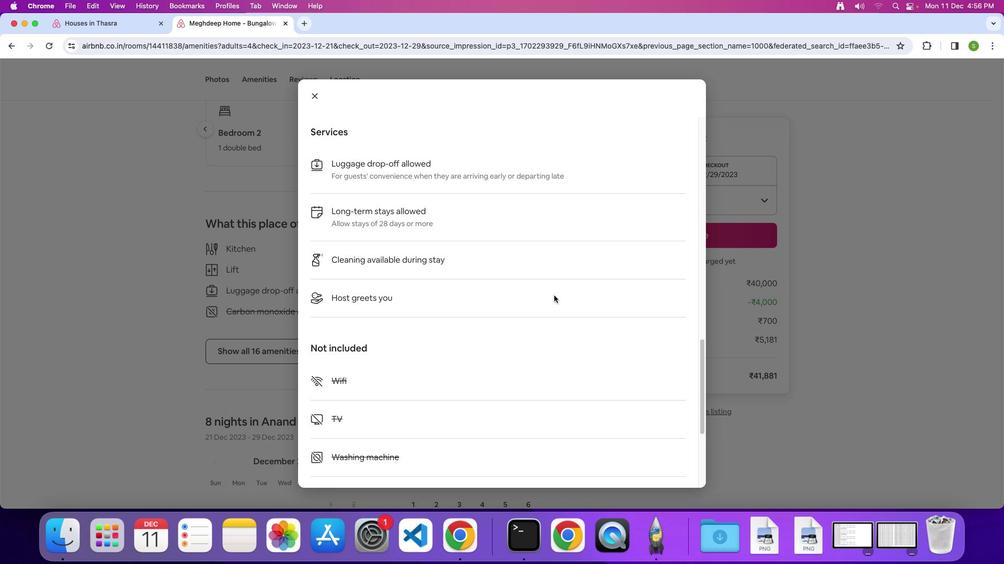
Action: Mouse scrolled (554, 295) with delta (0, 0)
Screenshot: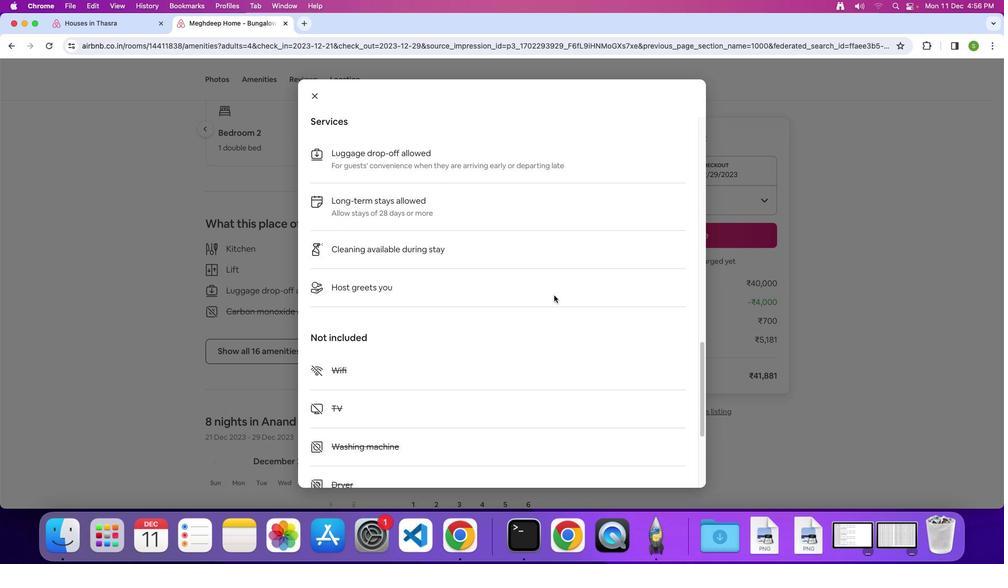 
Action: Mouse moved to (566, 306)
Screenshot: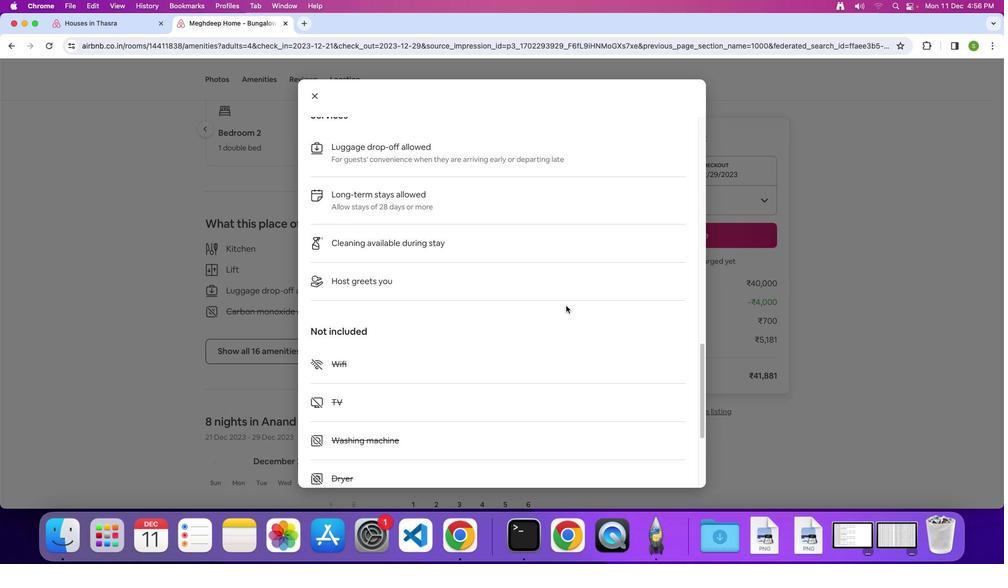 
Action: Mouse scrolled (566, 306) with delta (0, 0)
Screenshot: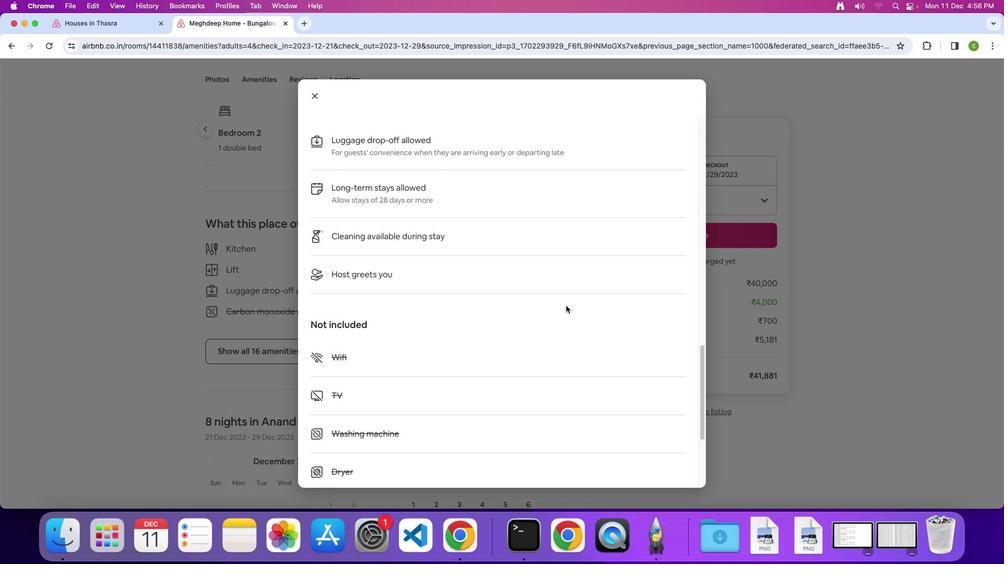 
Action: Mouse scrolled (566, 306) with delta (0, 0)
Screenshot: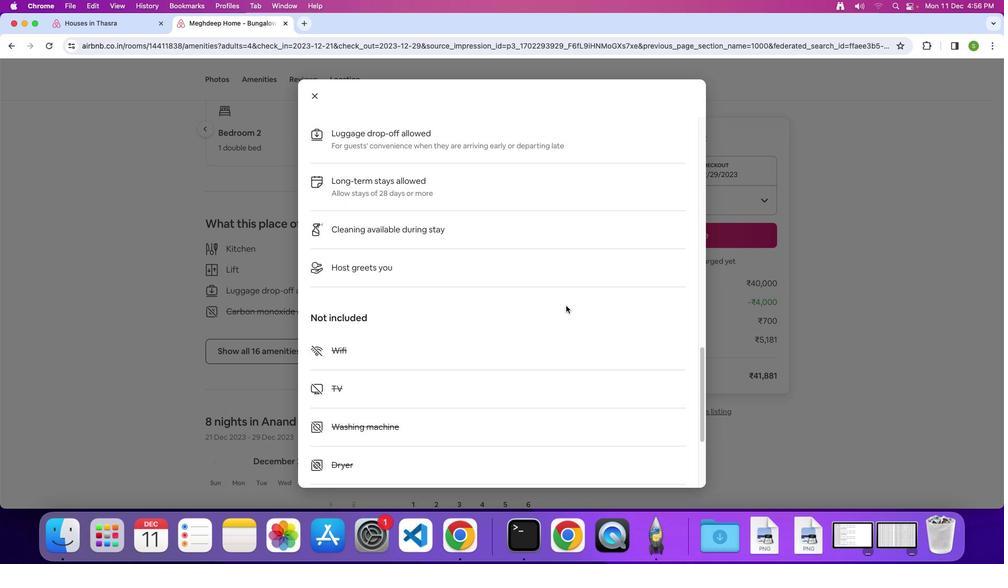
Action: Mouse scrolled (566, 306) with delta (0, -1)
Screenshot: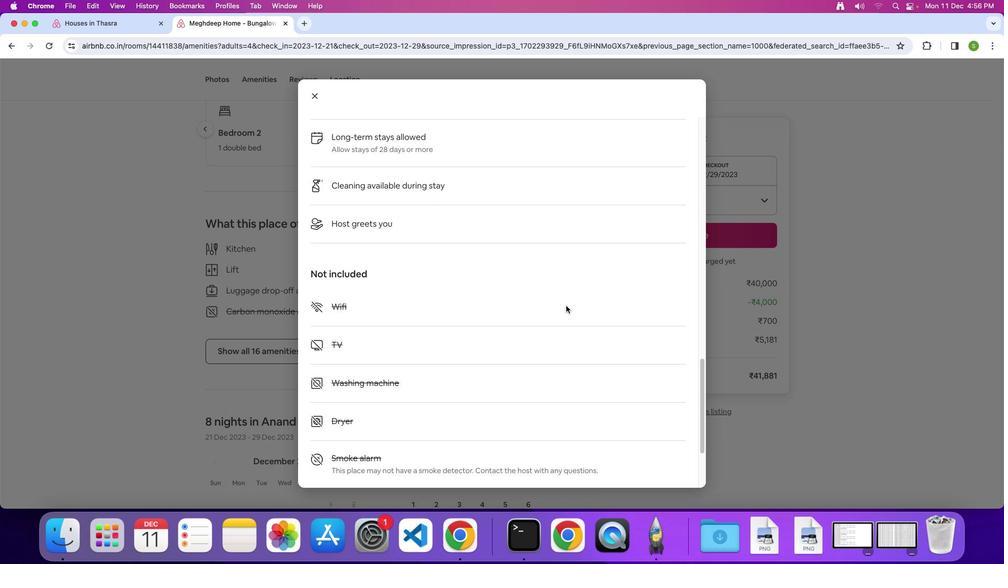 
Action: Mouse scrolled (566, 306) with delta (0, 0)
Screenshot: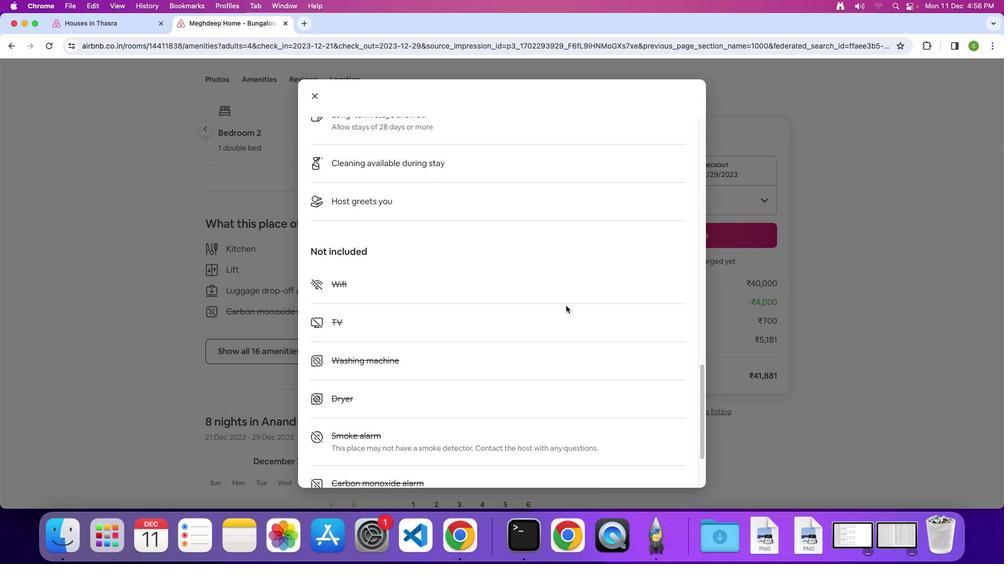 
Action: Mouse scrolled (566, 306) with delta (0, 0)
Screenshot: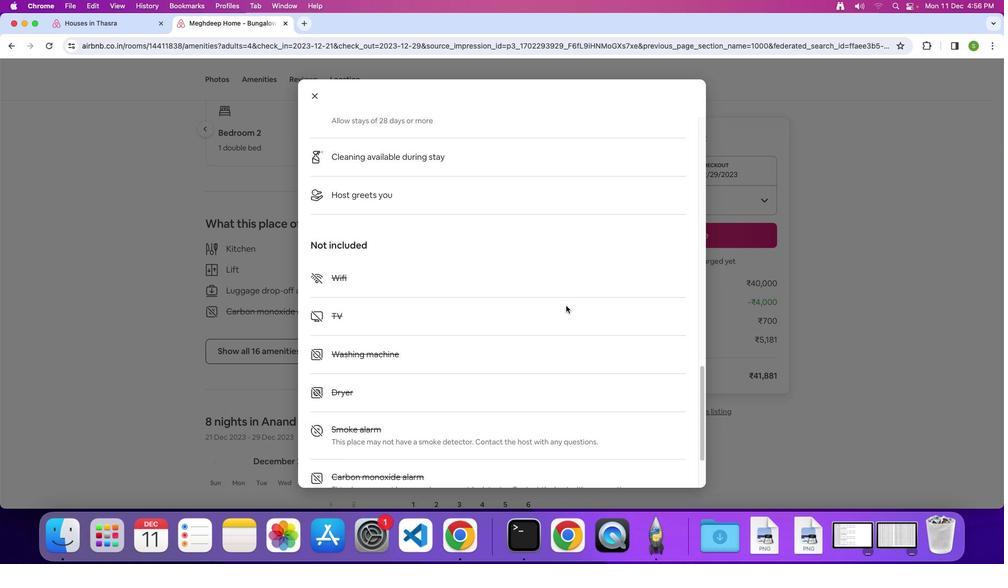 
Action: Mouse scrolled (566, 306) with delta (0, 0)
Screenshot: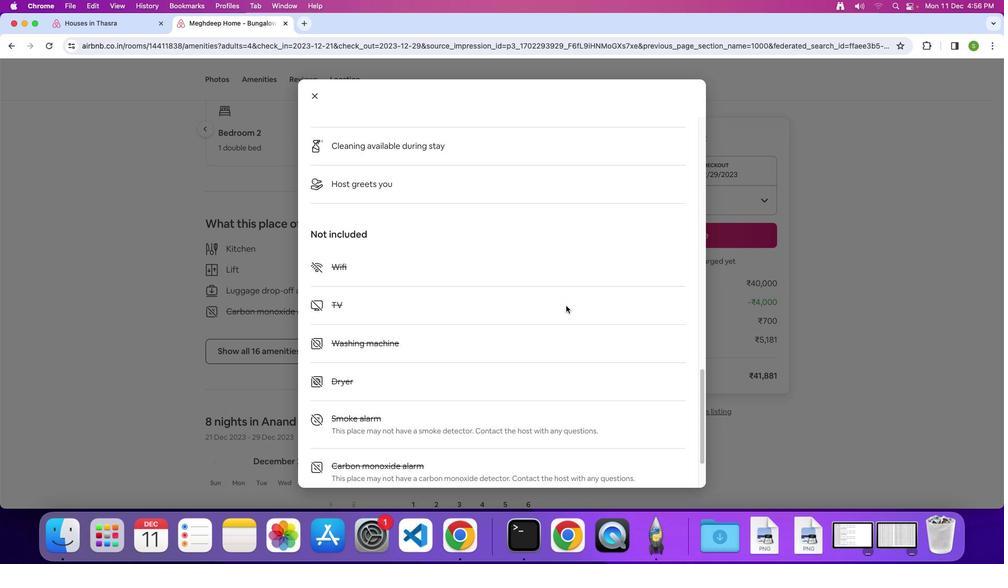 
Action: Mouse scrolled (566, 306) with delta (0, 0)
Screenshot: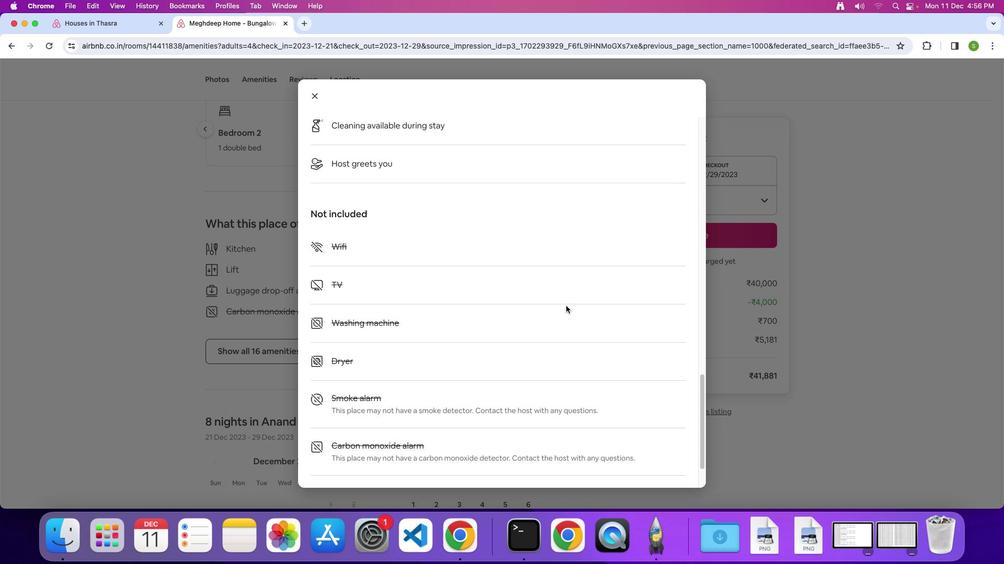 
Action: Mouse scrolled (566, 306) with delta (0, -1)
Screenshot: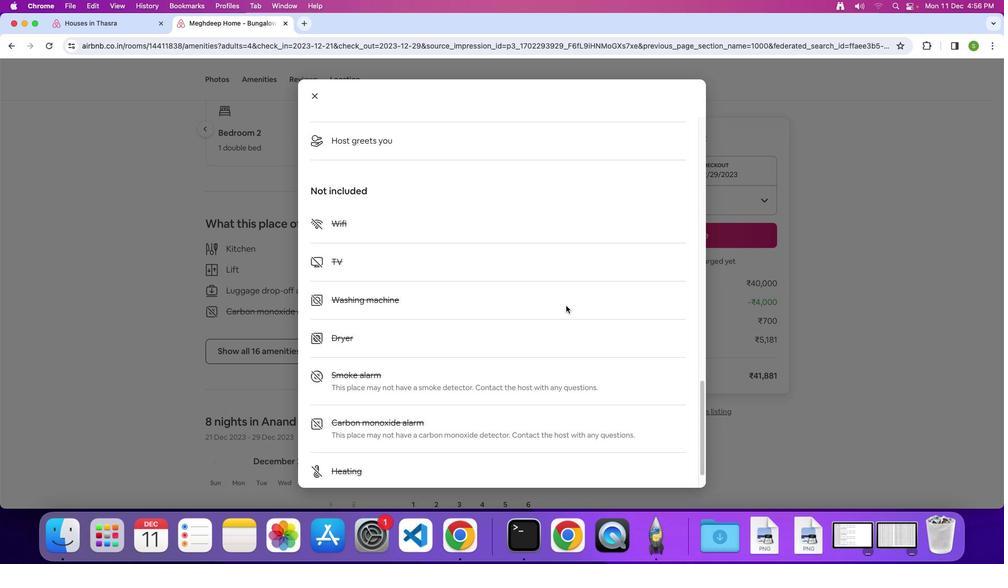 
Action: Mouse scrolled (566, 306) with delta (0, 0)
Screenshot: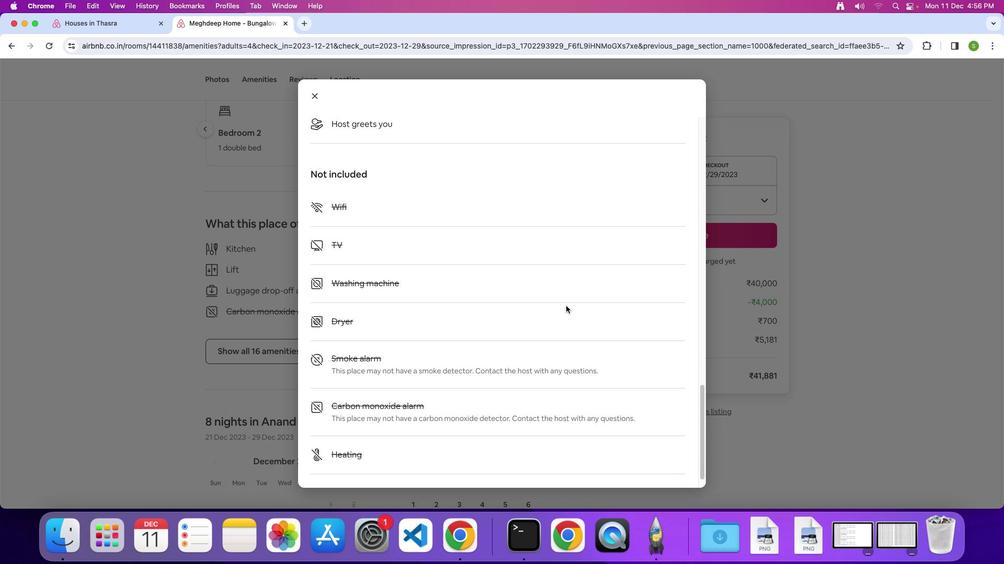 
Action: Mouse scrolled (566, 306) with delta (0, 0)
Screenshot: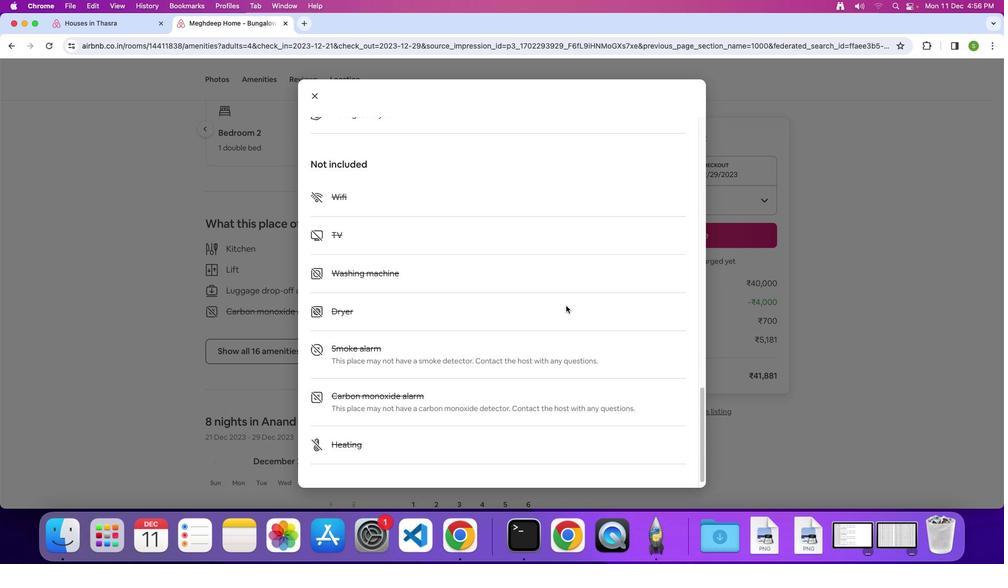 
Action: Mouse scrolled (566, 306) with delta (0, 0)
